 Task: Change language to Polski.  Change location to Warsaw. Search Round Trip flight tickets for 1 adult, 1 infant on lap, in Economy from Warsaw to Dubai to travel on 11-Dec-2023. Dubai to Warsaw on 26-Dec-2023. Look for the cheapest flights.
Action: Mouse moved to (374, 424)
Screenshot: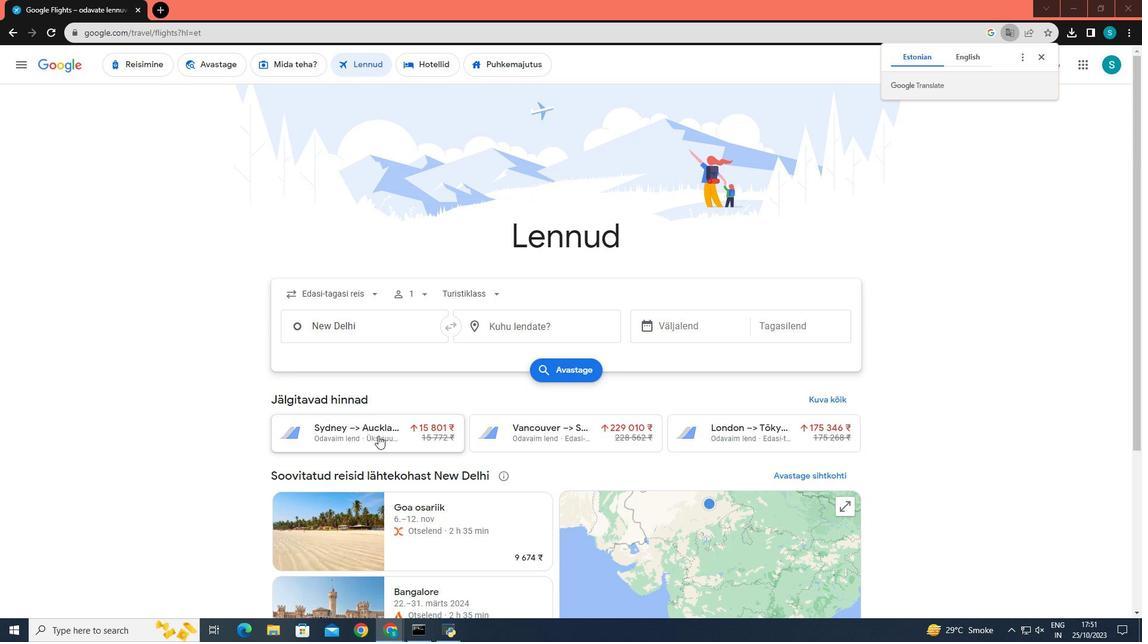 
Action: Mouse scrolled (374, 424) with delta (0, 0)
Screenshot: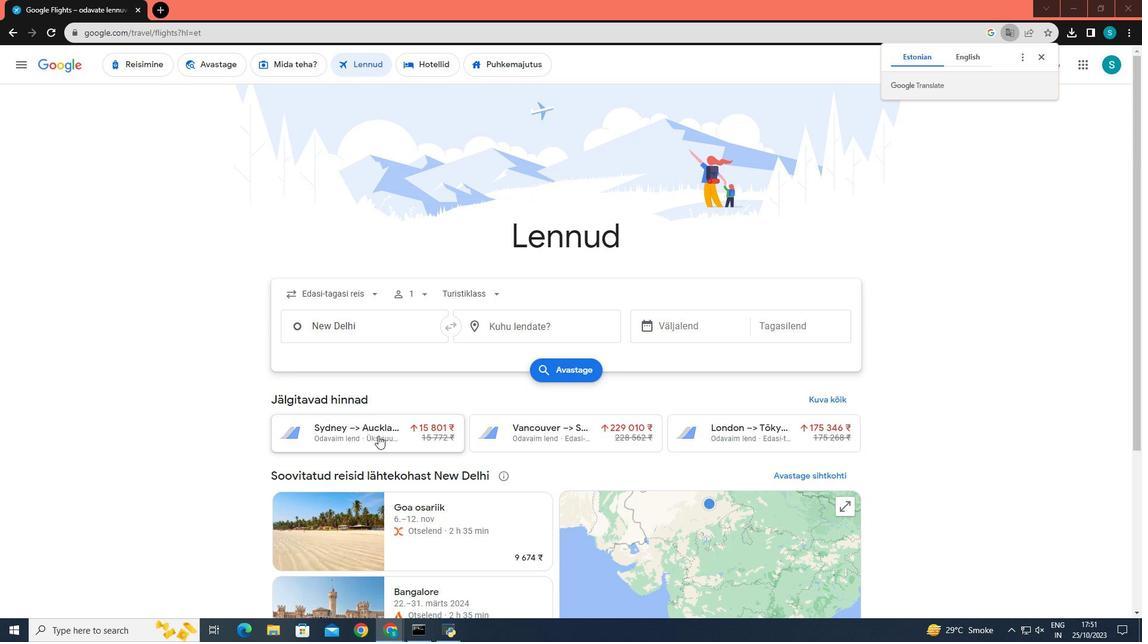 
Action: Mouse moved to (374, 428)
Screenshot: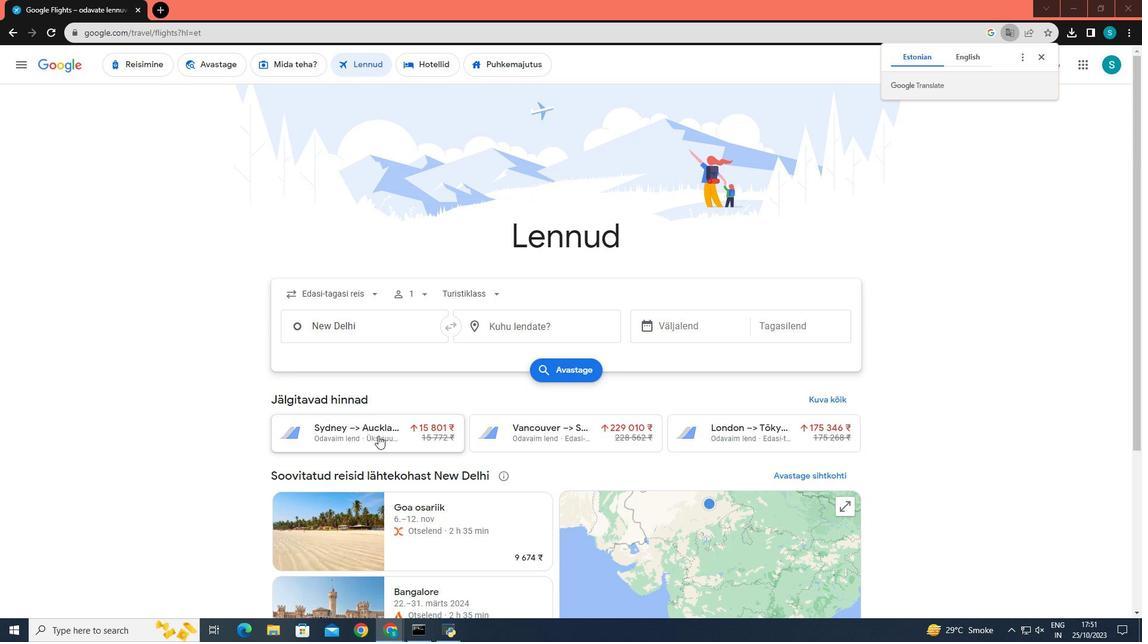 
Action: Mouse scrolled (374, 427) with delta (0, 0)
Screenshot: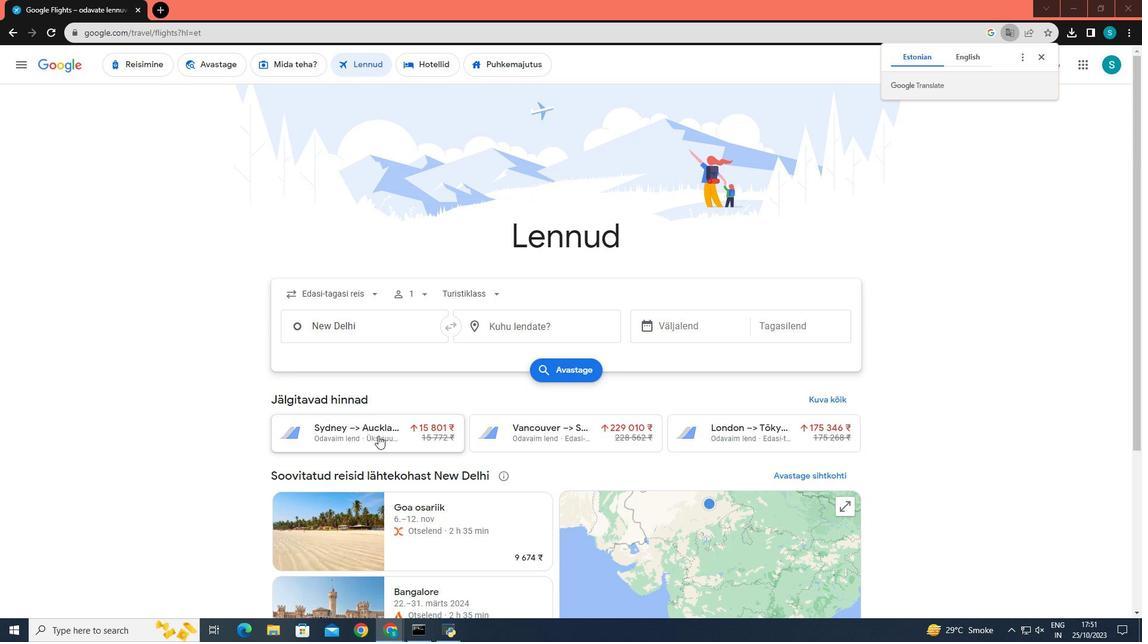 
Action: Mouse moved to (376, 433)
Screenshot: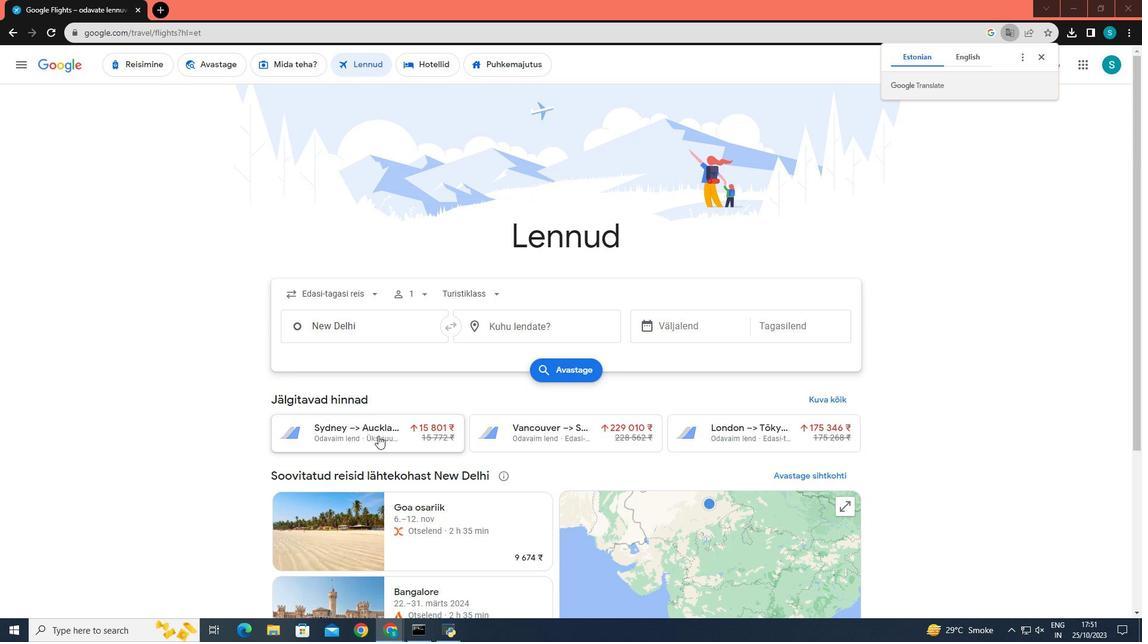 
Action: Mouse scrolled (376, 432) with delta (0, 0)
Screenshot: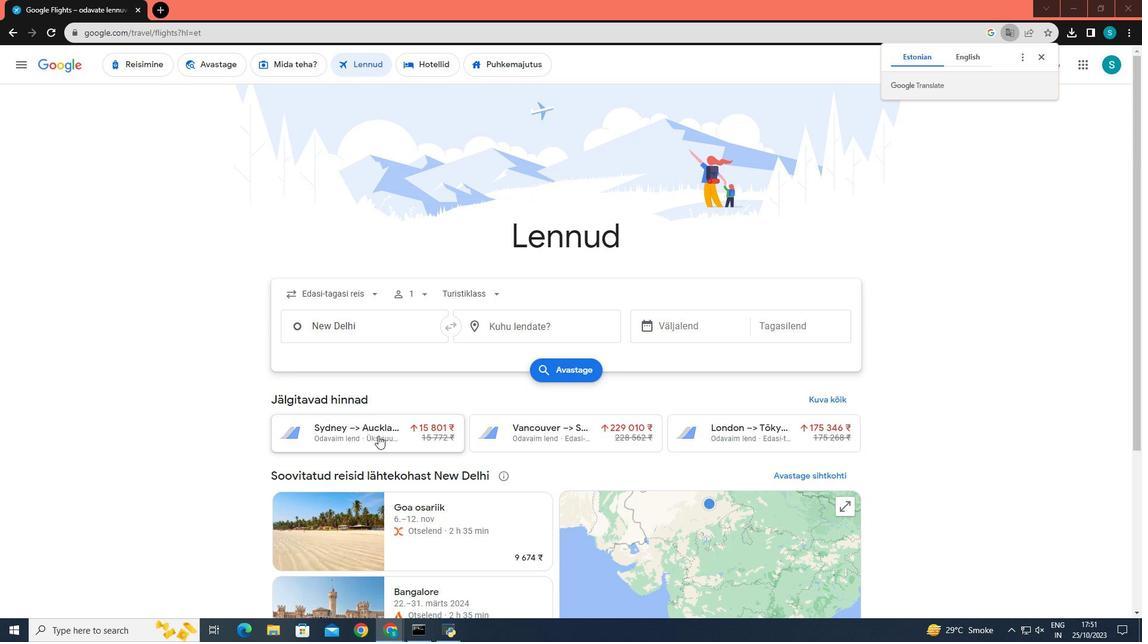 
Action: Mouse moved to (380, 439)
Screenshot: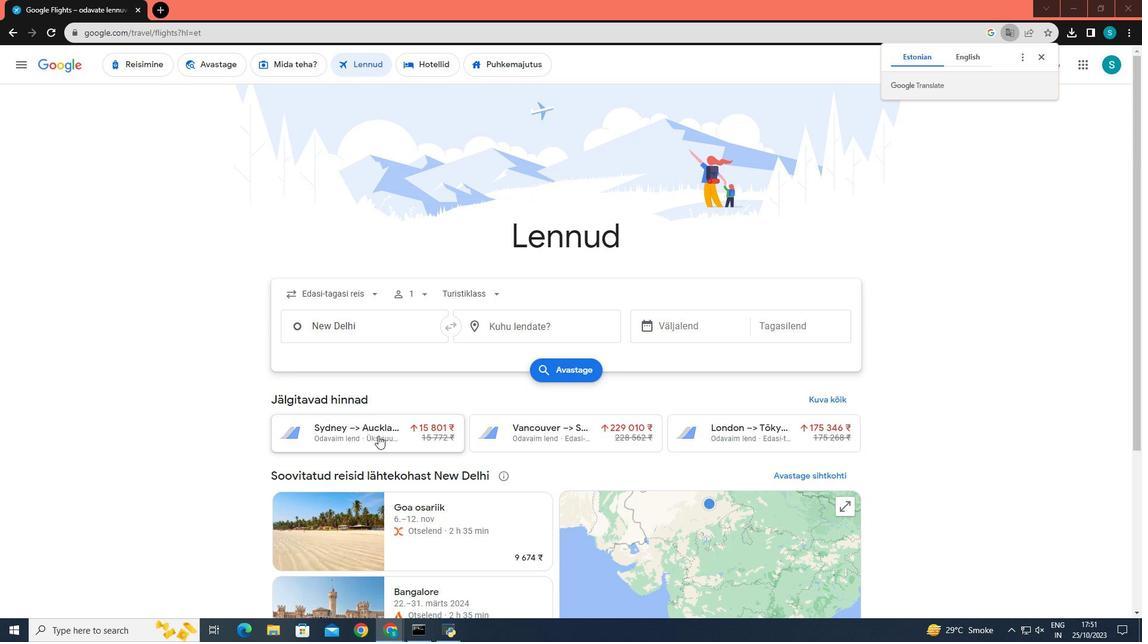 
Action: Mouse scrolled (380, 438) with delta (0, 0)
Screenshot: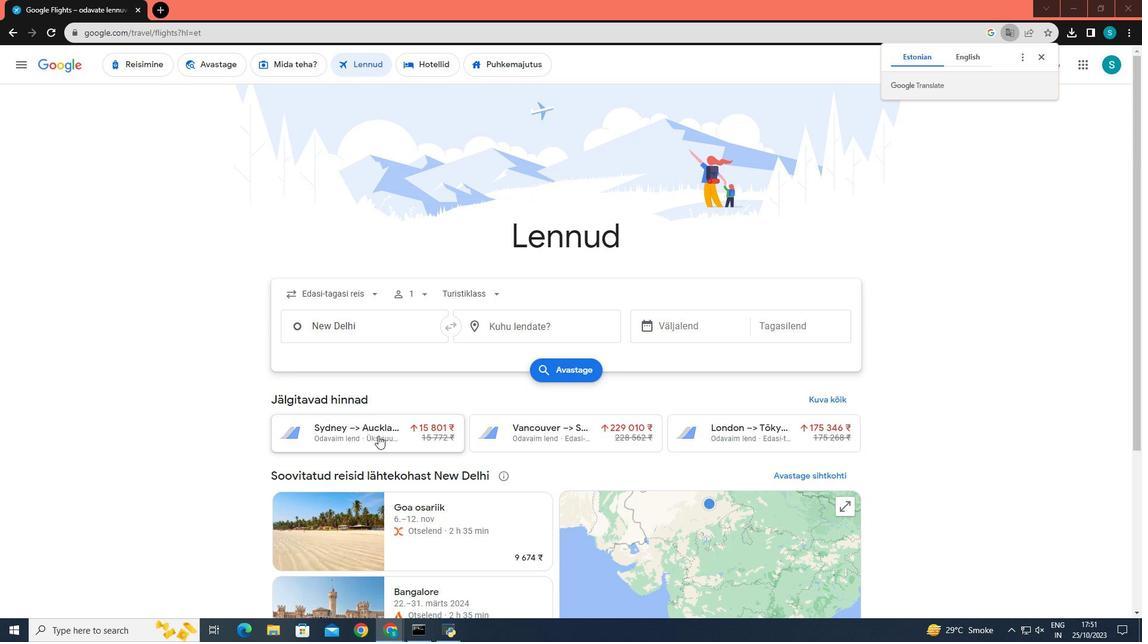 
Action: Mouse moved to (389, 448)
Screenshot: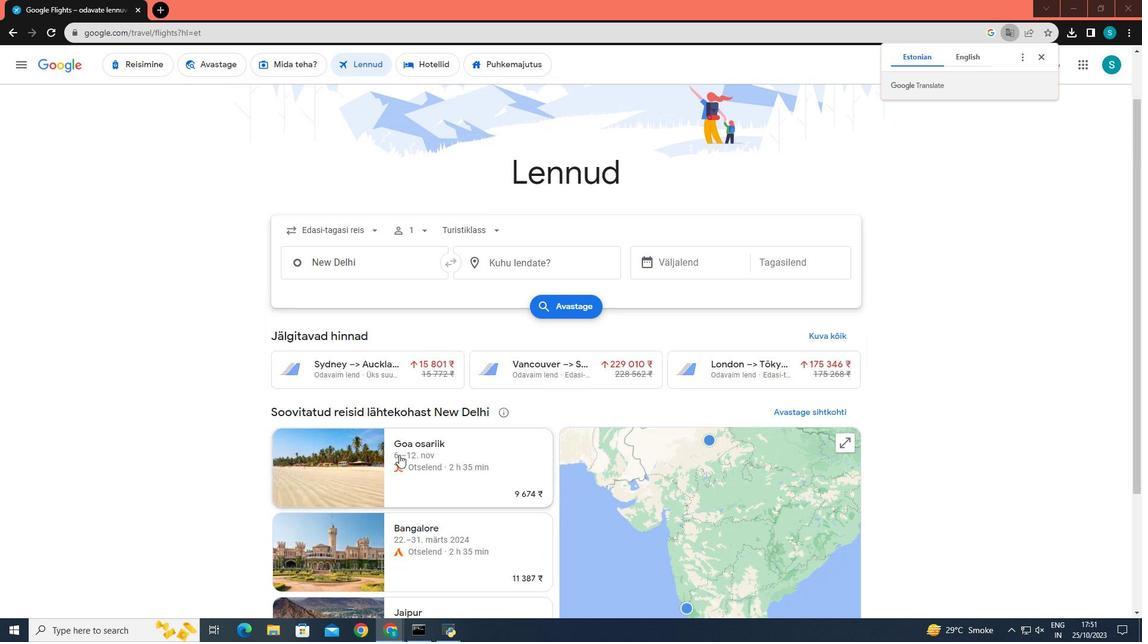 
Action: Mouse scrolled (389, 447) with delta (0, 0)
Screenshot: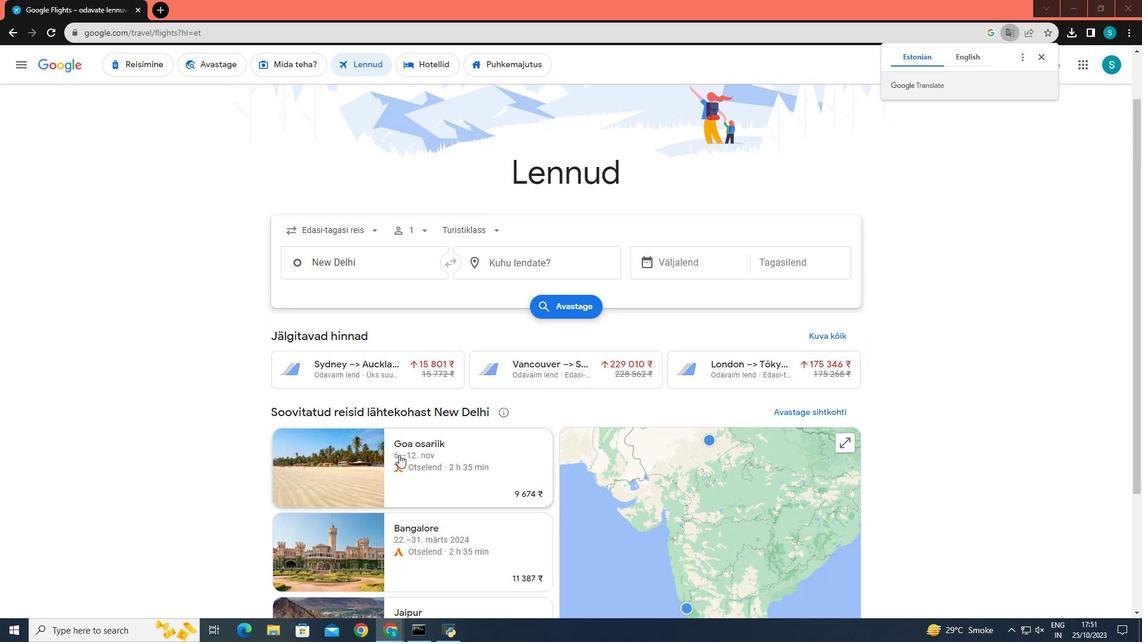 
Action: Mouse moved to (399, 459)
Screenshot: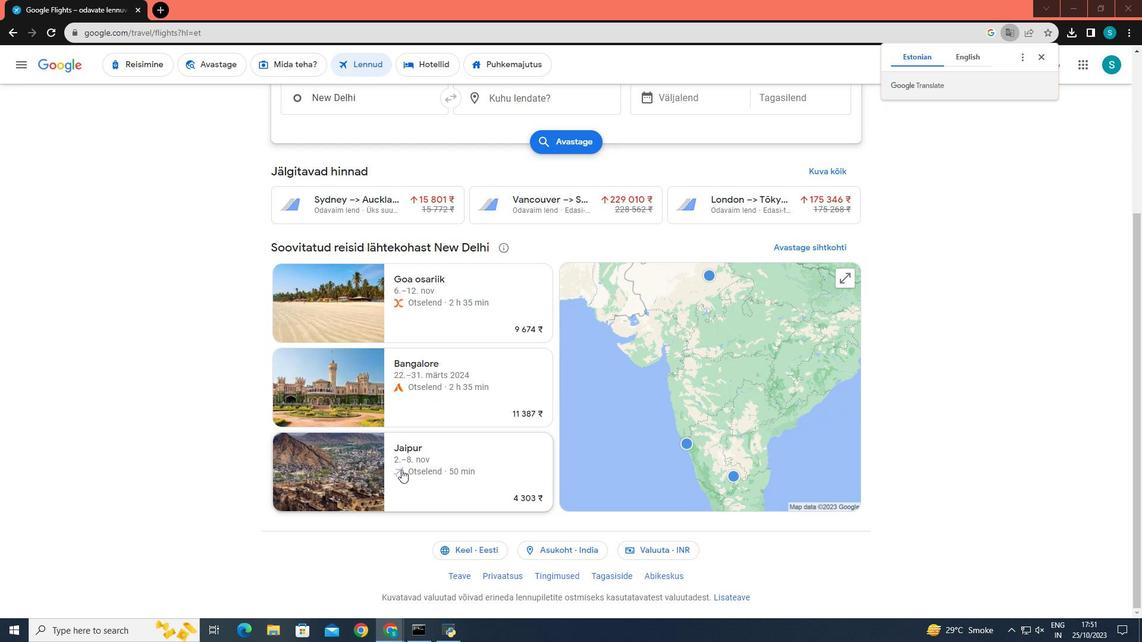 
Action: Mouse scrolled (399, 458) with delta (0, 0)
Screenshot: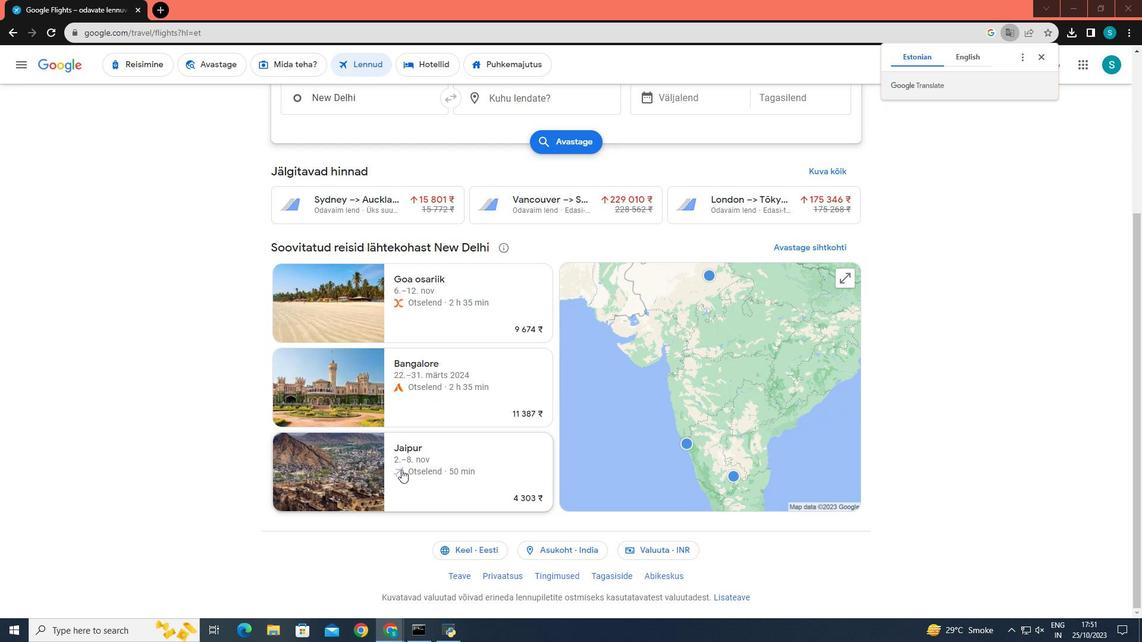 
Action: Mouse moved to (401, 467)
Screenshot: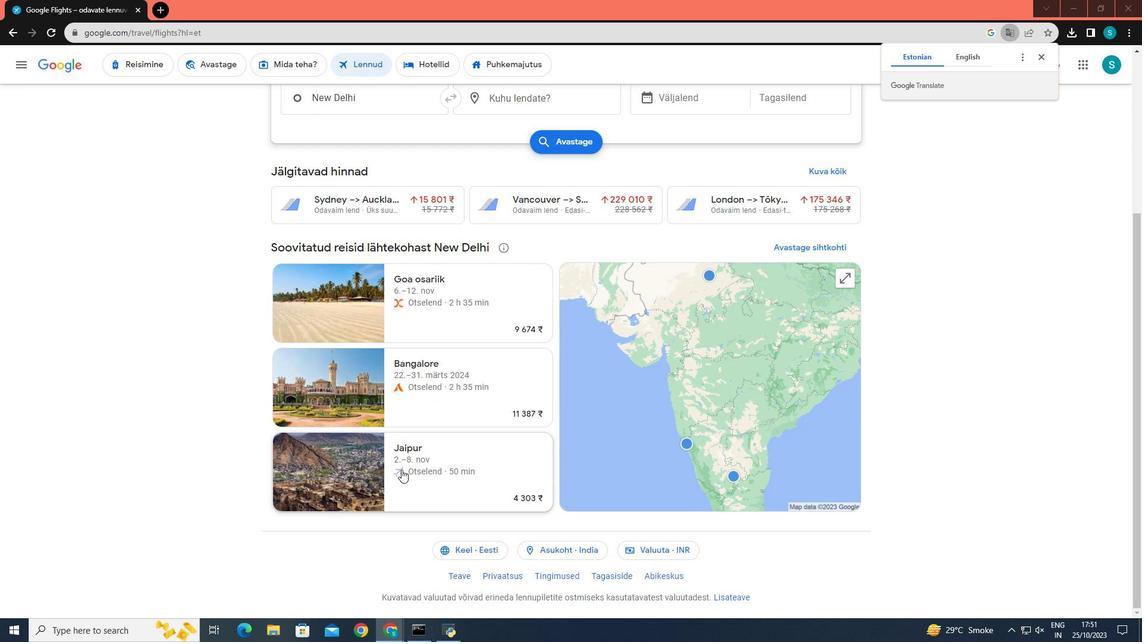 
Action: Mouse scrolled (401, 466) with delta (0, 0)
Screenshot: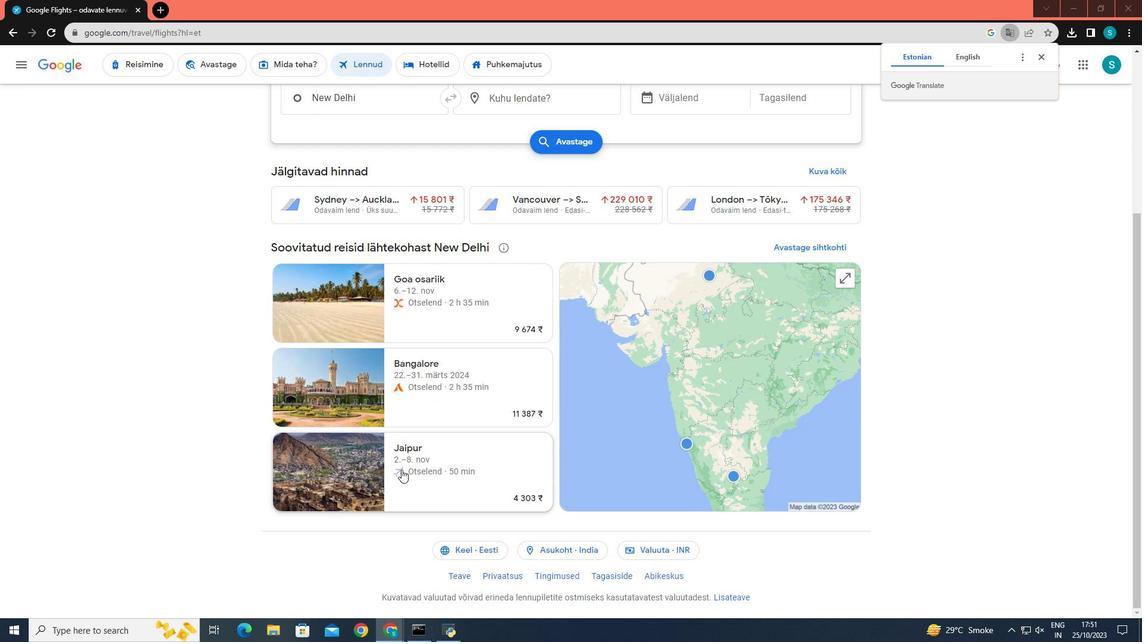 
Action: Mouse moved to (401, 470)
Screenshot: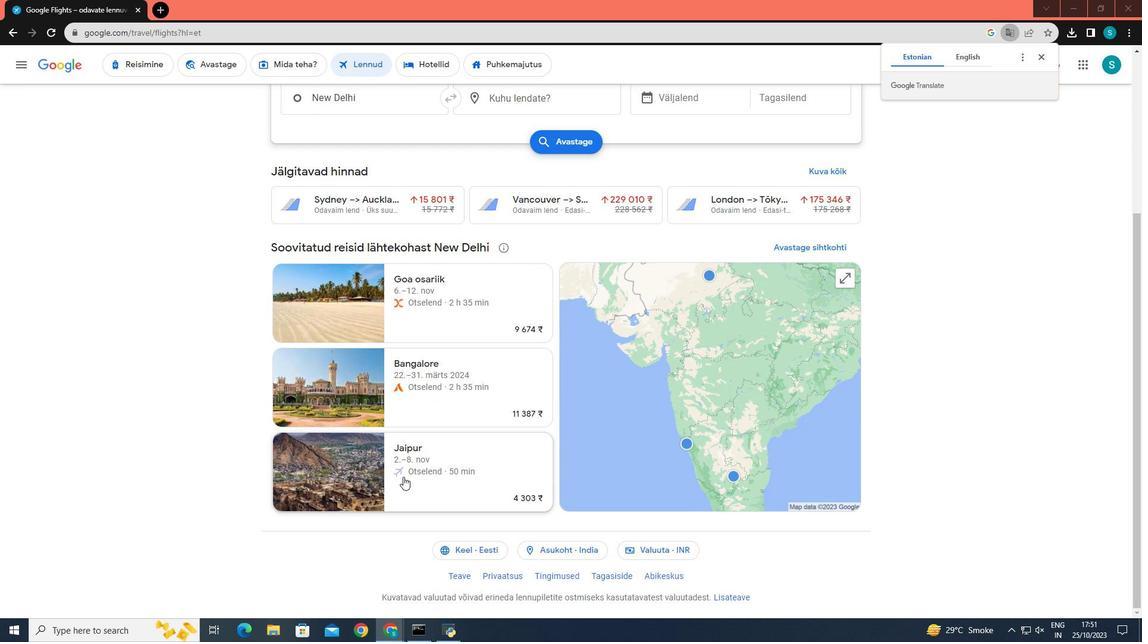 
Action: Mouse scrolled (401, 469) with delta (0, 0)
Screenshot: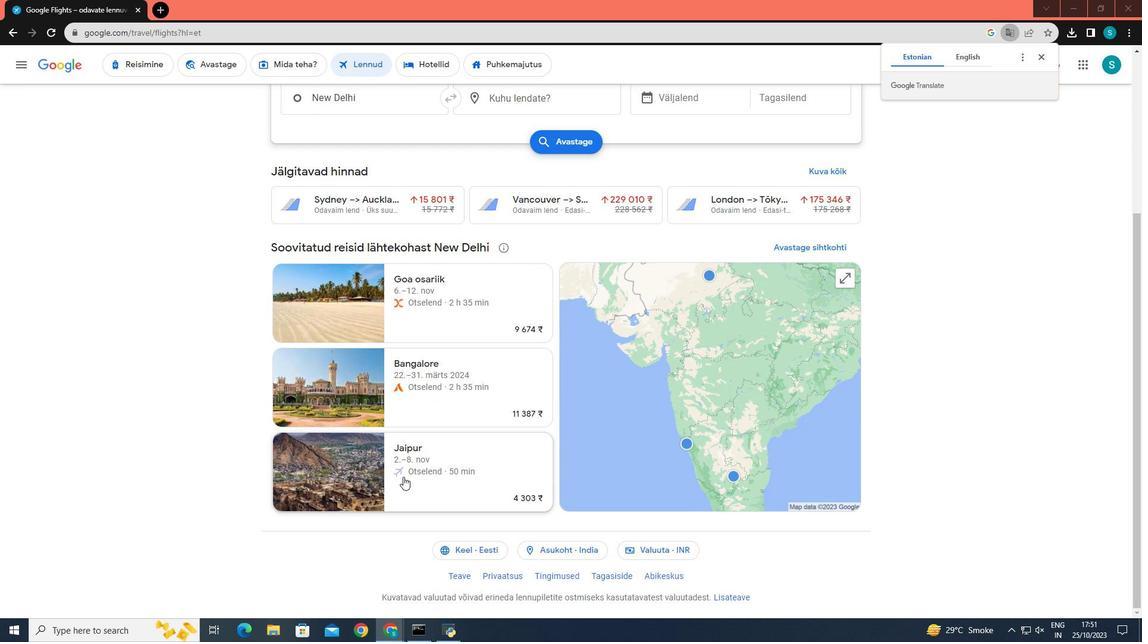 
Action: Mouse moved to (402, 473)
Screenshot: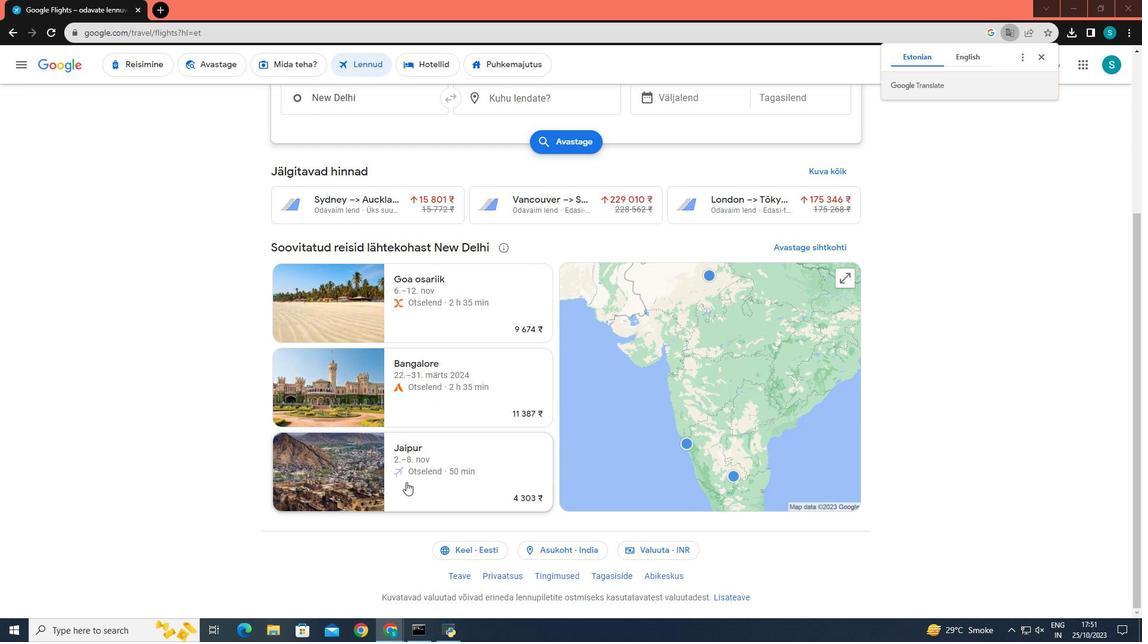 
Action: Mouse scrolled (402, 472) with delta (0, 0)
Screenshot: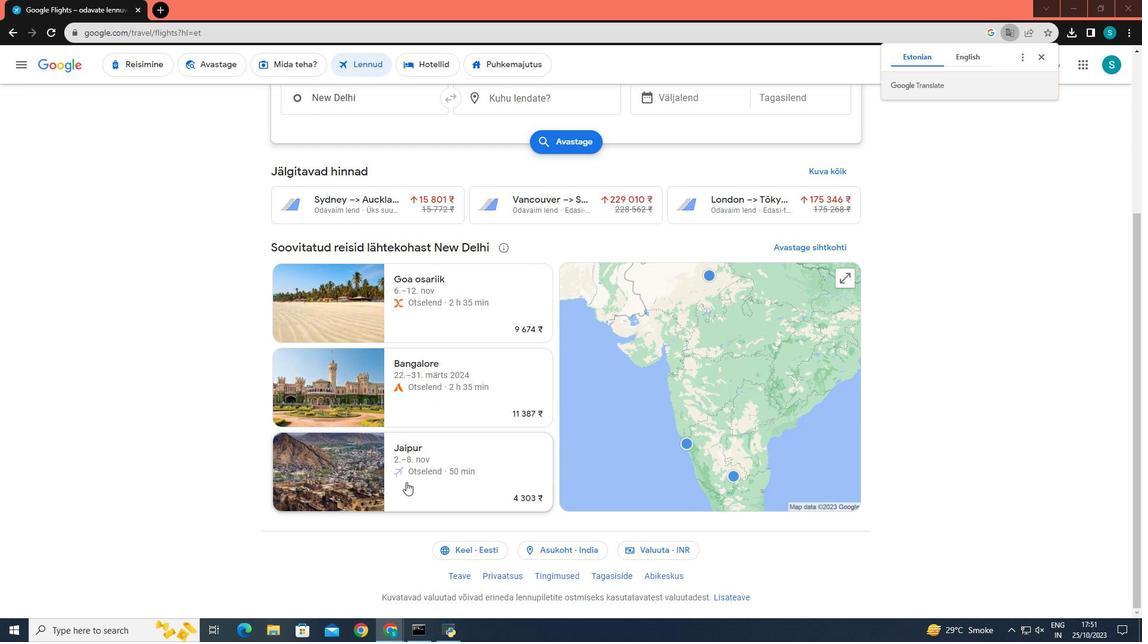 
Action: Mouse moved to (403, 477)
Screenshot: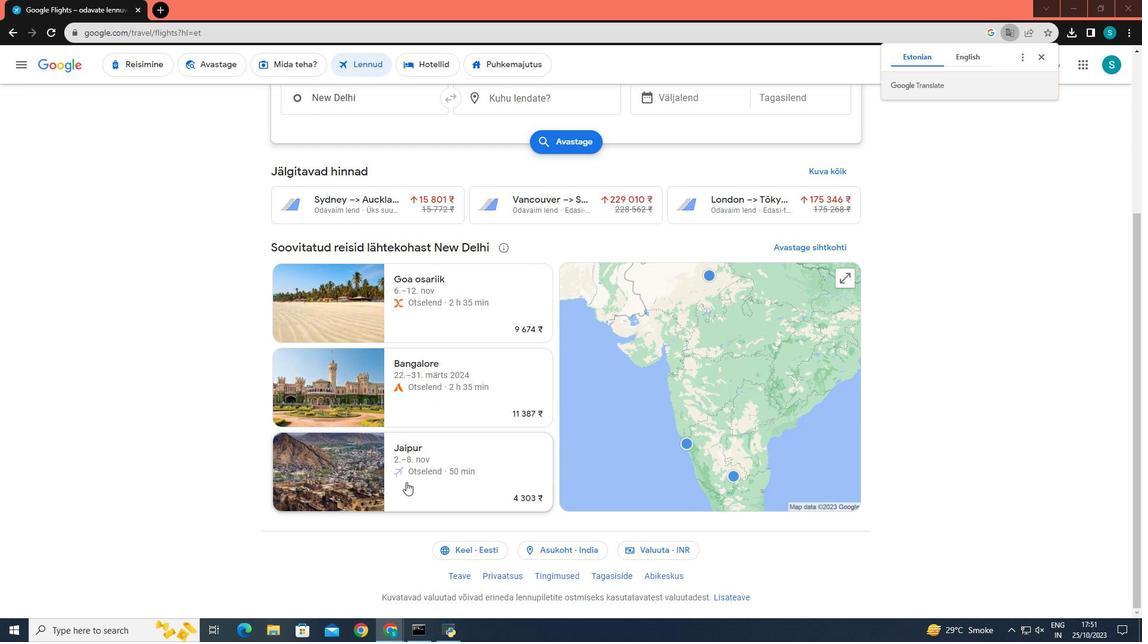 
Action: Mouse scrolled (403, 476) with delta (0, 0)
Screenshot: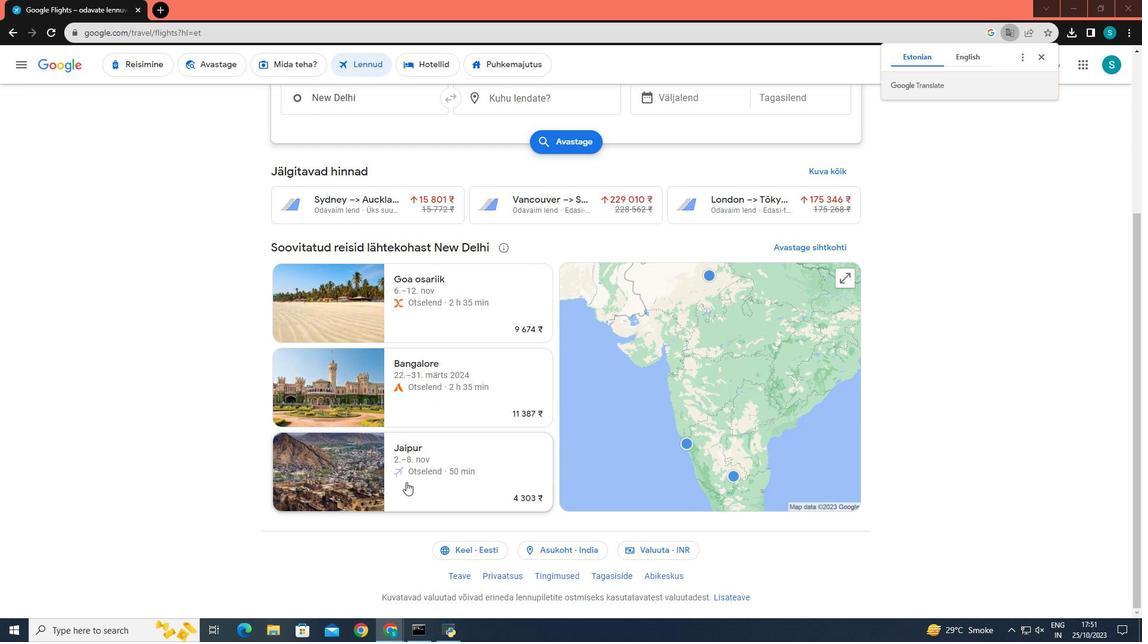 
Action: Mouse moved to (464, 550)
Screenshot: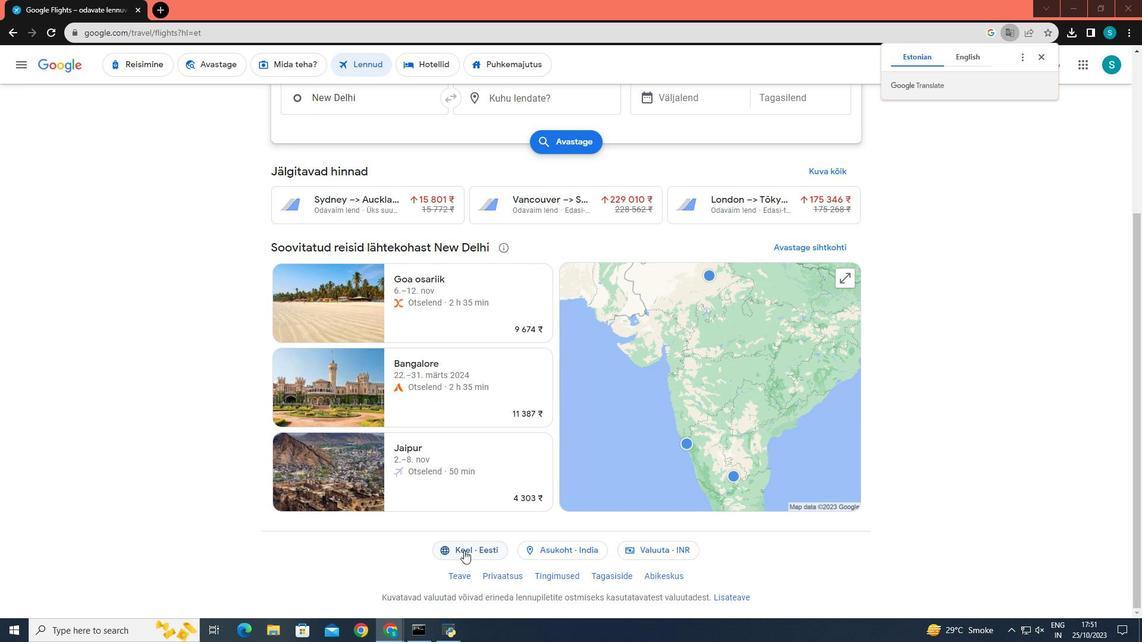 
Action: Mouse pressed left at (464, 550)
Screenshot: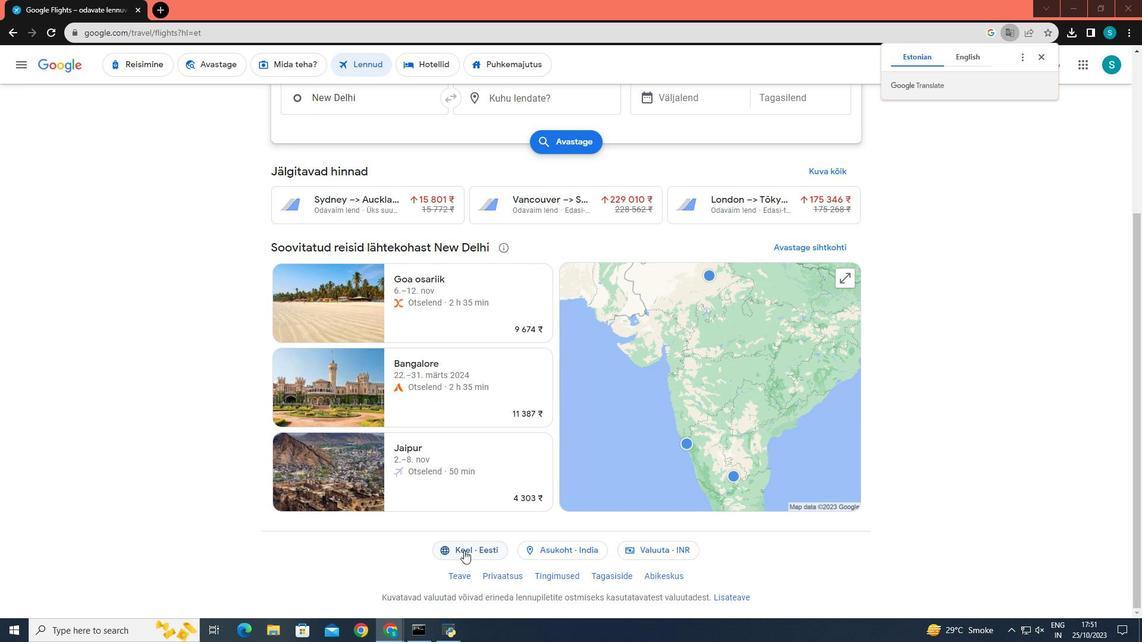 
Action: Mouse moved to (524, 338)
Screenshot: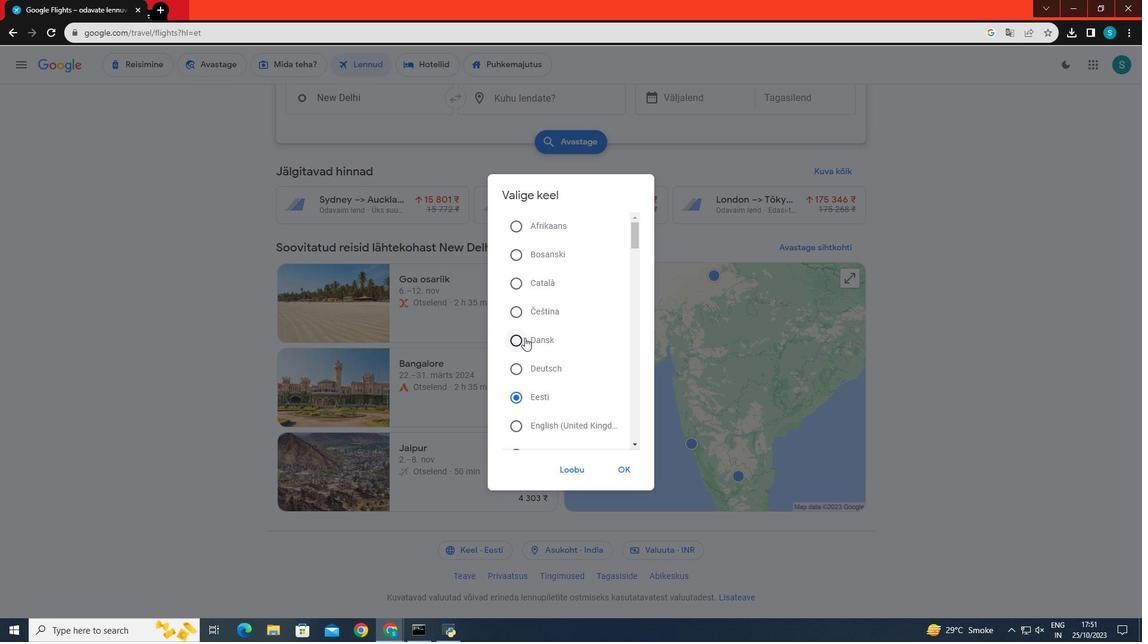 
Action: Mouse scrolled (524, 339) with delta (0, 0)
Screenshot: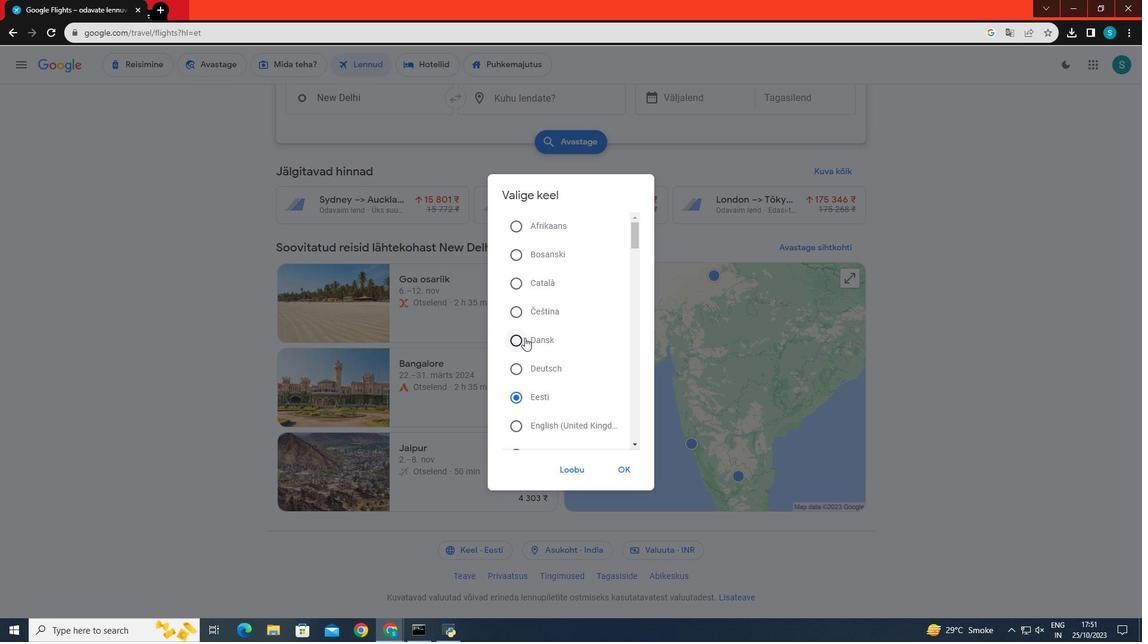 
Action: Mouse moved to (524, 337)
Screenshot: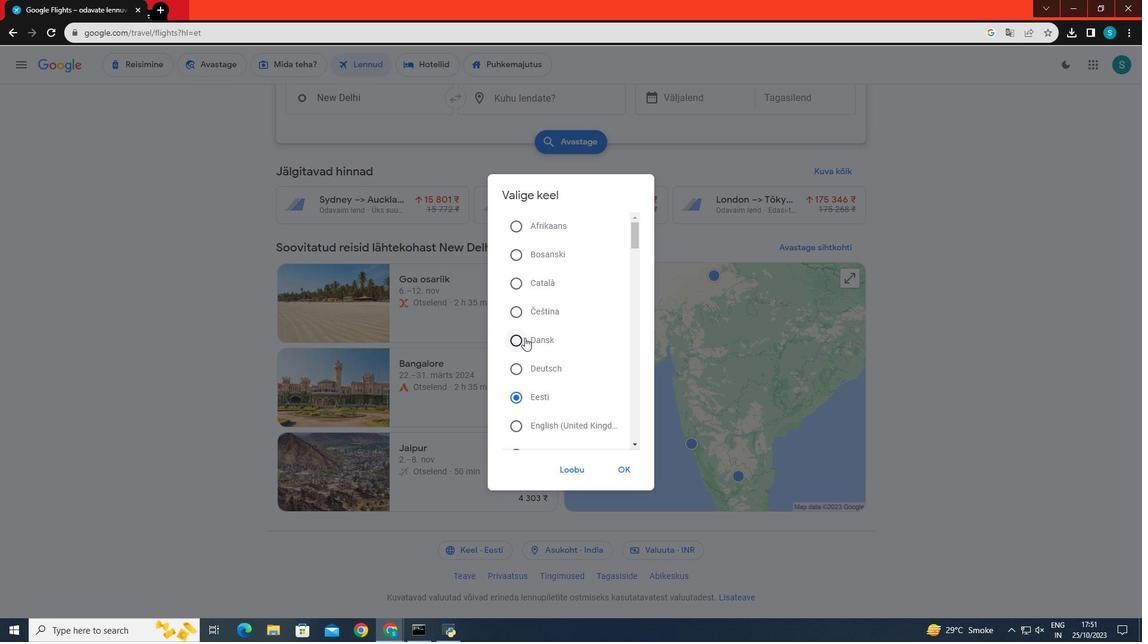 
Action: Mouse scrolled (524, 338) with delta (0, 0)
Screenshot: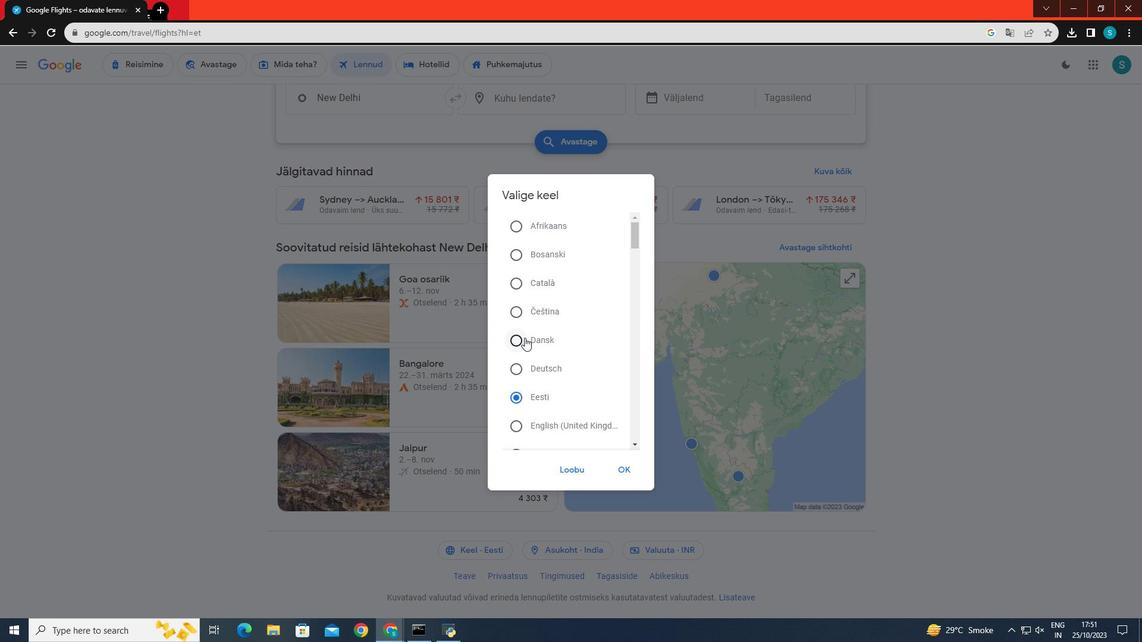 
Action: Mouse scrolled (524, 338) with delta (0, 0)
Screenshot: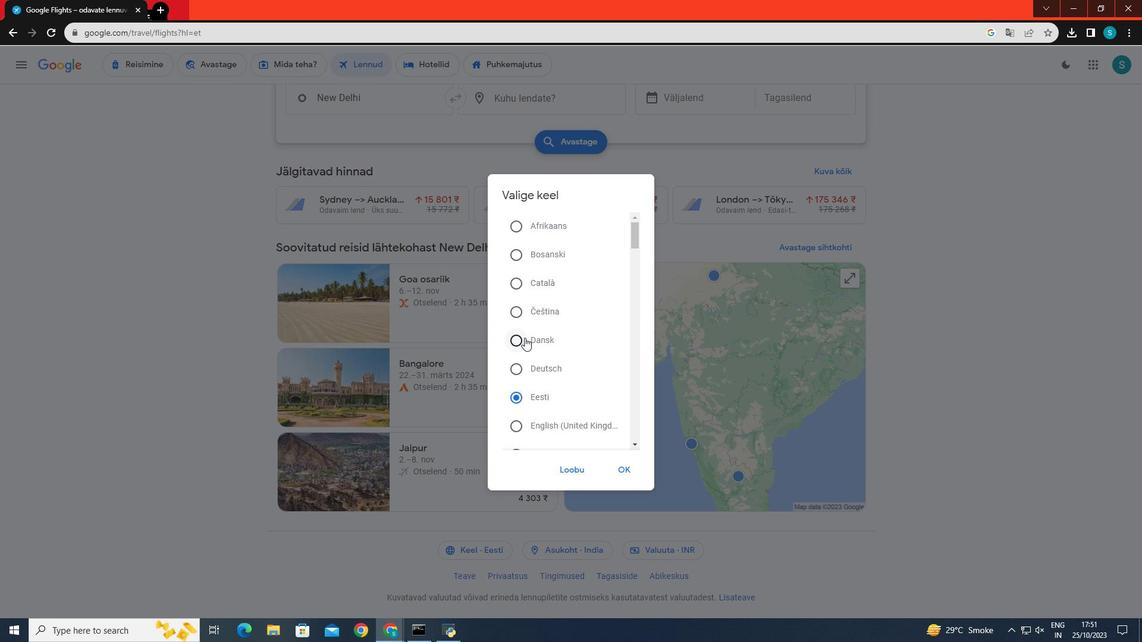 
Action: Mouse scrolled (524, 338) with delta (0, 0)
Screenshot: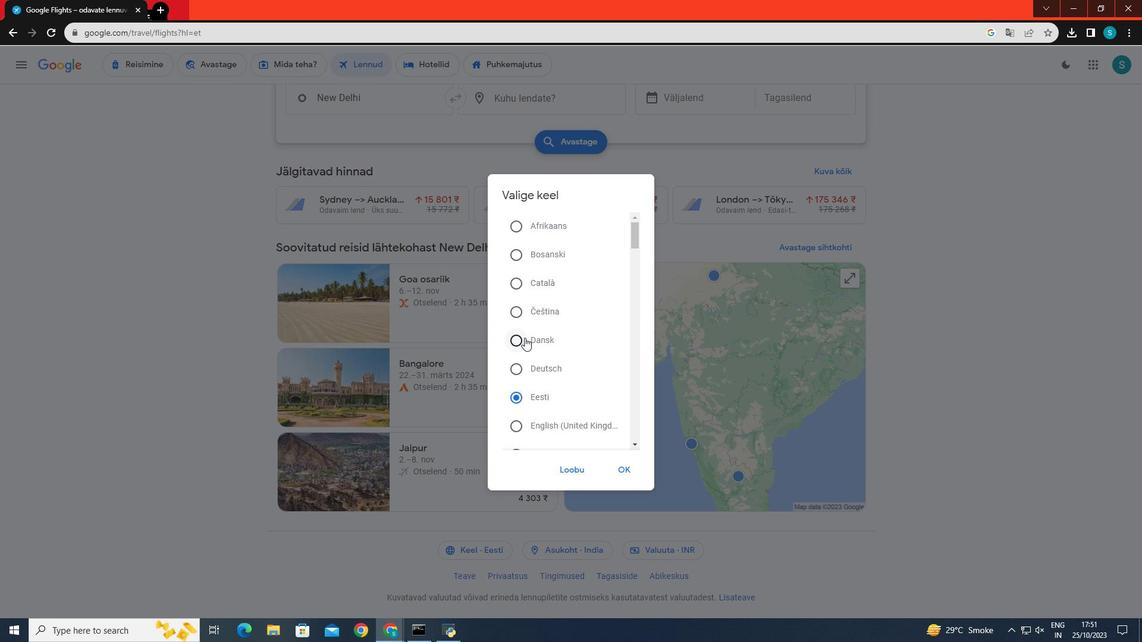 
Action: Mouse moved to (530, 334)
Screenshot: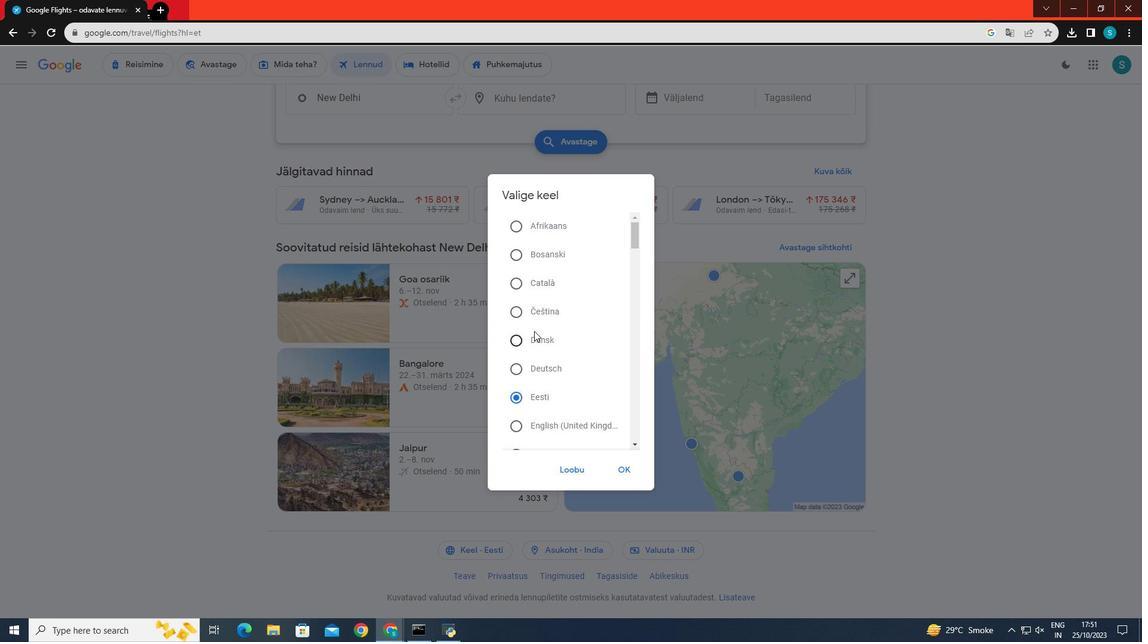 
Action: Mouse scrolled (530, 334) with delta (0, 0)
Screenshot: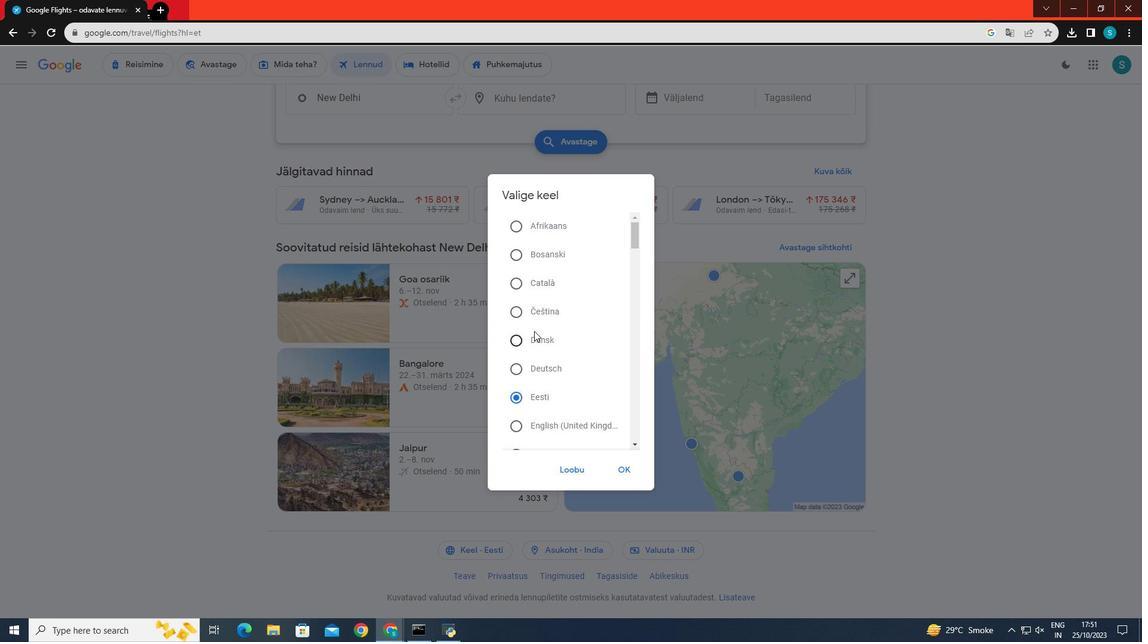 
Action: Mouse moved to (533, 332)
Screenshot: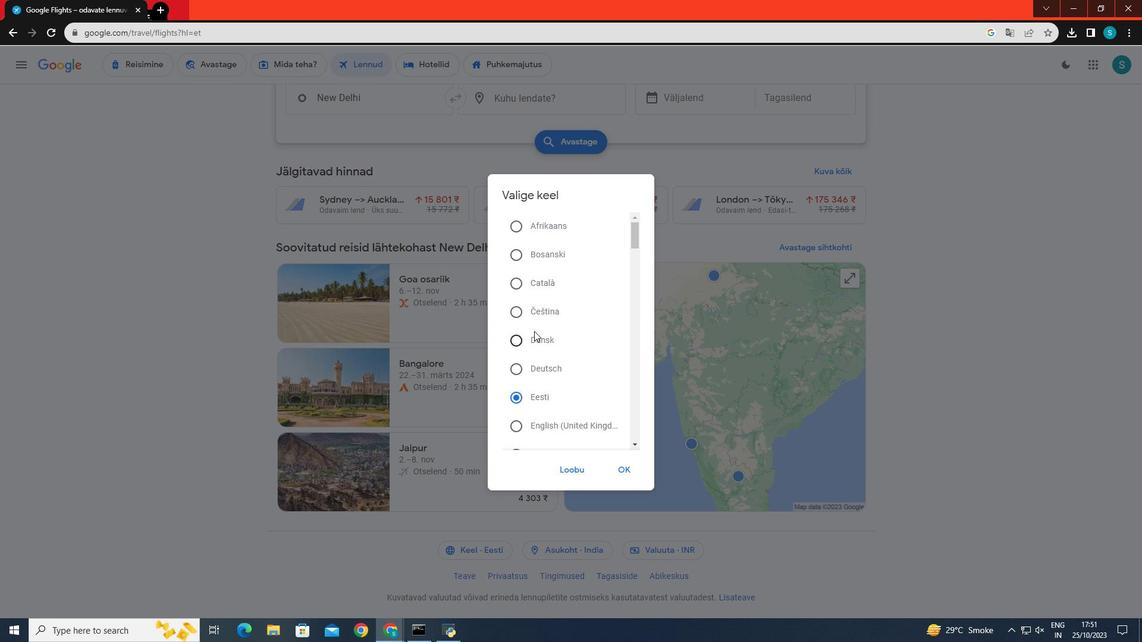 
Action: Mouse scrolled (533, 333) with delta (0, 0)
Screenshot: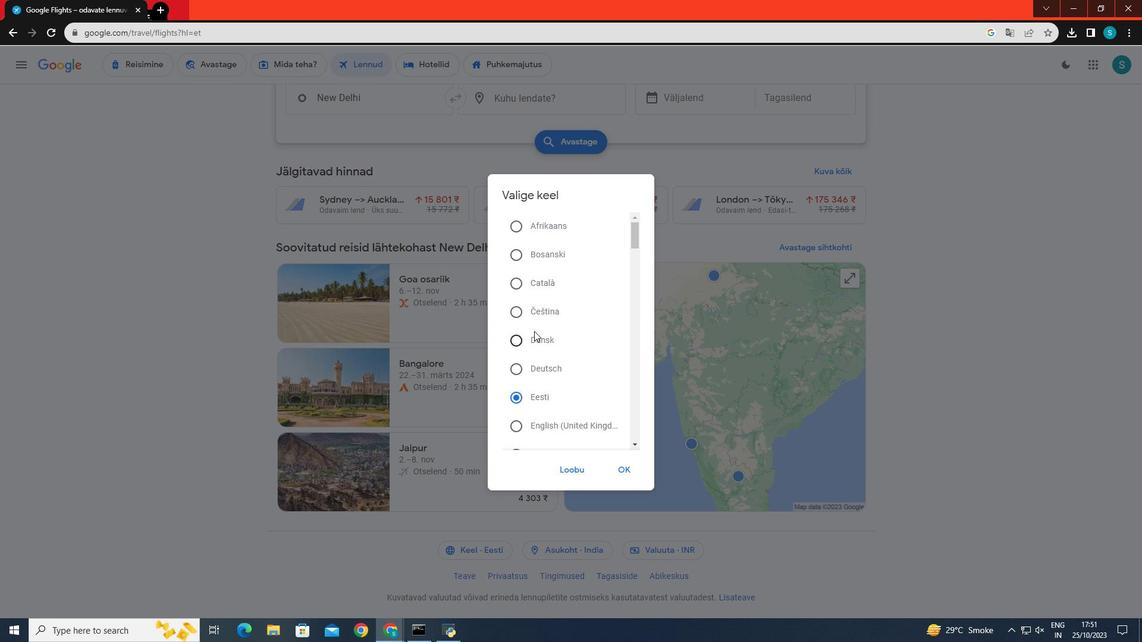 
Action: Mouse moved to (534, 330)
Screenshot: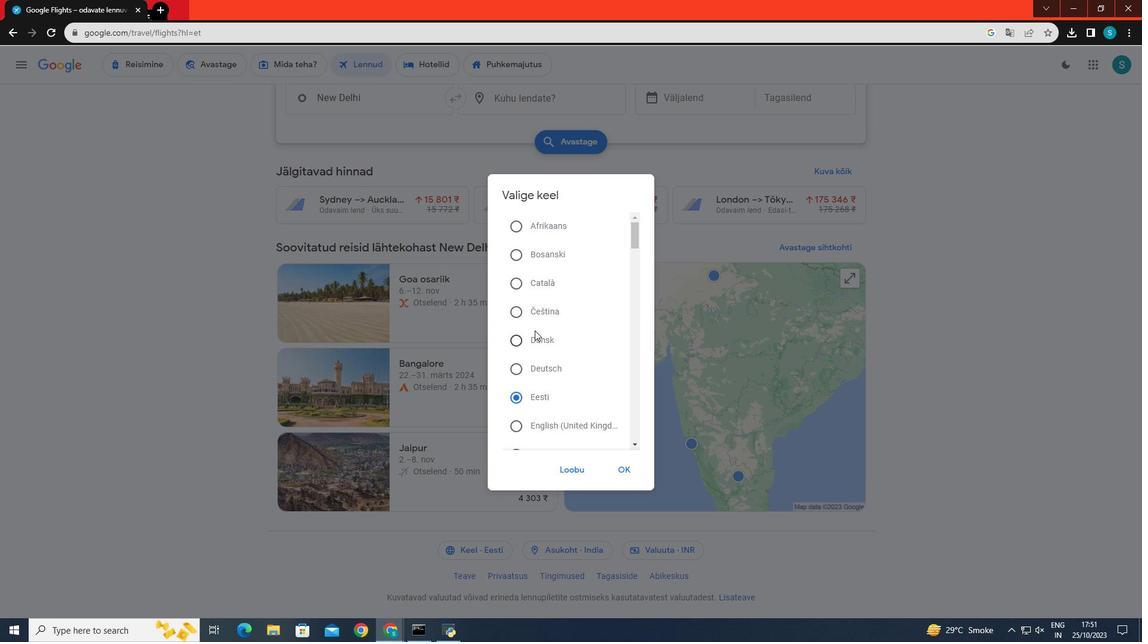 
Action: Mouse scrolled (534, 330) with delta (0, 0)
Screenshot: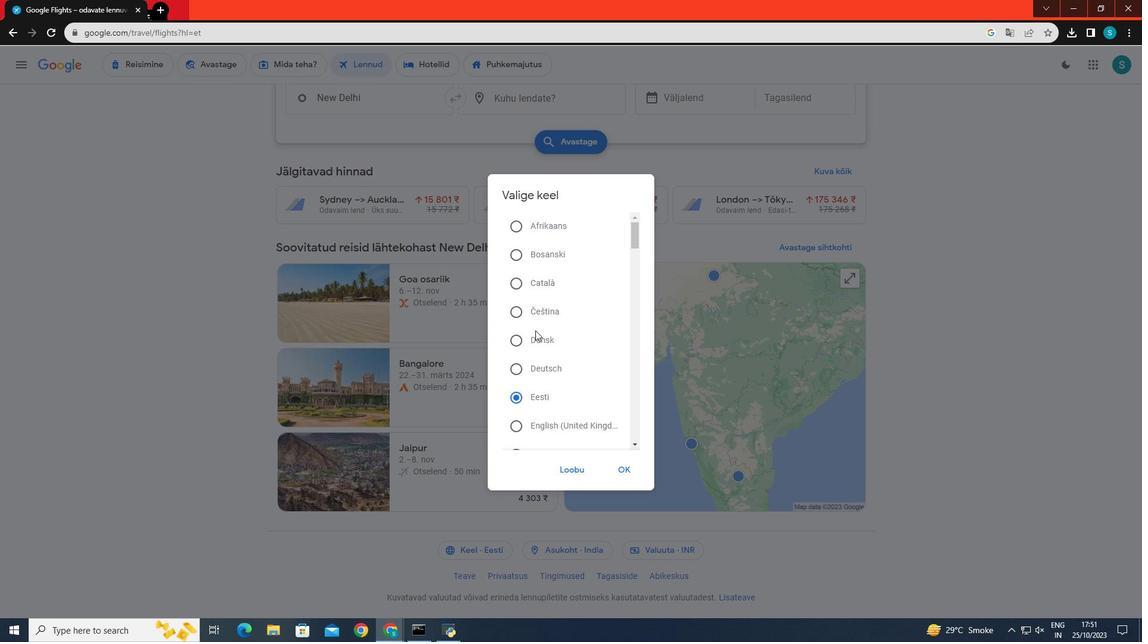 
Action: Mouse scrolled (534, 330) with delta (0, 0)
Screenshot: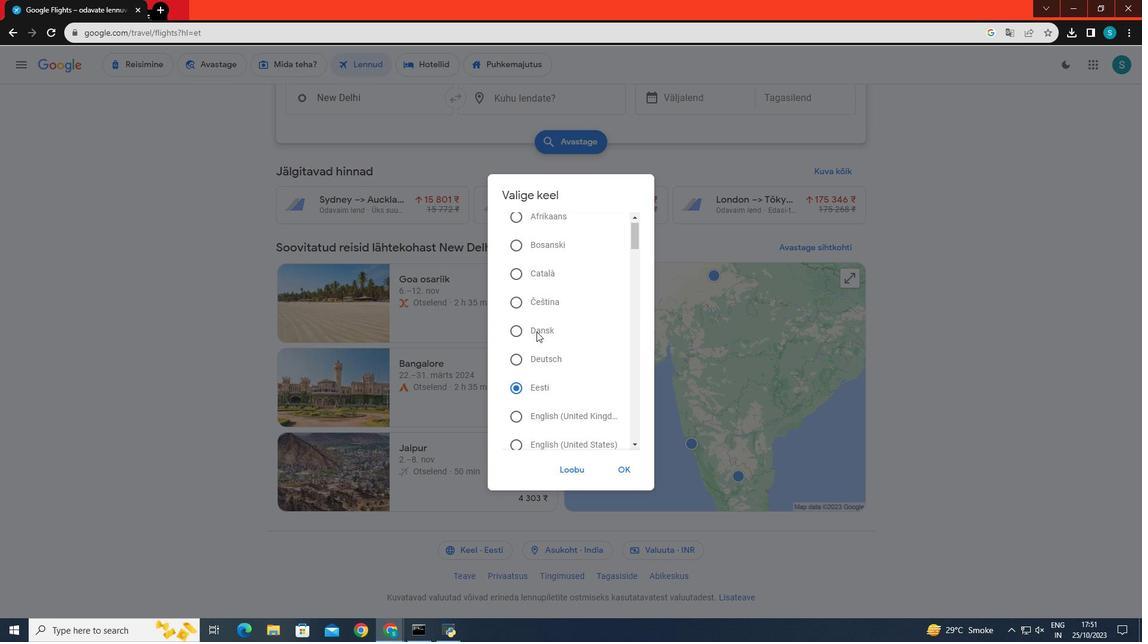 
Action: Mouse moved to (536, 331)
Screenshot: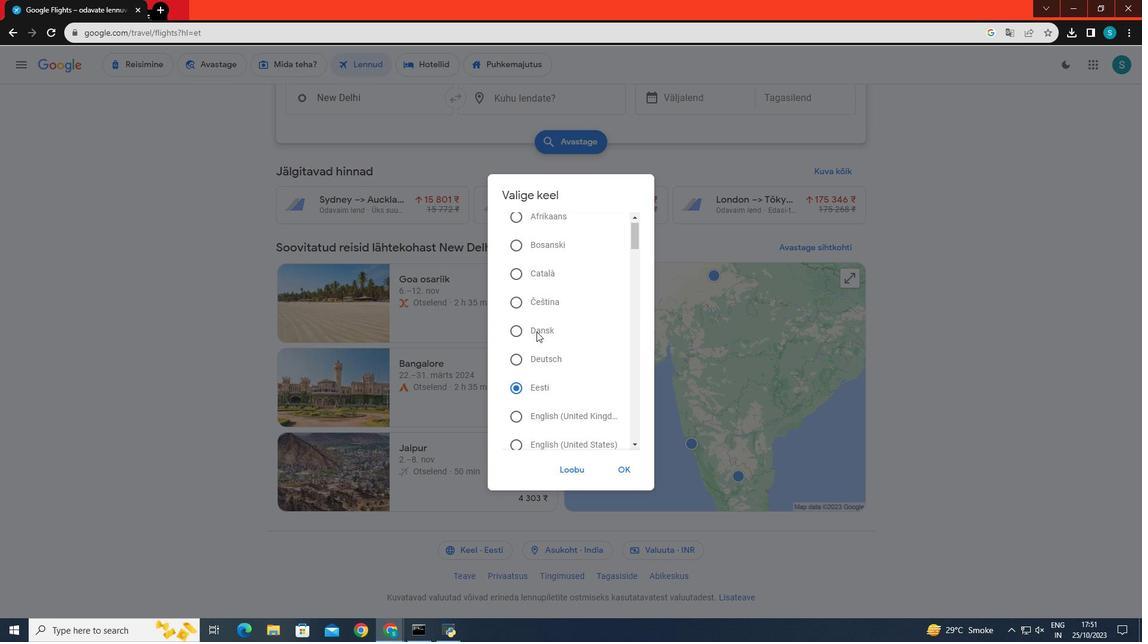 
Action: Mouse scrolled (536, 330) with delta (0, 0)
Screenshot: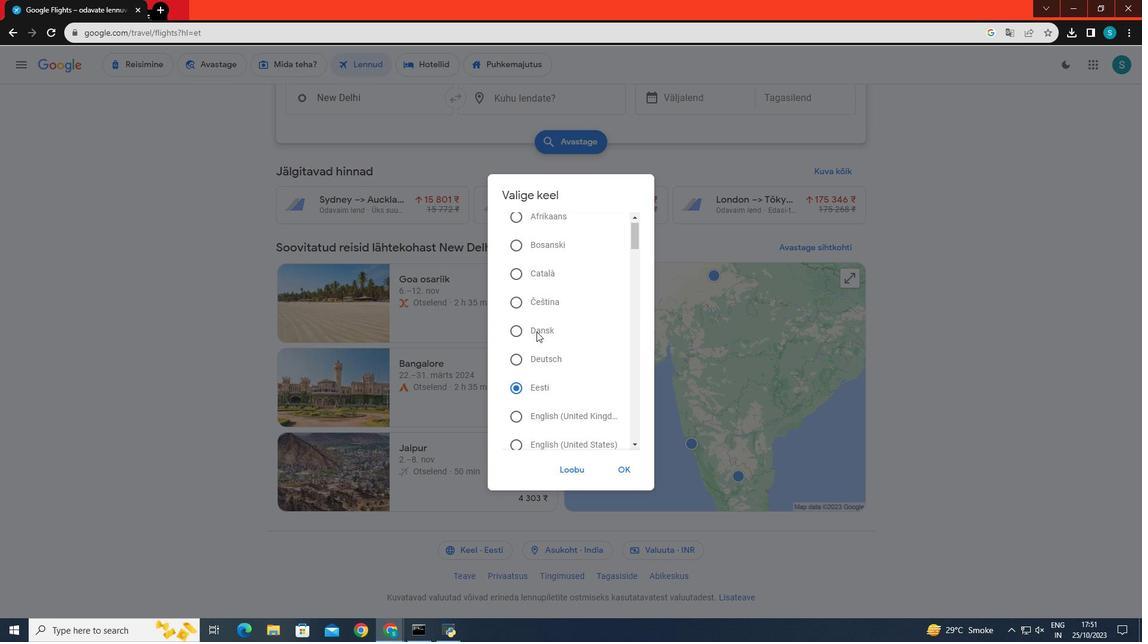 
Action: Mouse moved to (536, 332)
Screenshot: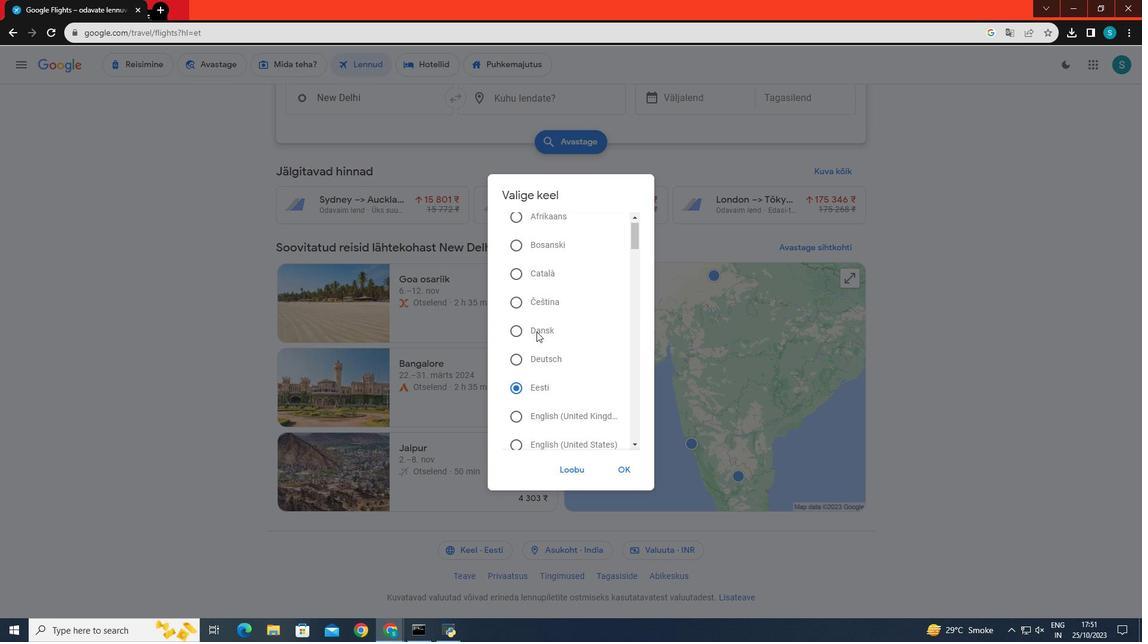 
Action: Mouse scrolled (536, 331) with delta (0, 0)
Screenshot: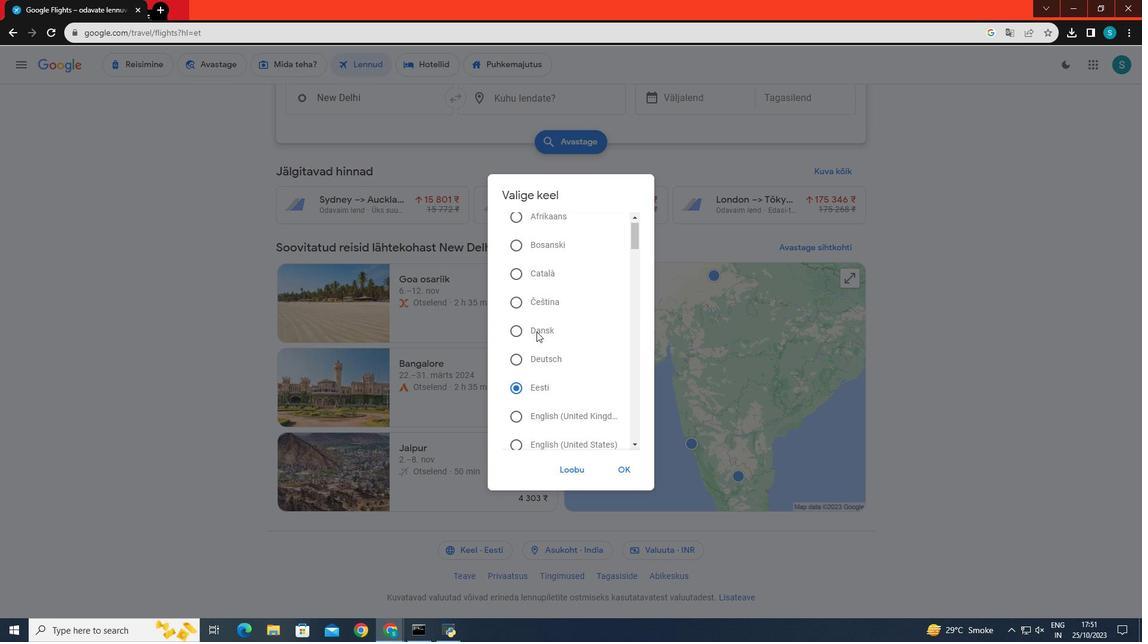 
Action: Mouse moved to (536, 332)
Screenshot: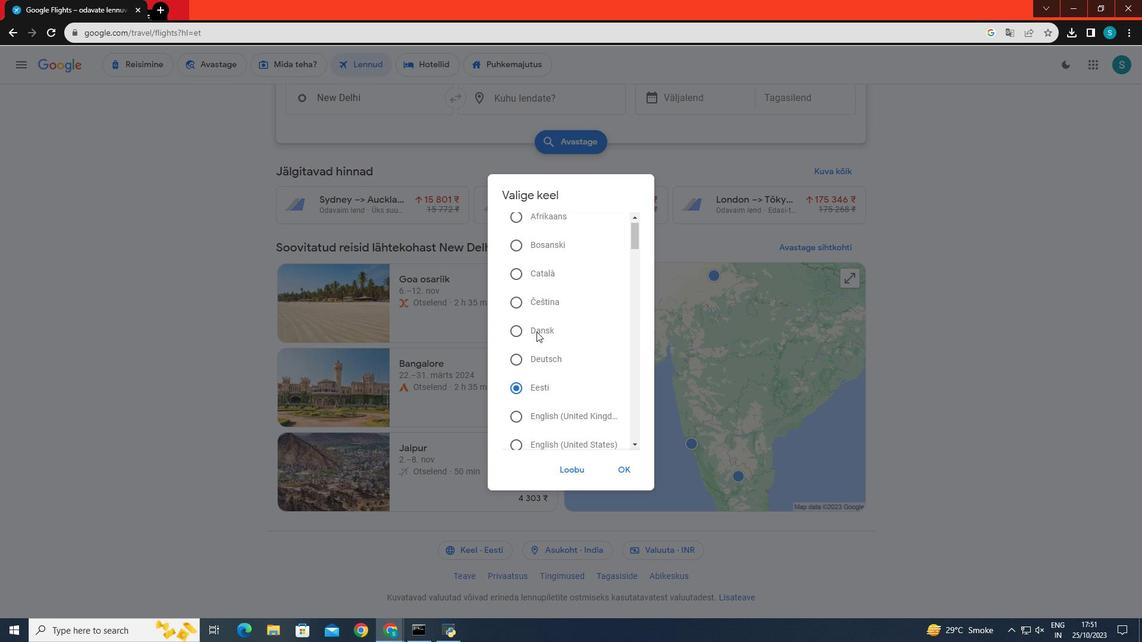 
Action: Mouse scrolled (536, 331) with delta (0, 0)
Screenshot: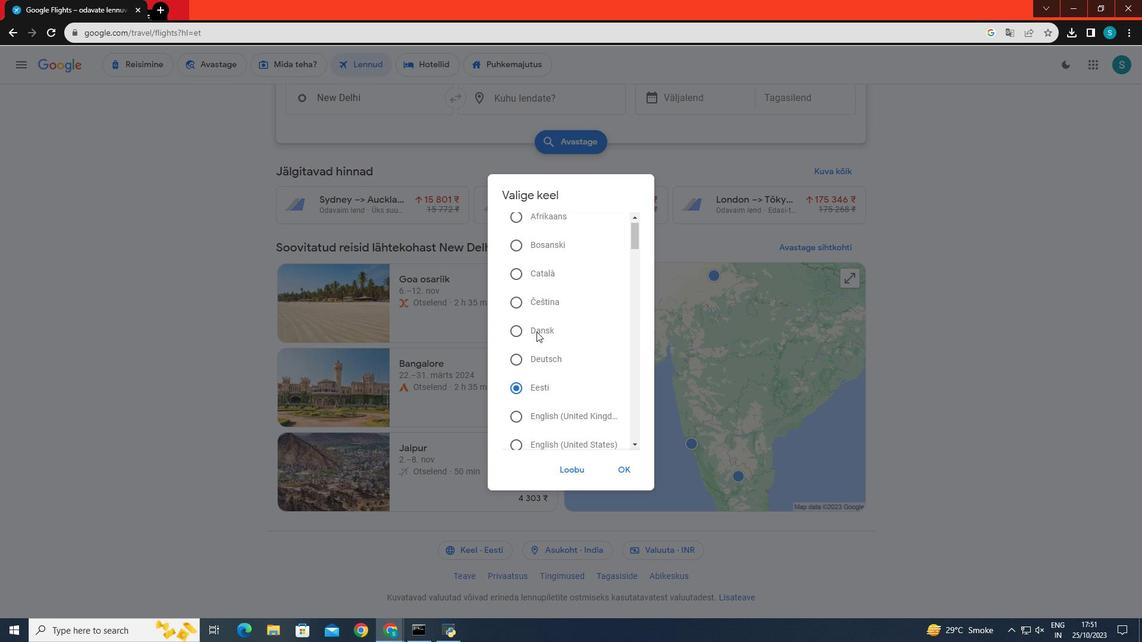 
Action: Mouse moved to (537, 333)
Screenshot: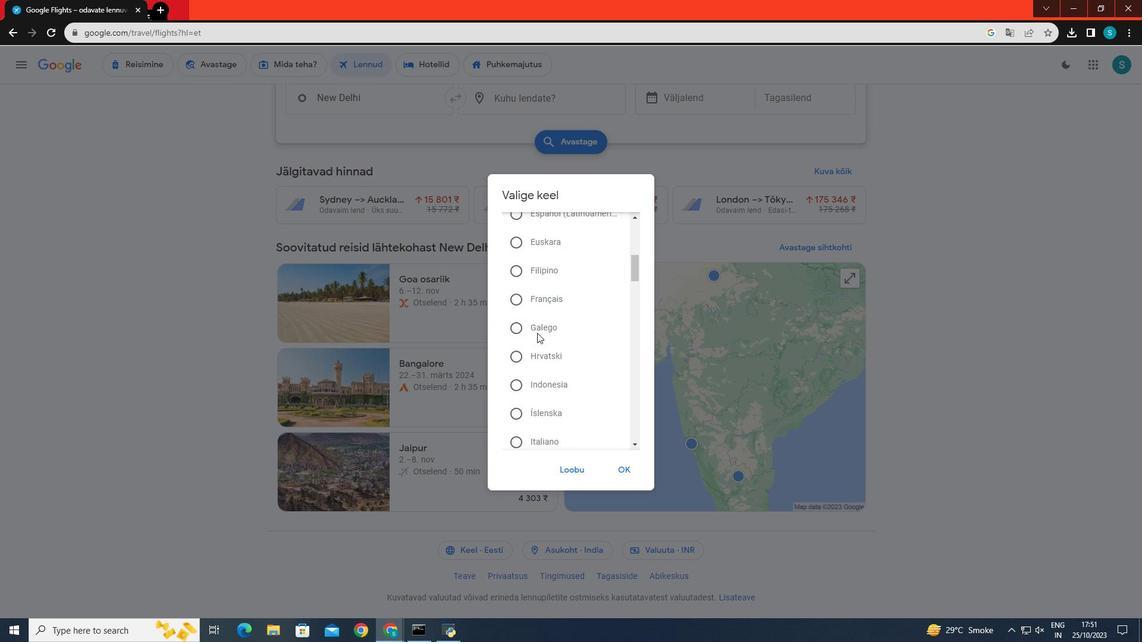 
Action: Mouse scrolled (537, 332) with delta (0, 0)
Screenshot: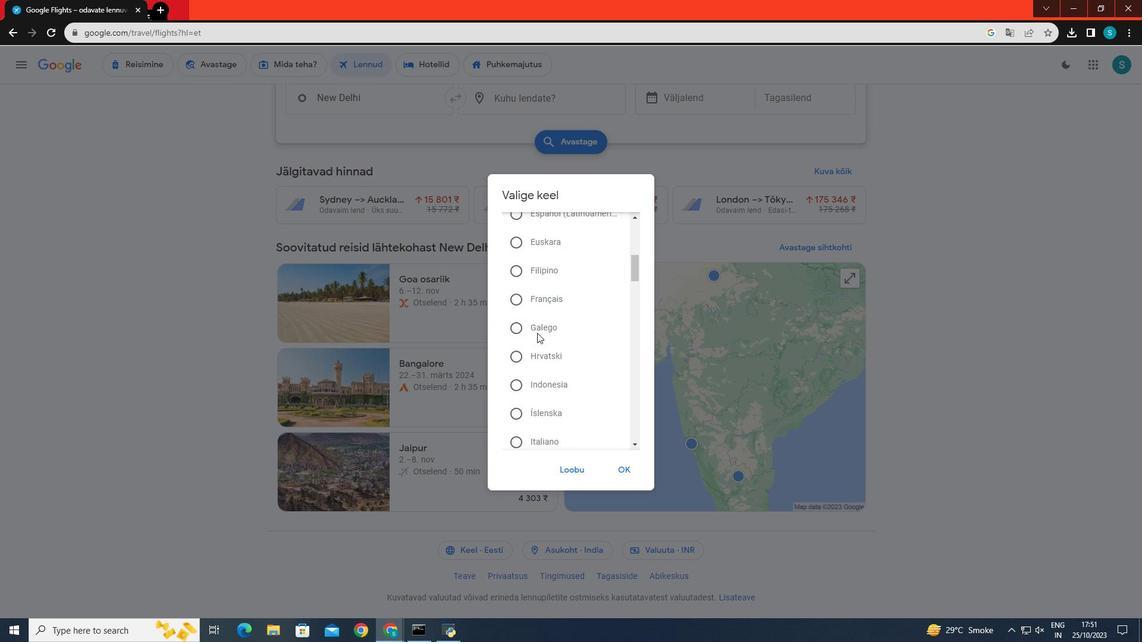 
Action: Mouse moved to (537, 333)
Screenshot: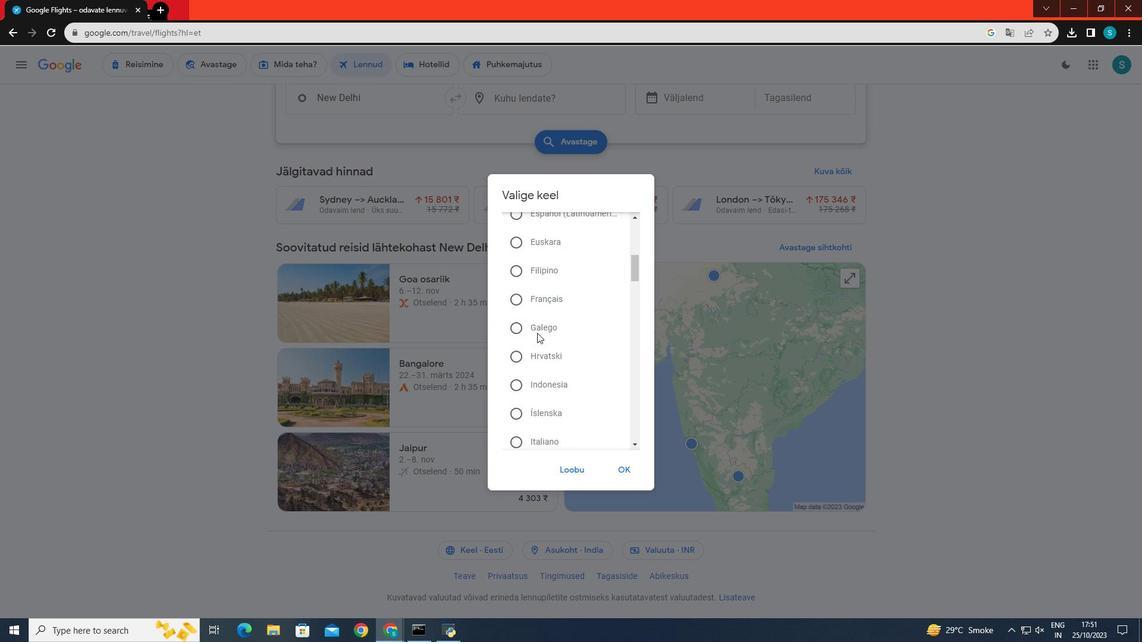
Action: Mouse scrolled (537, 332) with delta (0, 0)
Screenshot: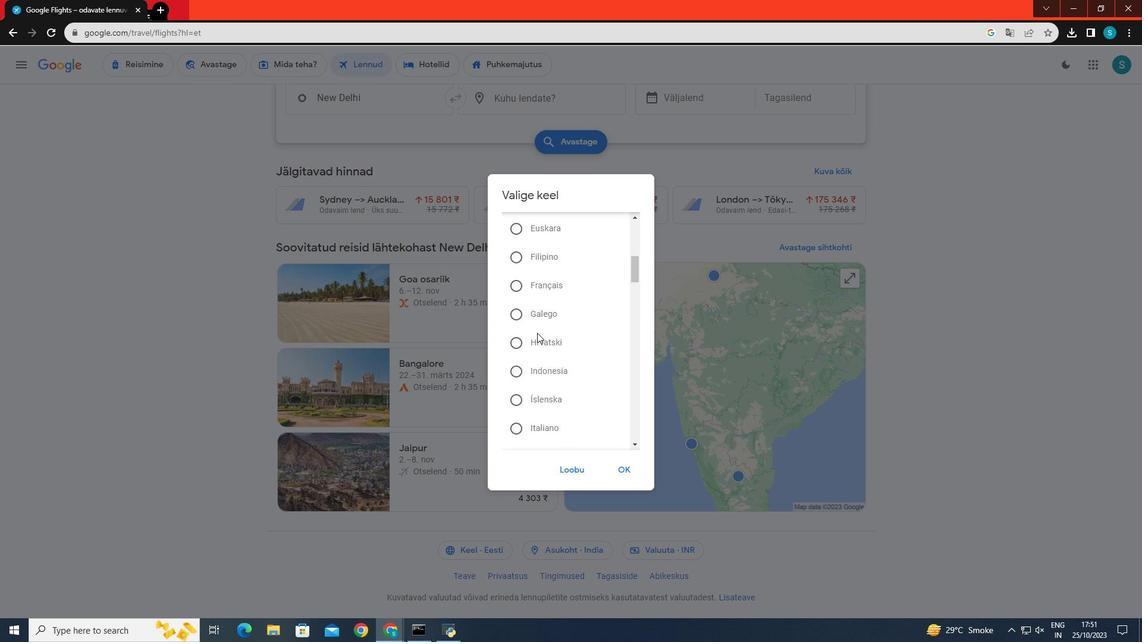
Action: Mouse moved to (536, 336)
Screenshot: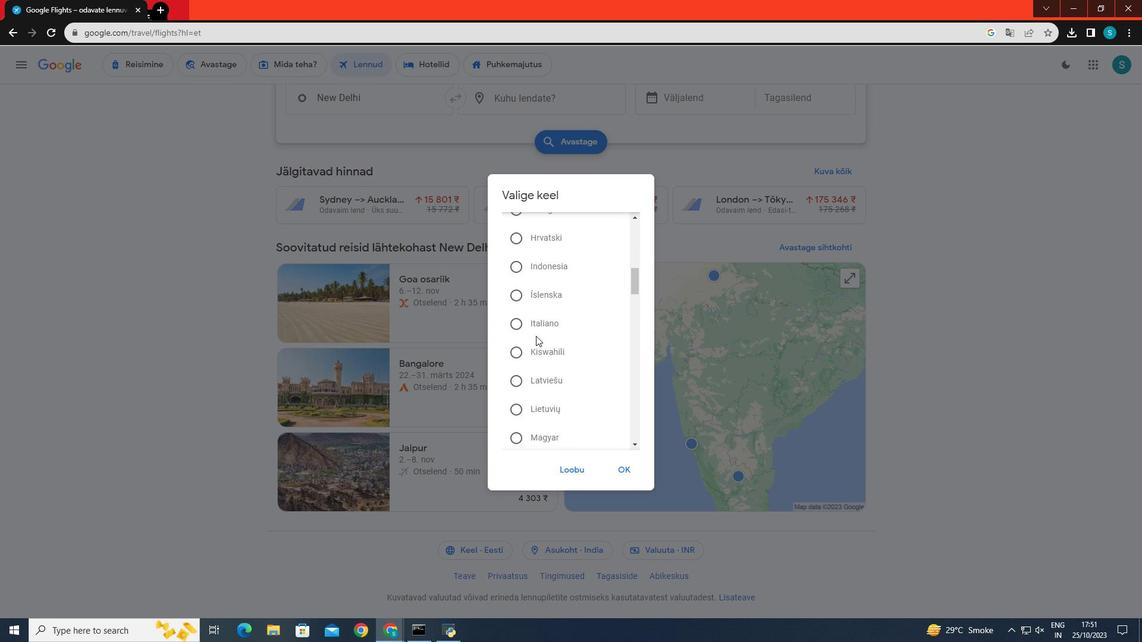 
Action: Mouse scrolled (536, 335) with delta (0, 0)
Screenshot: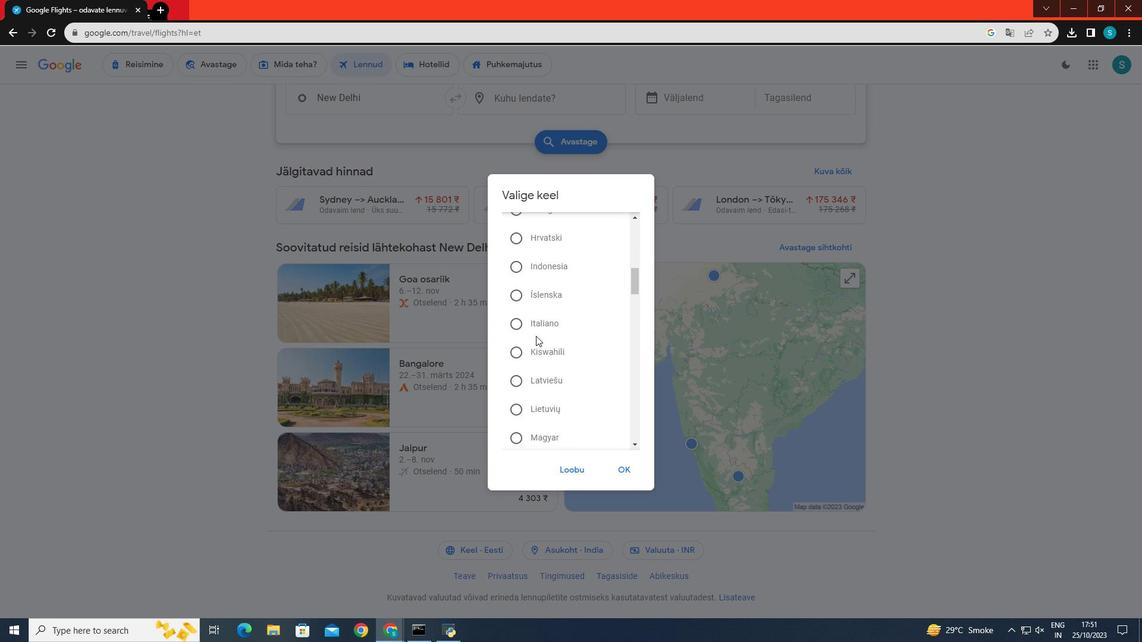 
Action: Mouse scrolled (536, 335) with delta (0, 0)
Screenshot: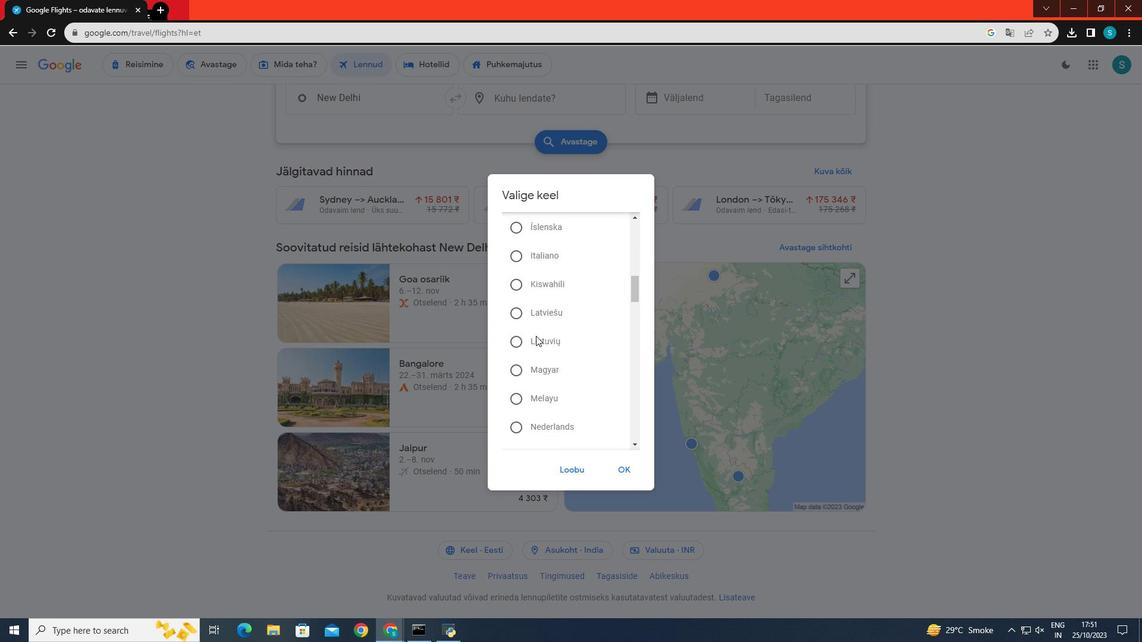 
Action: Mouse scrolled (536, 335) with delta (0, 0)
Screenshot: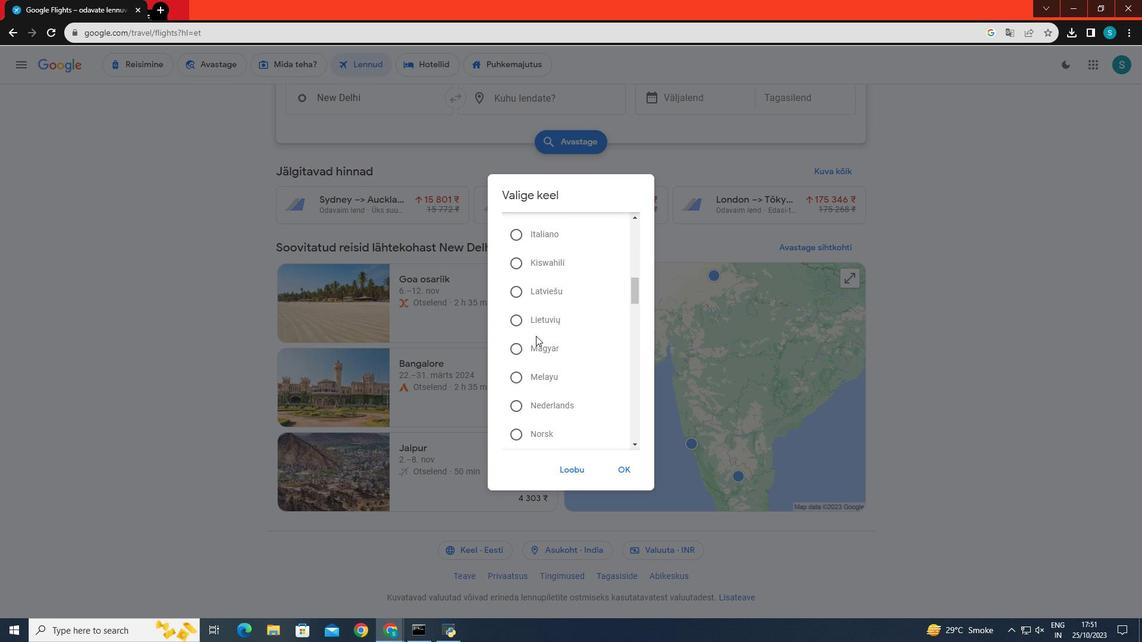 
Action: Mouse scrolled (536, 335) with delta (0, 0)
Screenshot: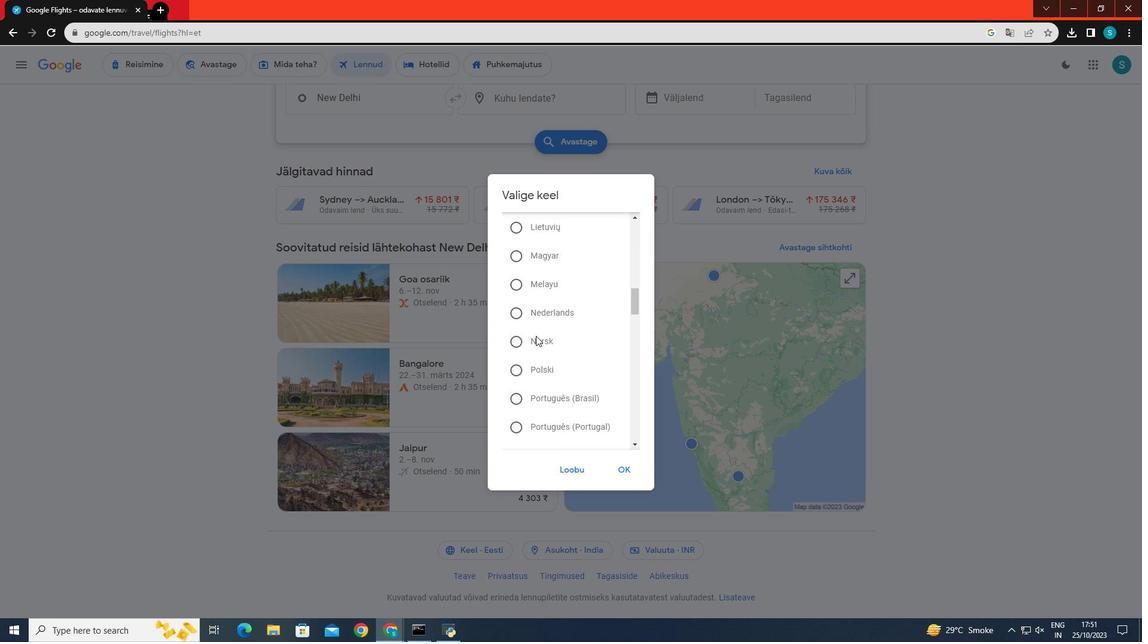 
Action: Mouse scrolled (536, 335) with delta (0, 0)
Screenshot: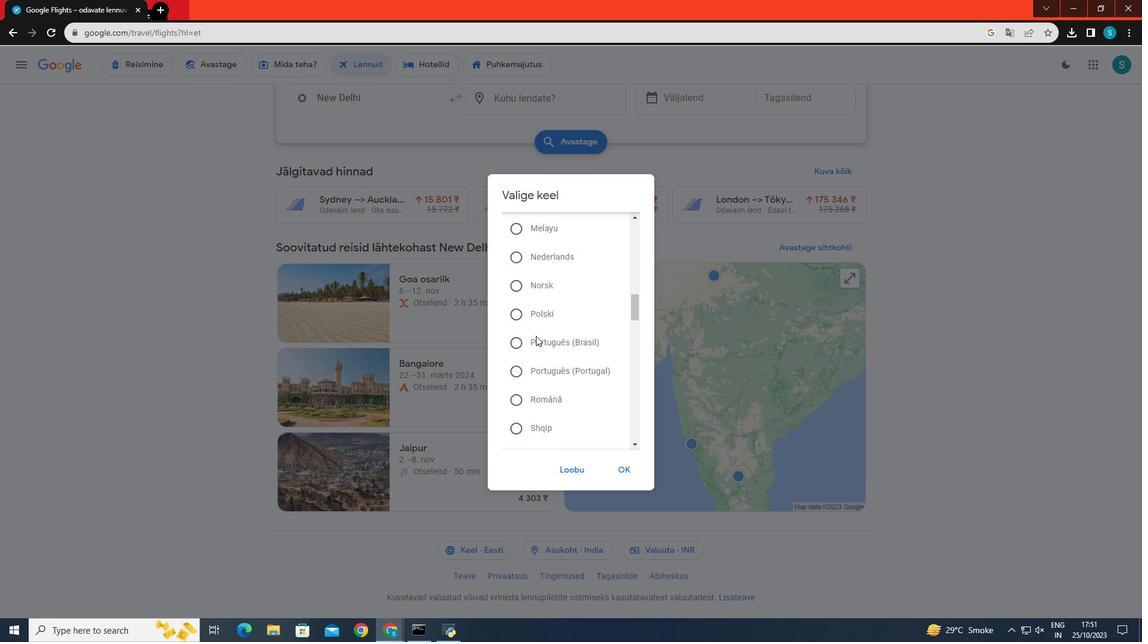 
Action: Mouse scrolled (536, 335) with delta (0, 0)
Screenshot: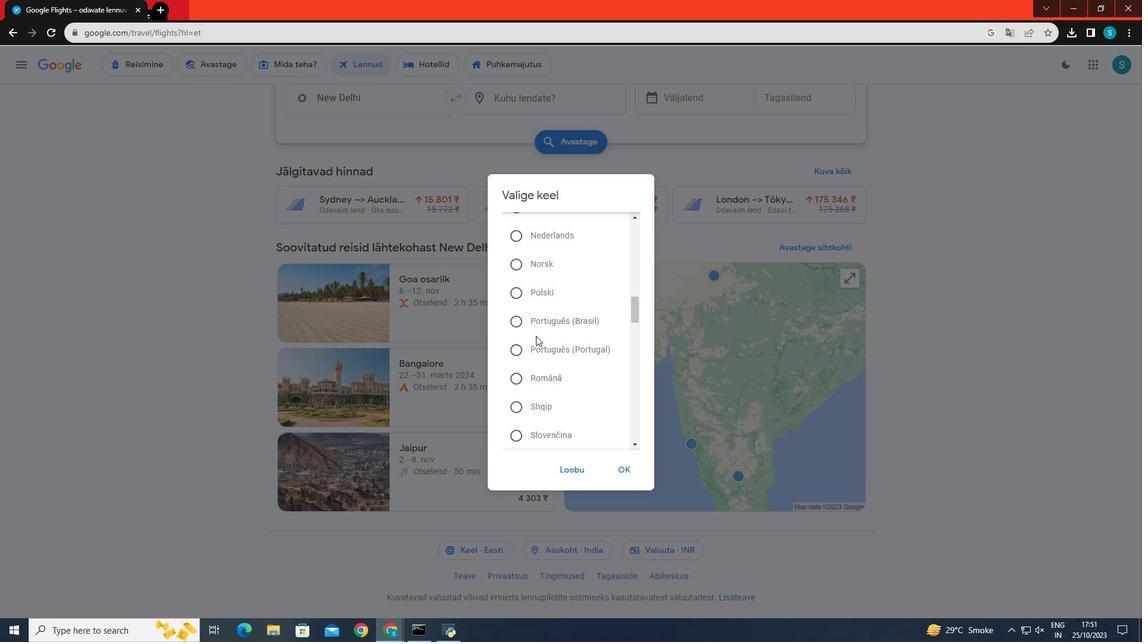 
Action: Mouse scrolled (536, 335) with delta (0, 0)
Screenshot: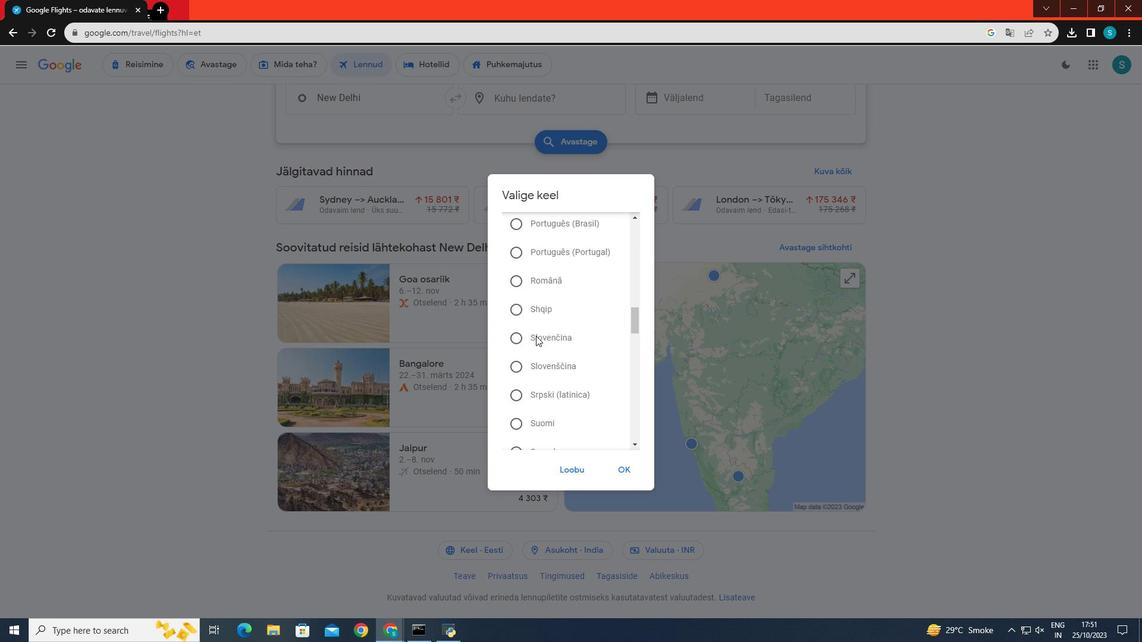 
Action: Mouse scrolled (536, 335) with delta (0, 0)
Screenshot: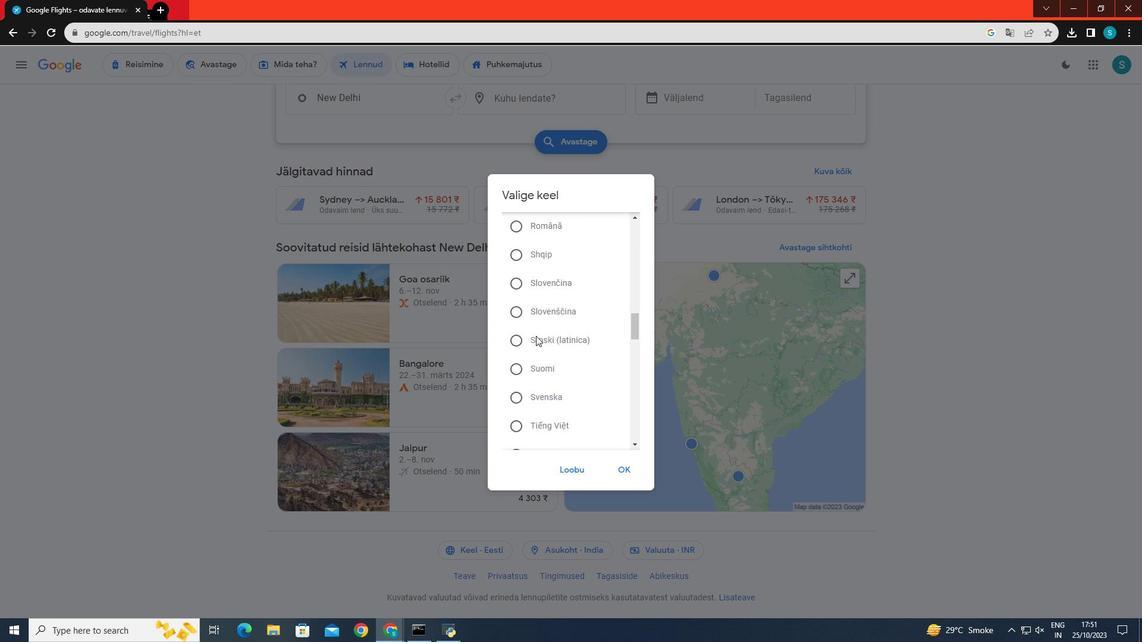 
Action: Mouse scrolled (536, 335) with delta (0, 0)
Screenshot: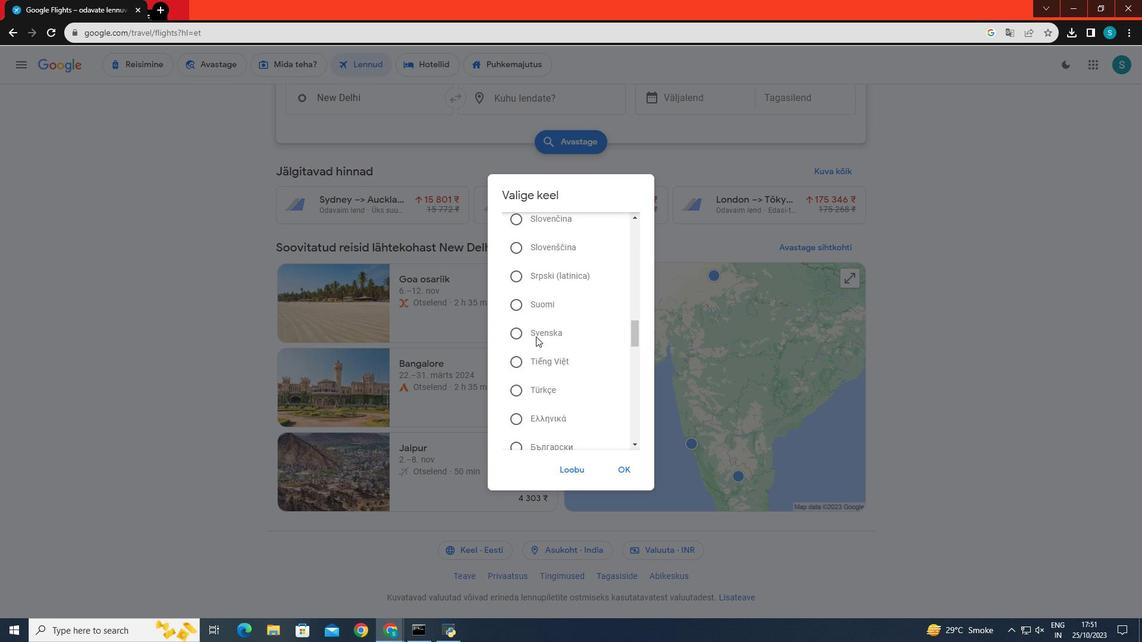
Action: Mouse moved to (536, 336)
Screenshot: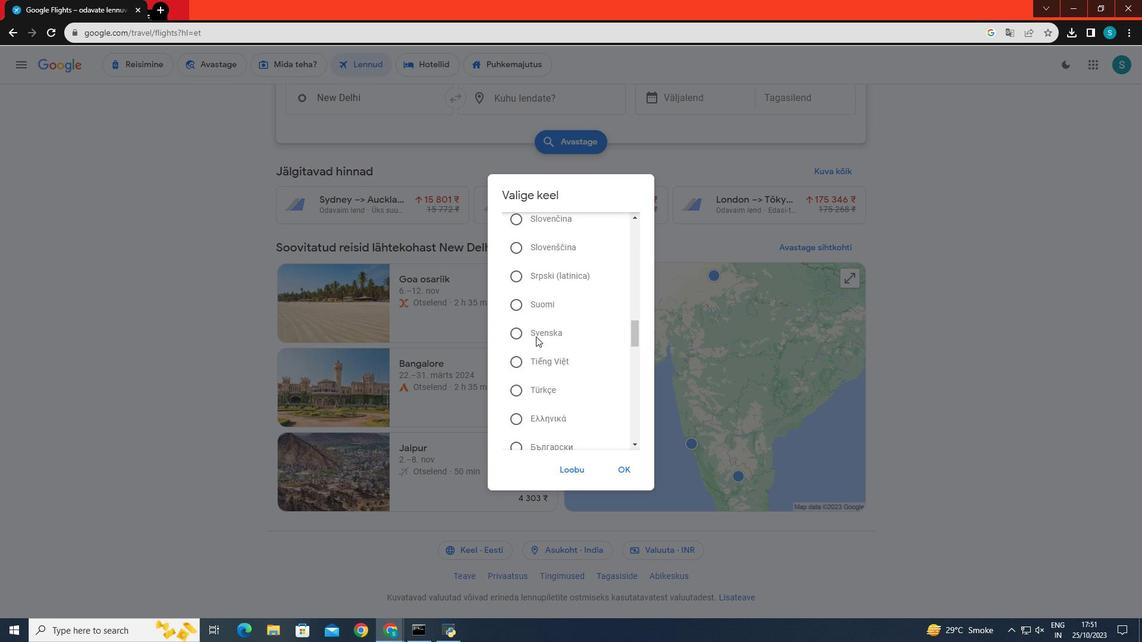 
Action: Mouse scrolled (536, 336) with delta (0, 0)
Screenshot: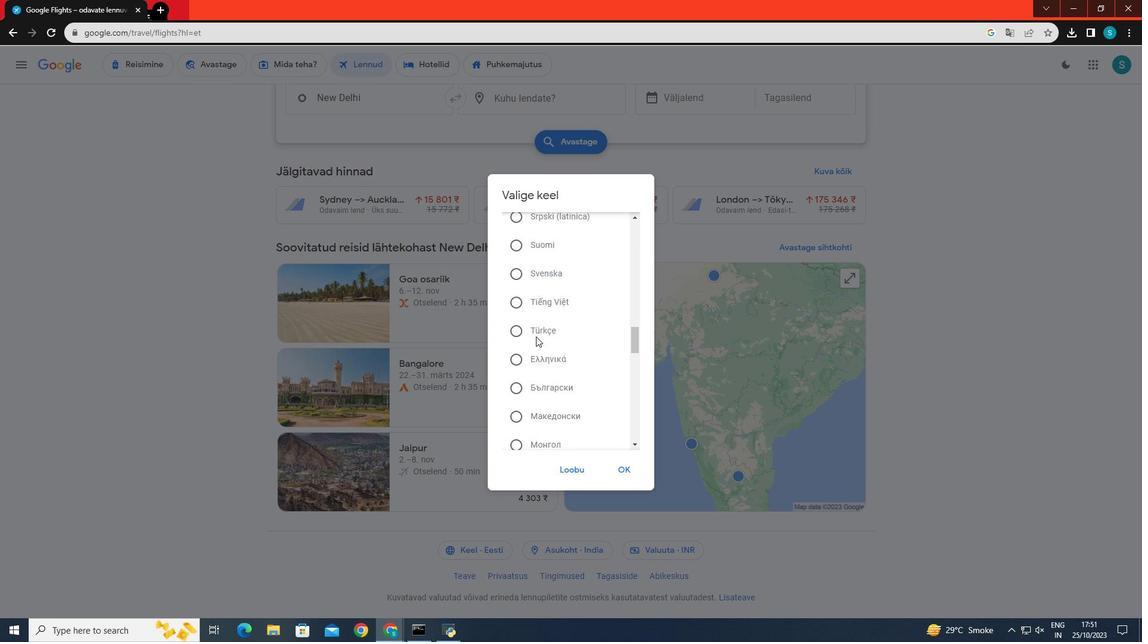 
Action: Mouse moved to (536, 336)
Screenshot: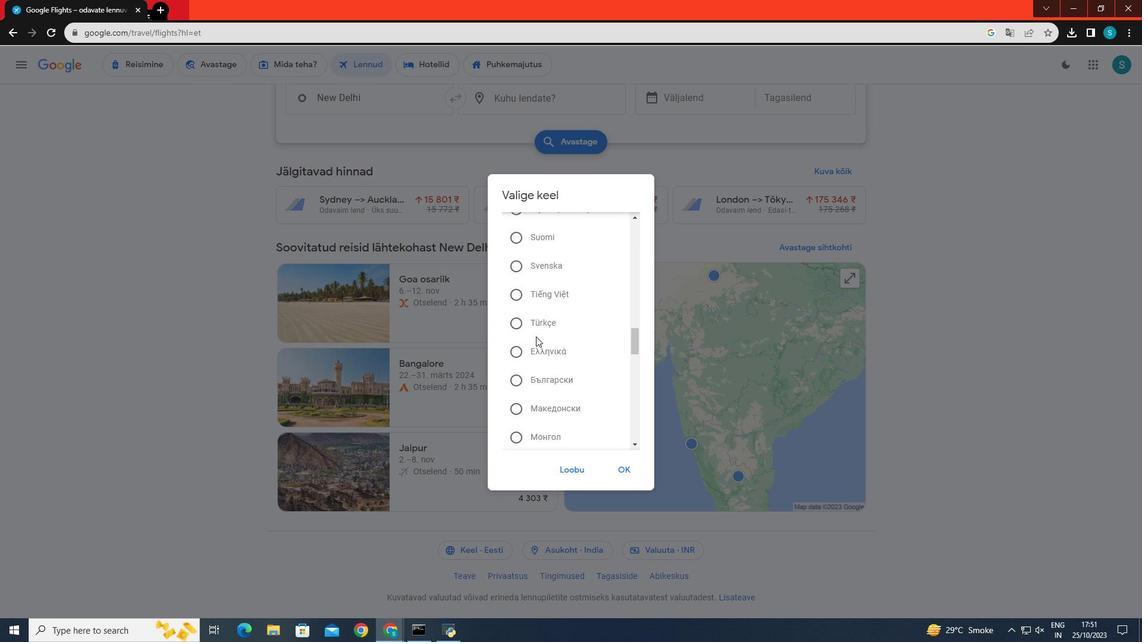 
Action: Mouse scrolled (536, 336) with delta (0, 0)
Screenshot: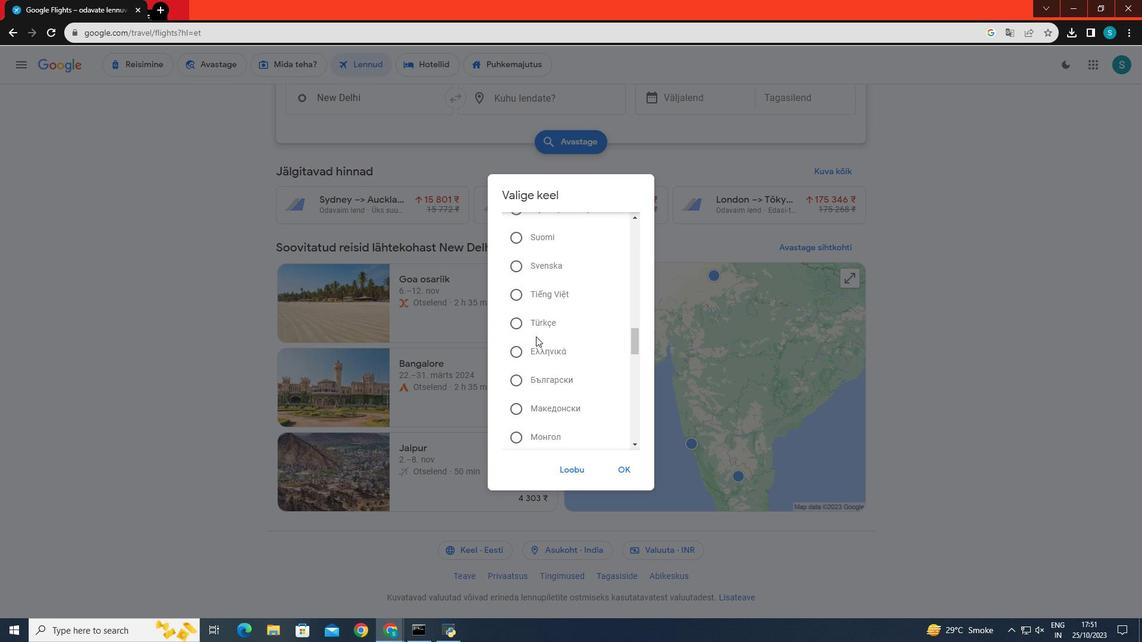 
Action: Mouse scrolled (536, 336) with delta (0, 0)
Screenshot: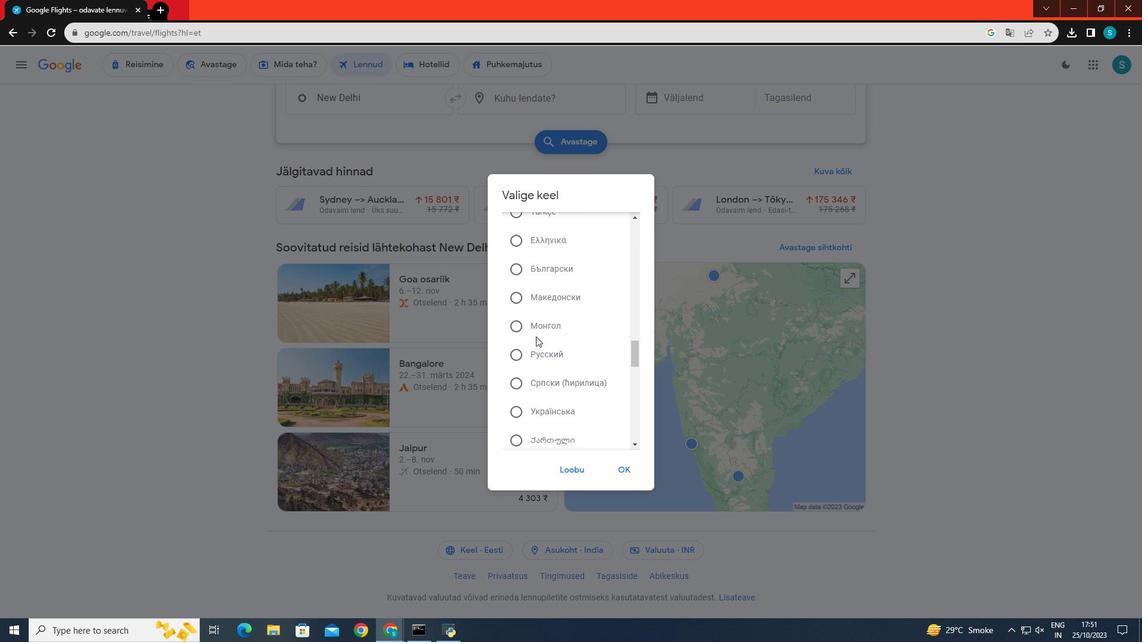 
Action: Mouse scrolled (536, 336) with delta (0, 0)
Screenshot: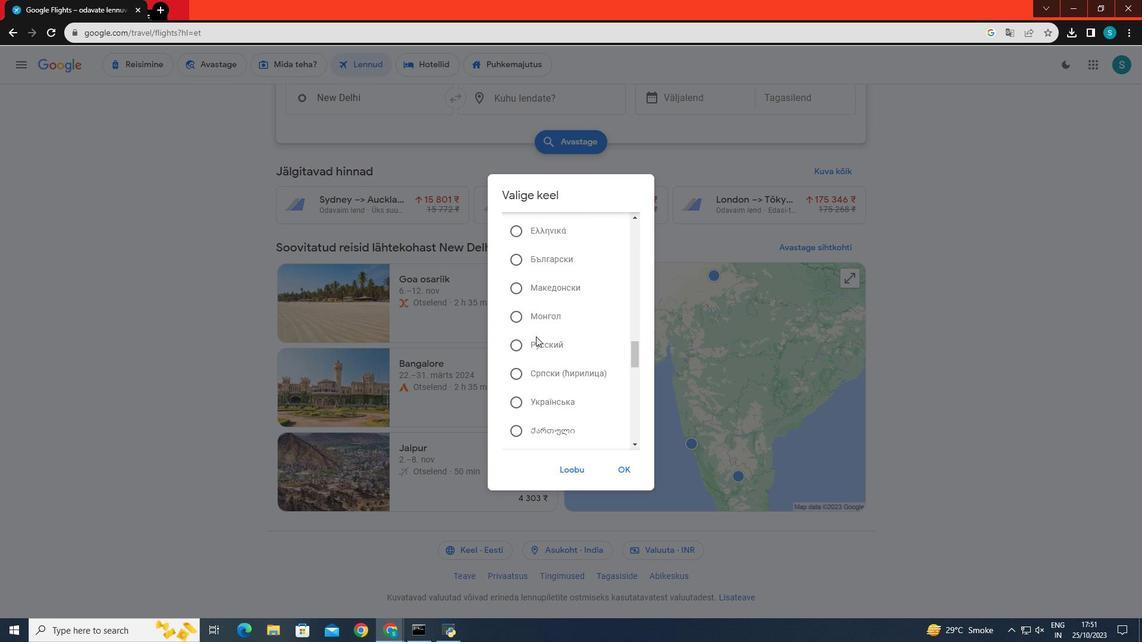 
Action: Mouse scrolled (536, 336) with delta (0, 0)
Screenshot: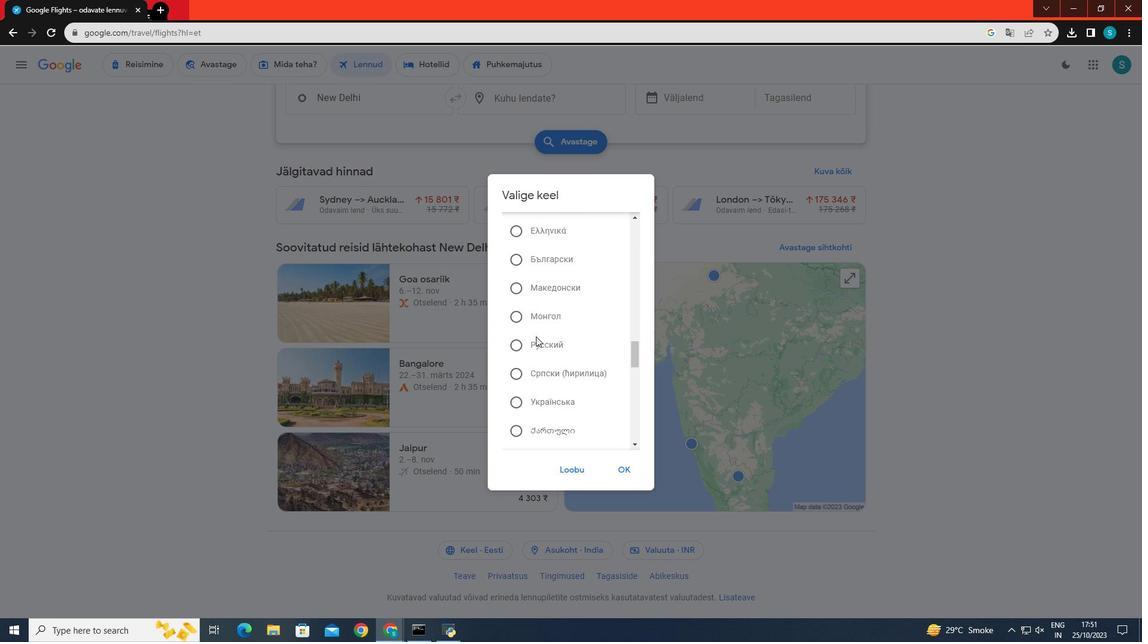 
Action: Mouse scrolled (536, 336) with delta (0, 0)
Screenshot: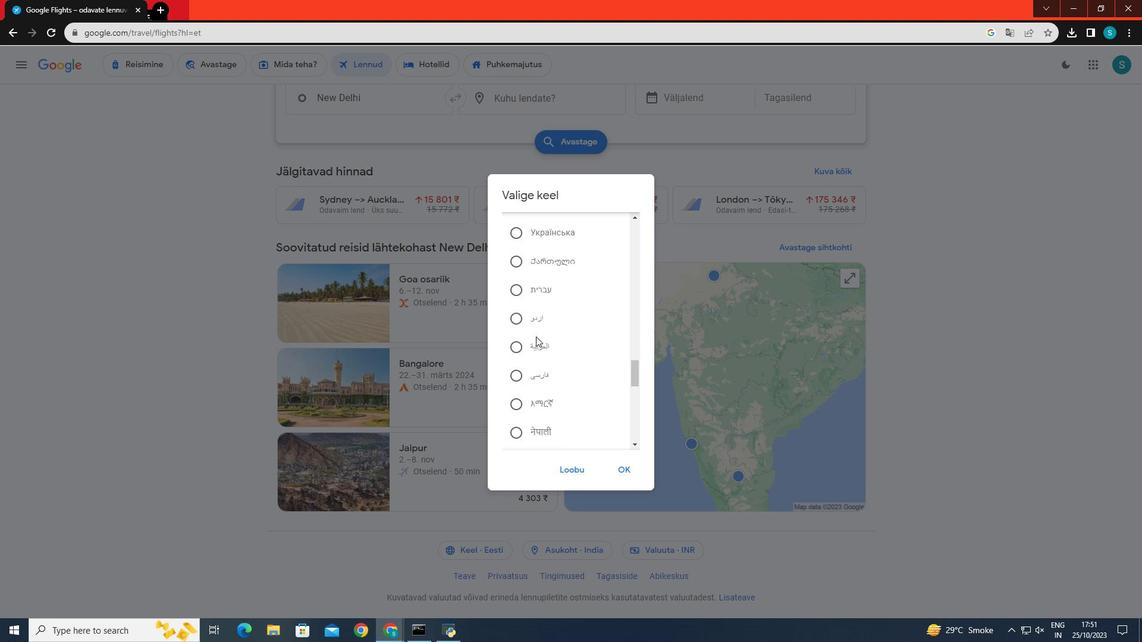 
Action: Mouse scrolled (536, 336) with delta (0, 0)
Screenshot: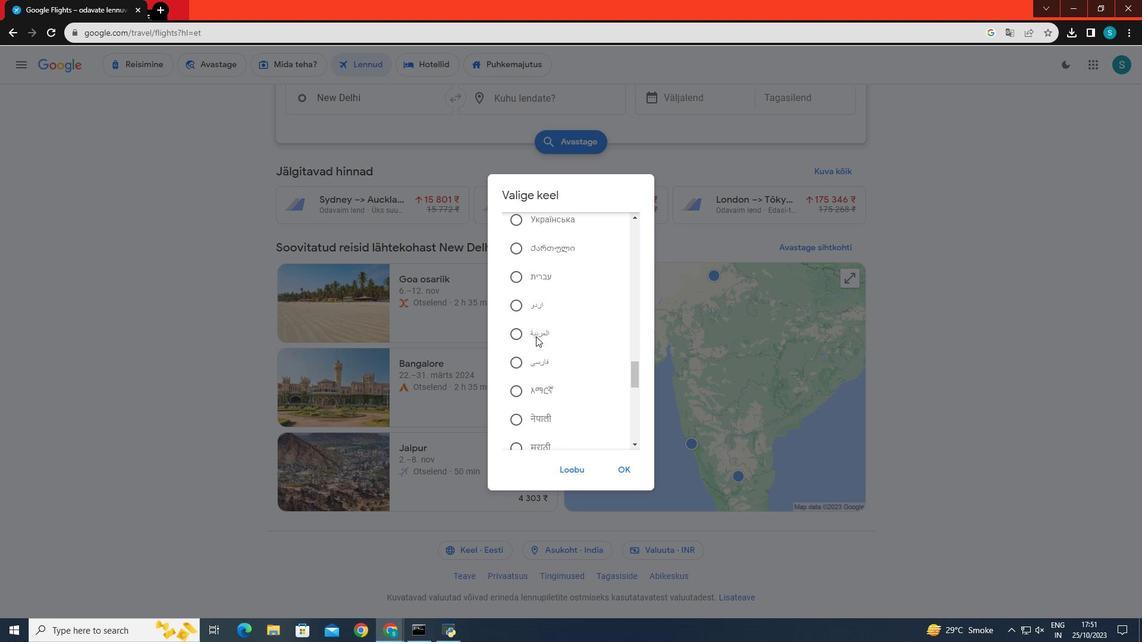
Action: Mouse scrolled (536, 336) with delta (0, 0)
Screenshot: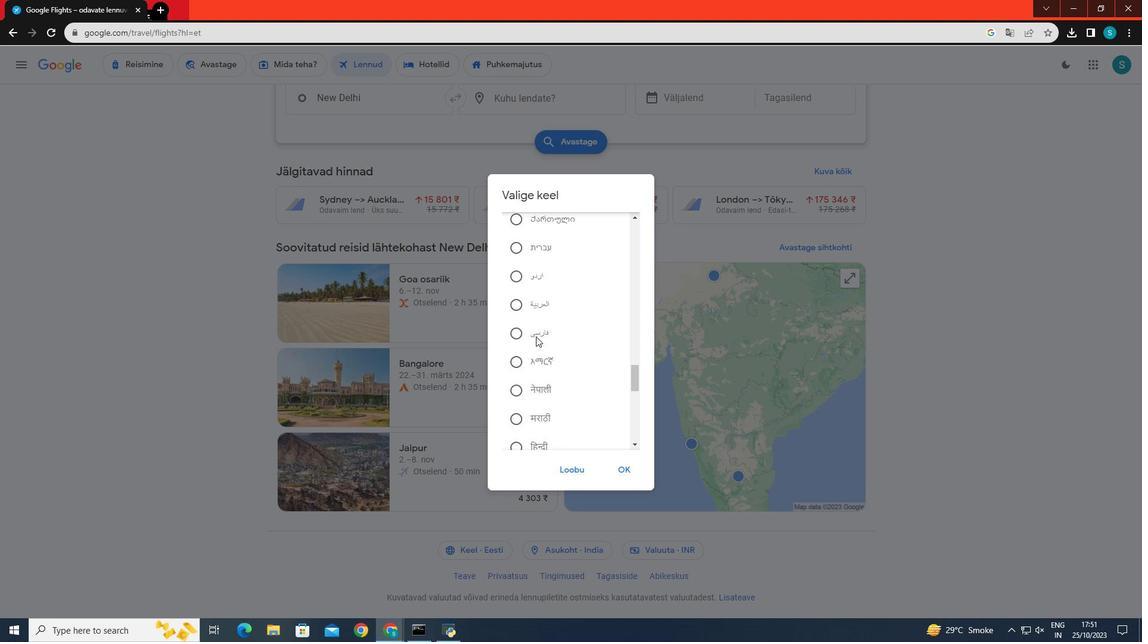 
Action: Mouse moved to (536, 348)
Screenshot: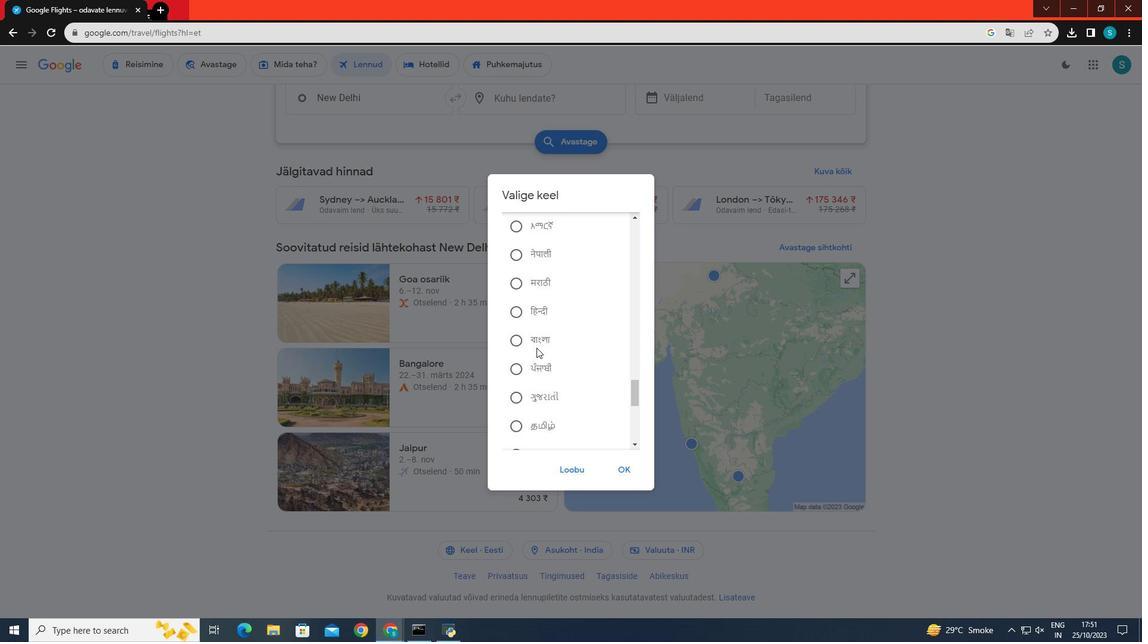 
Action: Mouse scrolled (536, 348) with delta (0, 0)
Screenshot: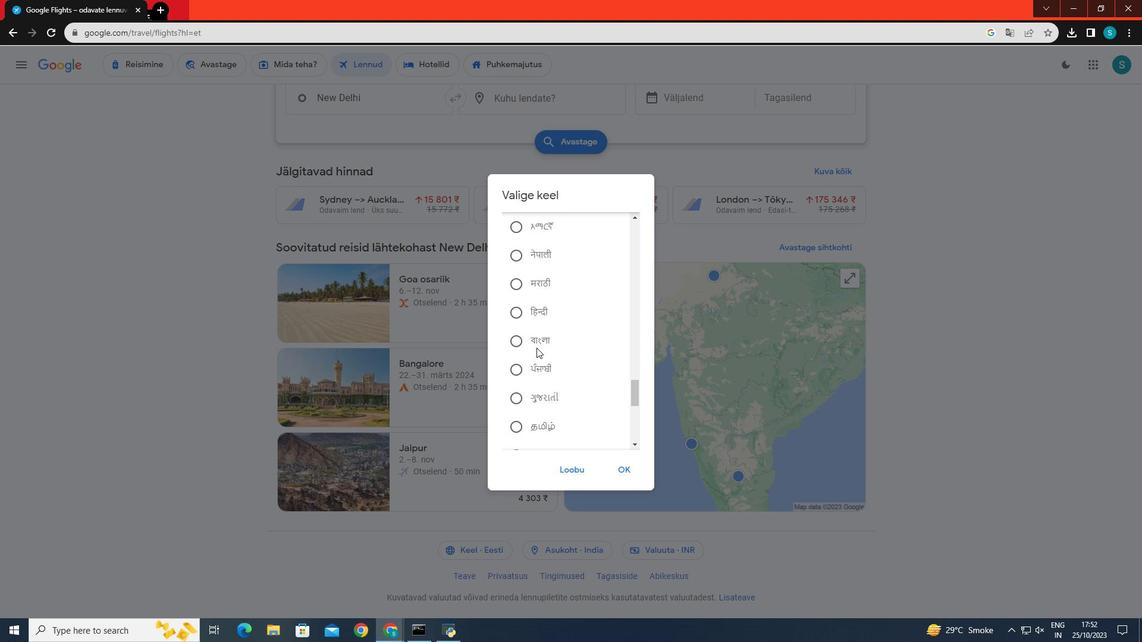 
Action: Mouse scrolled (536, 348) with delta (0, 0)
Screenshot: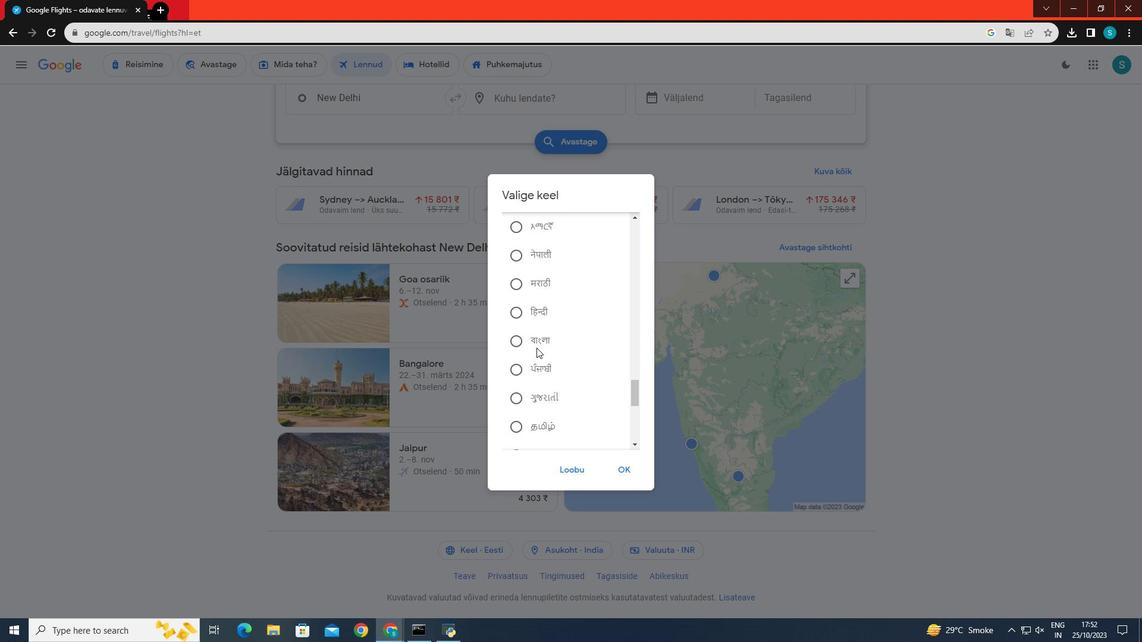 
Action: Mouse scrolled (536, 348) with delta (0, 0)
Screenshot: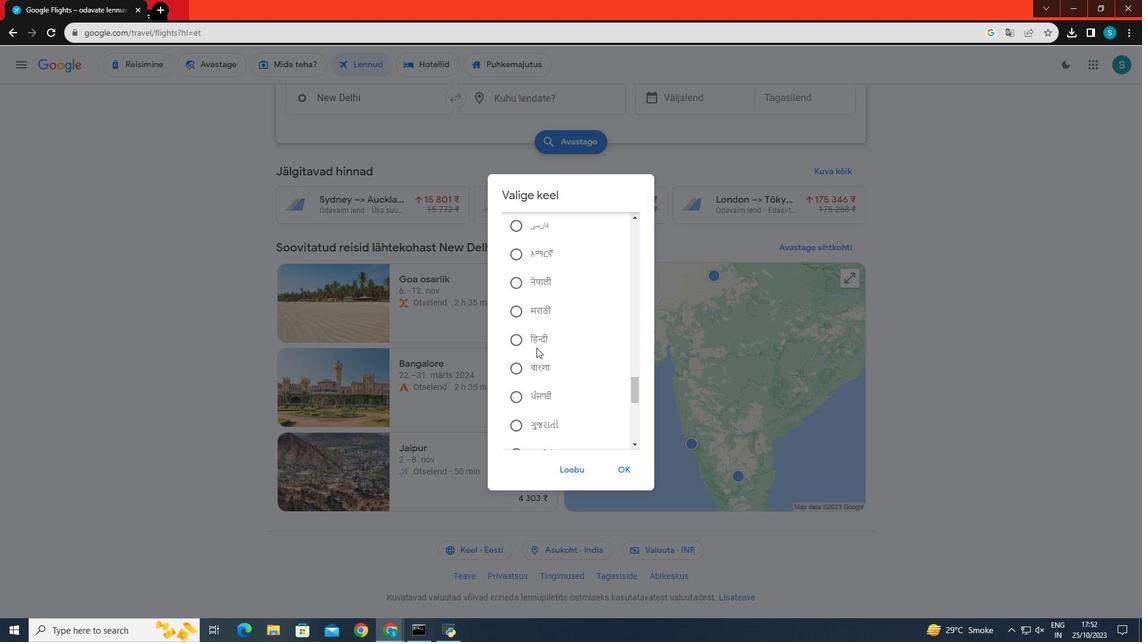 
Action: Mouse scrolled (536, 348) with delta (0, 0)
Screenshot: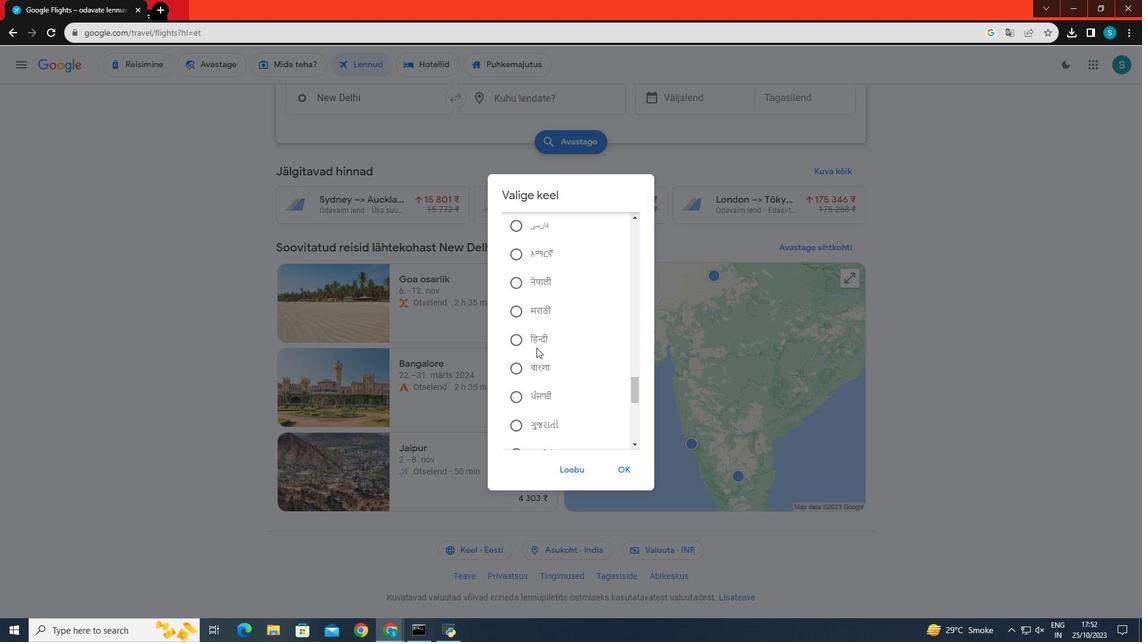 
Action: Mouse moved to (537, 349)
Screenshot: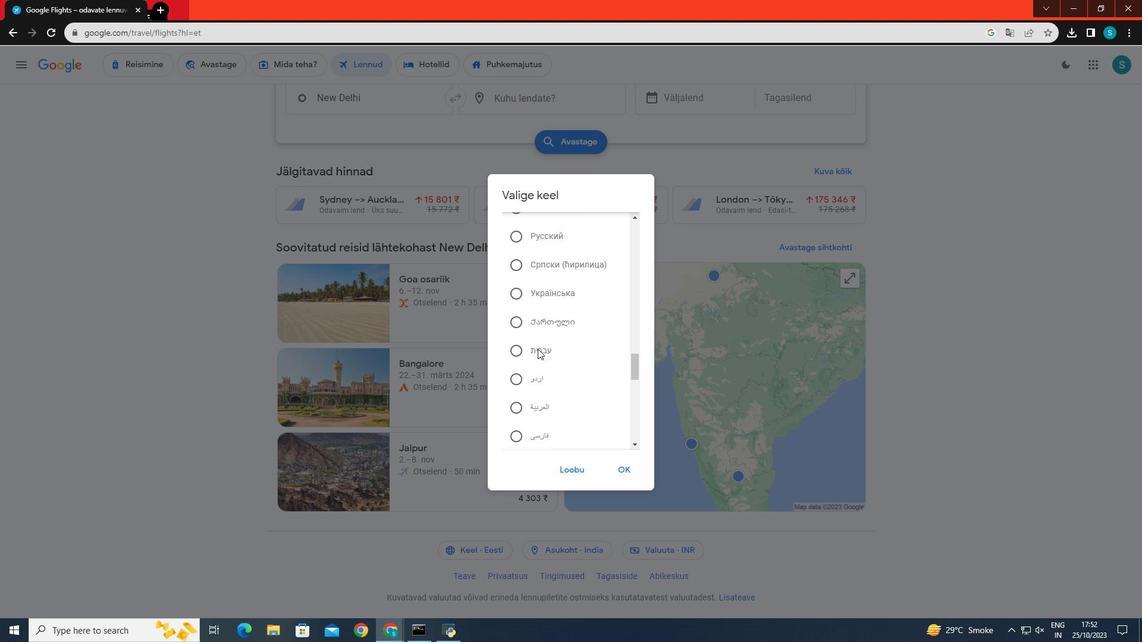 
Action: Mouse scrolled (537, 349) with delta (0, 0)
Screenshot: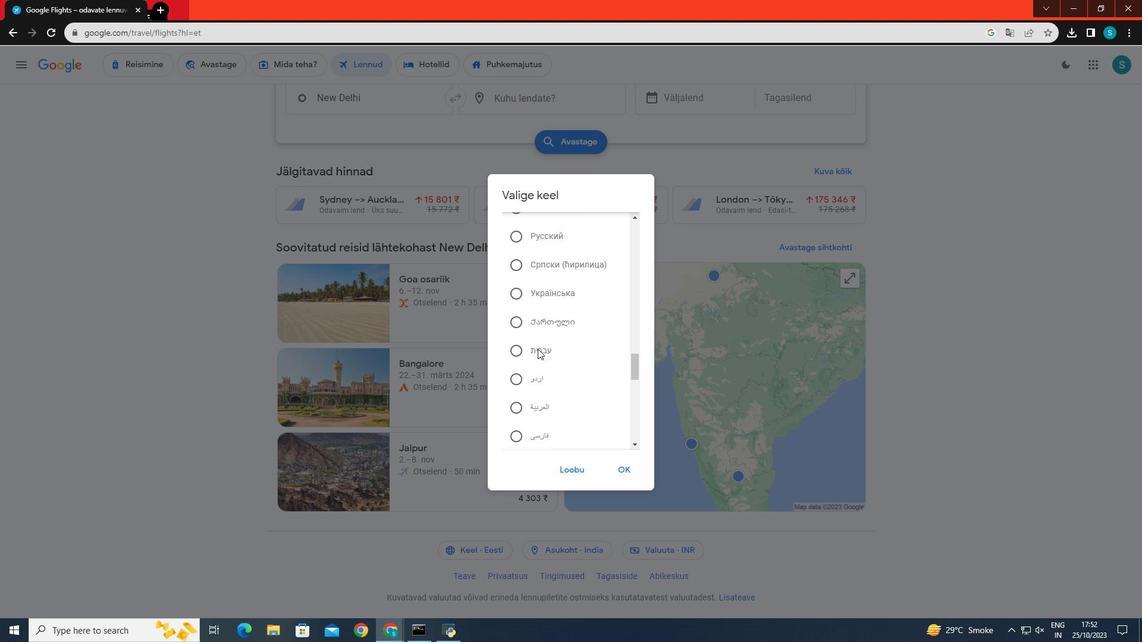
Action: Mouse scrolled (537, 349) with delta (0, 0)
Screenshot: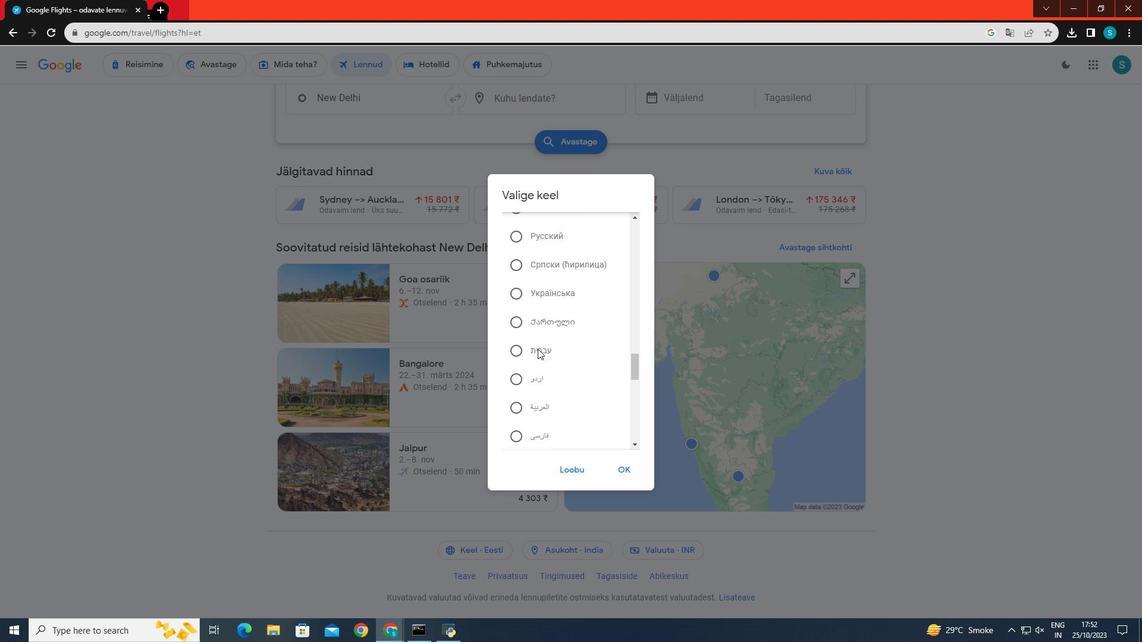 
Action: Mouse scrolled (537, 349) with delta (0, 0)
Screenshot: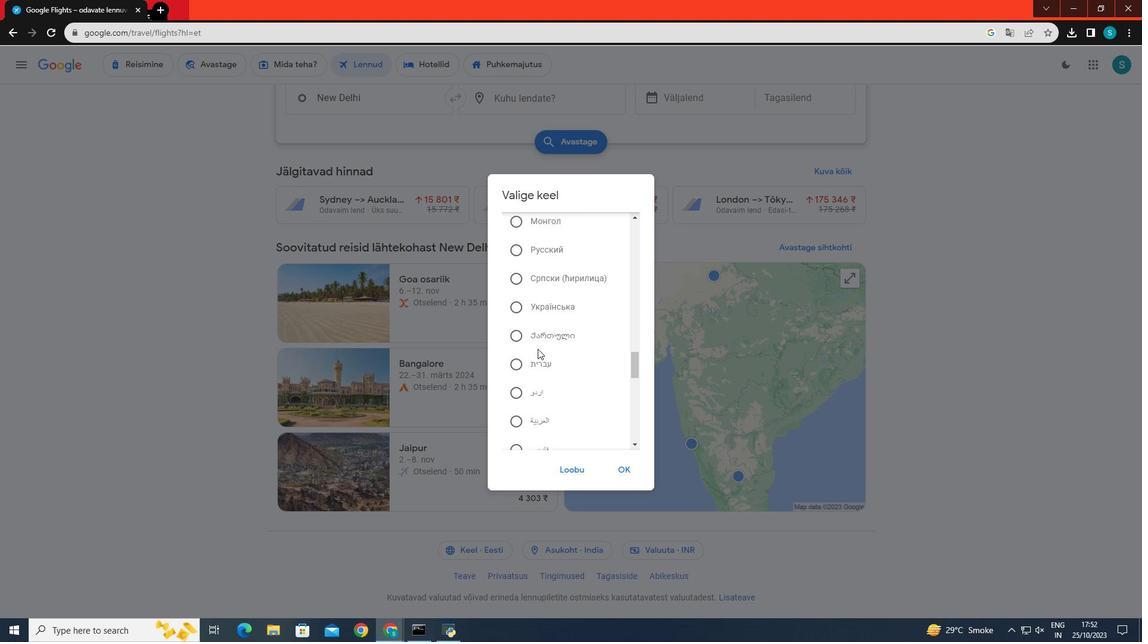 
Action: Mouse scrolled (537, 349) with delta (0, 0)
Screenshot: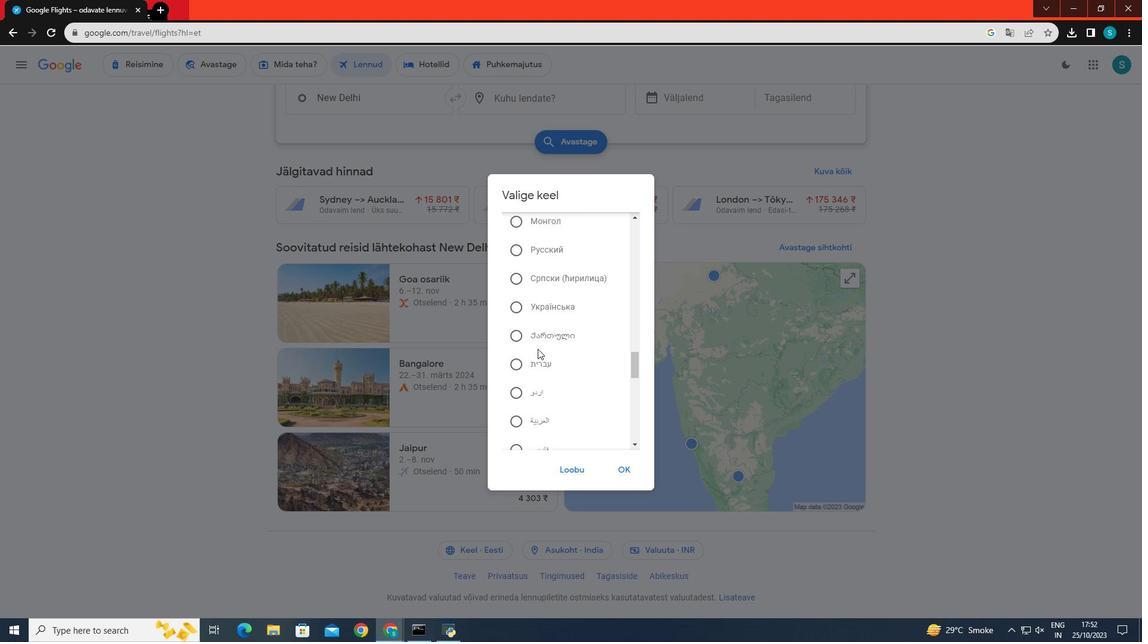 
Action: Mouse moved to (537, 349)
Screenshot: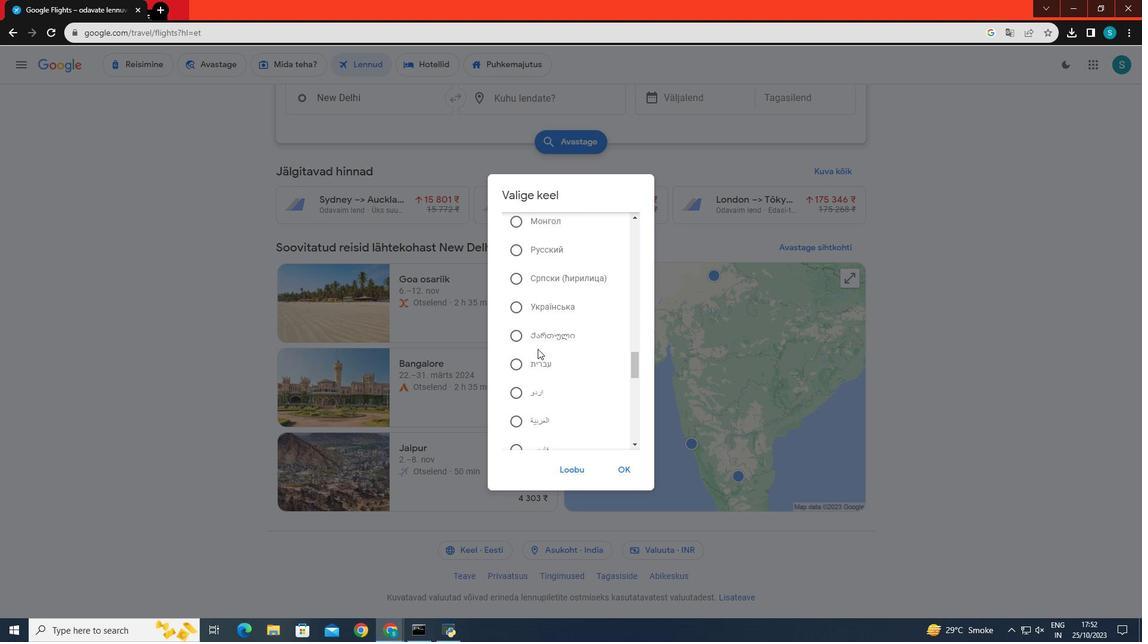 
Action: Mouse scrolled (537, 349) with delta (0, 0)
Screenshot: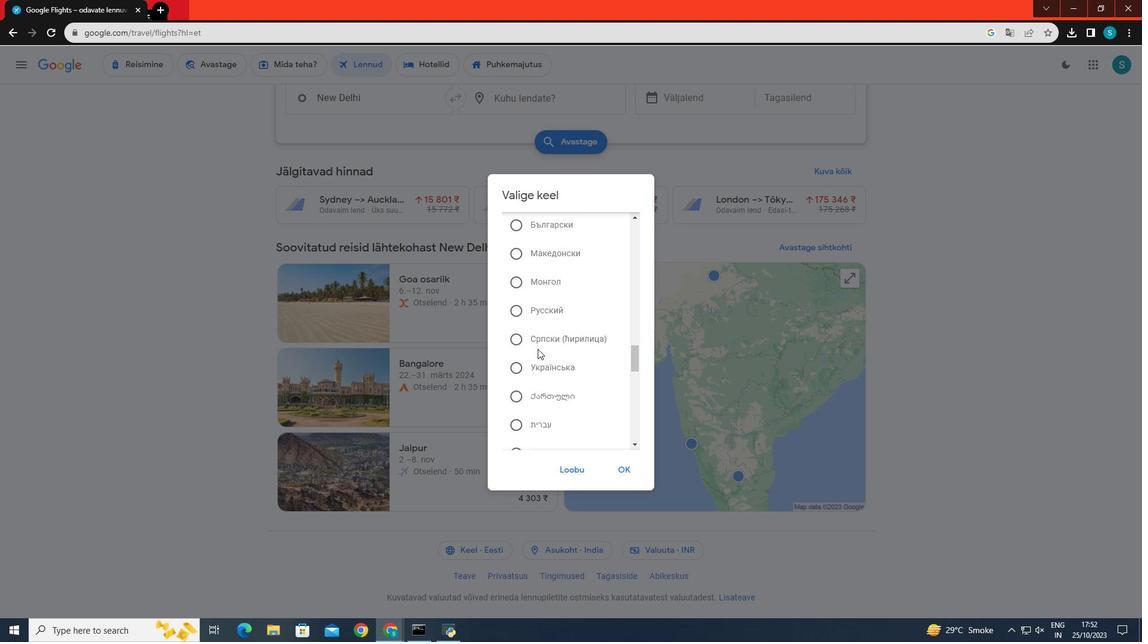 
Action: Mouse moved to (536, 350)
Screenshot: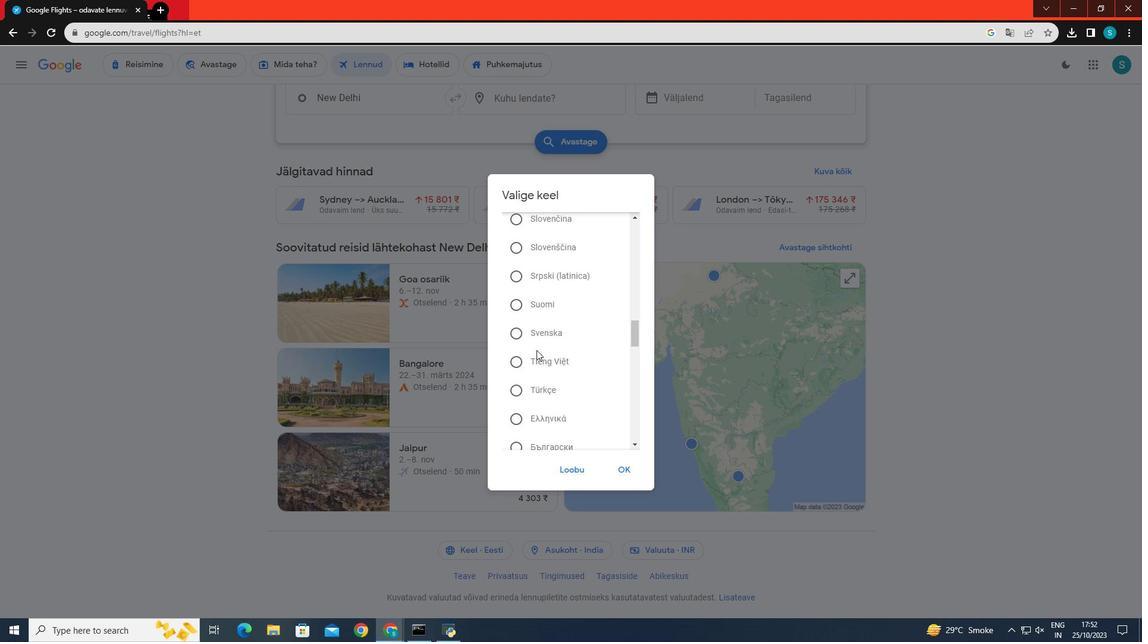 
Action: Mouse scrolled (536, 351) with delta (0, 0)
Screenshot: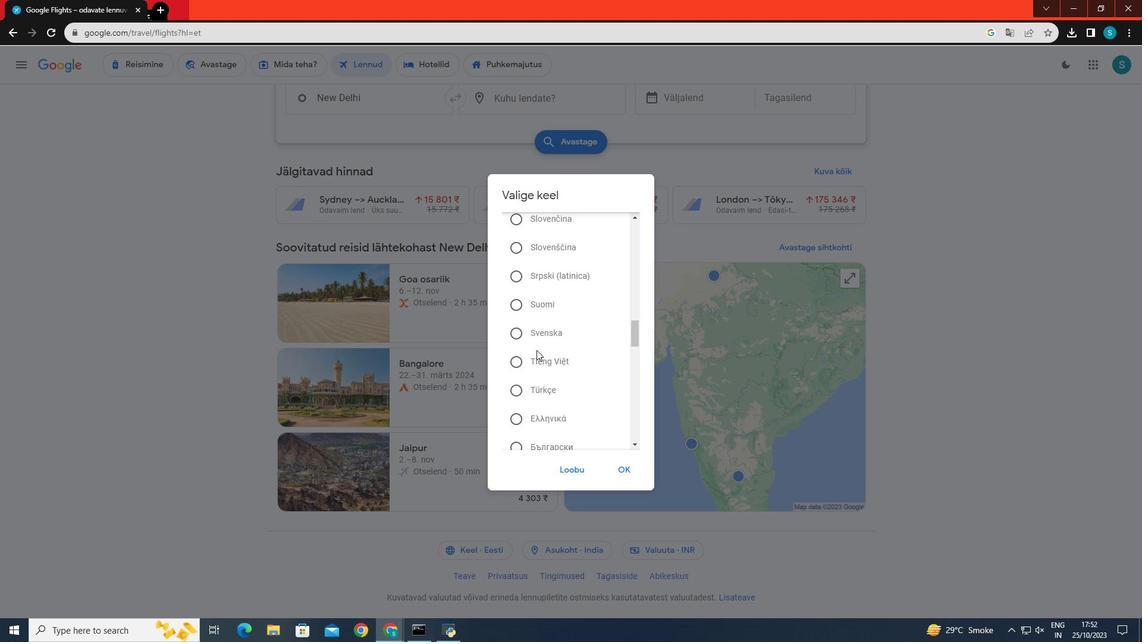 
Action: Mouse scrolled (536, 351) with delta (0, 0)
Screenshot: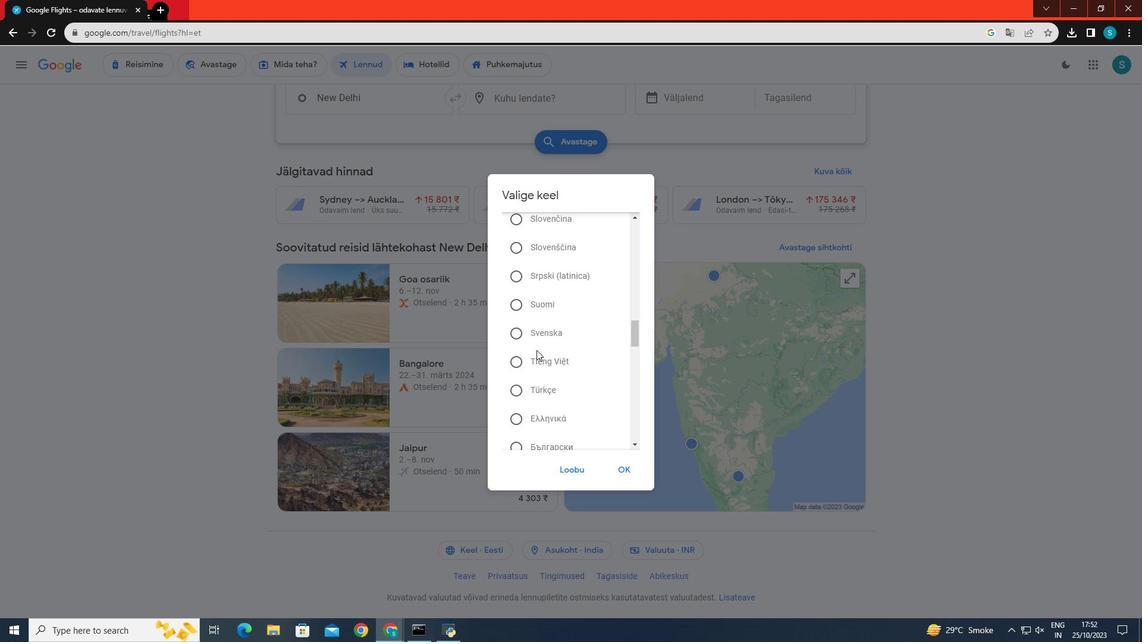 
Action: Mouse scrolled (536, 351) with delta (0, 0)
Screenshot: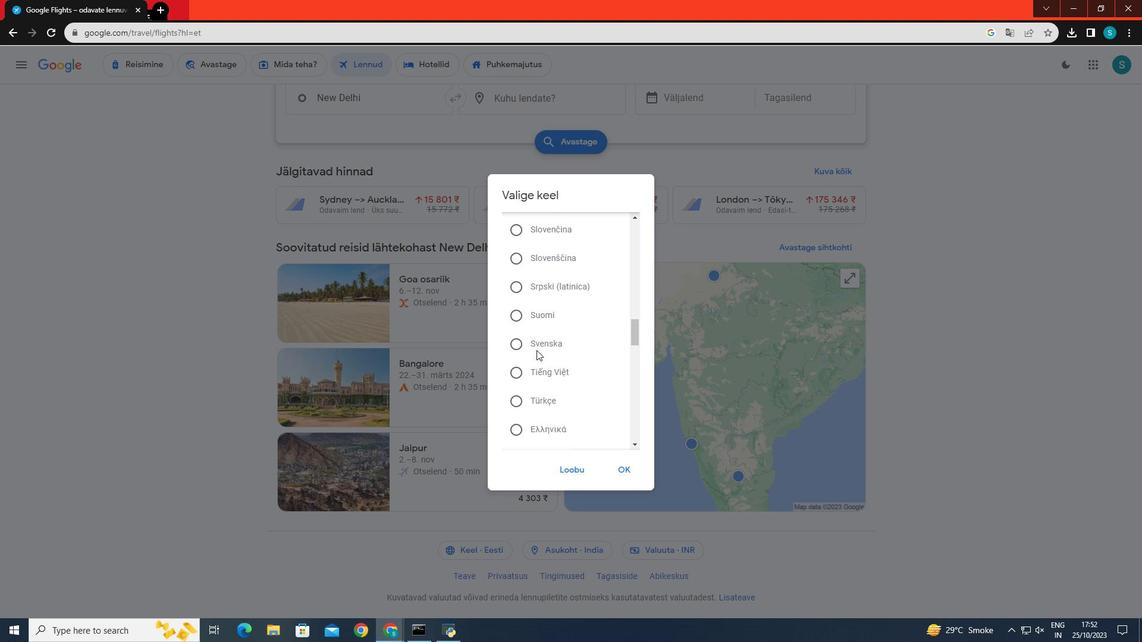 
Action: Mouse scrolled (536, 351) with delta (0, 0)
Screenshot: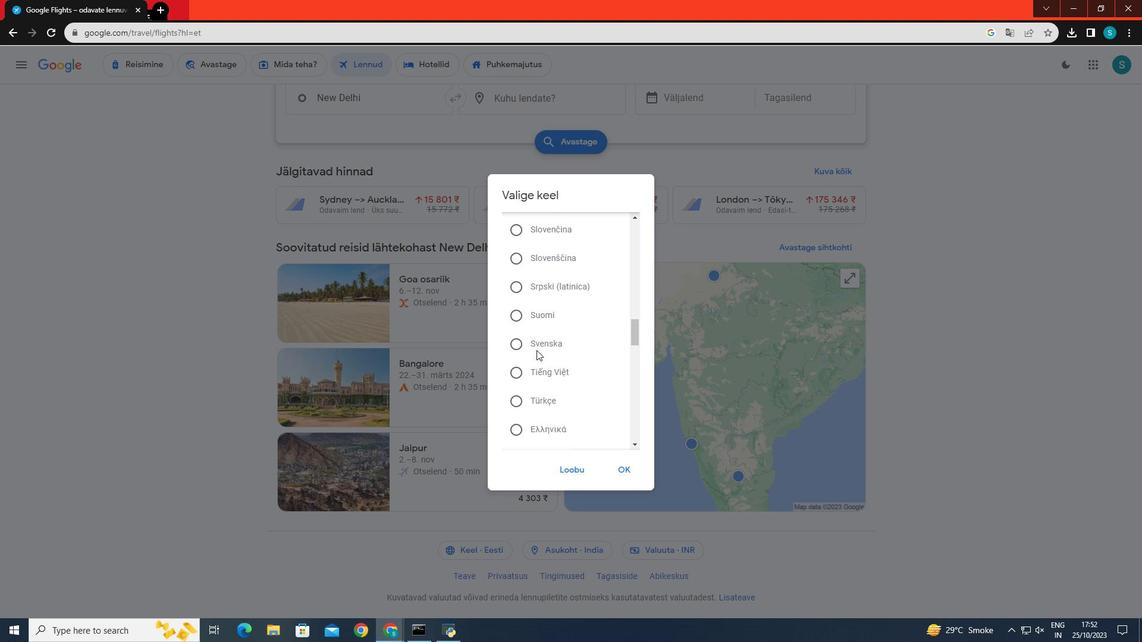 
Action: Mouse scrolled (536, 351) with delta (0, 0)
Screenshot: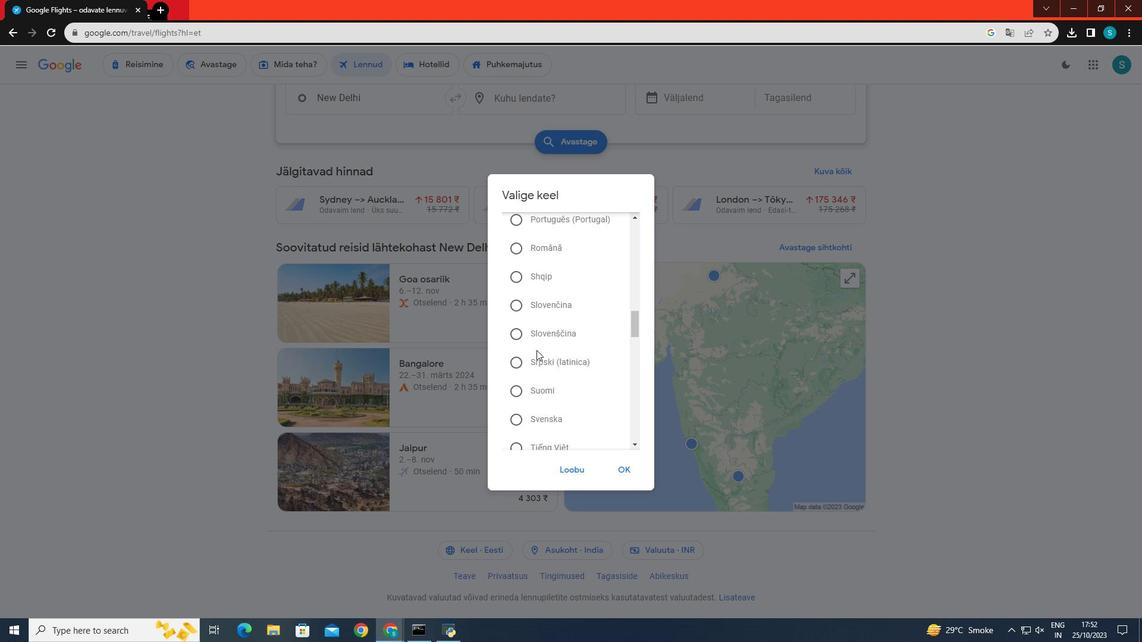 
Action: Mouse scrolled (536, 351) with delta (0, 0)
Screenshot: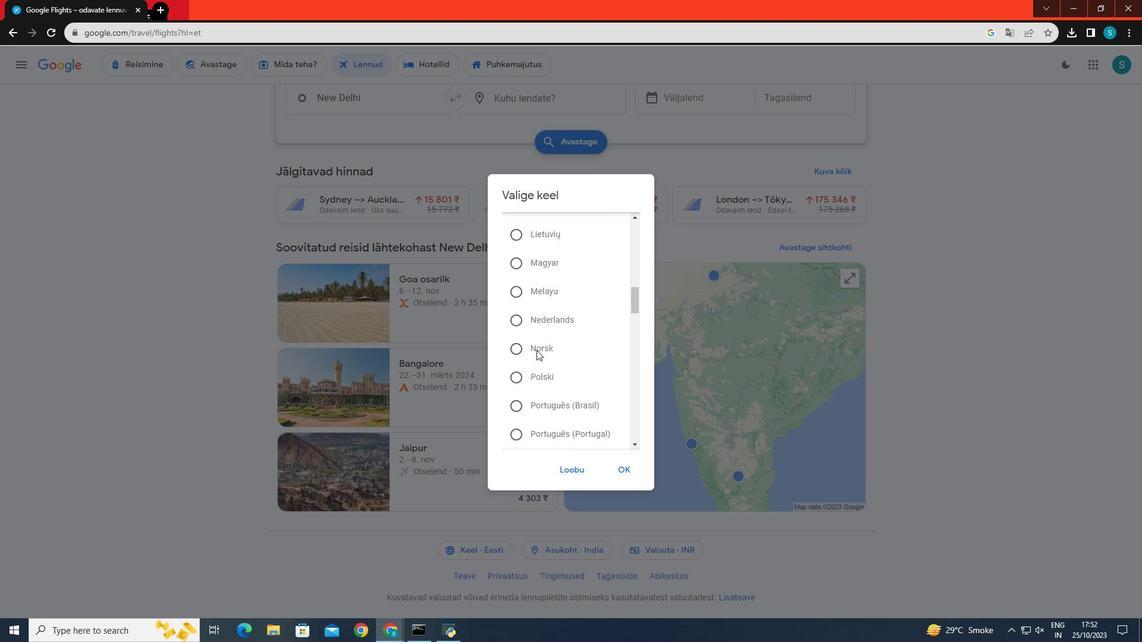 
Action: Mouse scrolled (536, 351) with delta (0, 0)
Screenshot: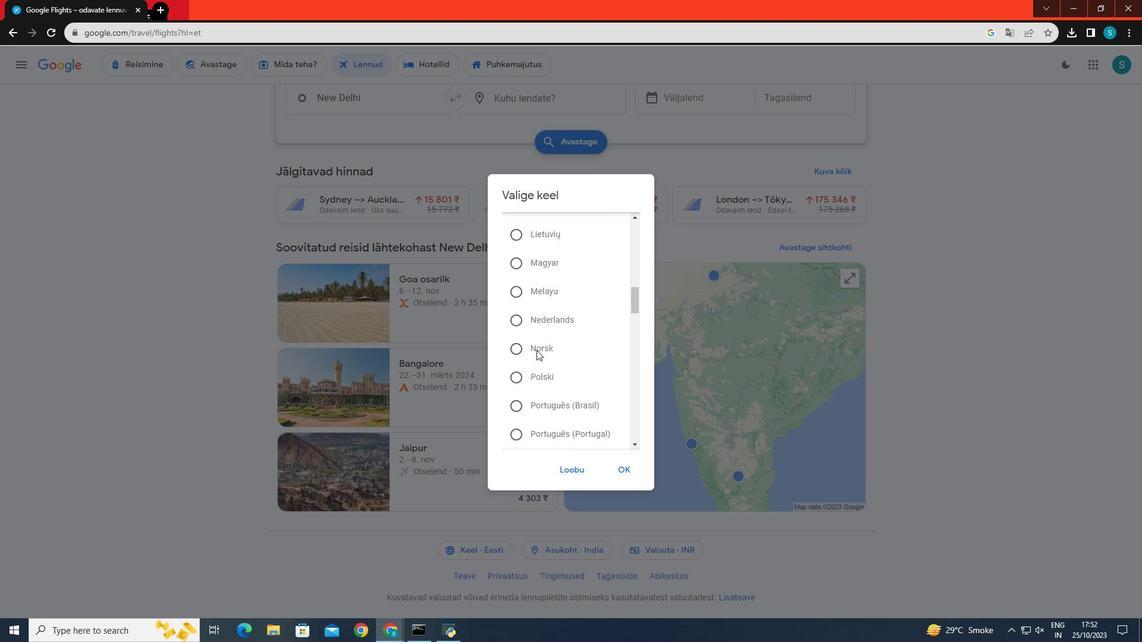 
Action: Mouse scrolled (536, 351) with delta (0, 0)
Screenshot: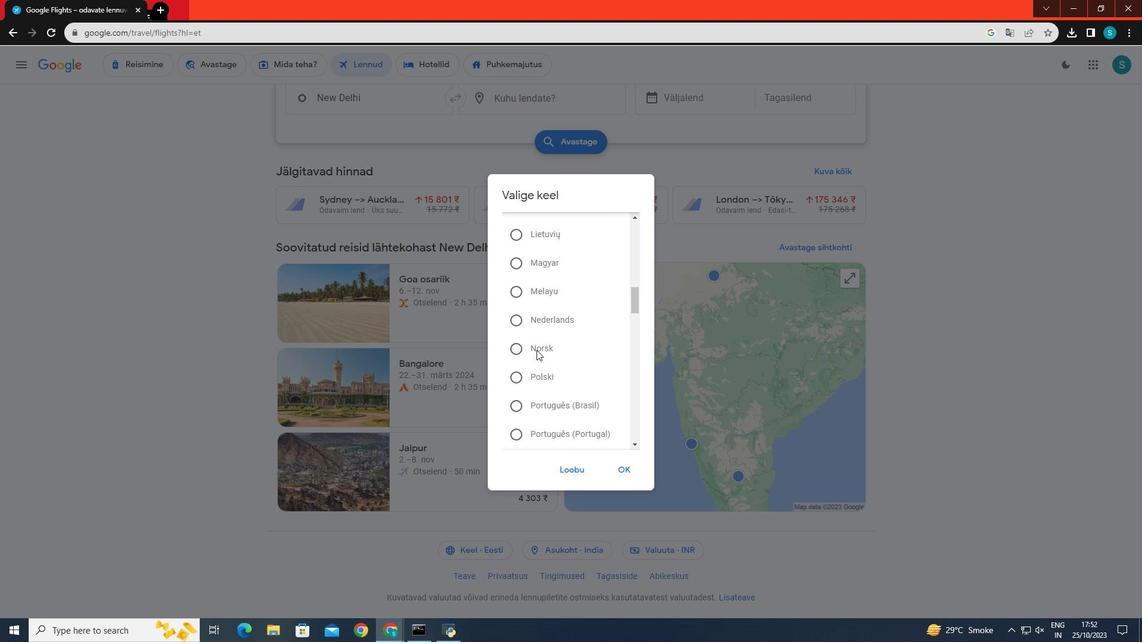 
Action: Mouse scrolled (536, 351) with delta (0, 0)
Screenshot: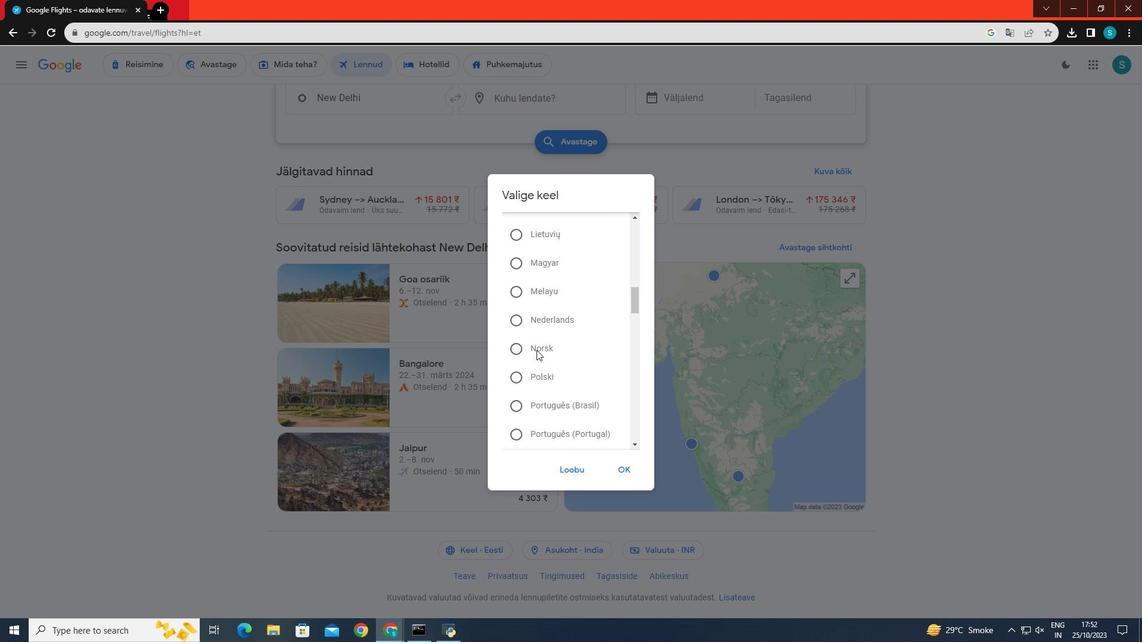 
Action: Mouse scrolled (536, 351) with delta (0, 0)
Screenshot: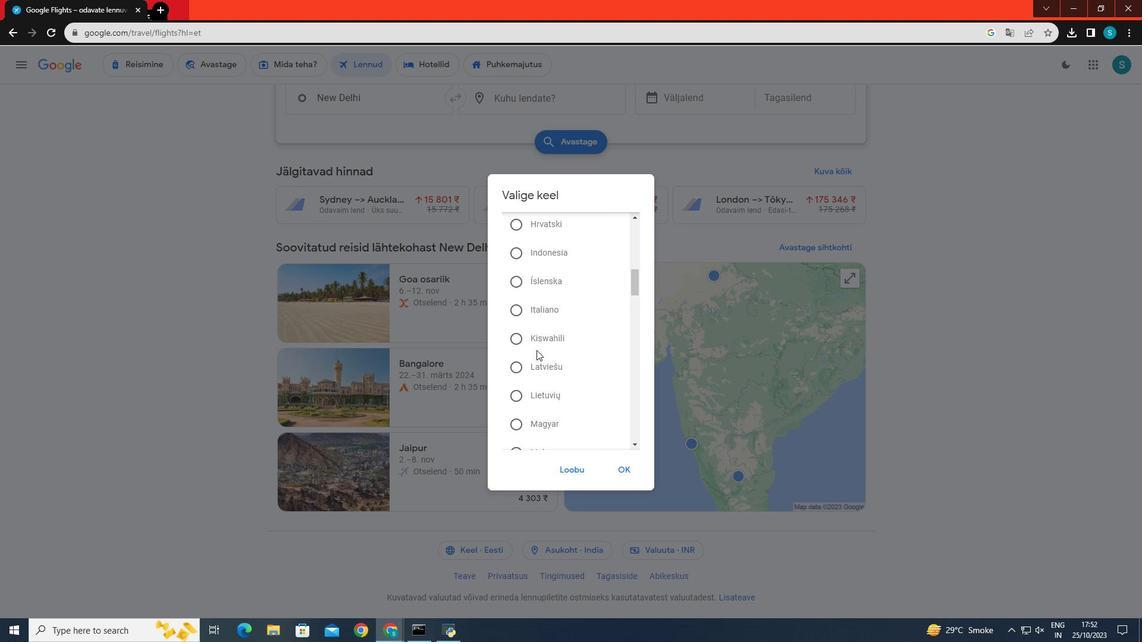 
Action: Mouse scrolled (536, 351) with delta (0, 0)
Screenshot: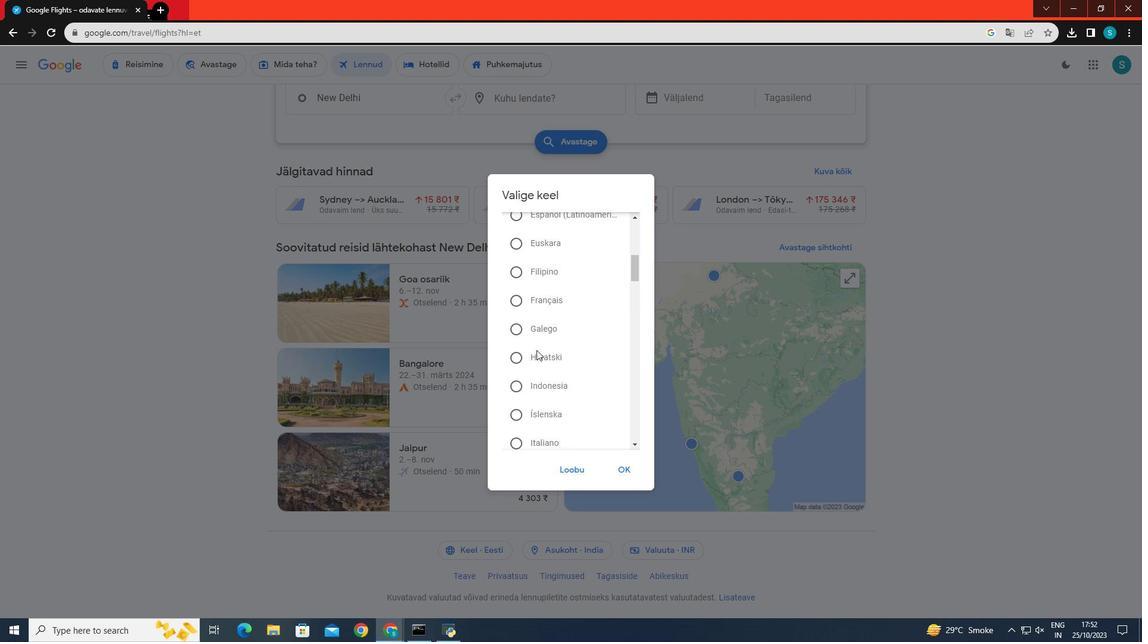 
Action: Mouse scrolled (536, 351) with delta (0, 0)
Screenshot: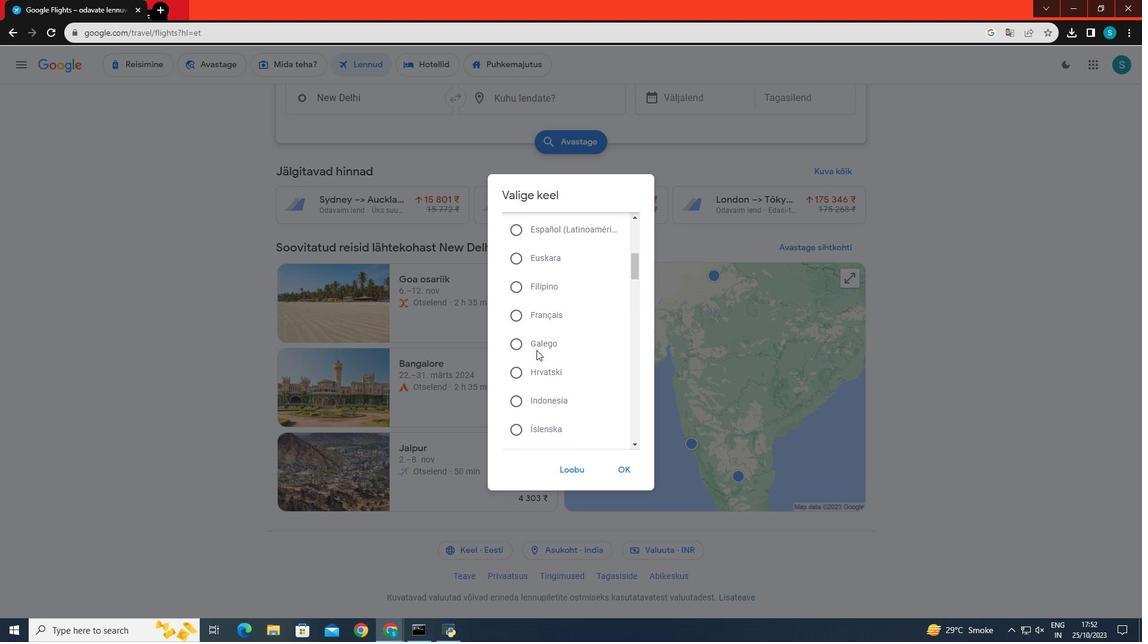 
Action: Mouse scrolled (536, 351) with delta (0, 0)
Screenshot: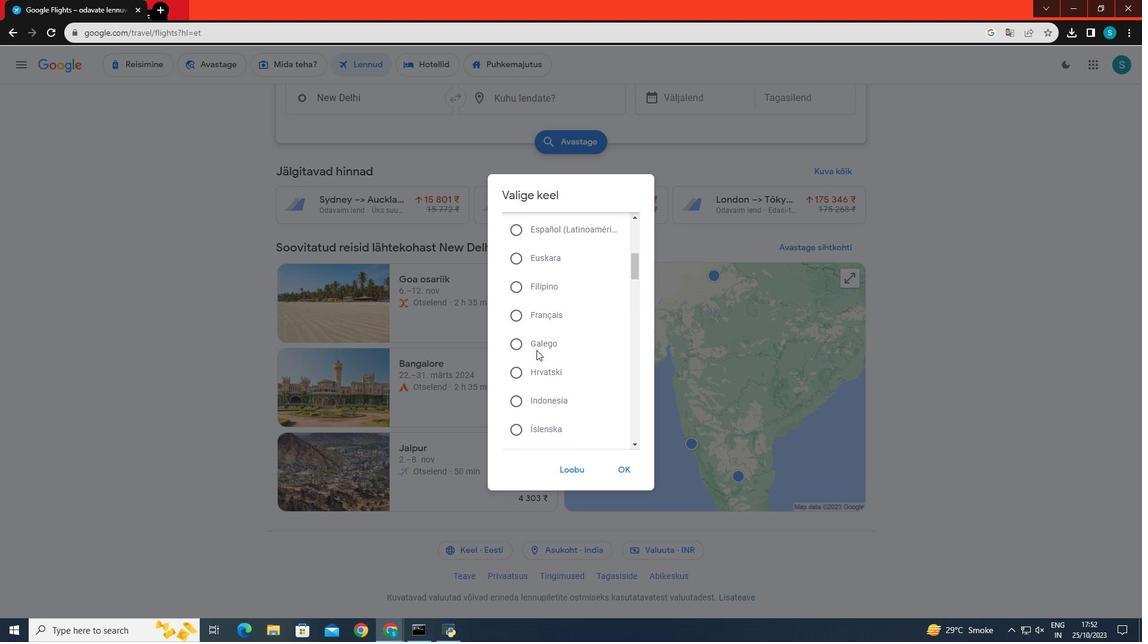 
Action: Mouse scrolled (536, 351) with delta (0, 0)
Screenshot: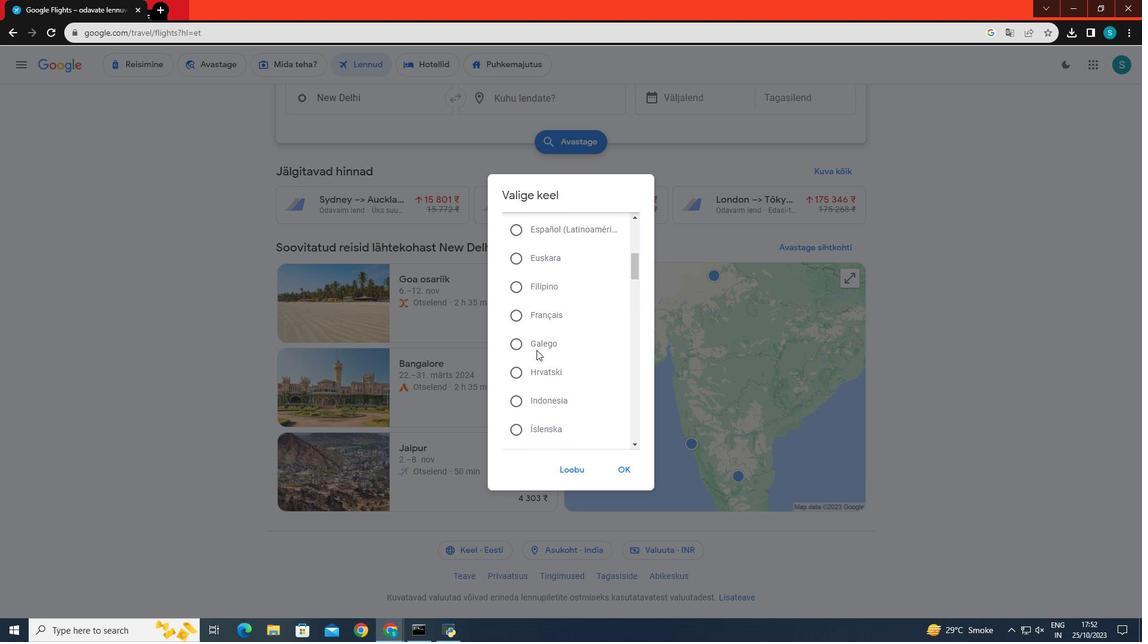 
Action: Mouse scrolled (536, 351) with delta (0, 0)
Screenshot: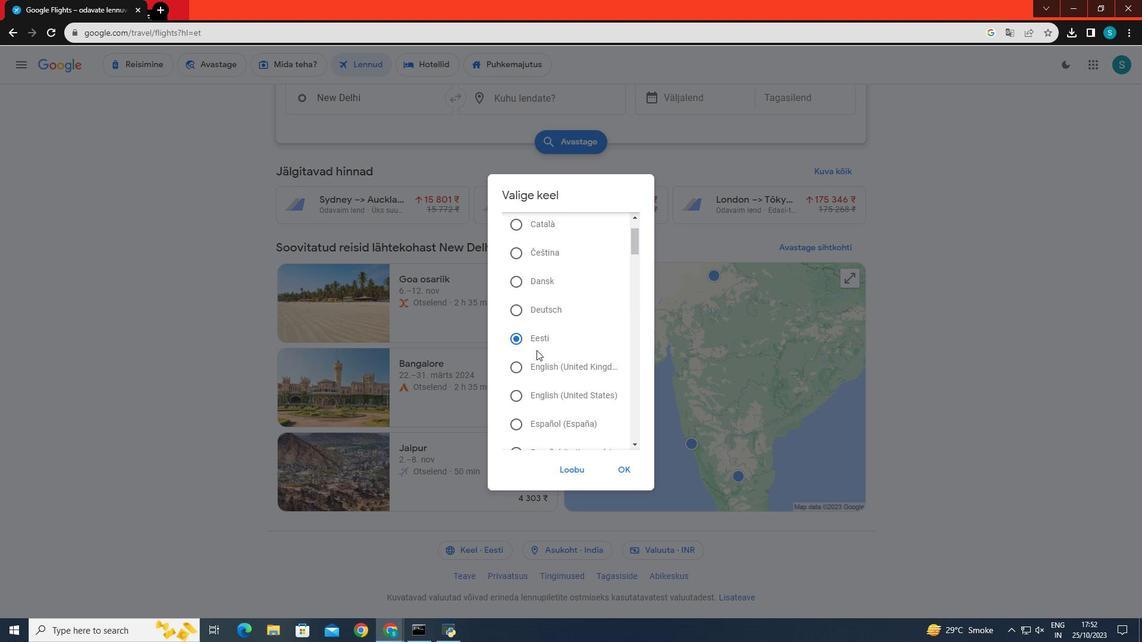 
Action: Mouse scrolled (536, 351) with delta (0, 0)
Screenshot: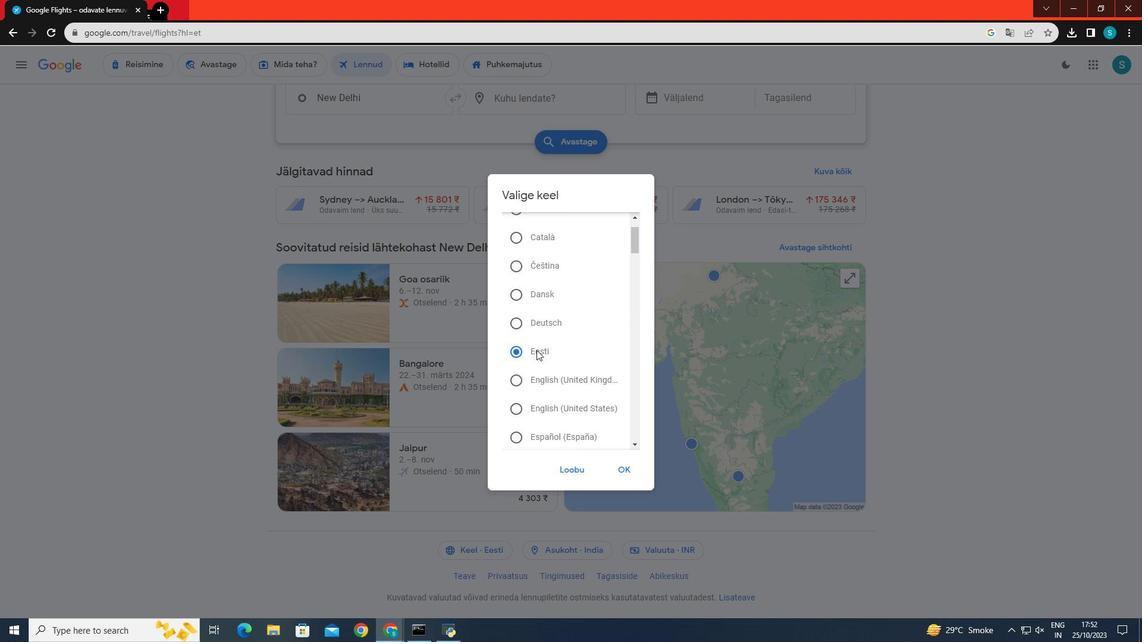 
Action: Mouse scrolled (536, 351) with delta (0, 0)
Screenshot: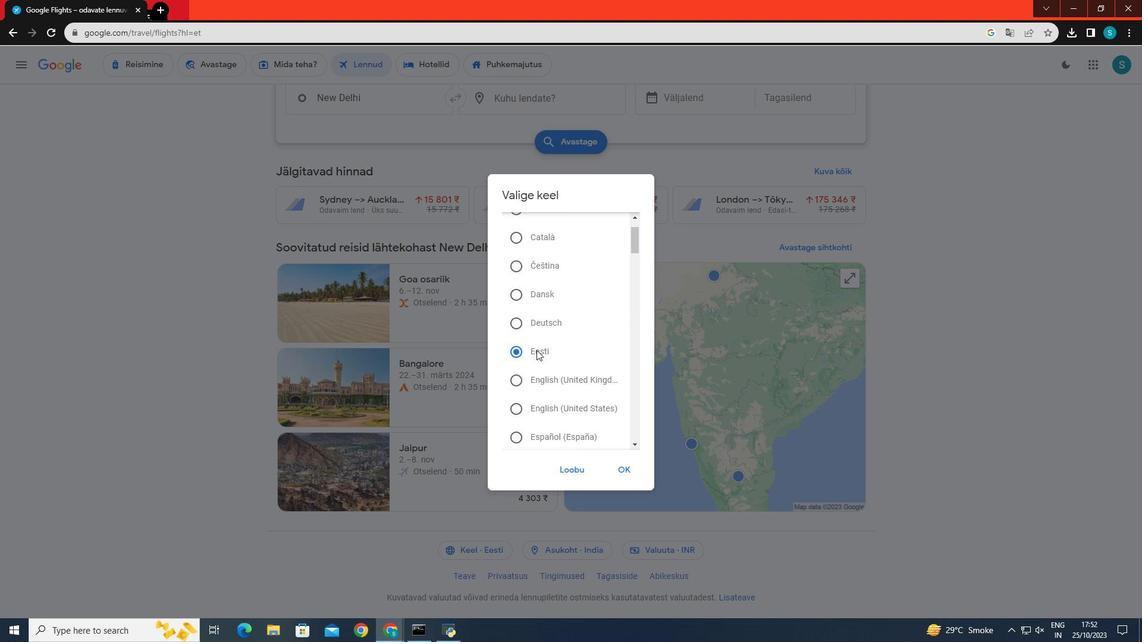 
Action: Mouse scrolled (536, 351) with delta (0, 0)
Screenshot: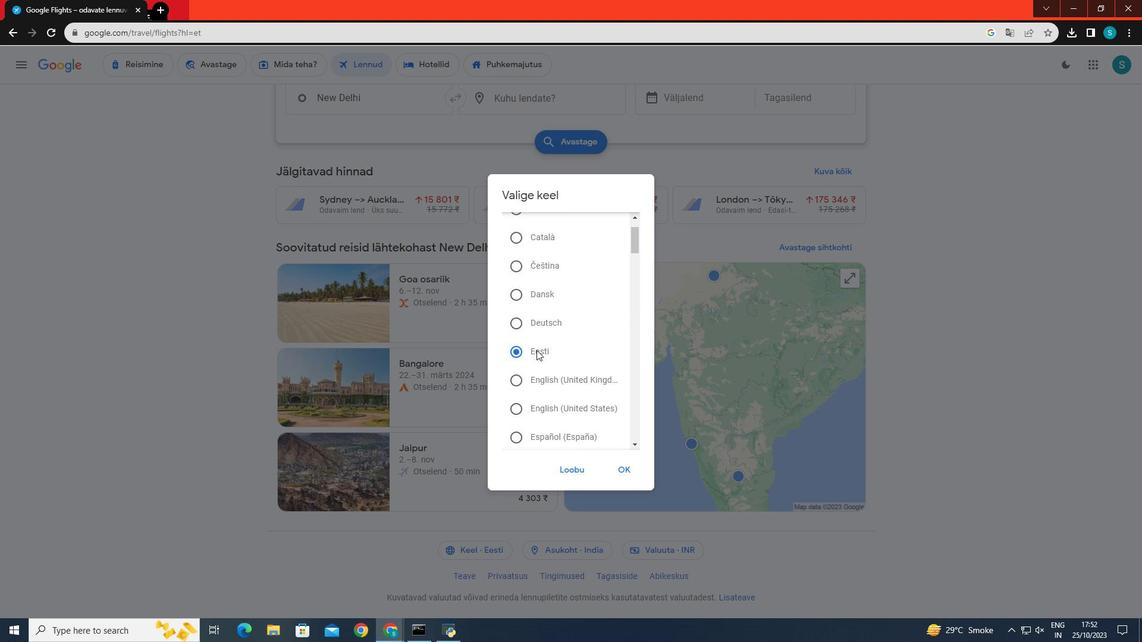 
Action: Mouse scrolled (536, 351) with delta (0, 0)
Screenshot: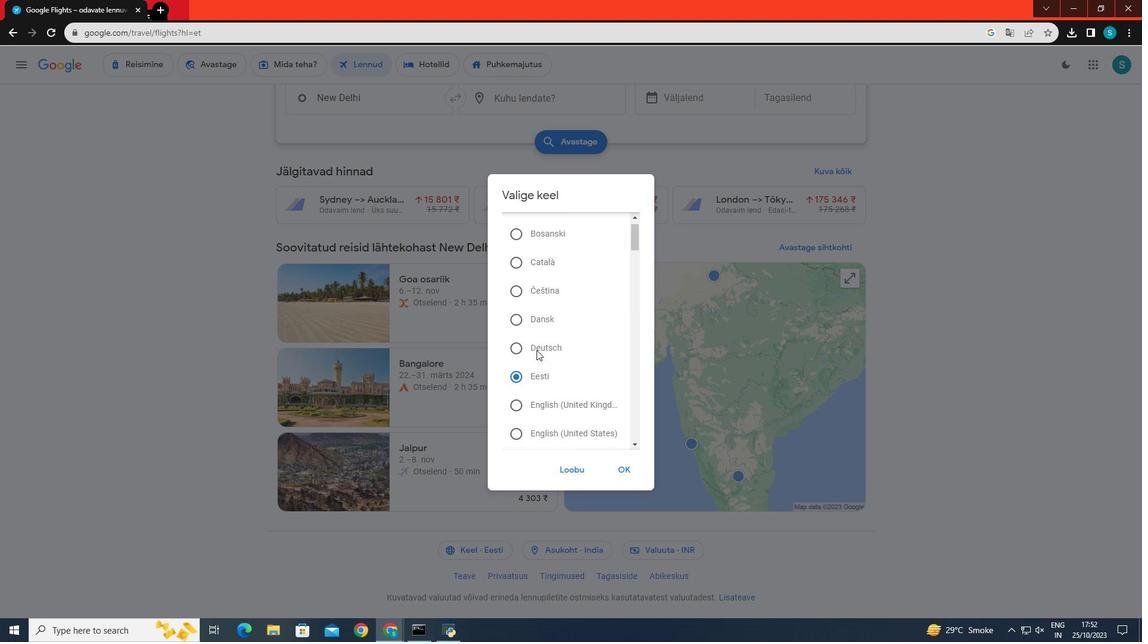 
Action: Mouse scrolled (536, 351) with delta (0, 0)
Screenshot: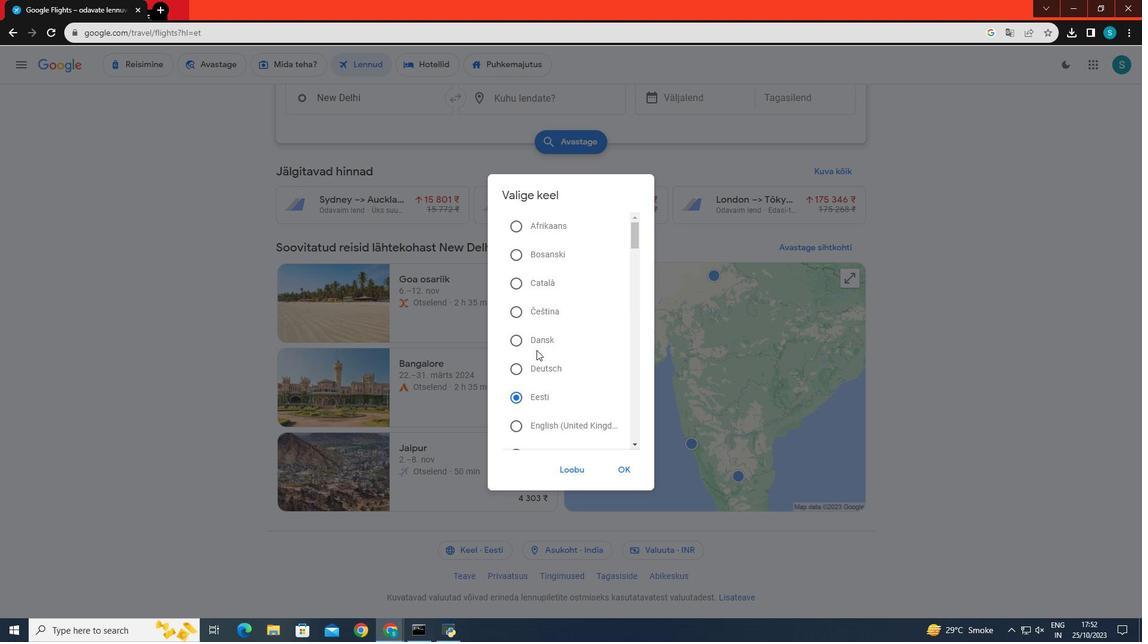 
Action: Mouse scrolled (536, 351) with delta (0, 0)
Screenshot: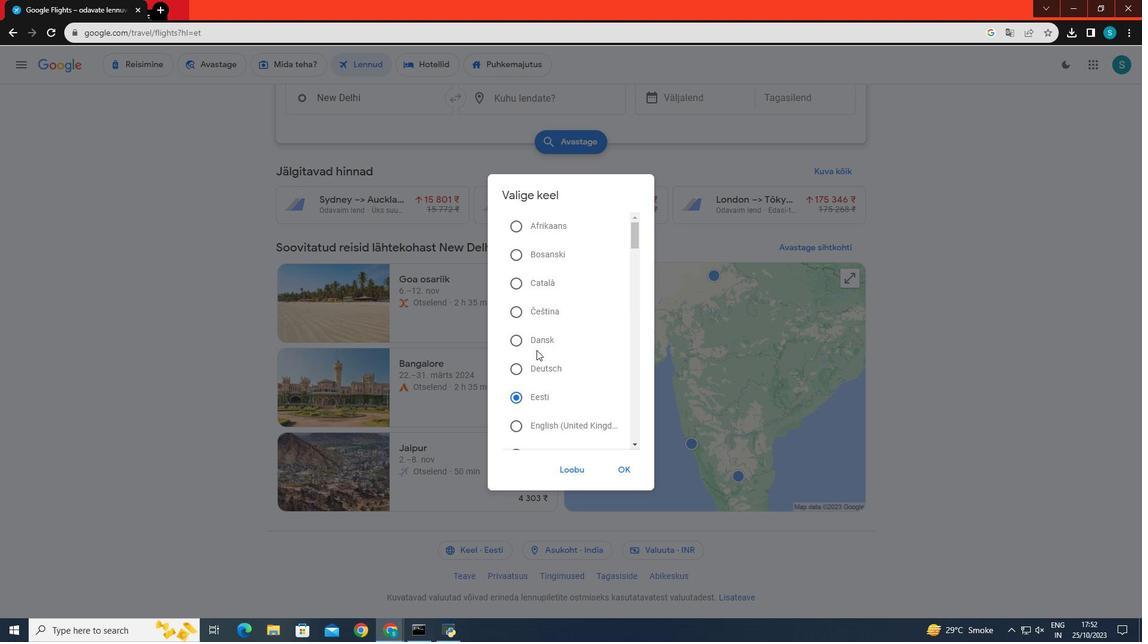 
Action: Mouse scrolled (536, 351) with delta (0, 0)
Screenshot: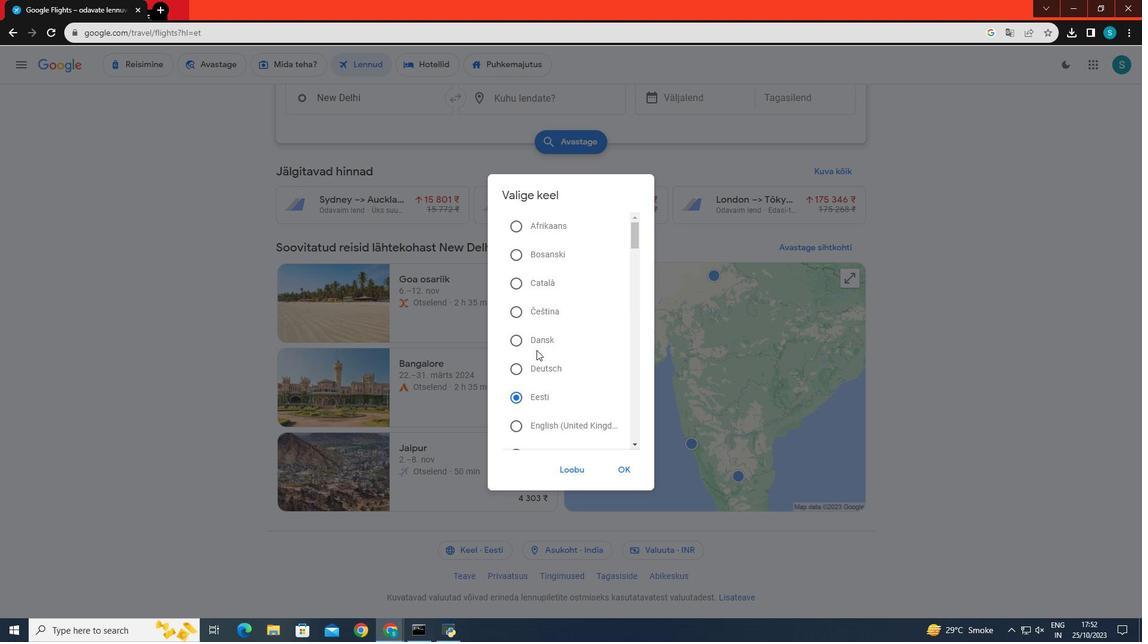 
Action: Mouse scrolled (536, 351) with delta (0, 0)
Screenshot: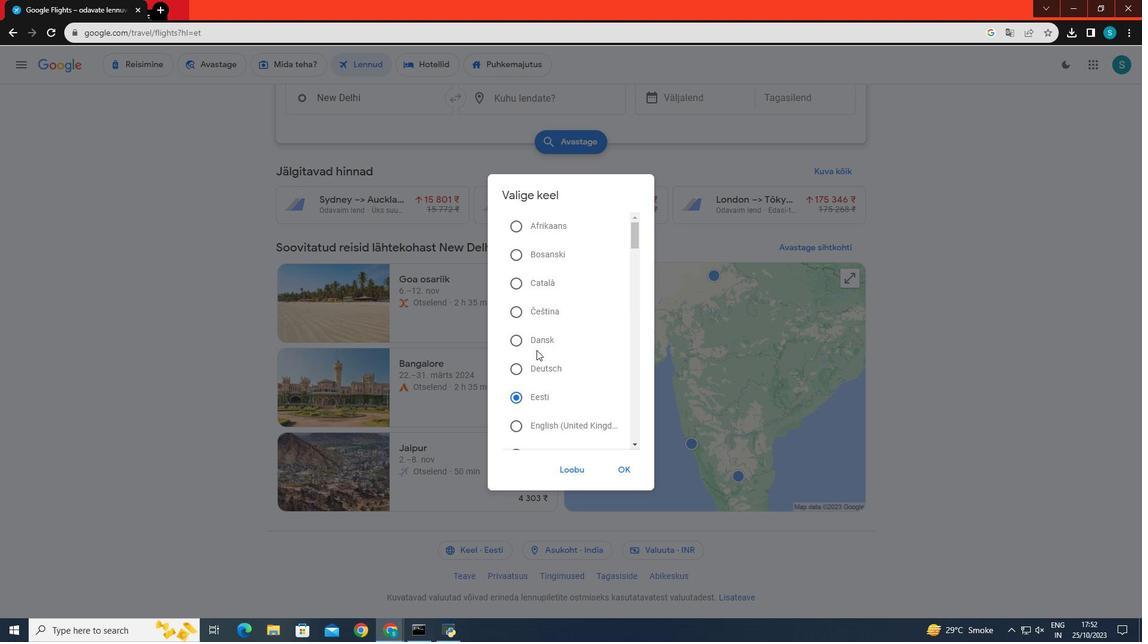 
Action: Mouse moved to (534, 350)
Screenshot: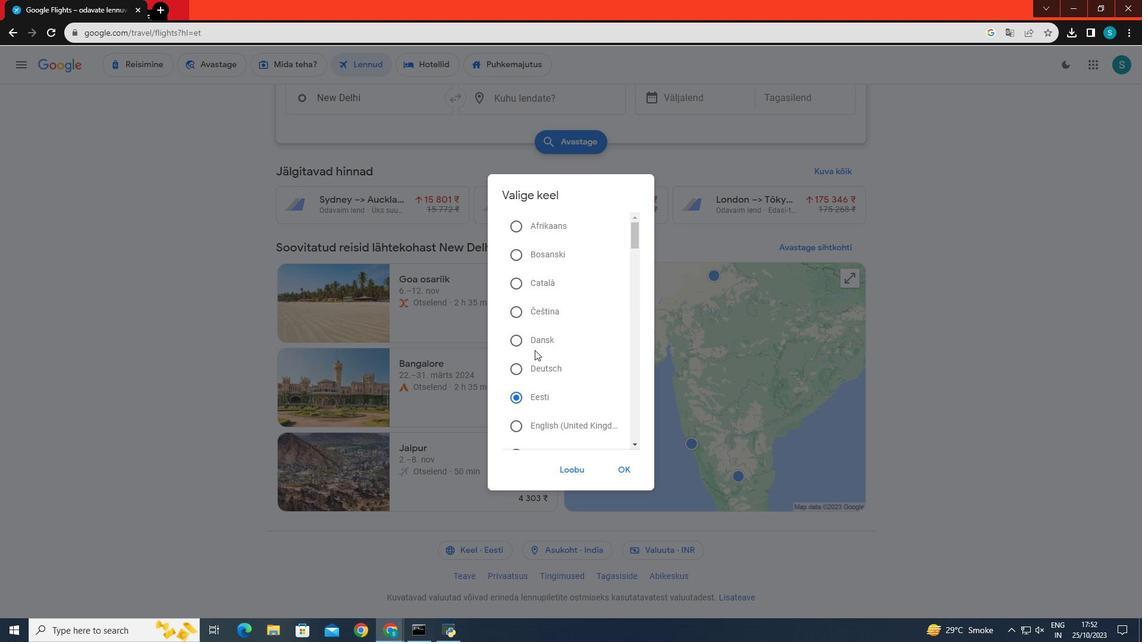 
Action: Key pressed e
Screenshot: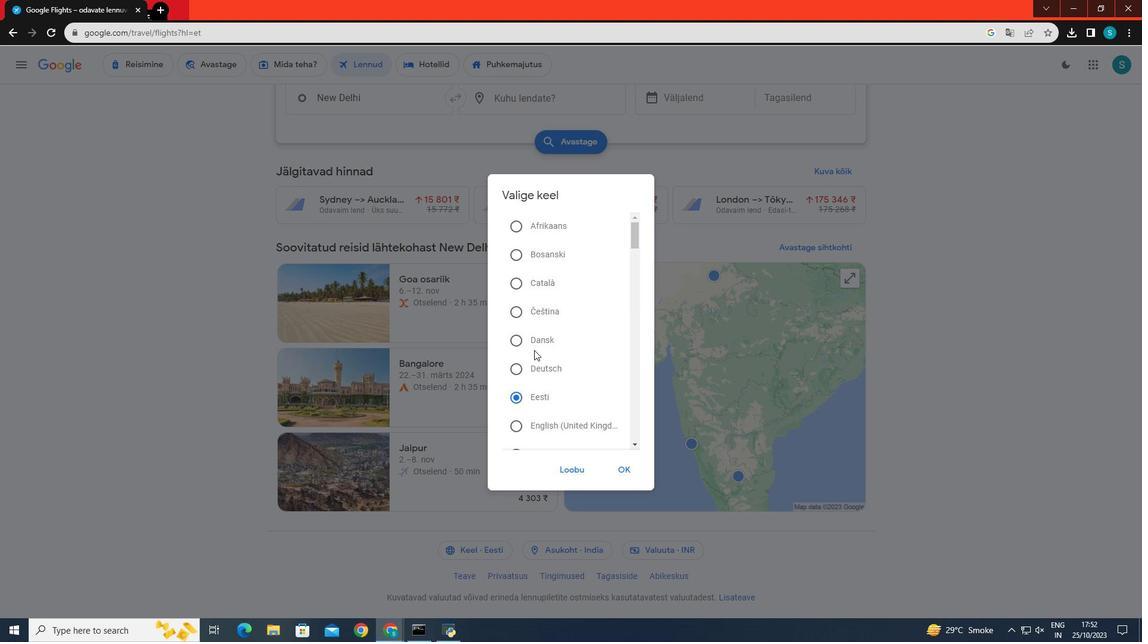 
Action: Mouse moved to (639, 243)
Screenshot: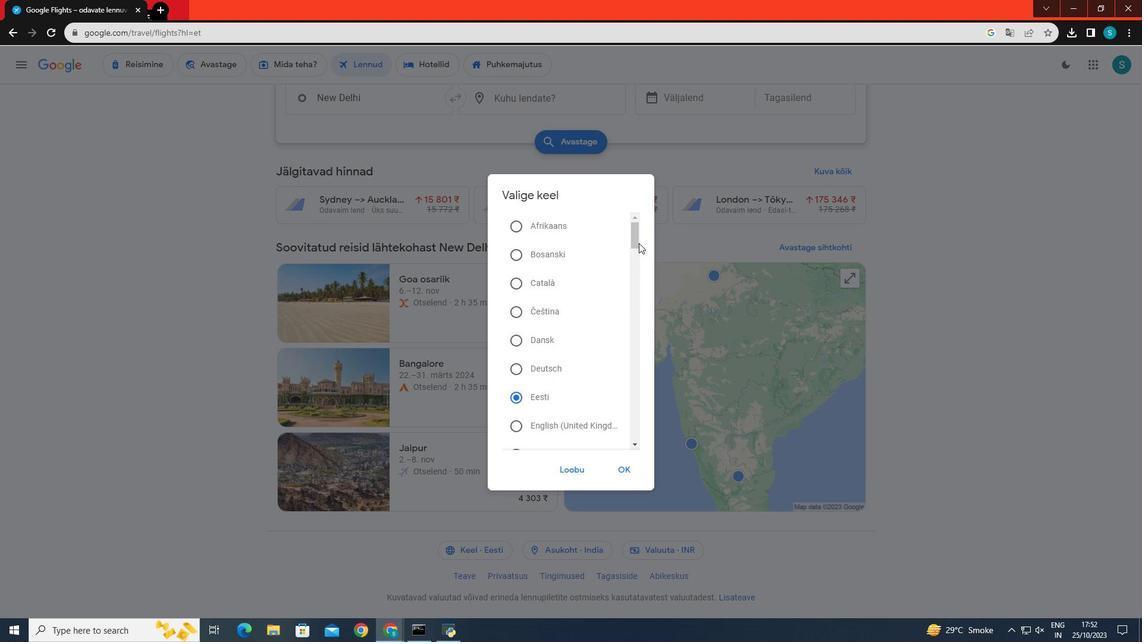 
Action: Mouse pressed left at (639, 243)
Screenshot: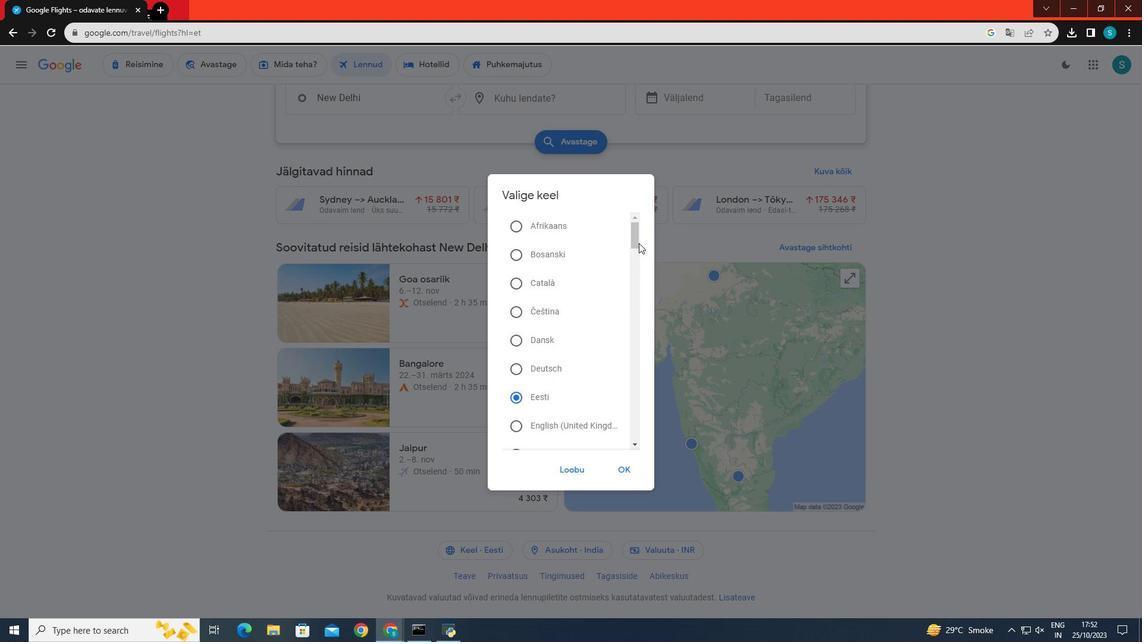 
Action: Mouse moved to (592, 354)
Screenshot: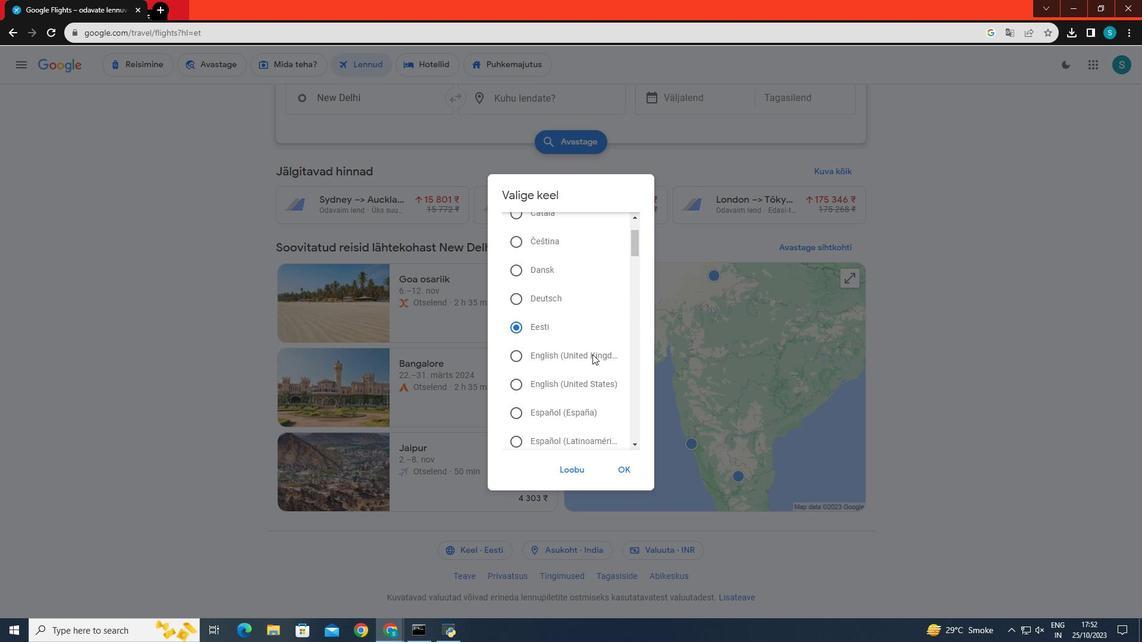 
Action: Mouse pressed left at (592, 354)
Screenshot: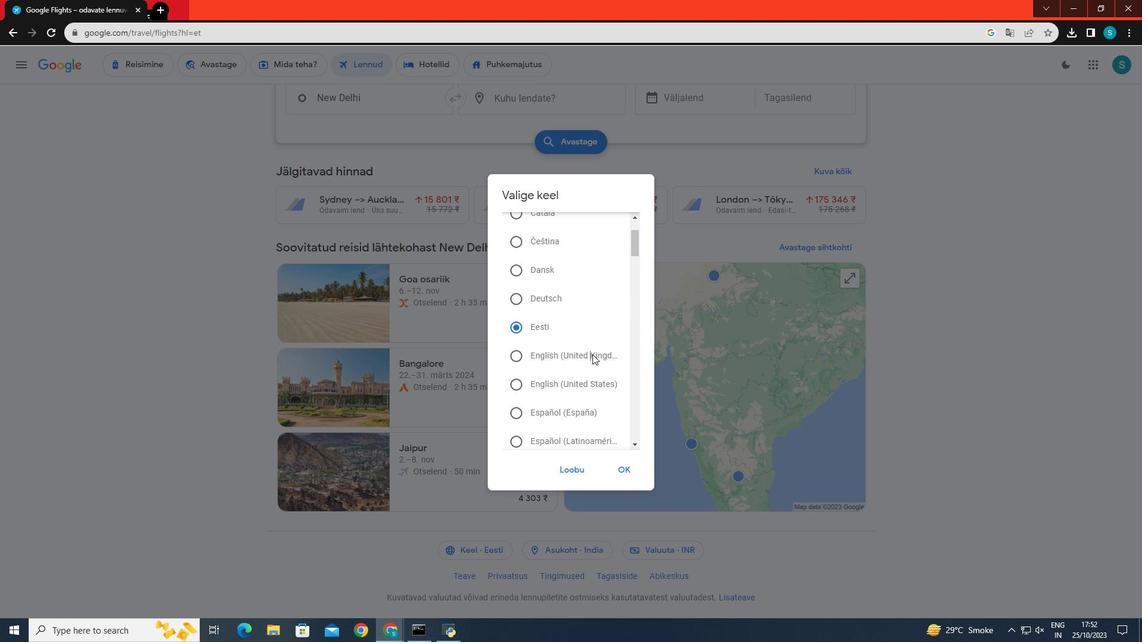 
Action: Mouse moved to (620, 467)
Screenshot: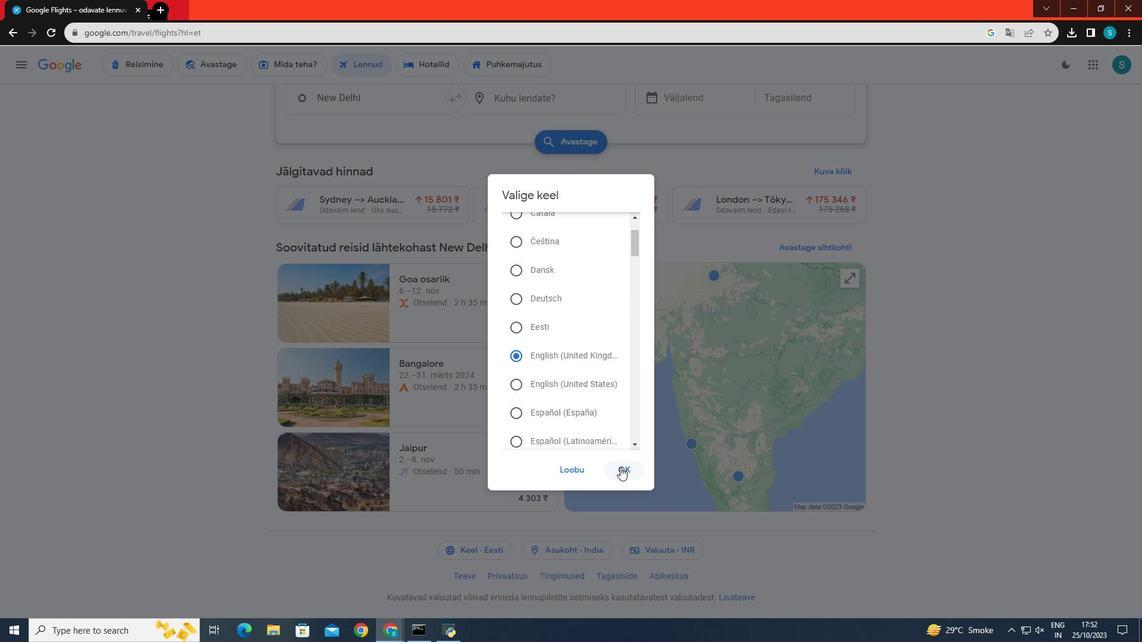 
Action: Mouse pressed left at (620, 467)
Screenshot: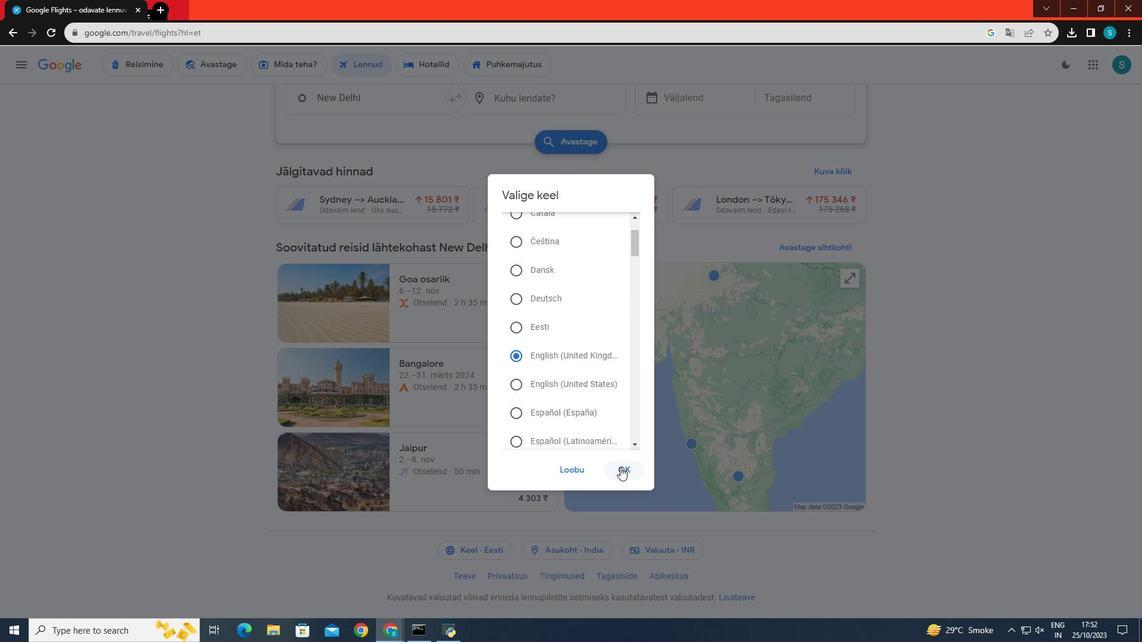 
Action: Mouse moved to (558, 502)
Screenshot: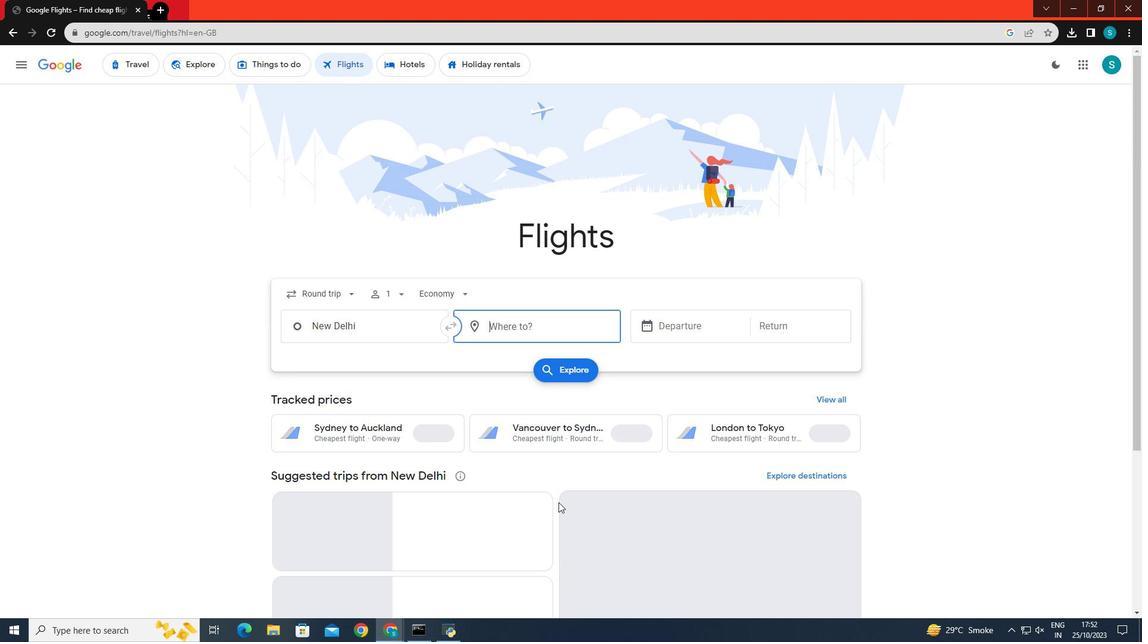 
Action: Mouse scrolled (558, 502) with delta (0, 0)
Screenshot: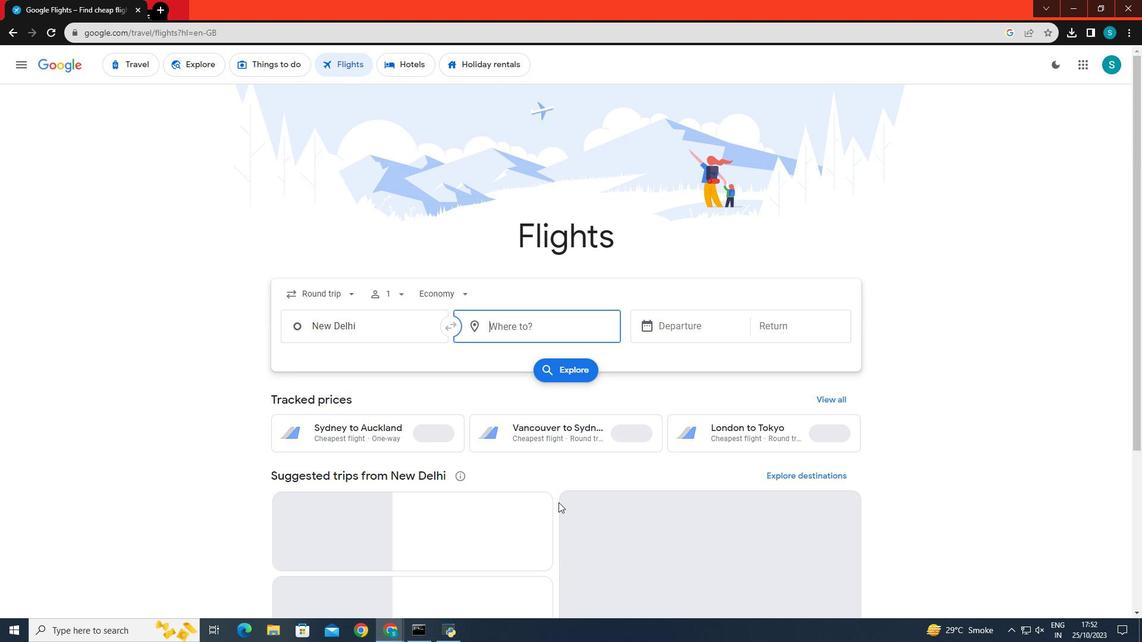 
Action: Mouse scrolled (558, 502) with delta (0, 0)
Screenshot: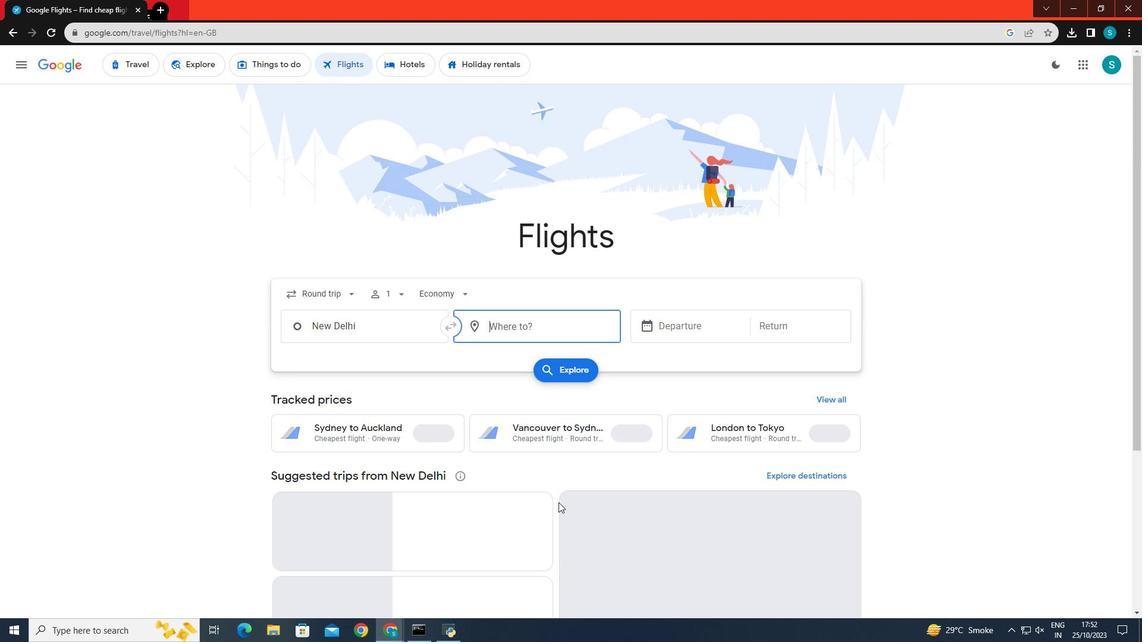 
Action: Mouse scrolled (558, 502) with delta (0, 0)
Screenshot: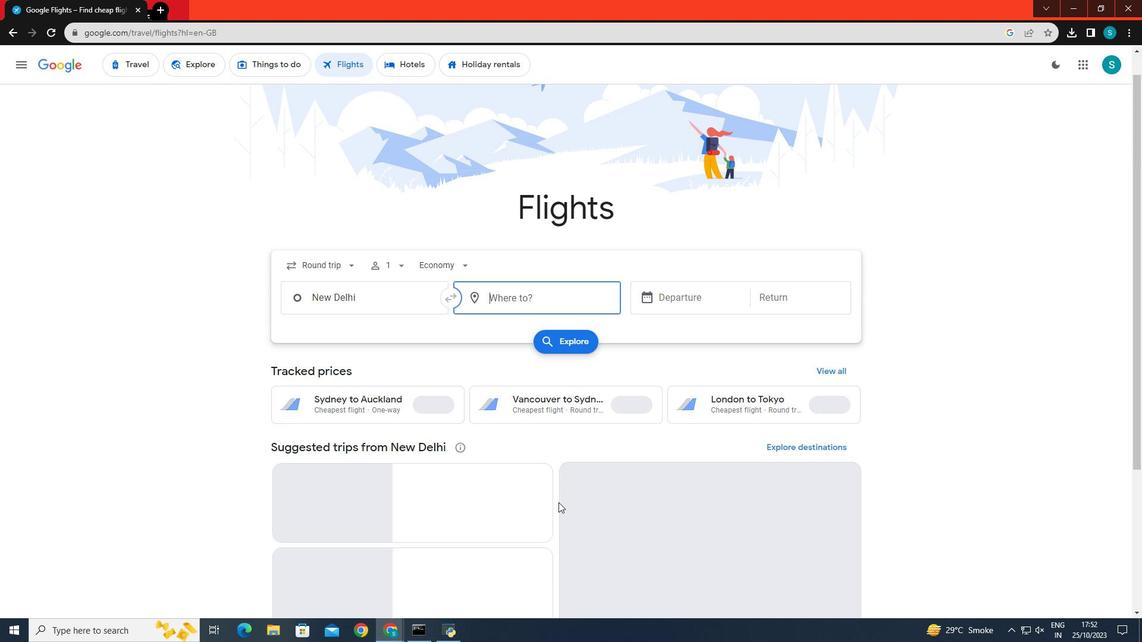 
Action: Mouse scrolled (558, 502) with delta (0, 0)
Screenshot: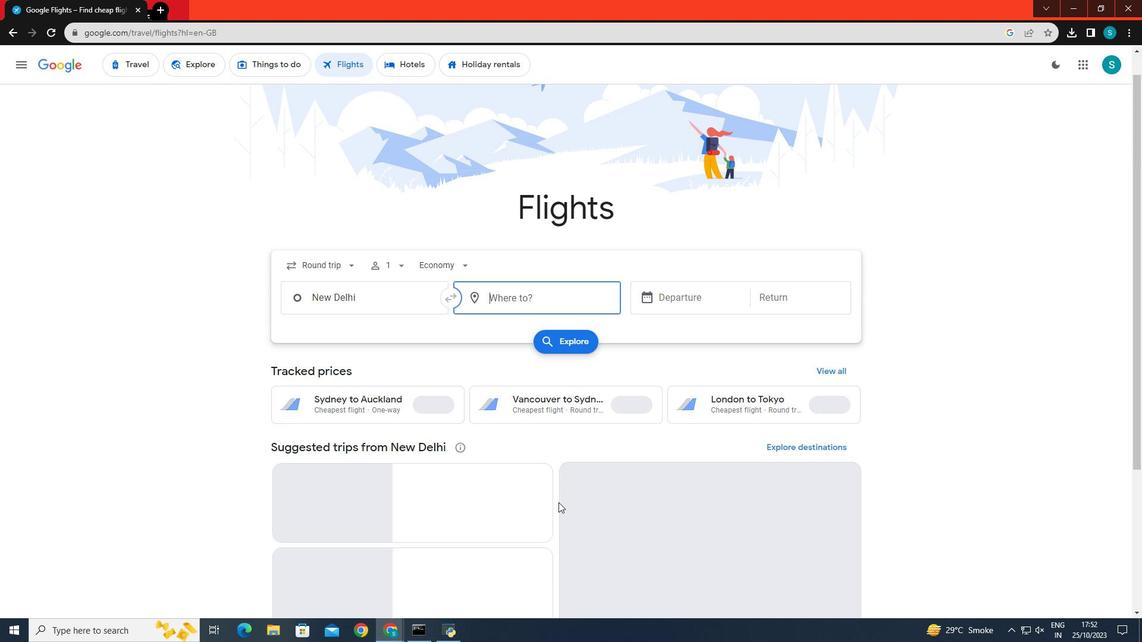 
Action: Mouse scrolled (558, 502) with delta (0, 0)
Screenshot: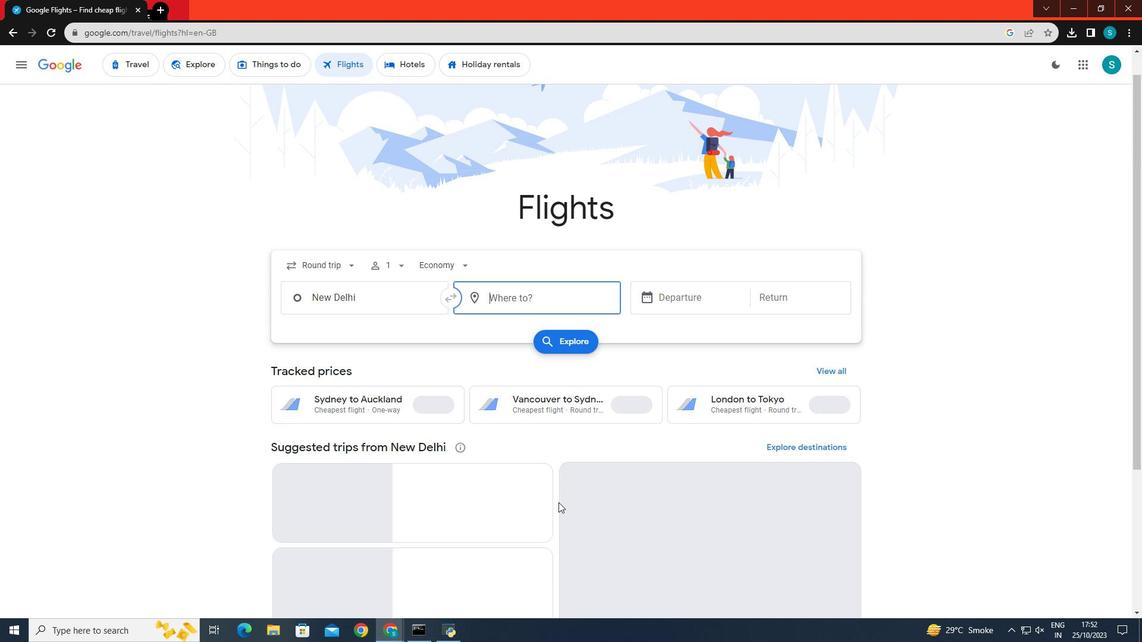 
Action: Mouse scrolled (558, 502) with delta (0, 0)
Screenshot: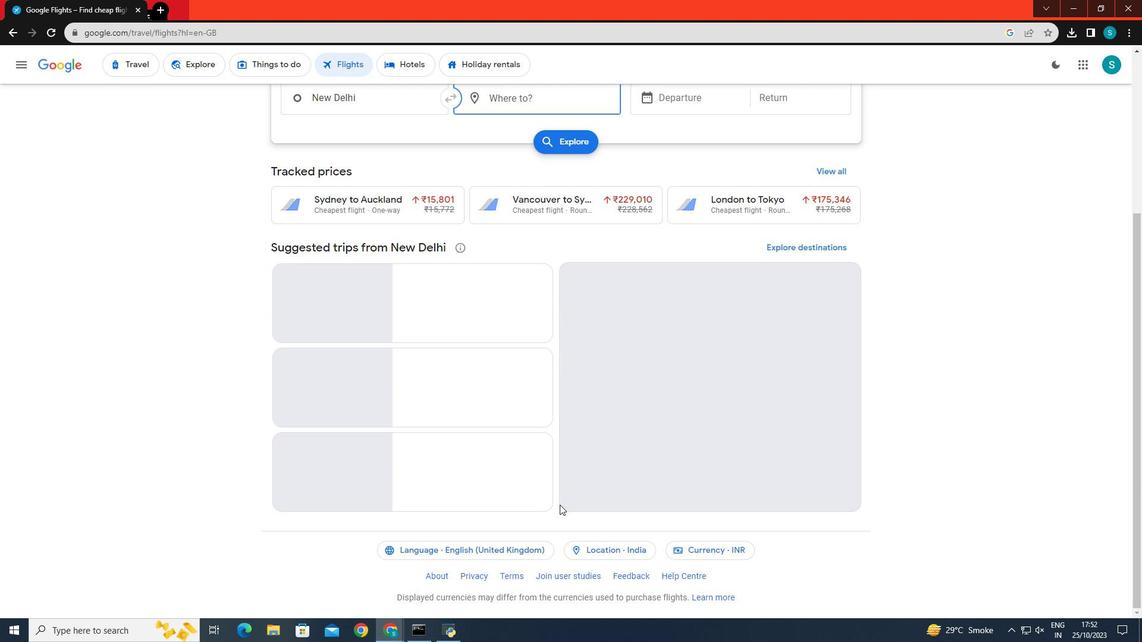 
Action: Mouse scrolled (558, 502) with delta (0, 0)
Screenshot: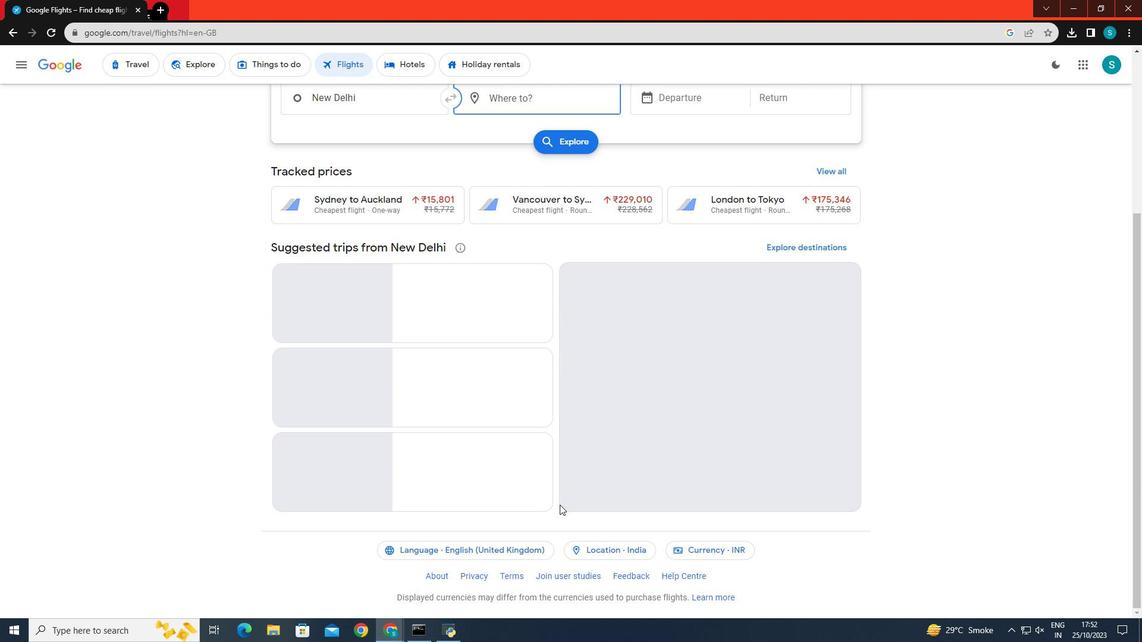 
Action: Mouse moved to (559, 503)
Screenshot: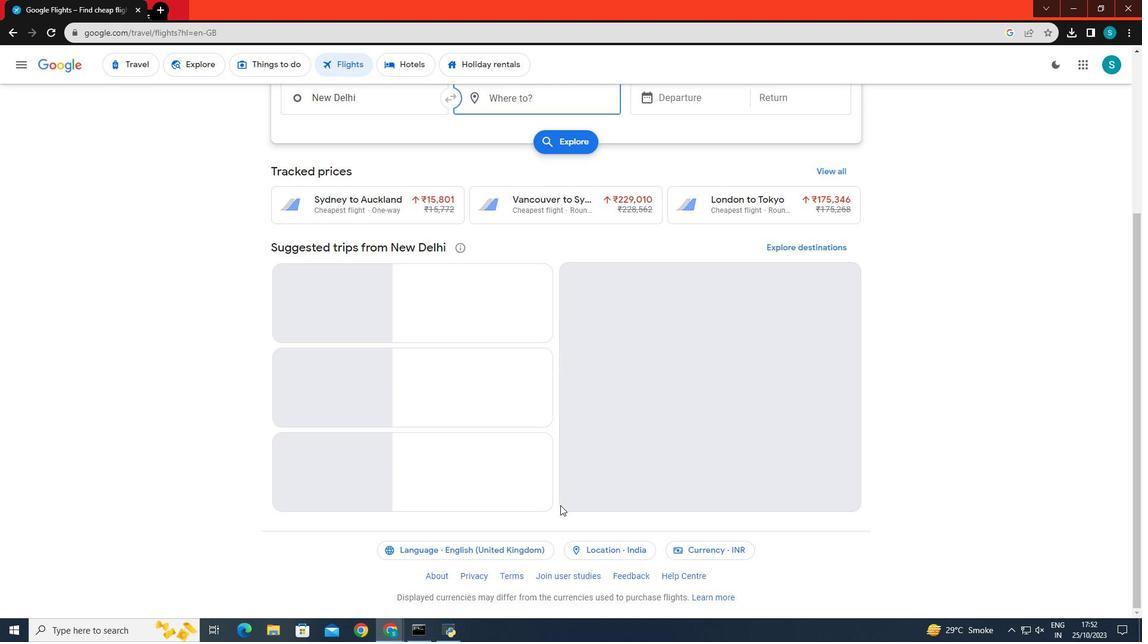 
Action: Mouse scrolled (559, 502) with delta (0, 0)
Screenshot: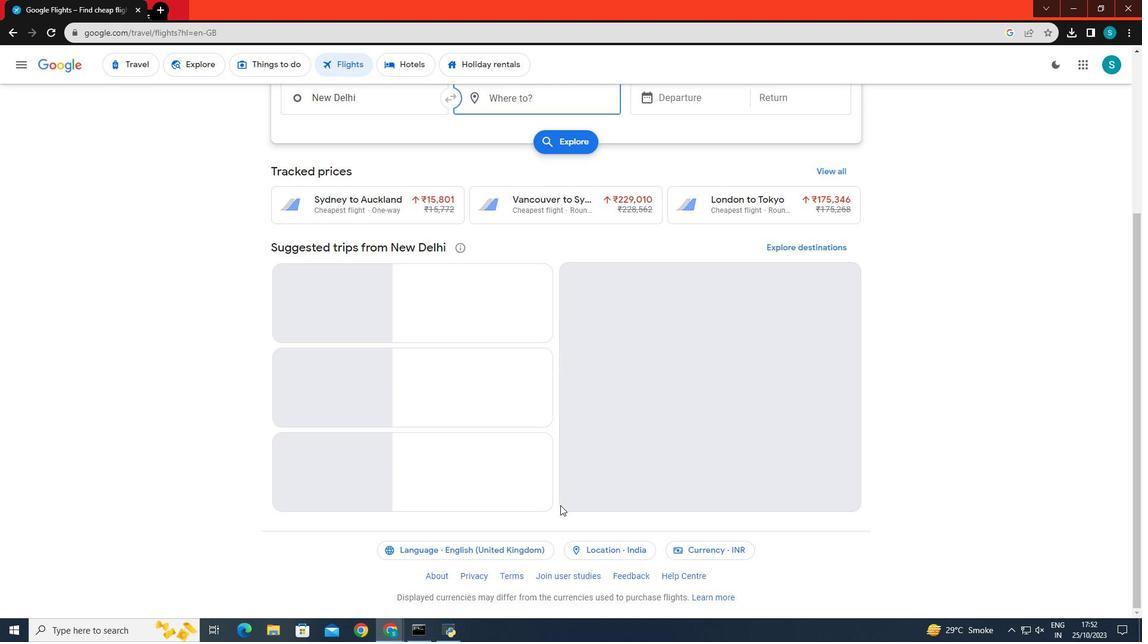 
Action: Mouse moved to (560, 505)
Screenshot: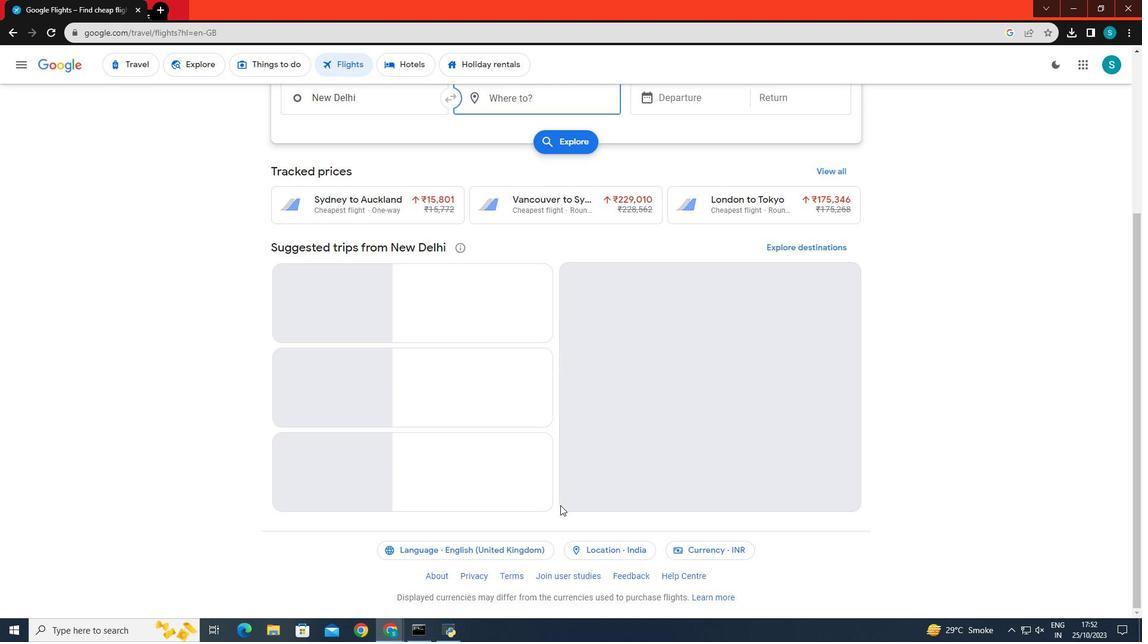 
Action: Mouse scrolled (560, 505) with delta (0, 0)
Screenshot: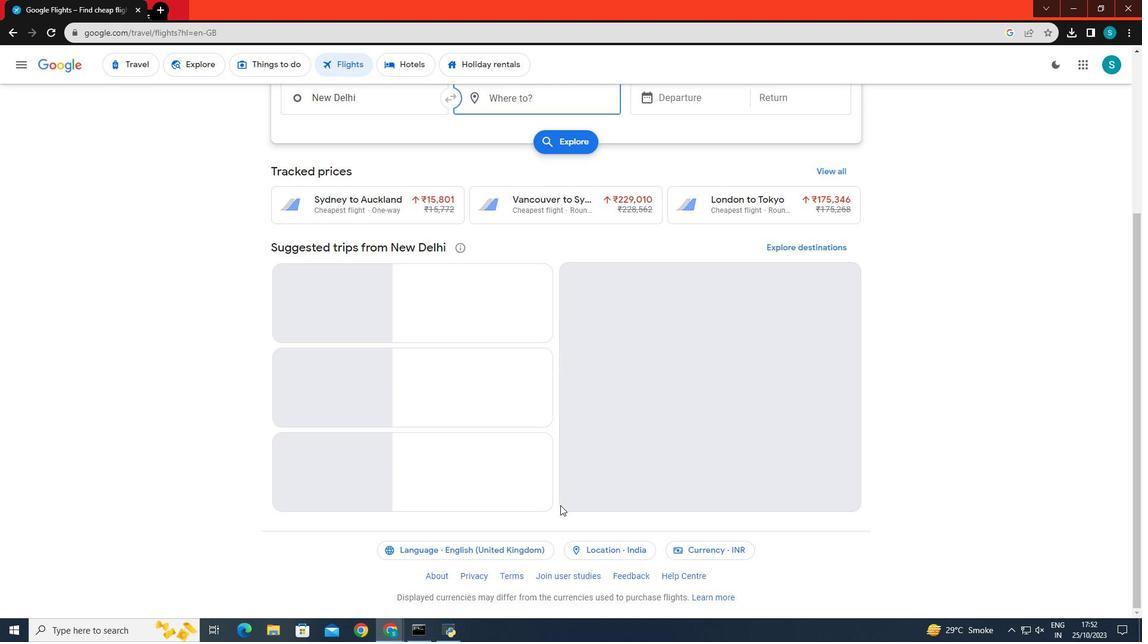 
Action: Mouse scrolled (560, 505) with delta (0, 0)
Screenshot: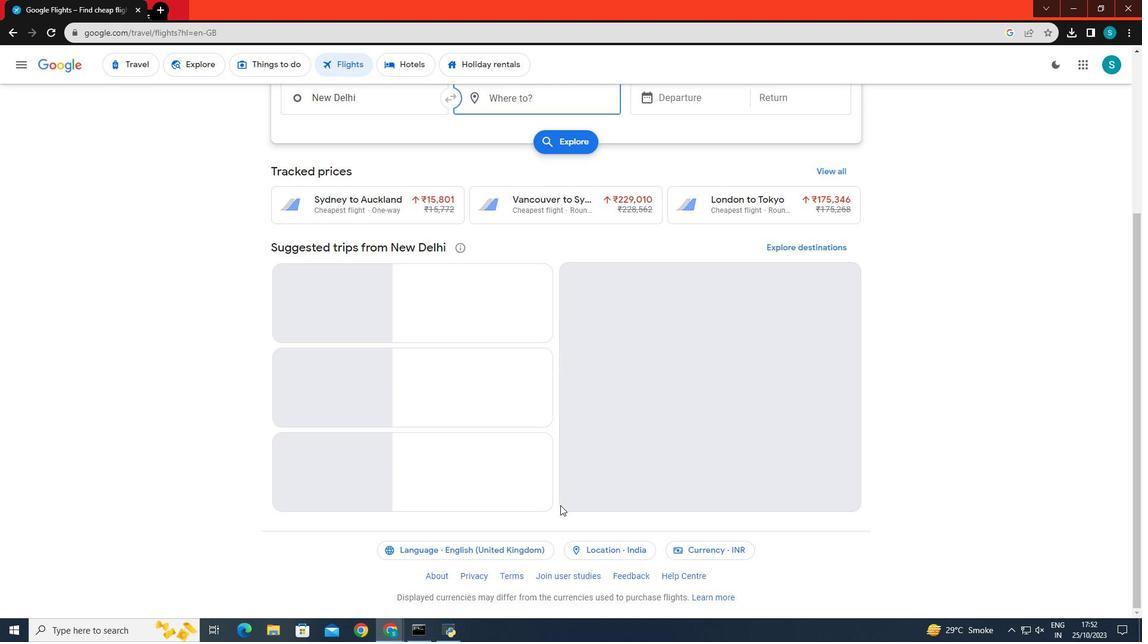 
Action: Mouse moved to (560, 505)
Screenshot: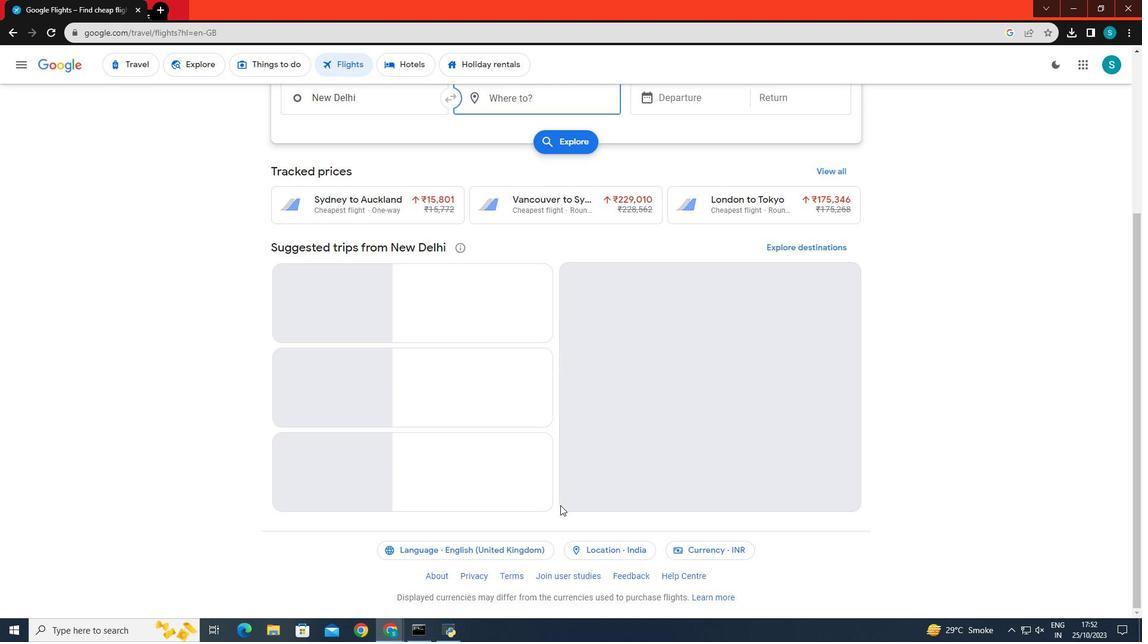 
Action: Mouse scrolled (560, 505) with delta (0, 0)
Screenshot: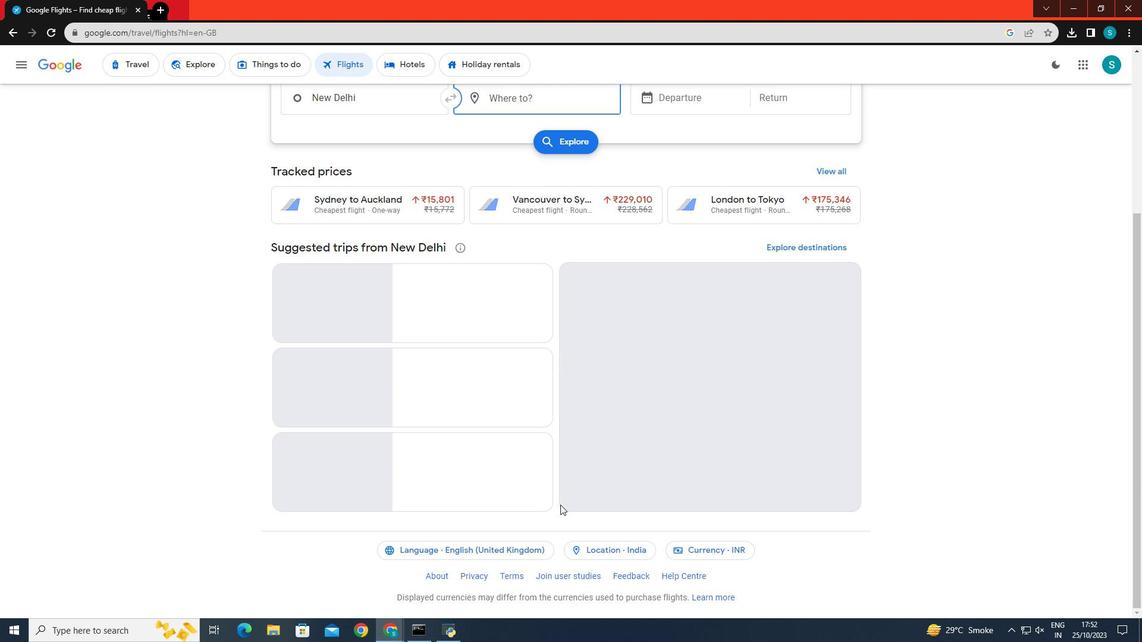 
Action: Mouse scrolled (560, 505) with delta (0, 0)
Screenshot: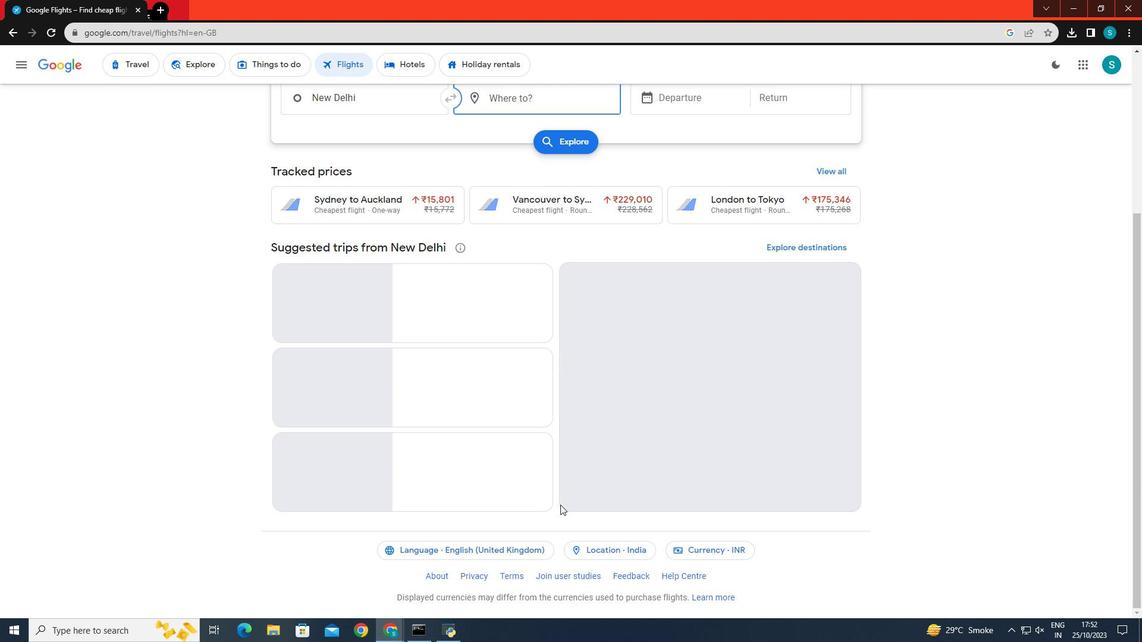 
Action: Mouse moved to (560, 503)
Screenshot: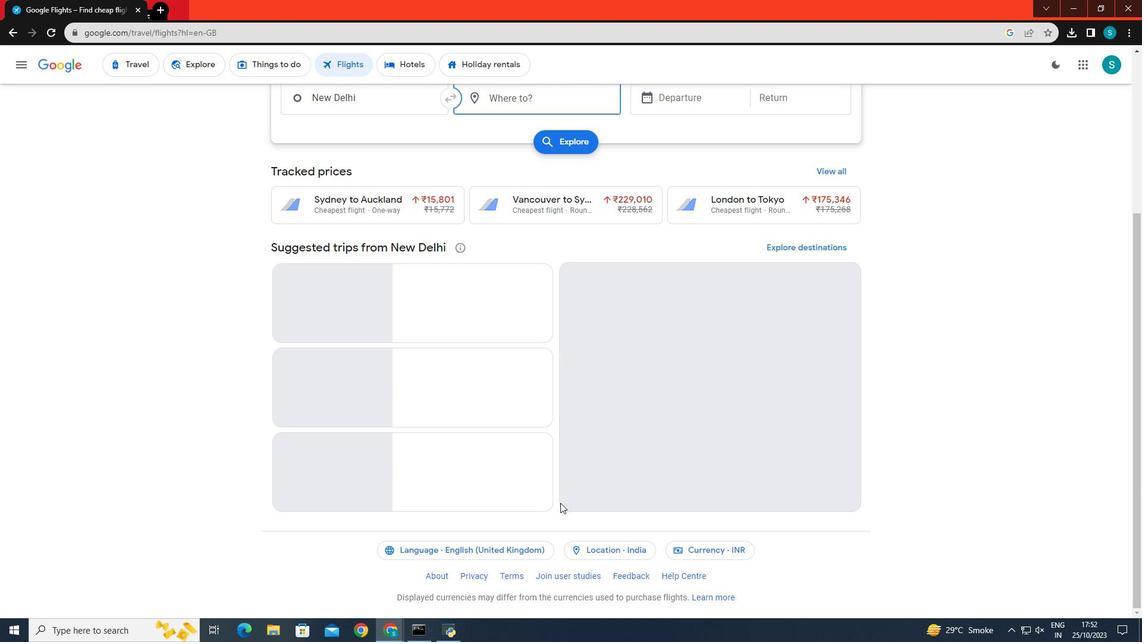 
Action: Mouse scrolled (560, 502) with delta (0, 0)
Screenshot: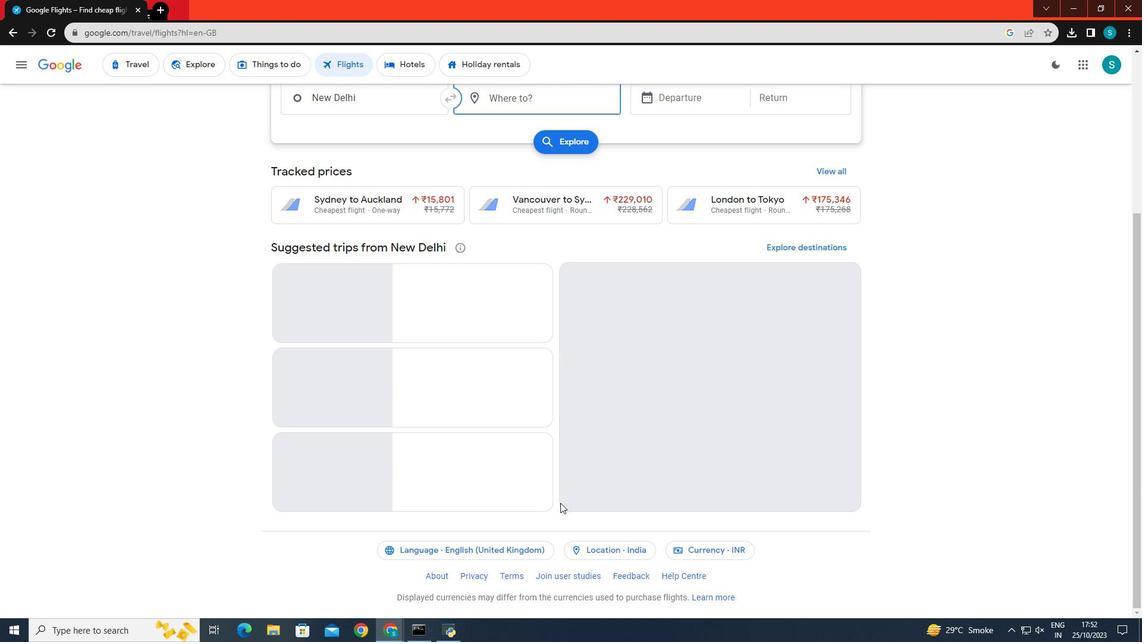 
Action: Mouse moved to (560, 503)
Screenshot: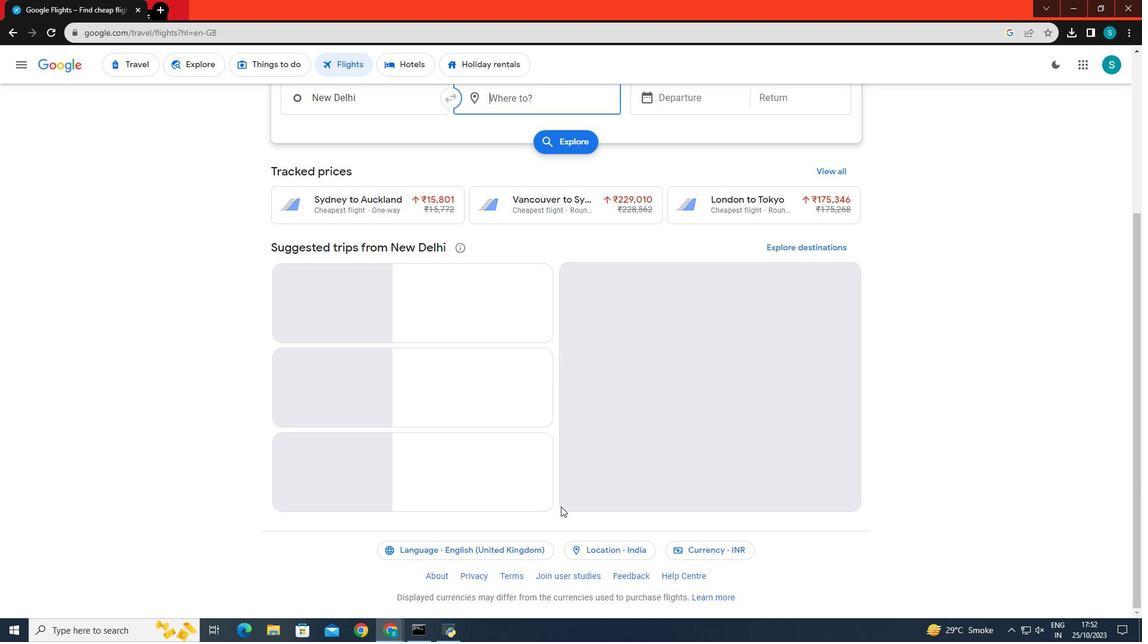 
Action: Mouse scrolled (560, 502) with delta (0, 0)
Screenshot: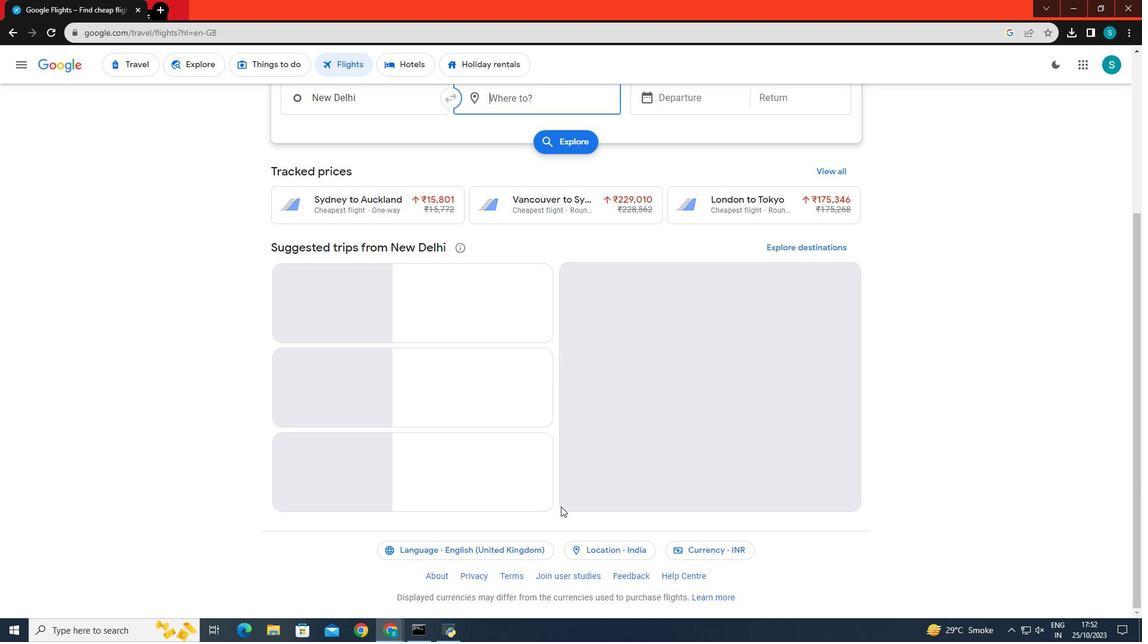 
Action: Mouse moved to (560, 505)
Screenshot: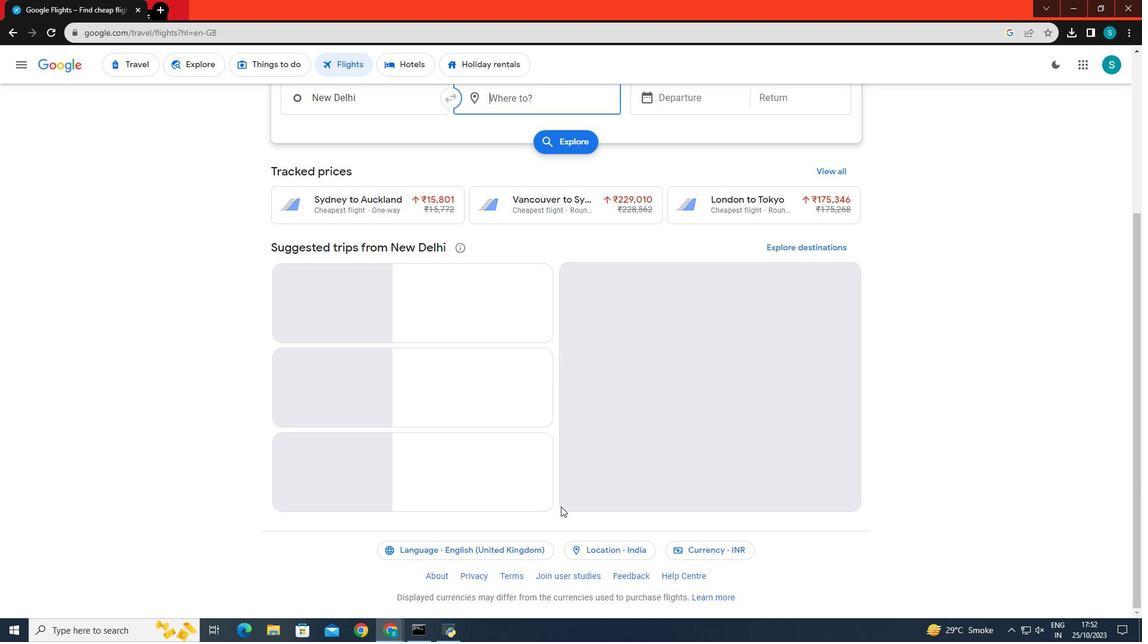 
Action: Mouse scrolled (560, 505) with delta (0, 0)
Screenshot: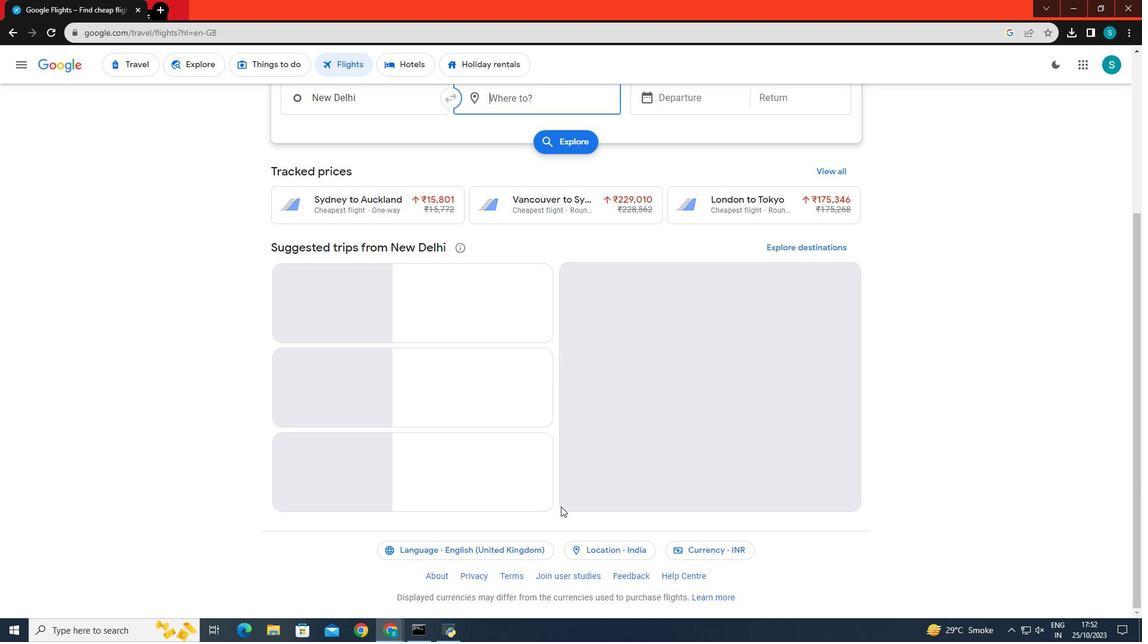 
Action: Mouse moved to (560, 506)
Screenshot: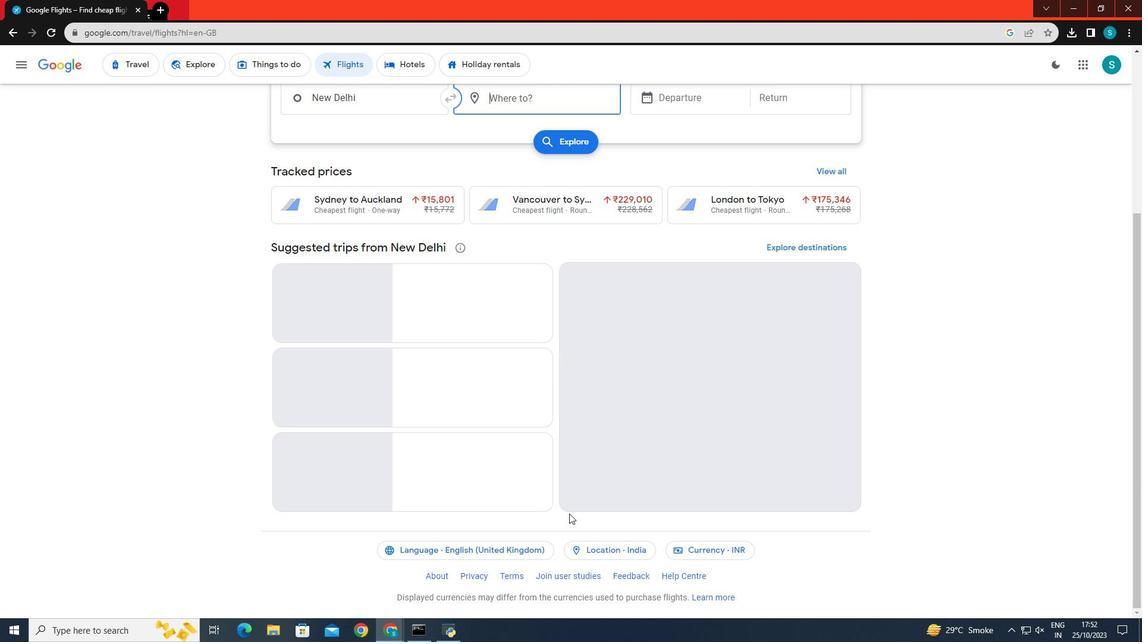 
Action: Mouse scrolled (560, 506) with delta (0, 0)
Screenshot: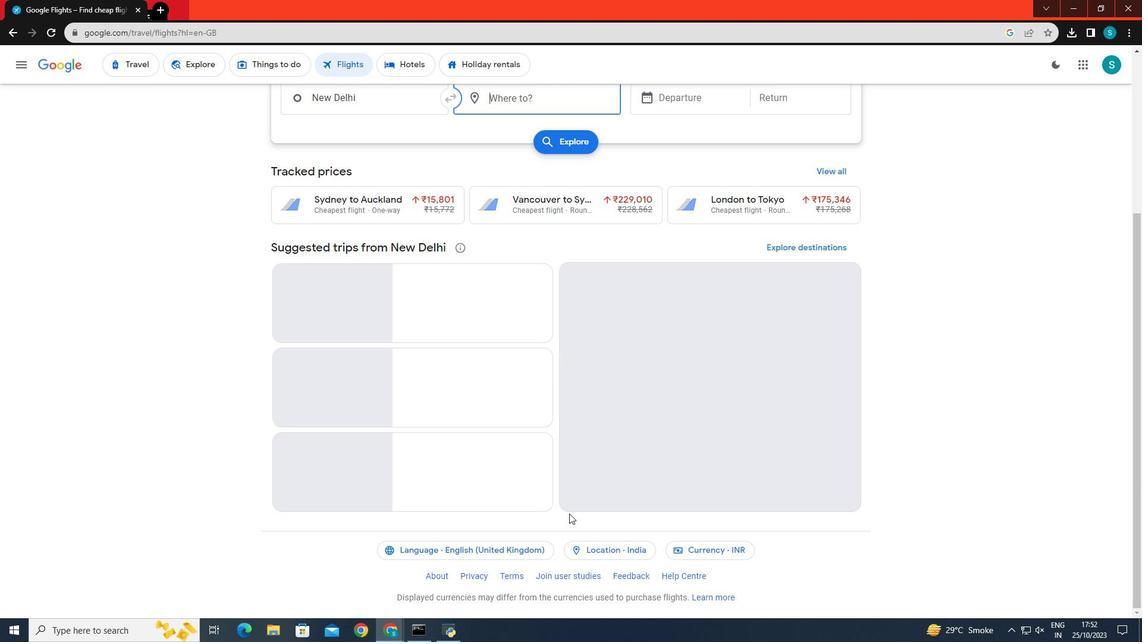 
Action: Mouse moved to (562, 508)
Screenshot: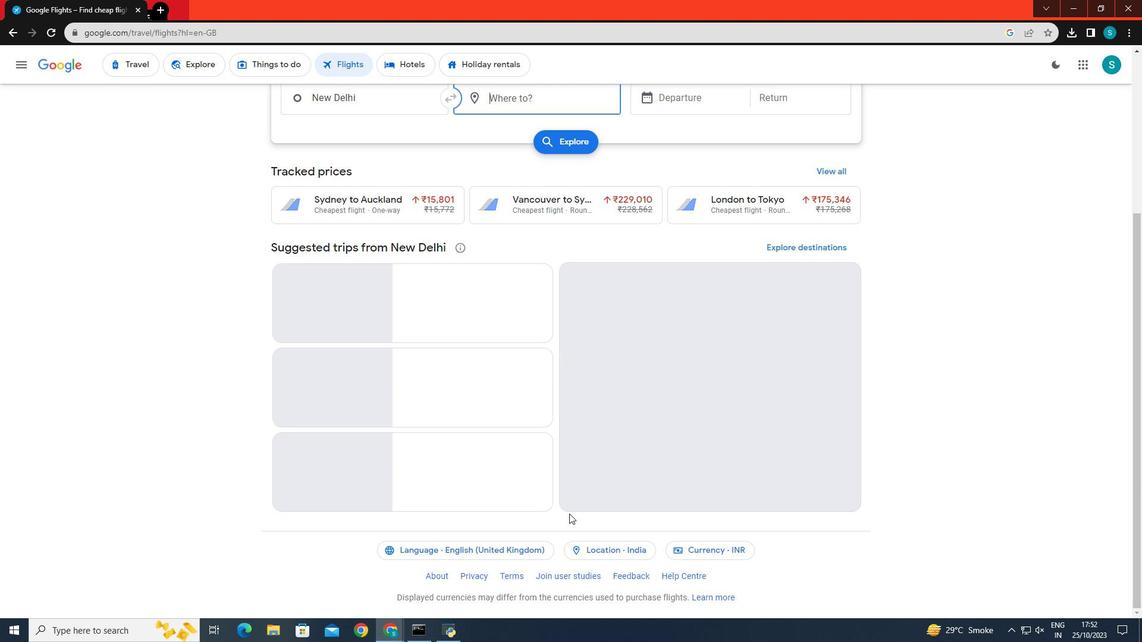 
Action: Mouse scrolled (562, 507) with delta (0, 0)
Screenshot: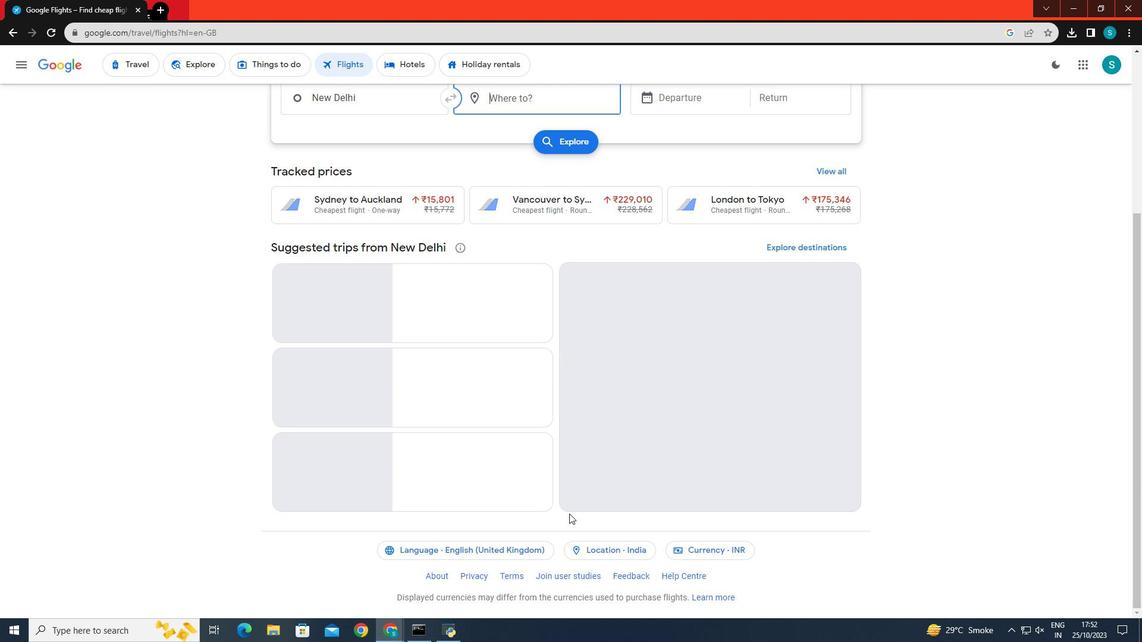 
Action: Mouse moved to (588, 549)
Screenshot: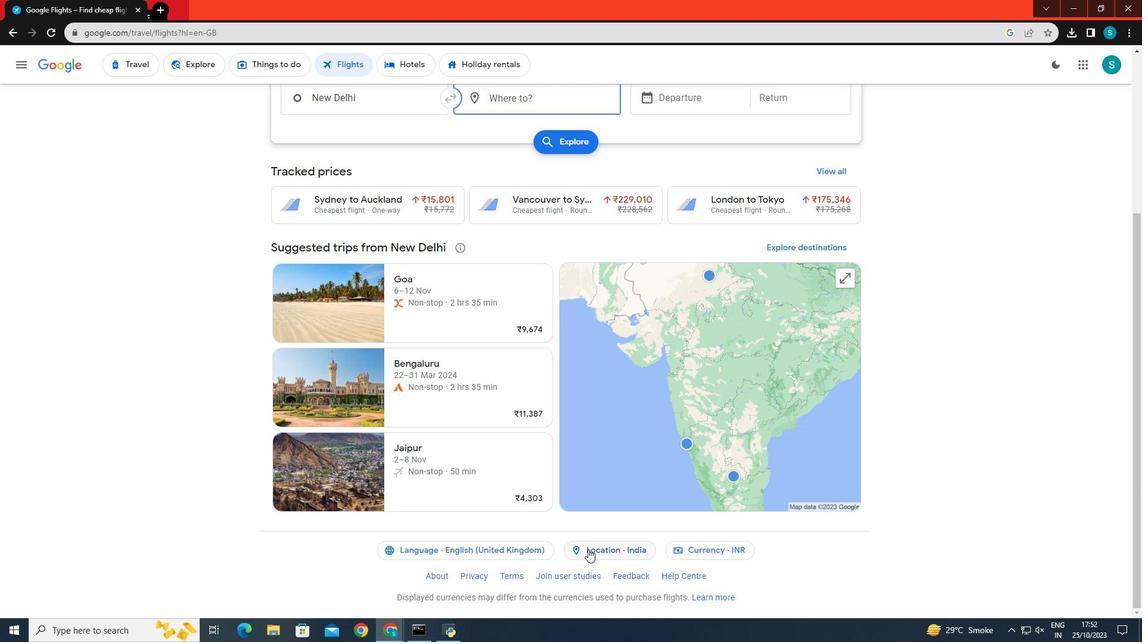 
Action: Mouse pressed left at (588, 549)
Screenshot: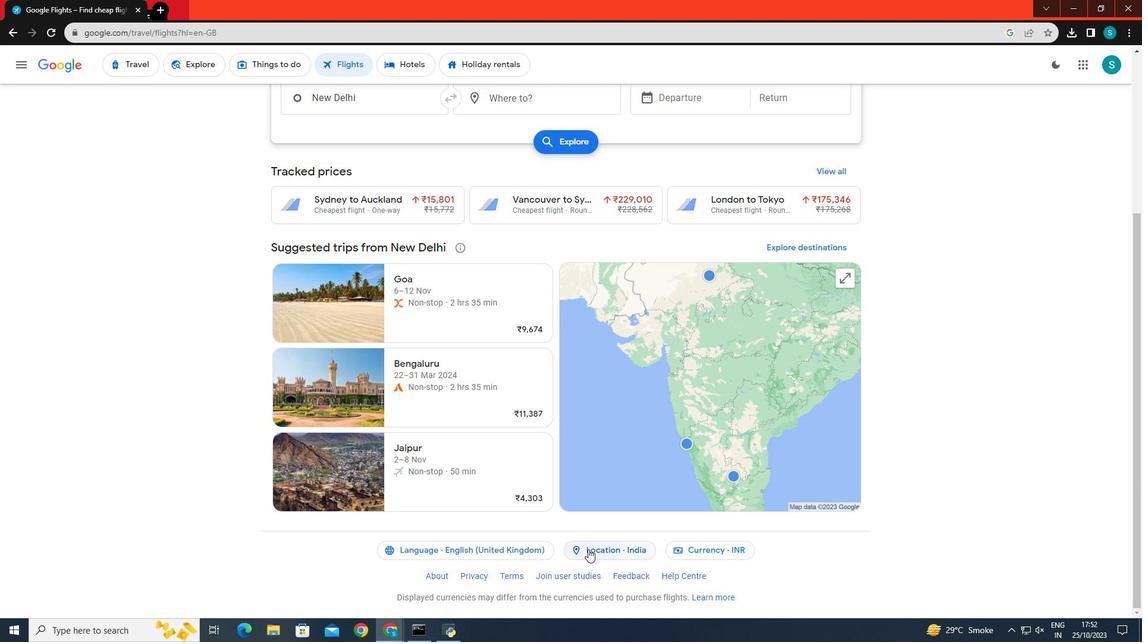 
Action: Mouse moved to (634, 224)
Screenshot: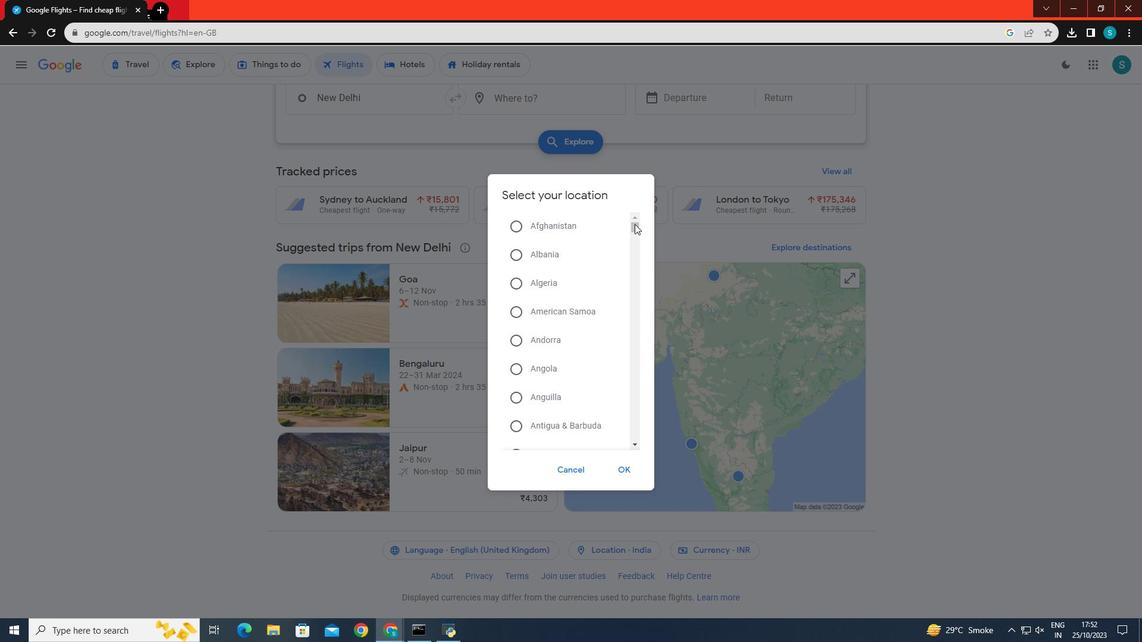 
Action: Mouse pressed left at (634, 224)
Screenshot: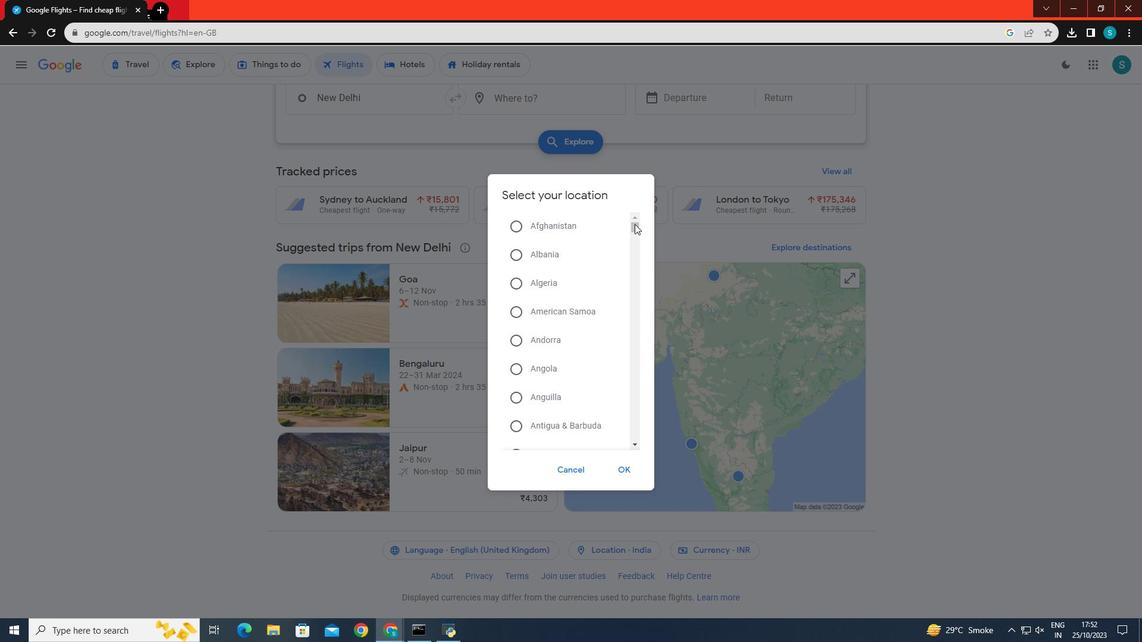 
Action: Mouse moved to (617, 380)
Screenshot: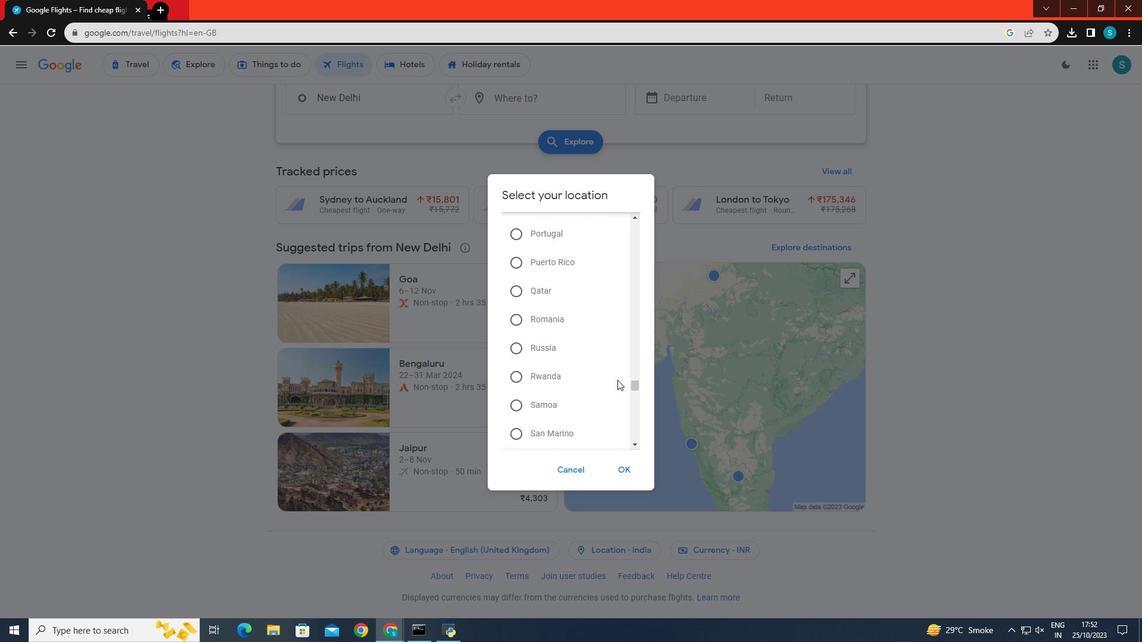 
Action: Mouse scrolled (617, 379) with delta (0, 0)
Screenshot: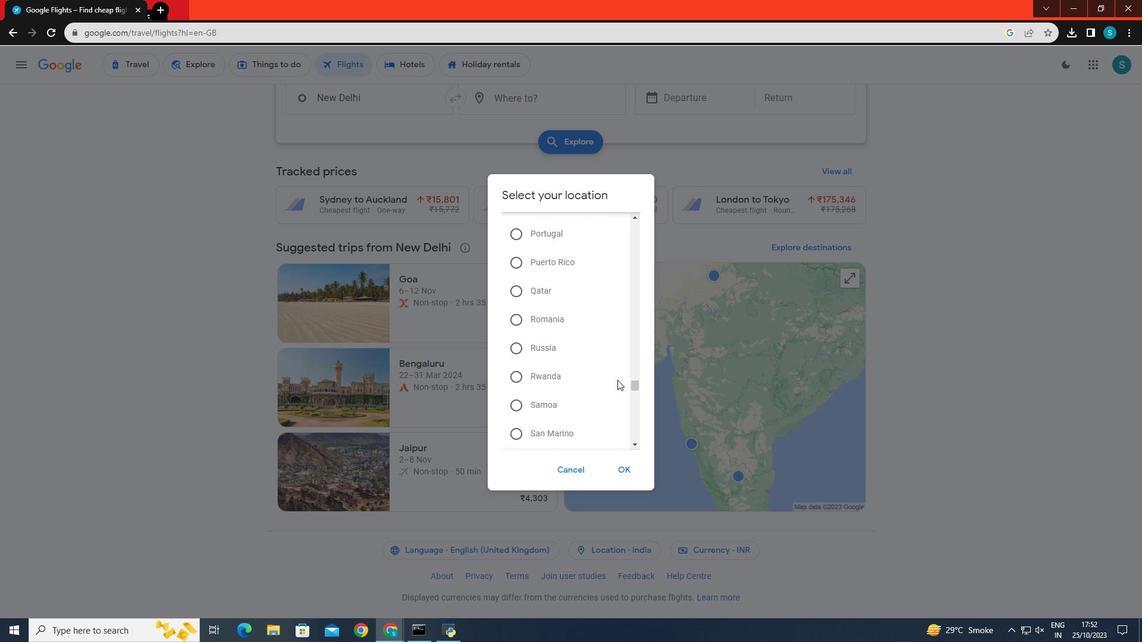 
Action: Mouse scrolled (617, 379) with delta (0, 0)
Screenshot: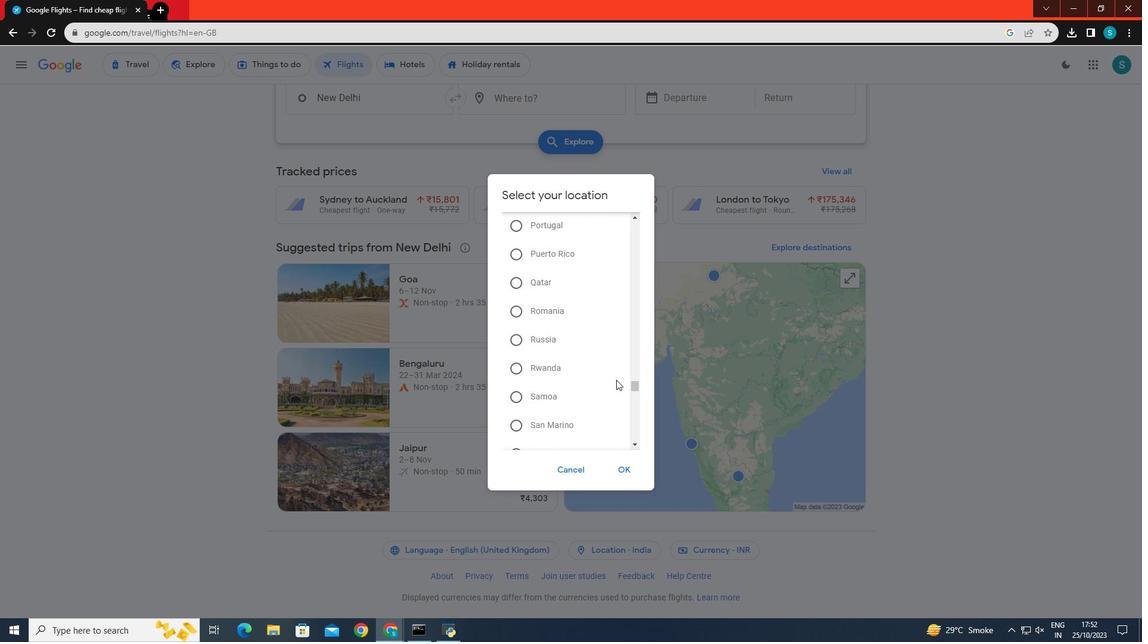 
Action: Mouse moved to (616, 380)
Screenshot: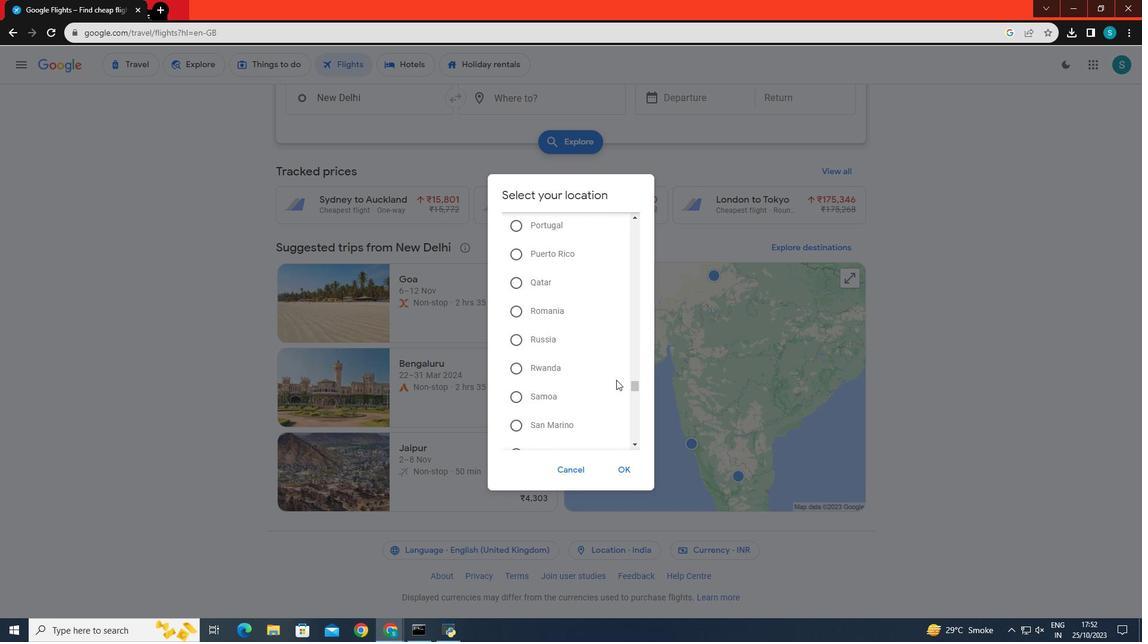 
Action: Mouse scrolled (616, 379) with delta (0, 0)
Screenshot: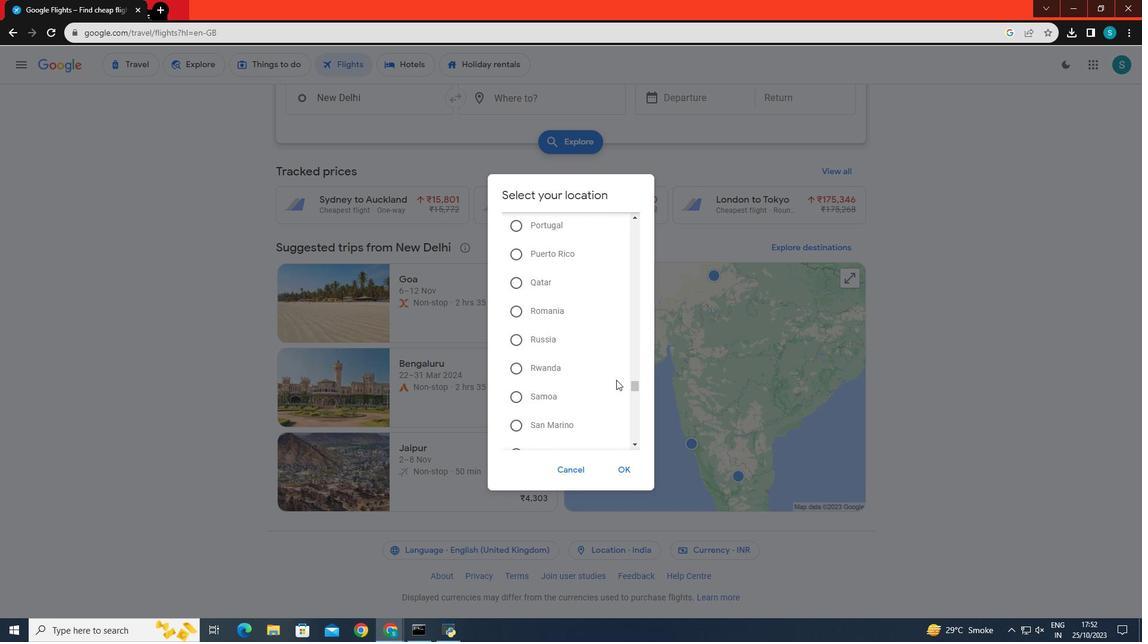 
Action: Mouse moved to (609, 383)
Screenshot: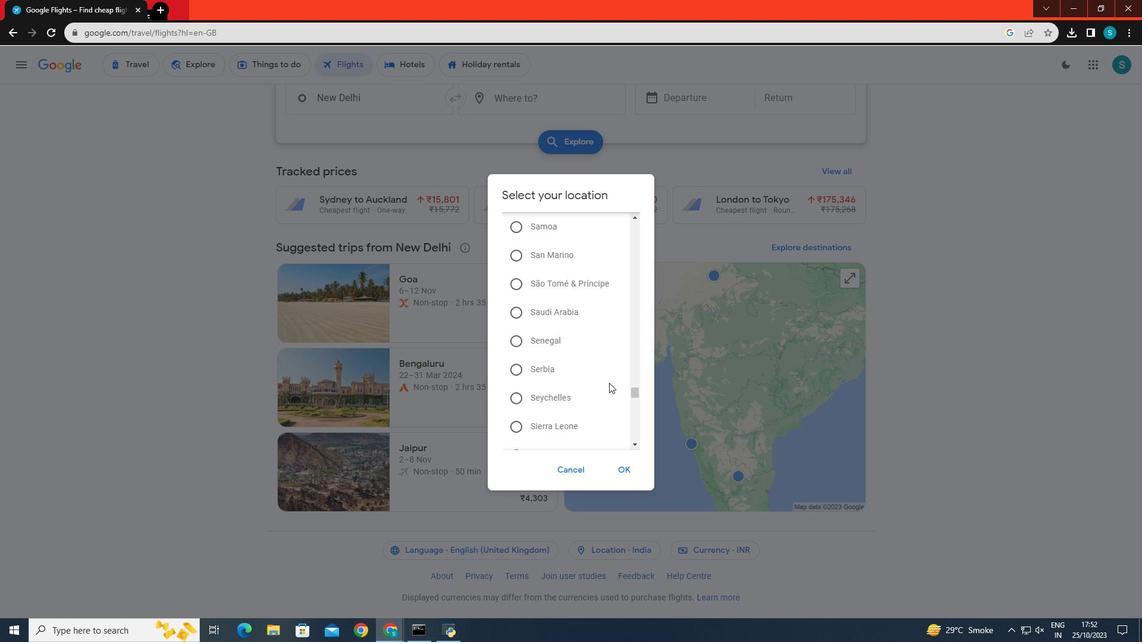 
Action: Mouse scrolled (609, 382) with delta (0, 0)
Screenshot: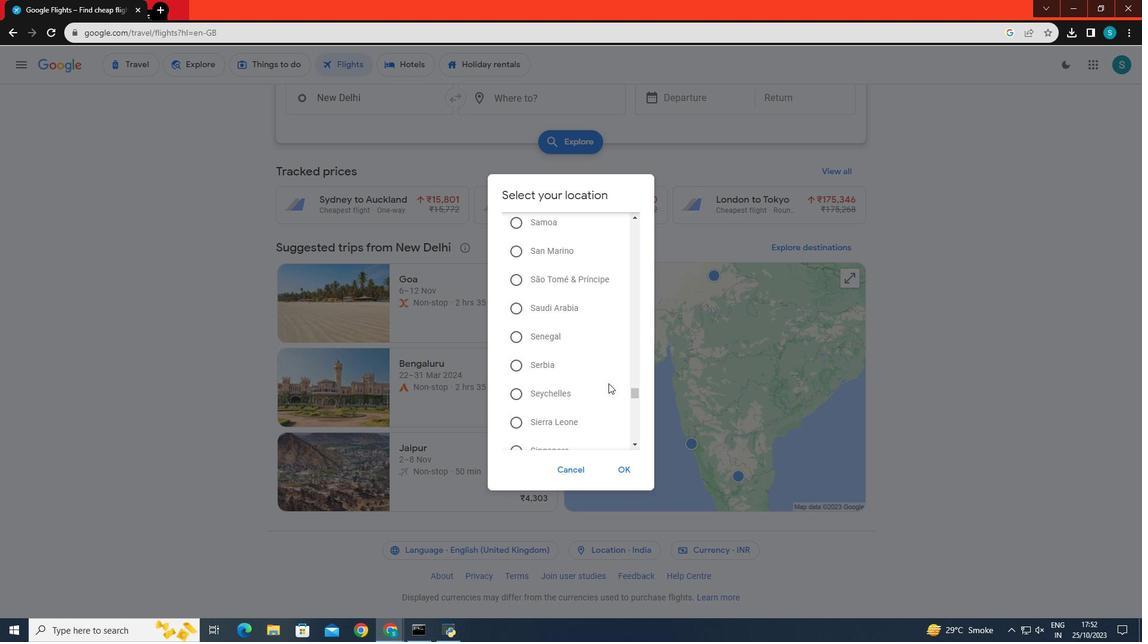 
Action: Mouse moved to (609, 383)
Screenshot: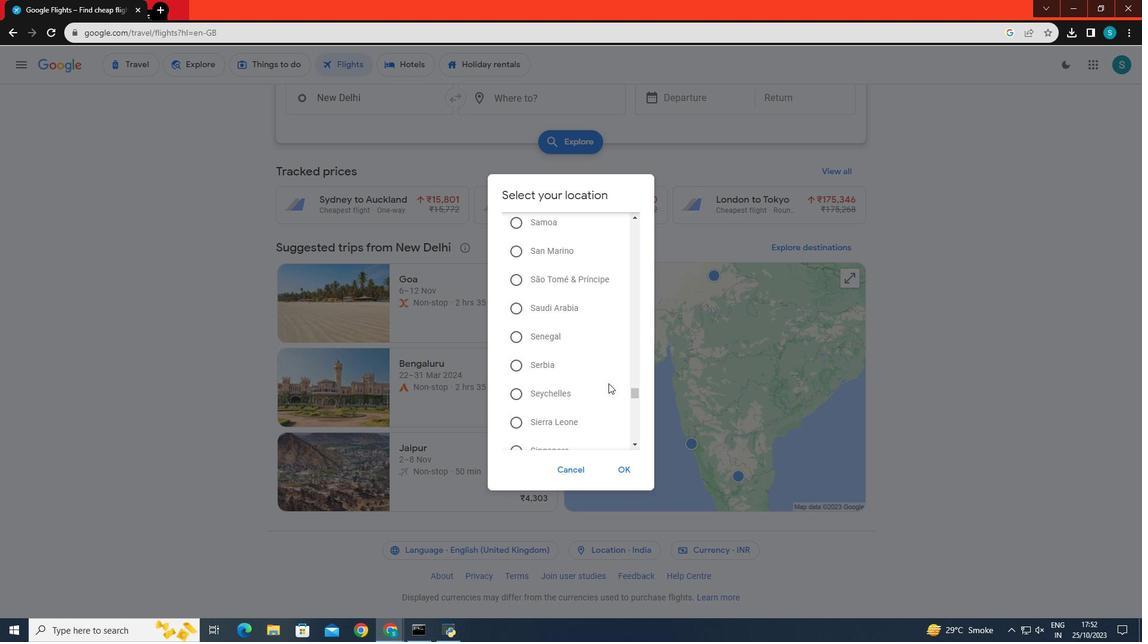
Action: Mouse scrolled (609, 383) with delta (0, 0)
Screenshot: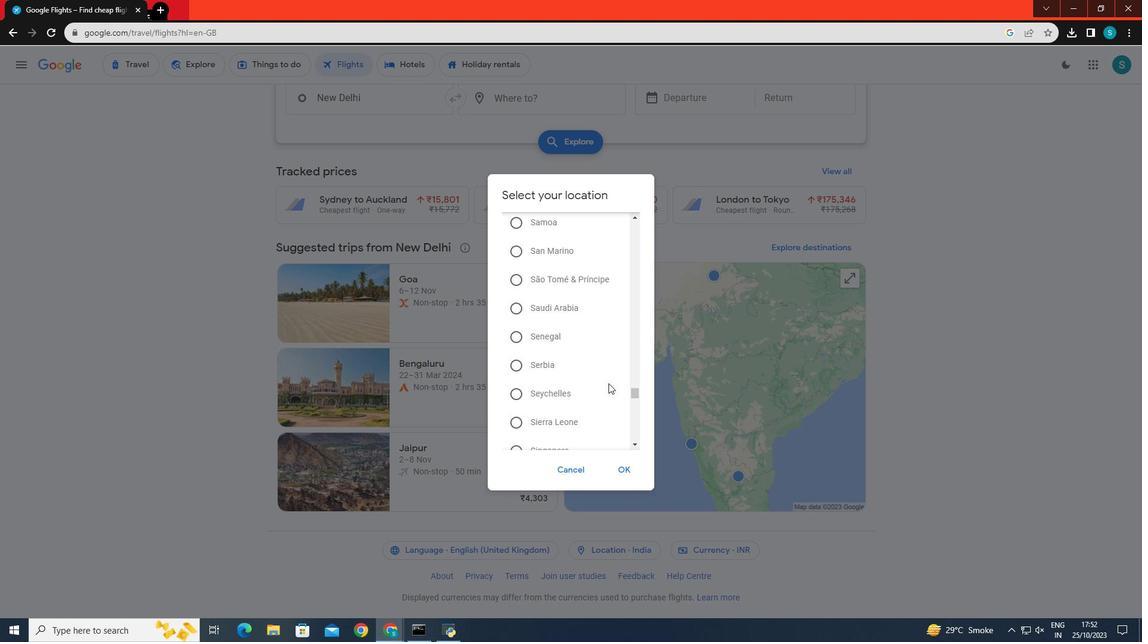 
Action: Mouse moved to (608, 383)
Screenshot: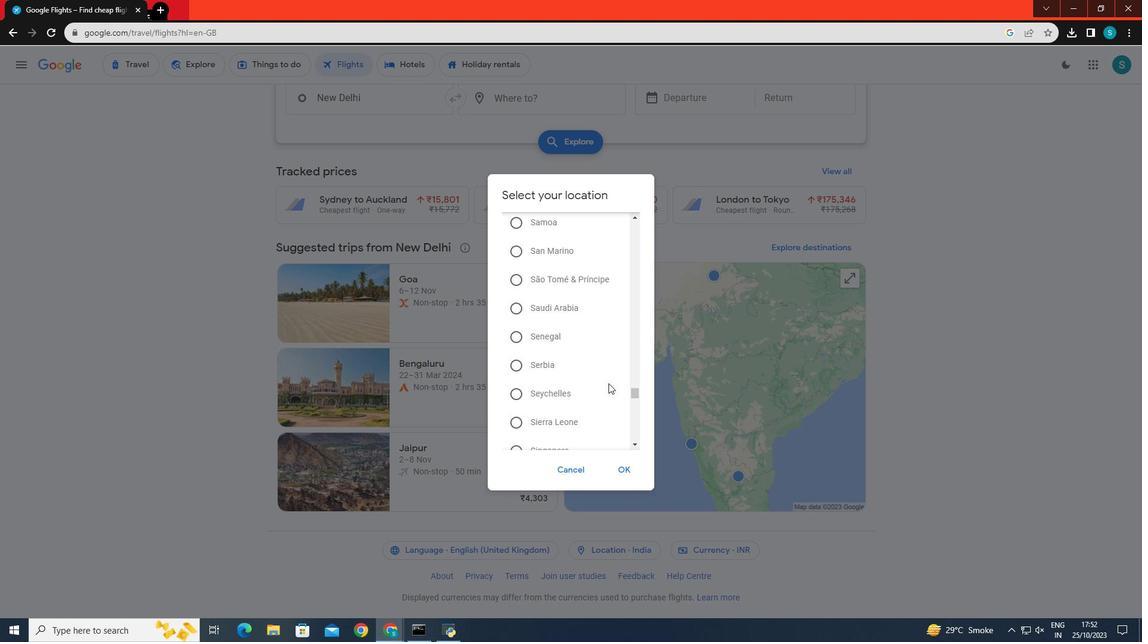 
Action: Mouse scrolled (608, 383) with delta (0, 0)
Screenshot: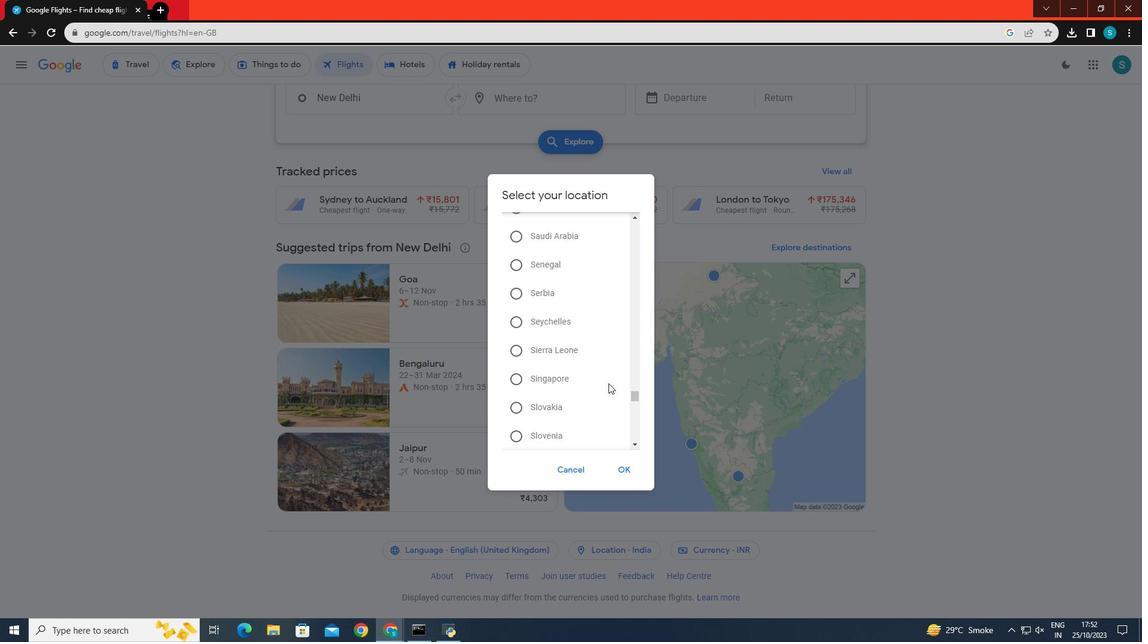 
Action: Mouse scrolled (608, 383) with delta (0, 0)
Screenshot: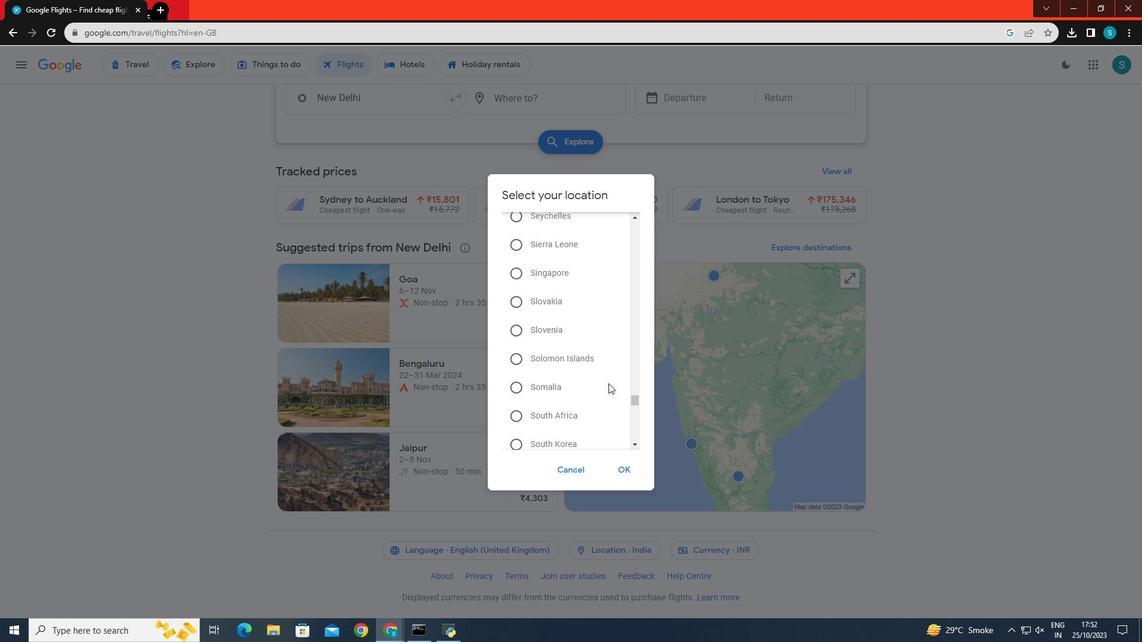 
Action: Mouse scrolled (608, 383) with delta (0, 0)
Screenshot: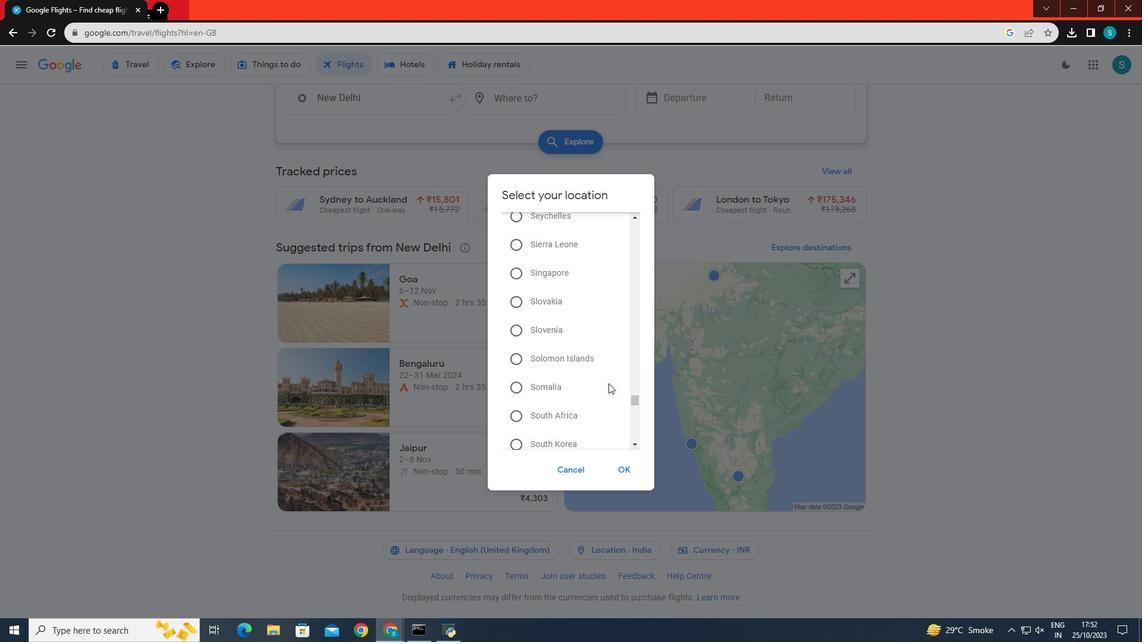 
Action: Mouse scrolled (608, 383) with delta (0, 0)
Screenshot: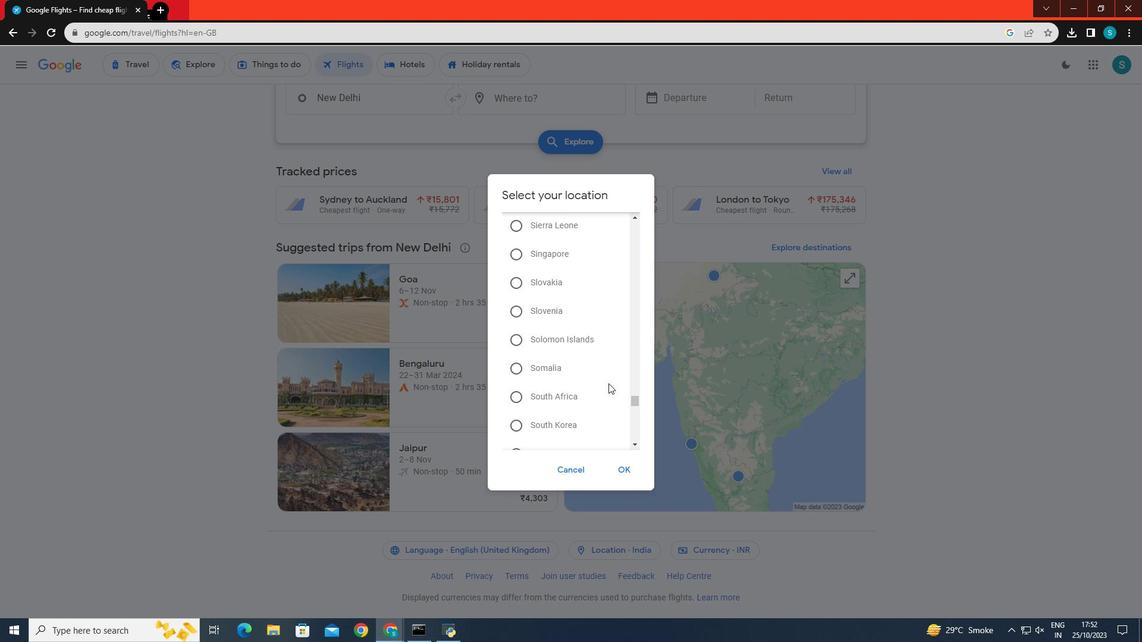
Action: Mouse scrolled (608, 383) with delta (0, 0)
Screenshot: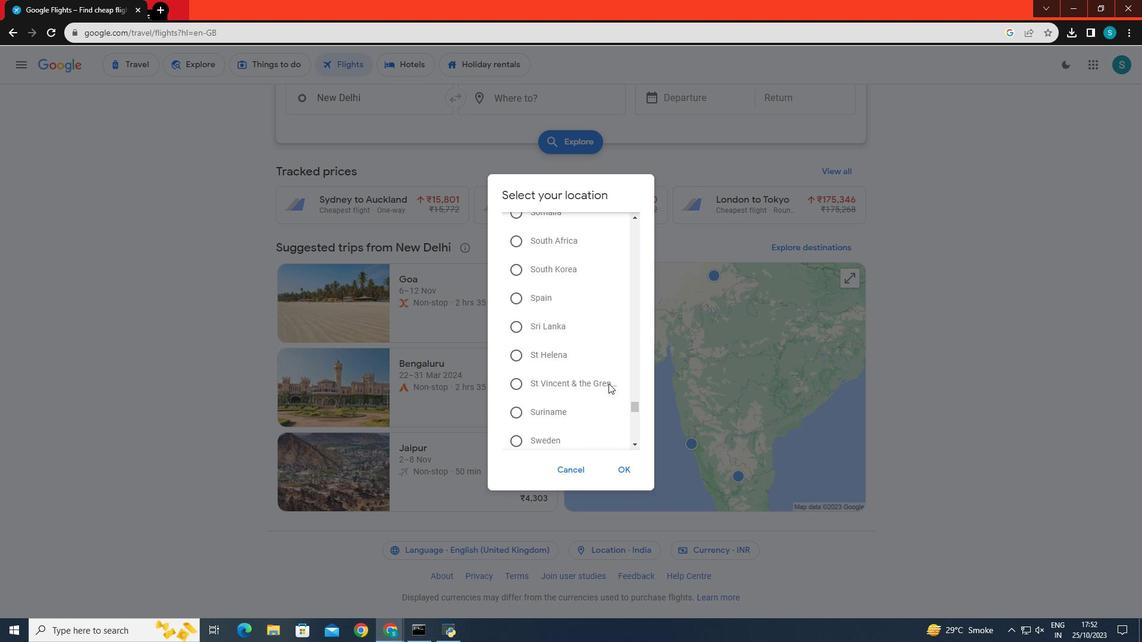 
Action: Mouse scrolled (608, 383) with delta (0, 0)
Screenshot: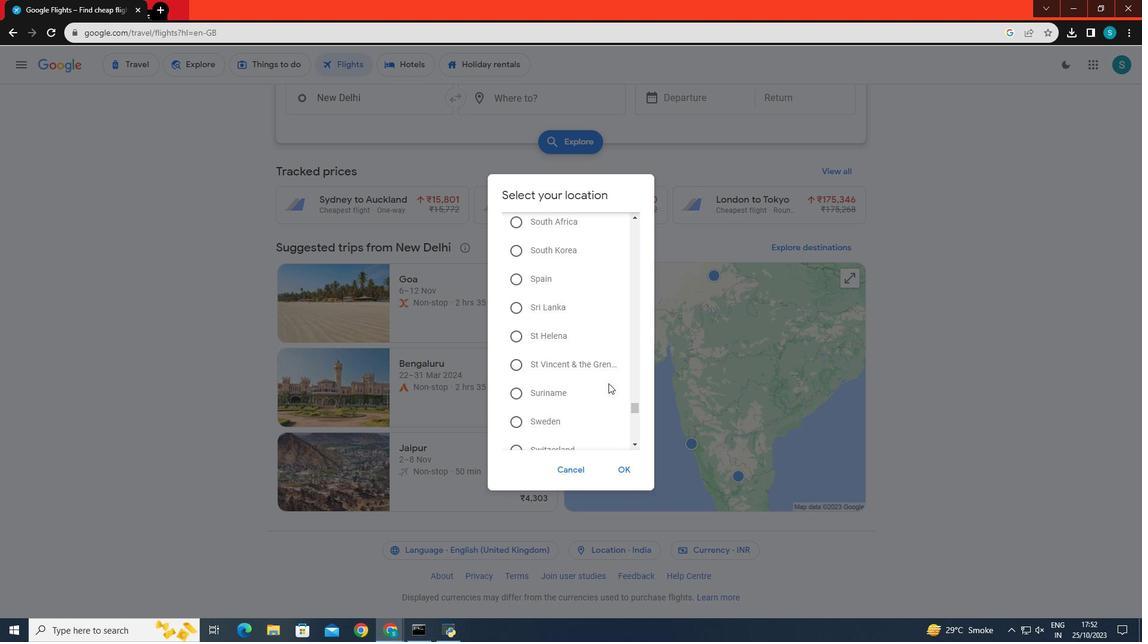 
Action: Mouse scrolled (608, 383) with delta (0, 0)
Screenshot: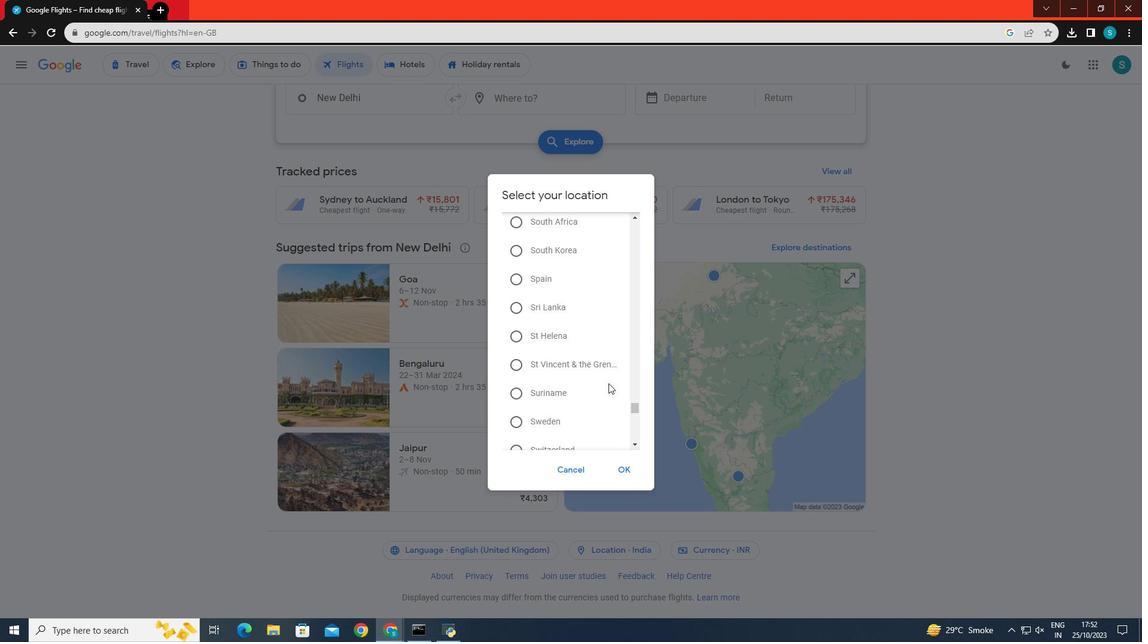 
Action: Mouse scrolled (608, 383) with delta (0, 0)
Screenshot: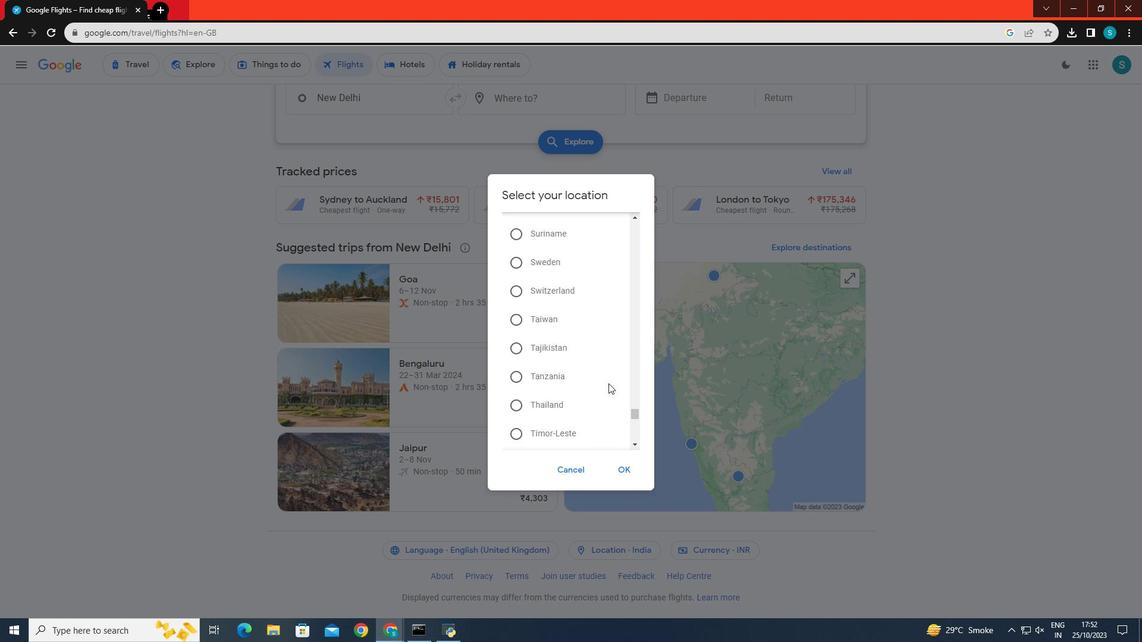 
Action: Mouse scrolled (608, 383) with delta (0, 0)
Screenshot: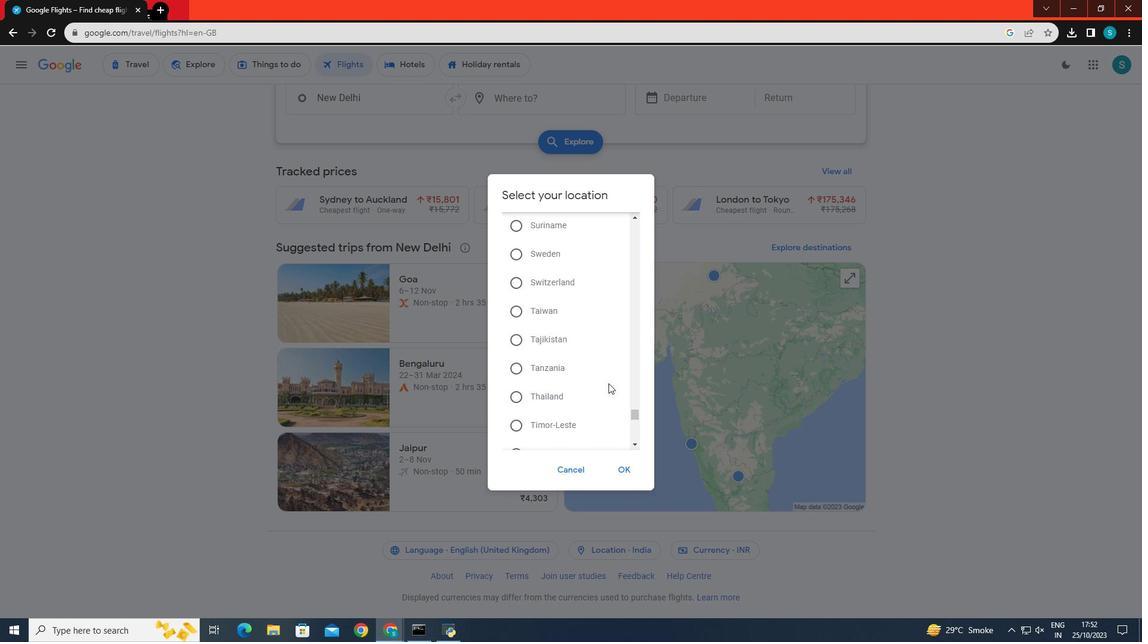 
Action: Mouse scrolled (608, 383) with delta (0, 0)
Screenshot: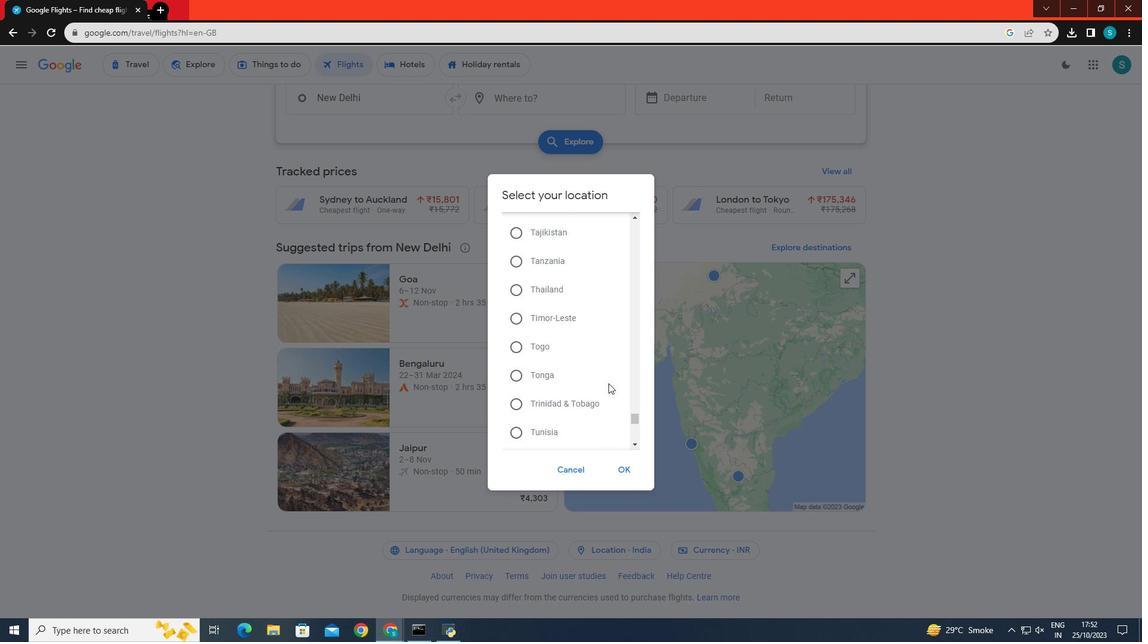 
Action: Mouse moved to (593, 381)
Screenshot: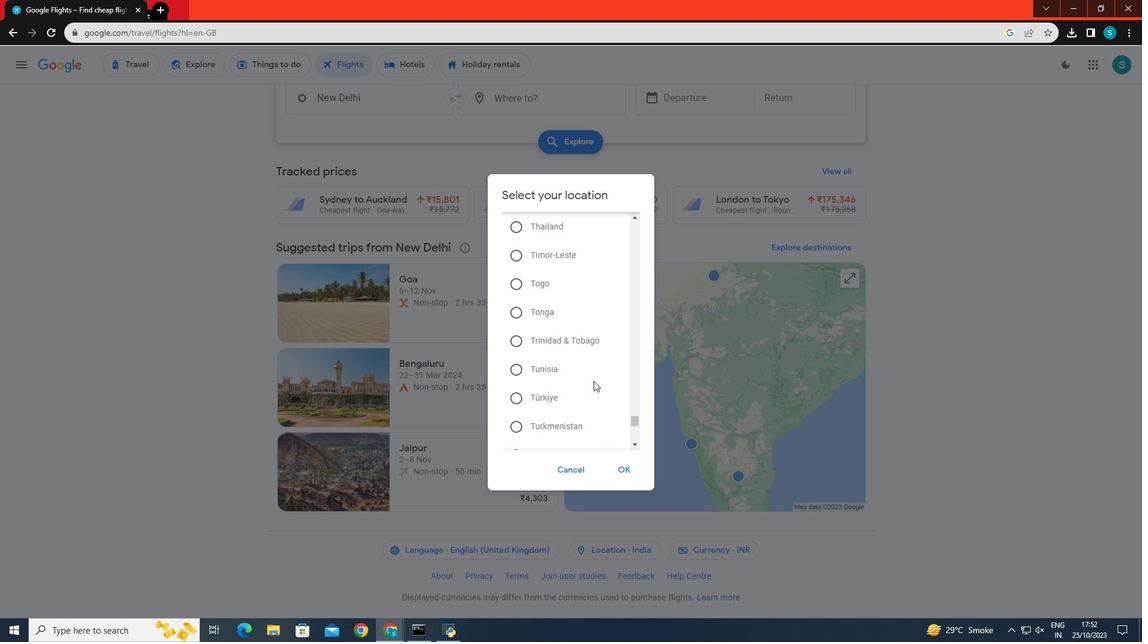 
Action: Mouse scrolled (593, 380) with delta (0, 0)
Screenshot: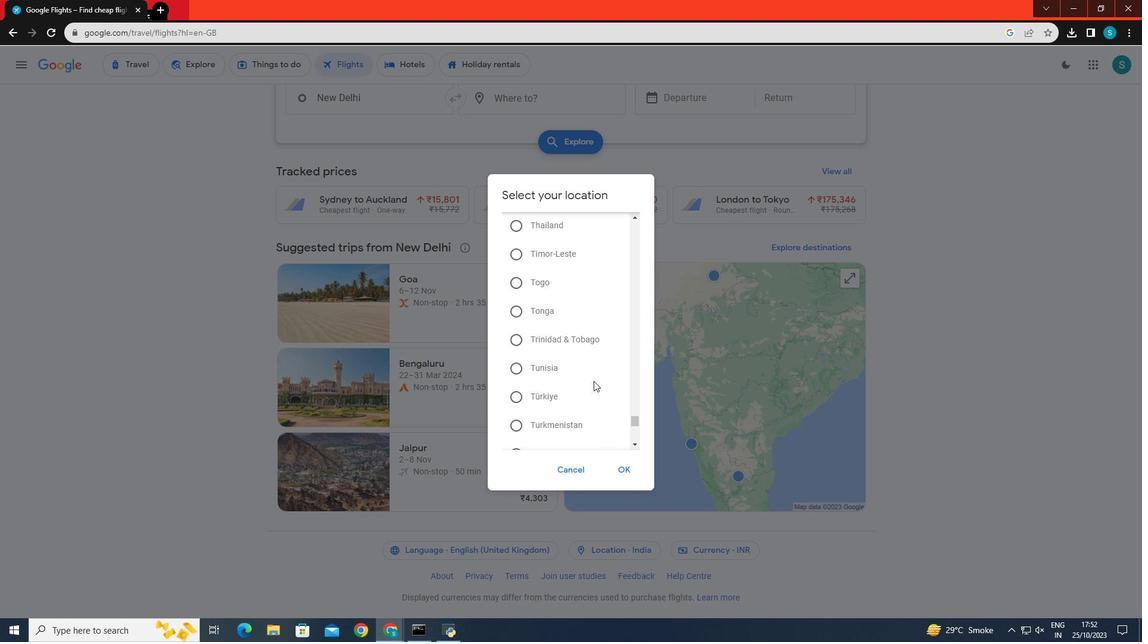 
Action: Mouse scrolled (593, 380) with delta (0, 0)
Screenshot: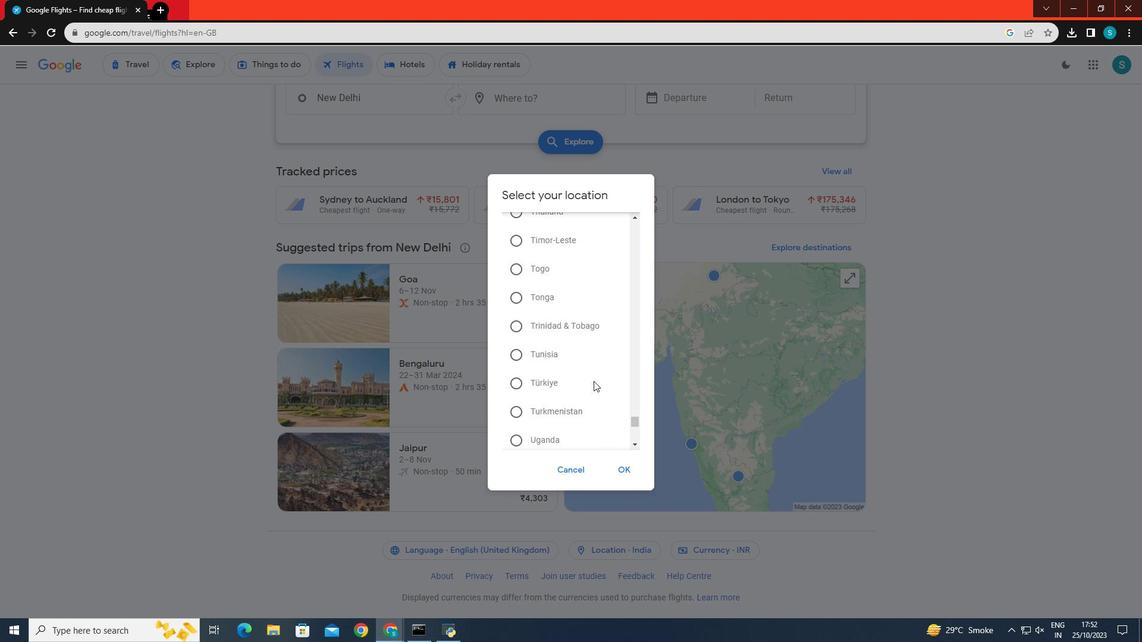 
Action: Mouse scrolled (593, 380) with delta (0, 0)
Screenshot: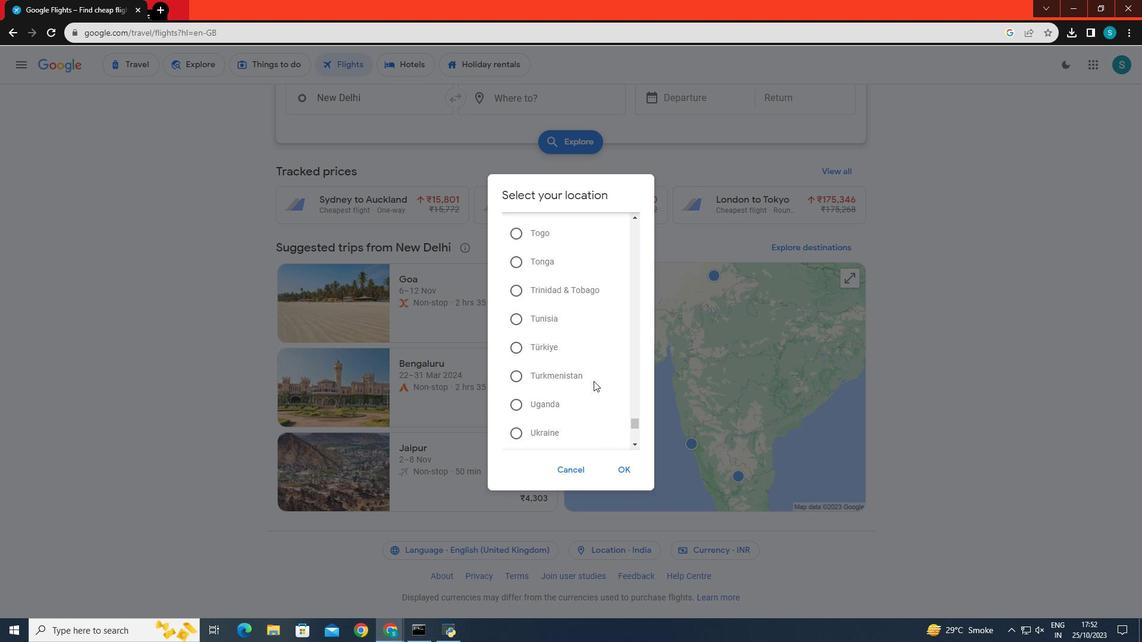 
Action: Mouse moved to (551, 387)
Screenshot: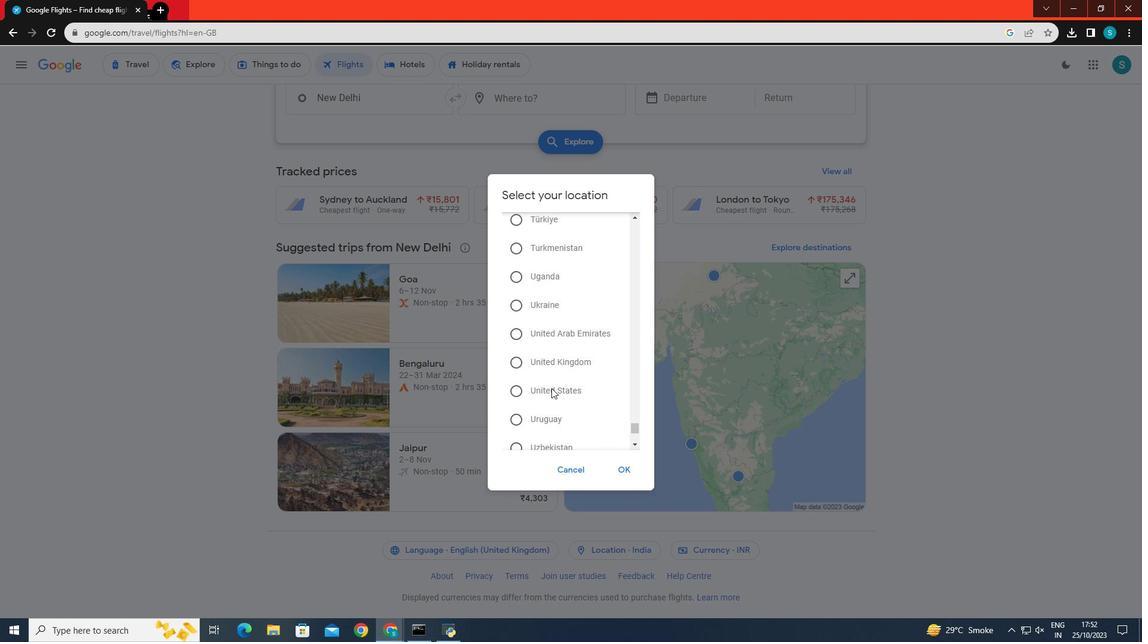 
Action: Mouse scrolled (551, 386) with delta (0, 0)
Screenshot: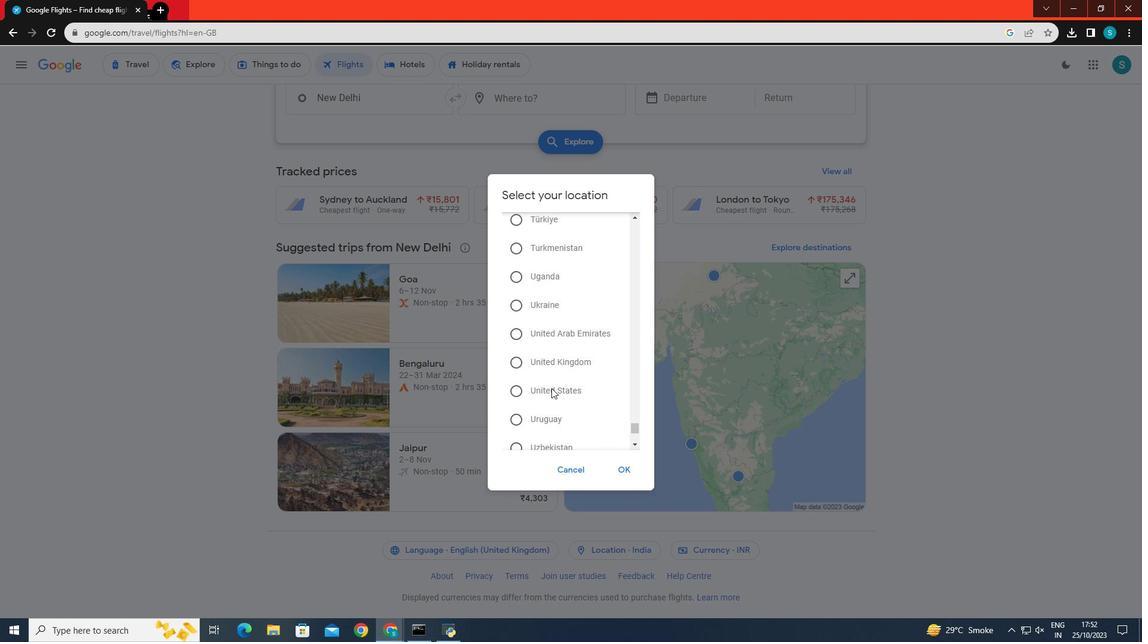 
Action: Mouse moved to (551, 388)
Screenshot: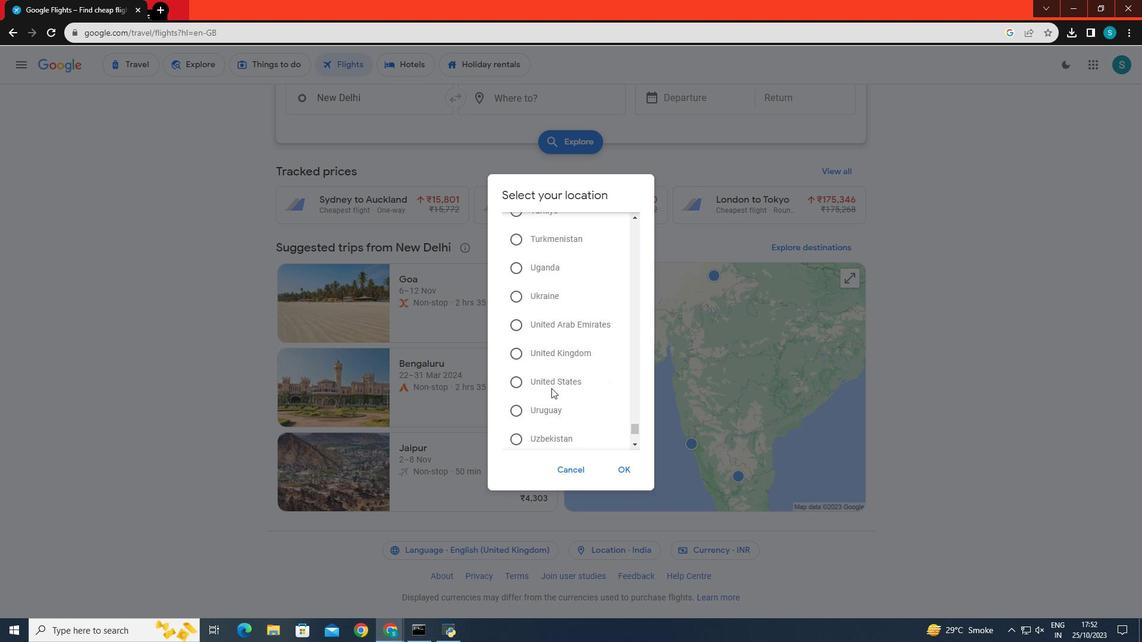 
Action: Mouse scrolled (551, 387) with delta (0, 0)
Screenshot: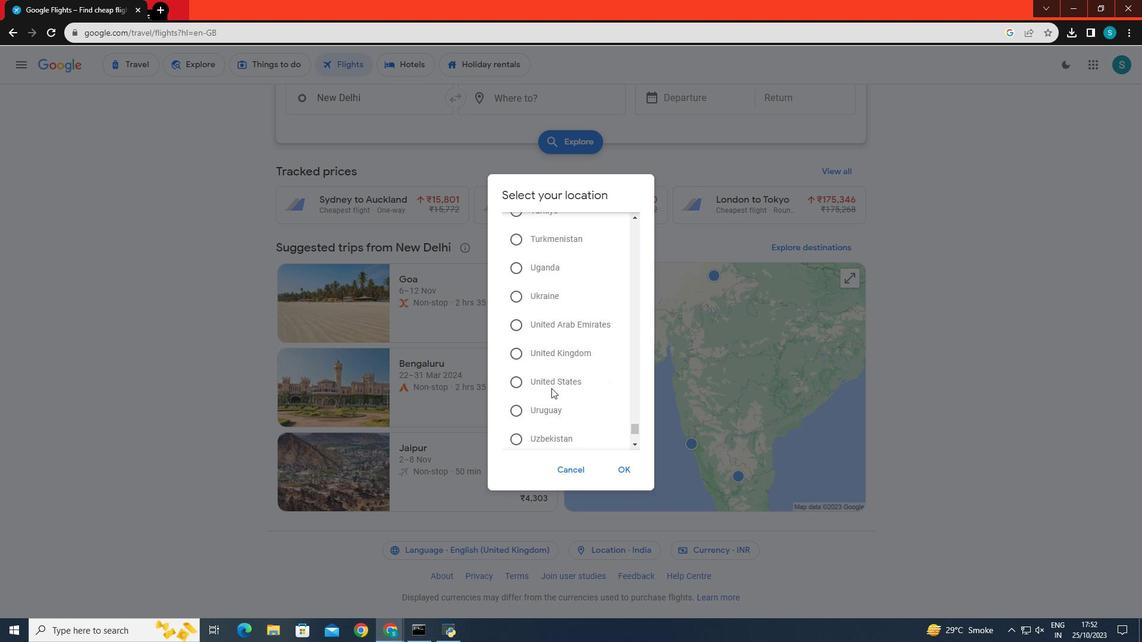 
Action: Mouse moved to (552, 416)
Screenshot: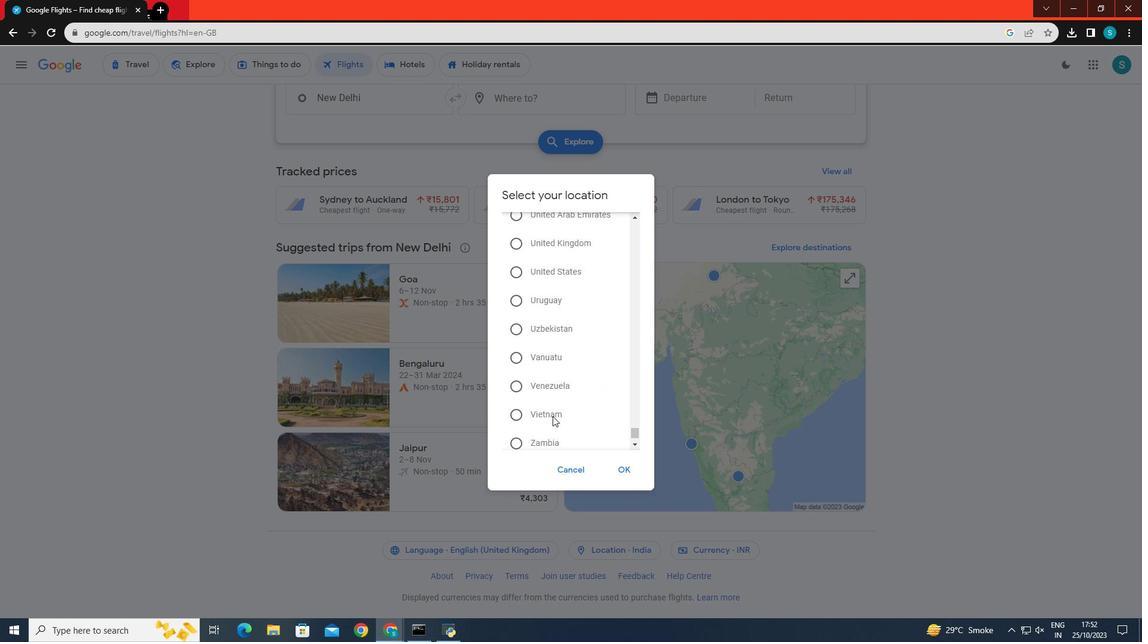 
Action: Mouse pressed left at (552, 416)
Screenshot: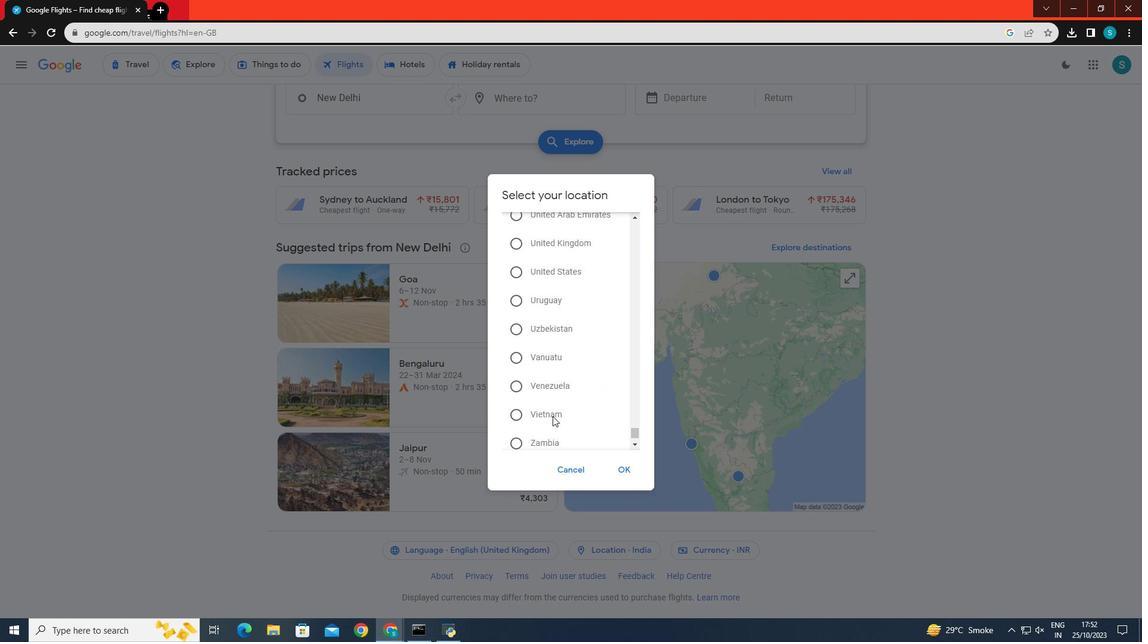 
Action: Mouse moved to (621, 471)
Screenshot: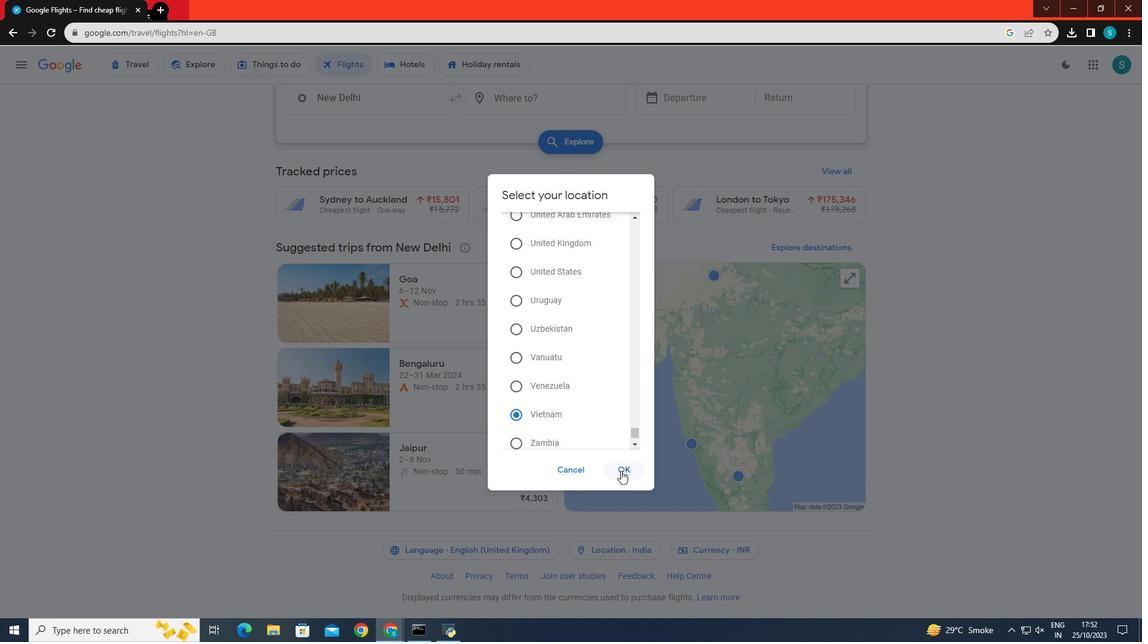 
Action: Mouse pressed left at (621, 471)
Screenshot: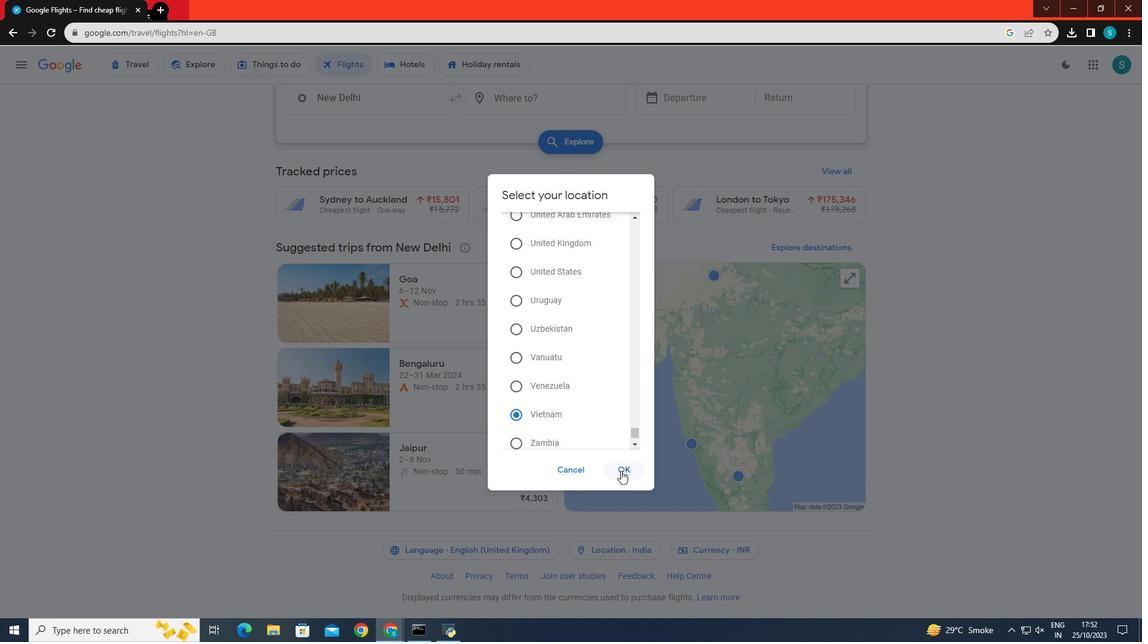
Action: Mouse moved to (403, 296)
Screenshot: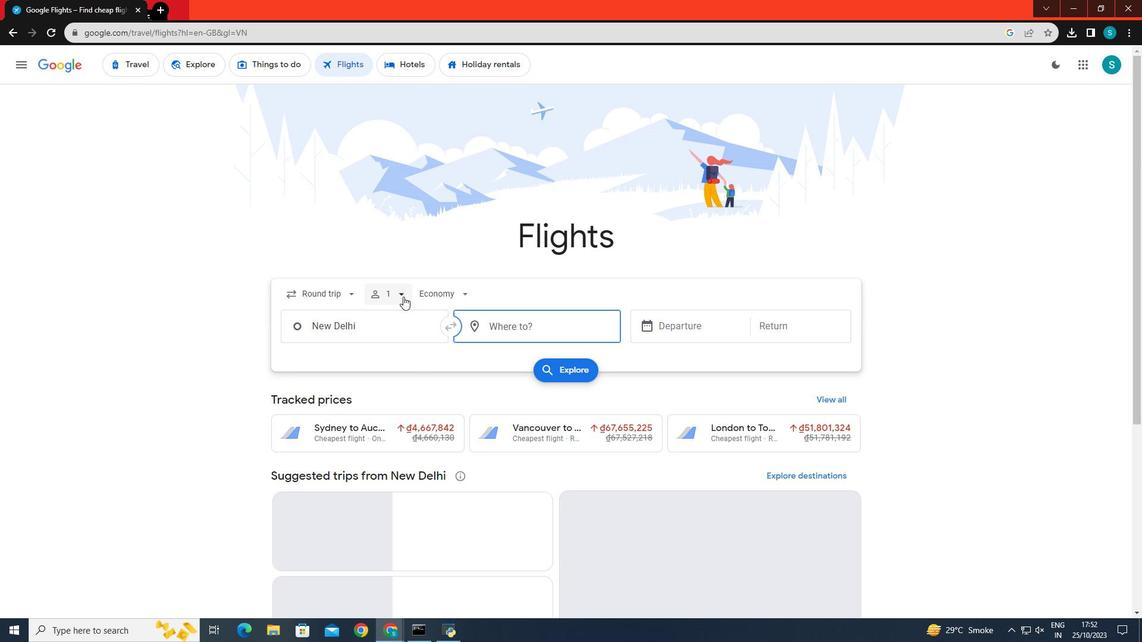 
Action: Mouse pressed left at (403, 296)
Screenshot: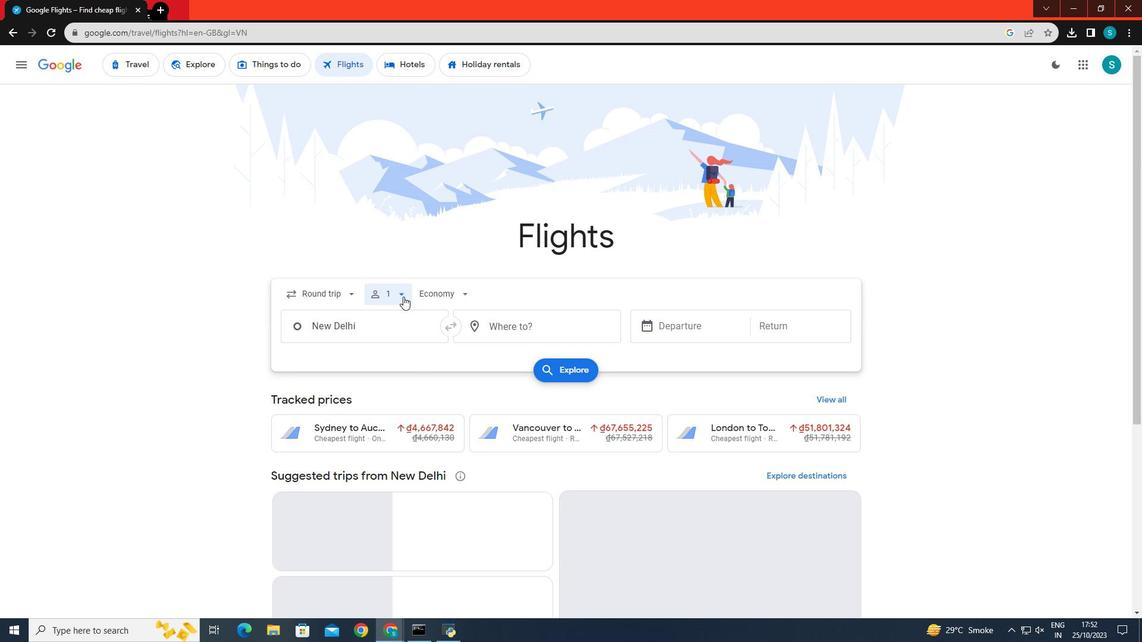 
Action: Mouse moved to (487, 421)
Screenshot: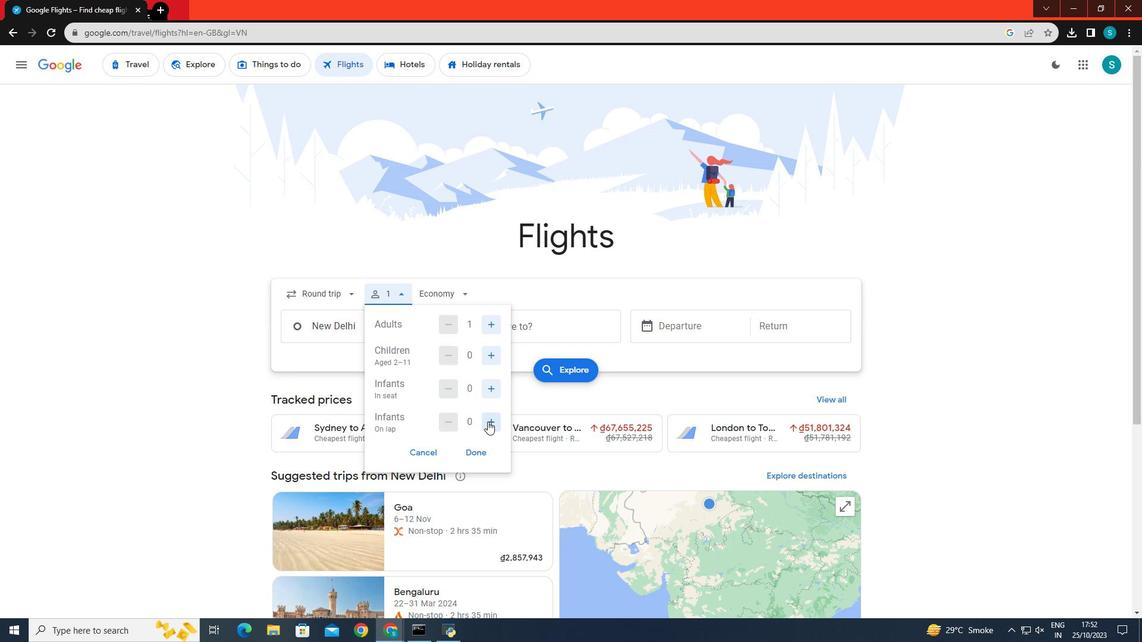 
Action: Mouse pressed left at (487, 421)
Screenshot: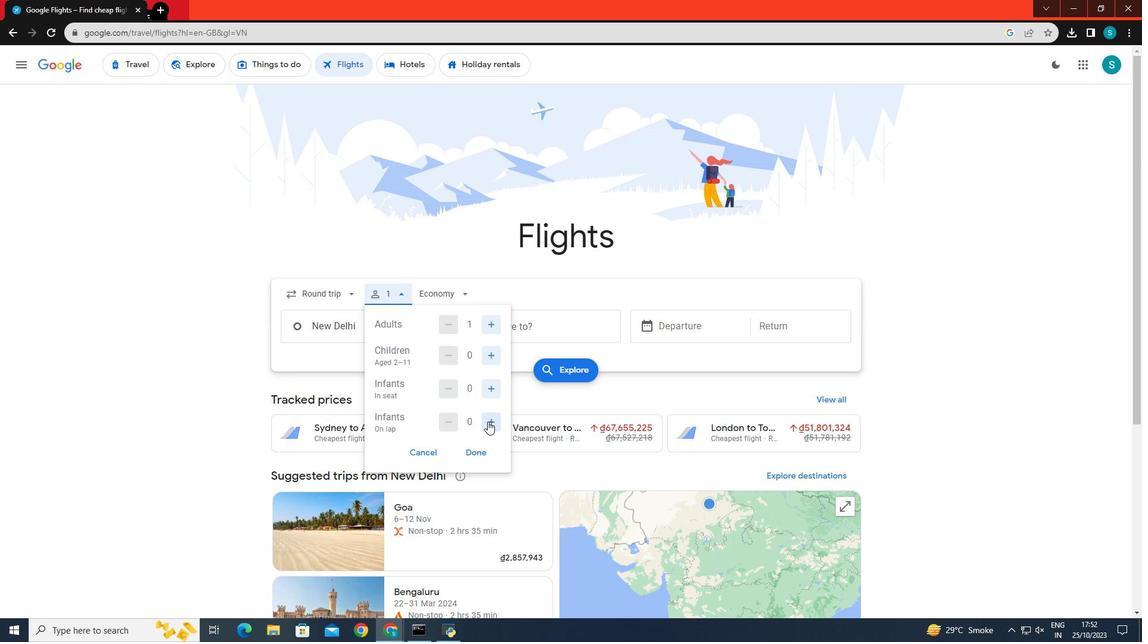 
Action: Mouse moved to (481, 454)
Screenshot: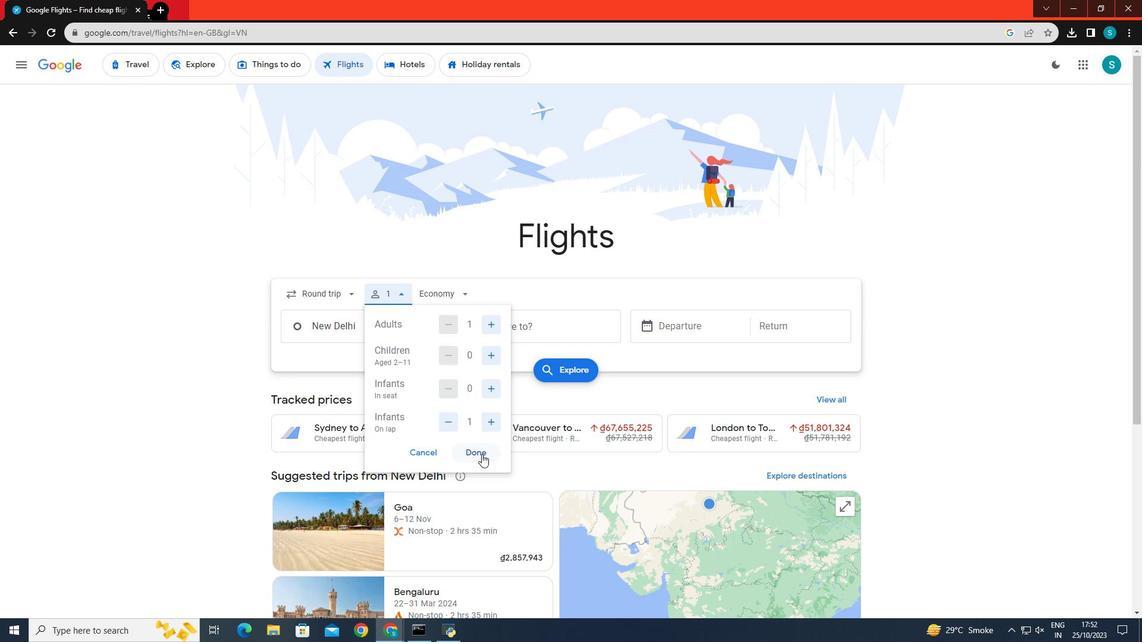 
Action: Mouse pressed left at (481, 454)
Screenshot: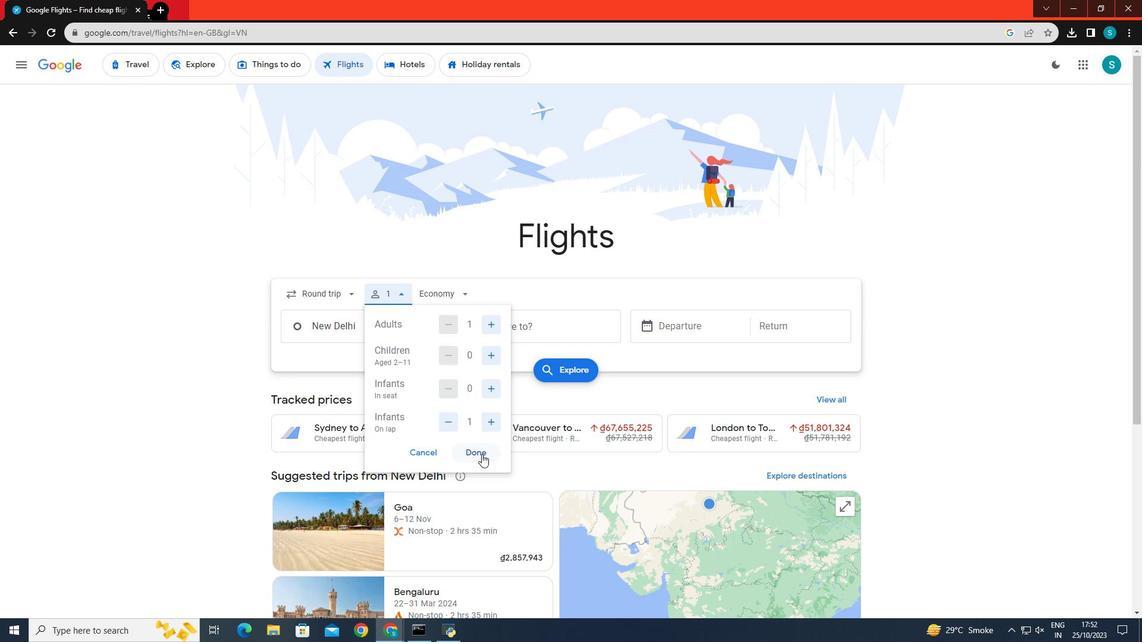 
Action: Mouse moved to (455, 298)
Screenshot: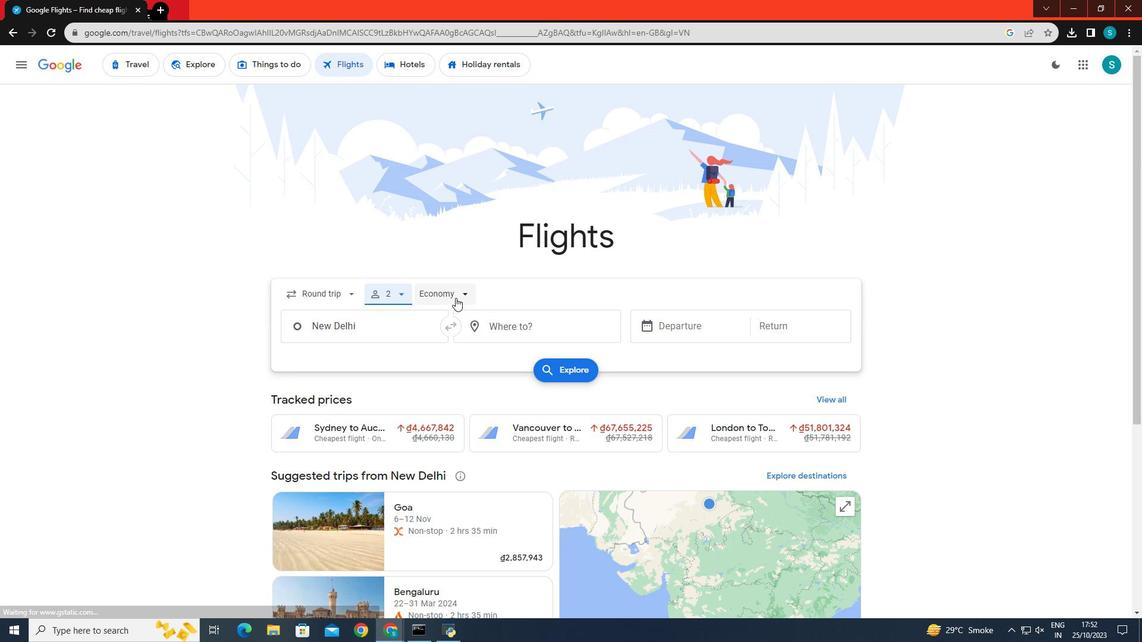 
Action: Mouse pressed left at (455, 298)
Screenshot: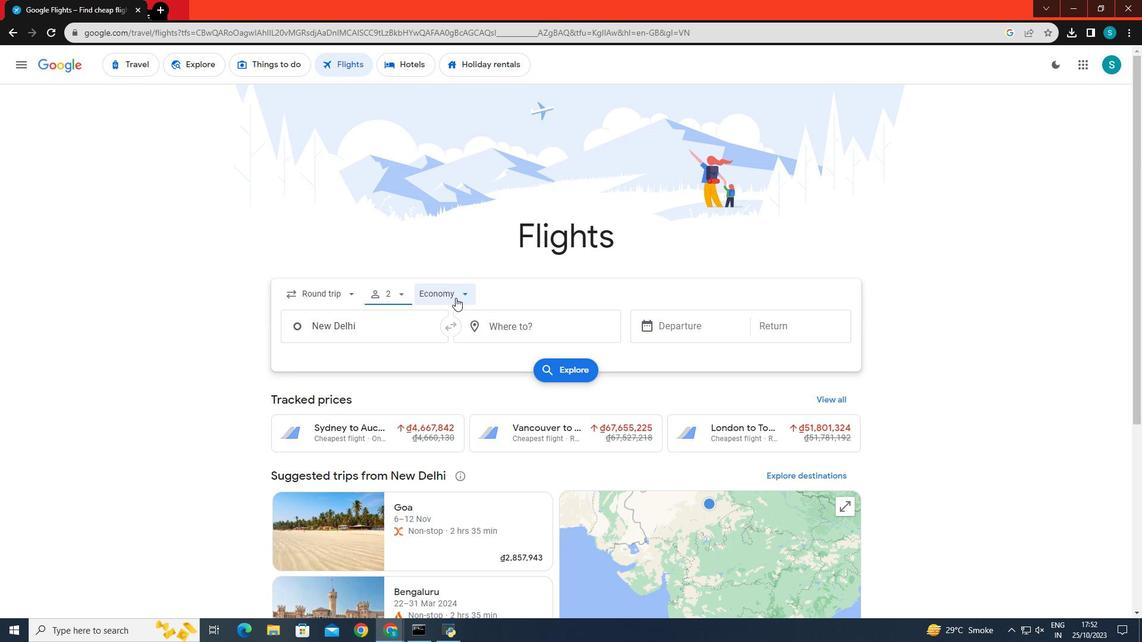 
Action: Mouse moved to (455, 327)
Screenshot: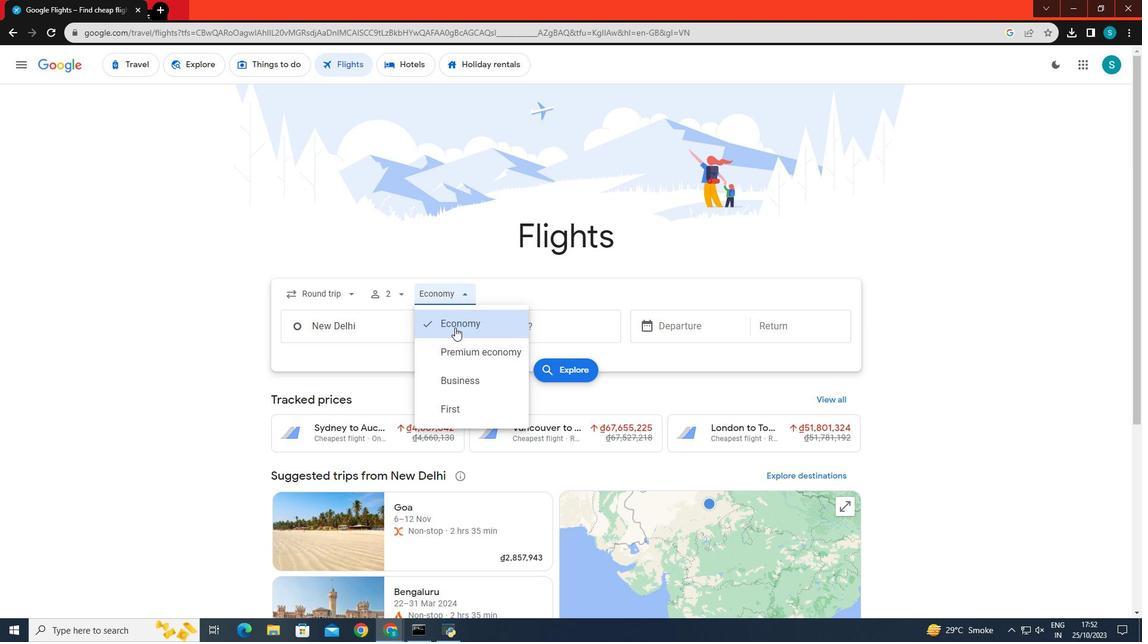 
Action: Mouse pressed left at (455, 327)
Screenshot: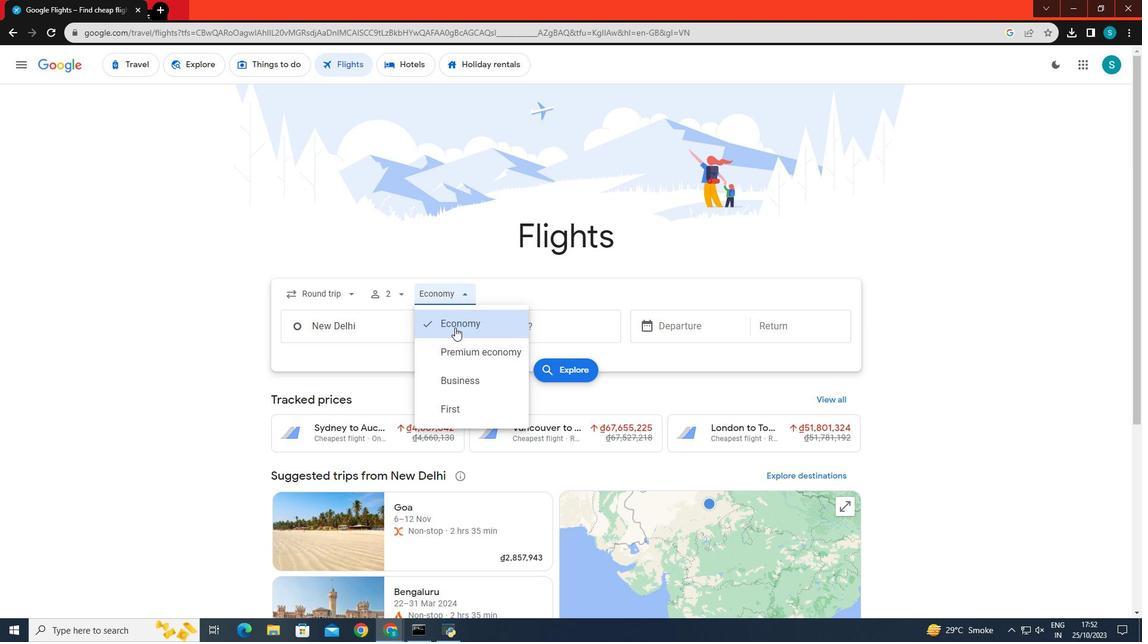 
Action: Mouse moved to (402, 326)
Screenshot: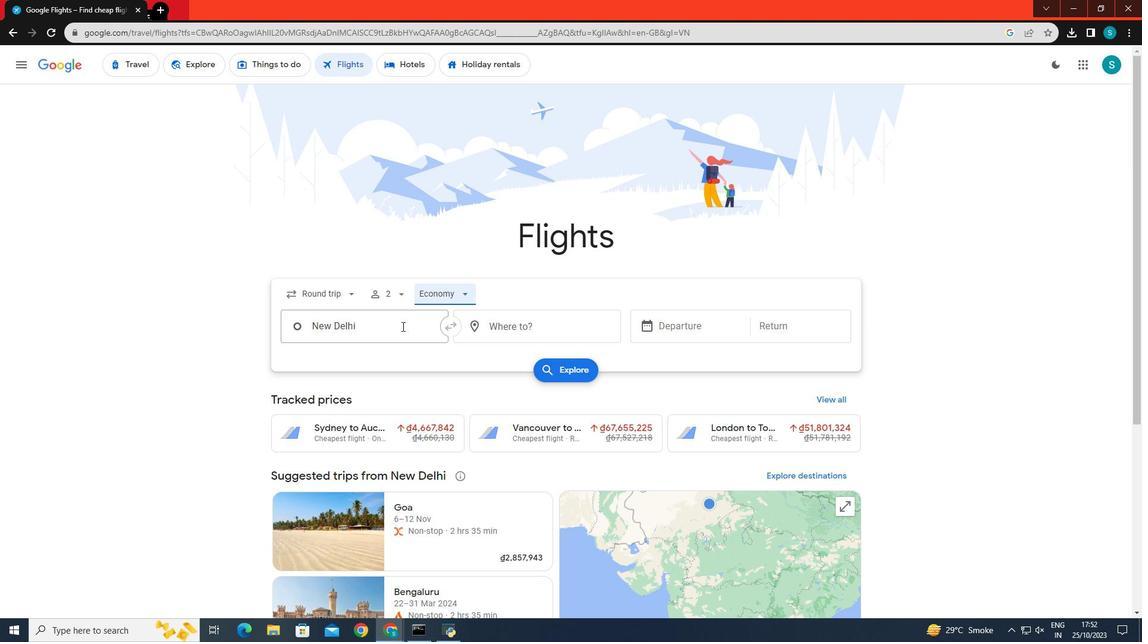 
Action: Mouse pressed left at (402, 326)
Screenshot: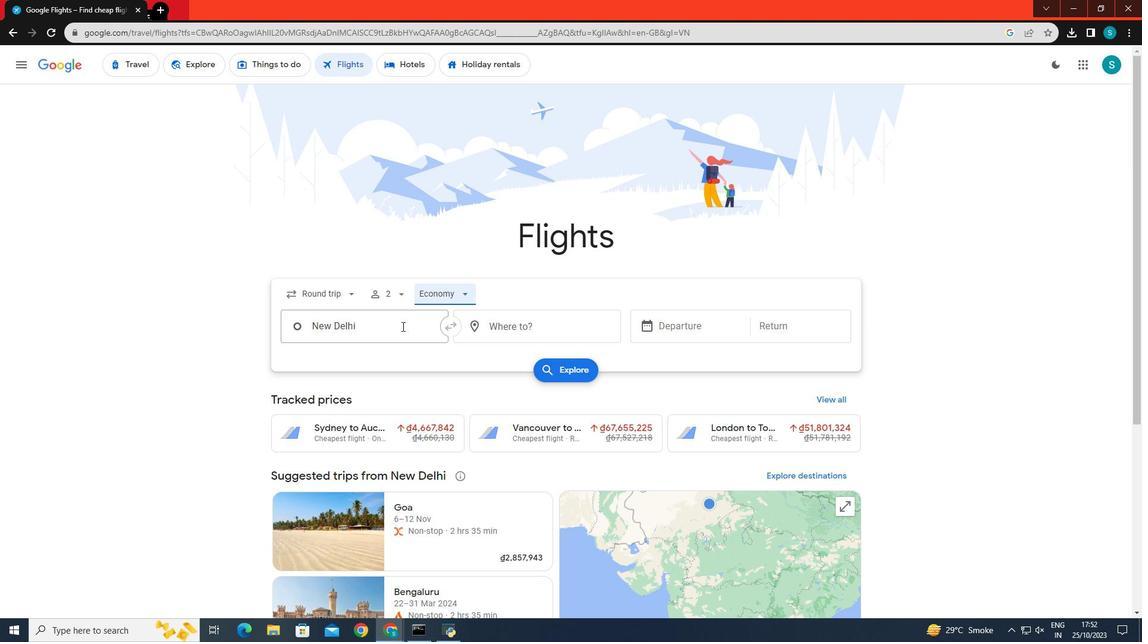 
Action: Key pressed <Key.backspace><Key.caps_lock>VIE<Key.backspace><Key.backspace><Key.caps_lock>ientnam
Screenshot: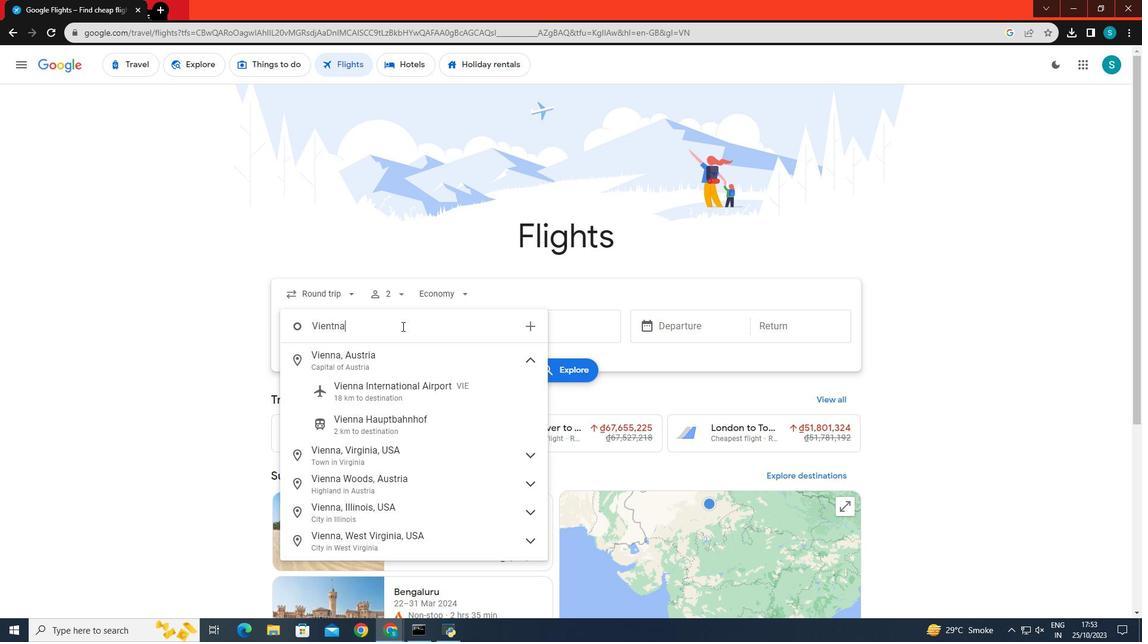 
Action: Mouse moved to (404, 387)
Screenshot: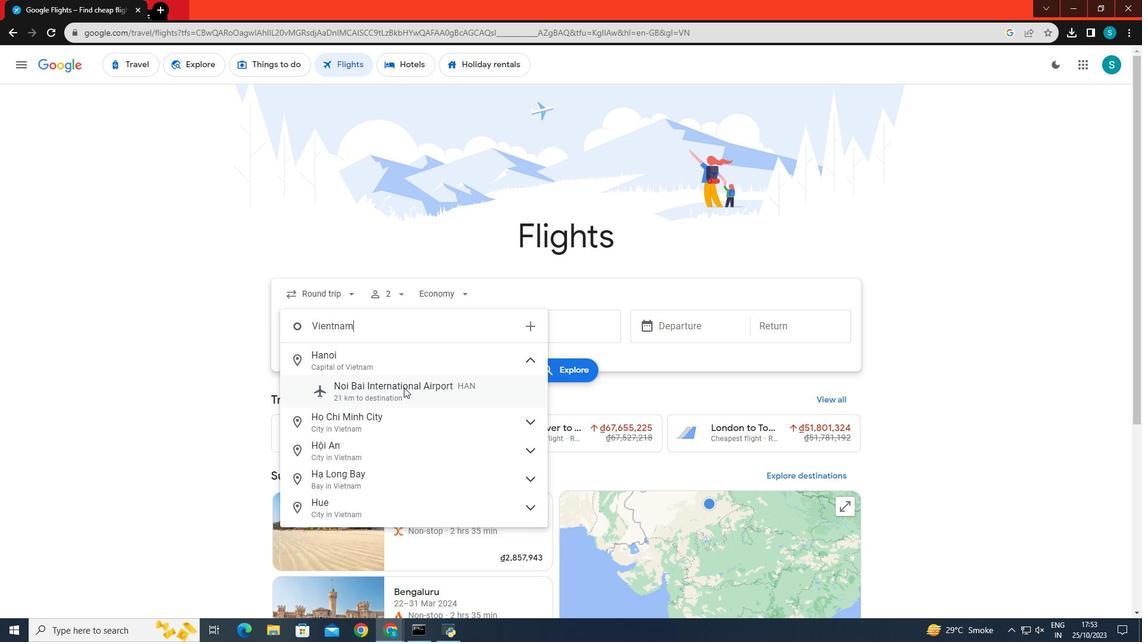 
Action: Mouse pressed left at (404, 387)
Screenshot: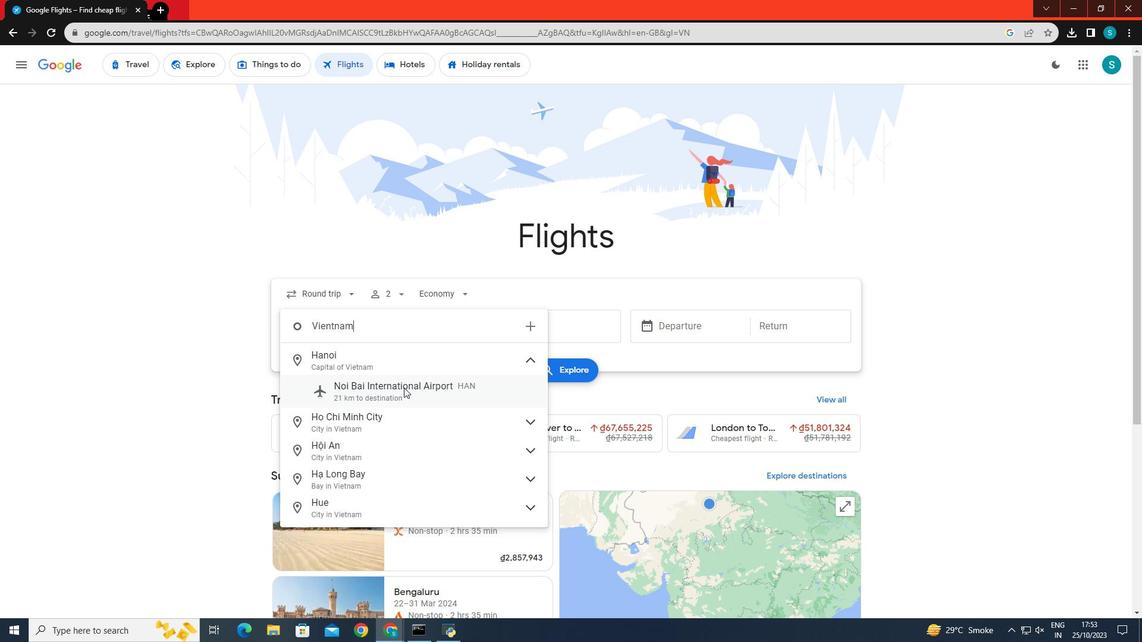 
Action: Mouse moved to (521, 329)
Screenshot: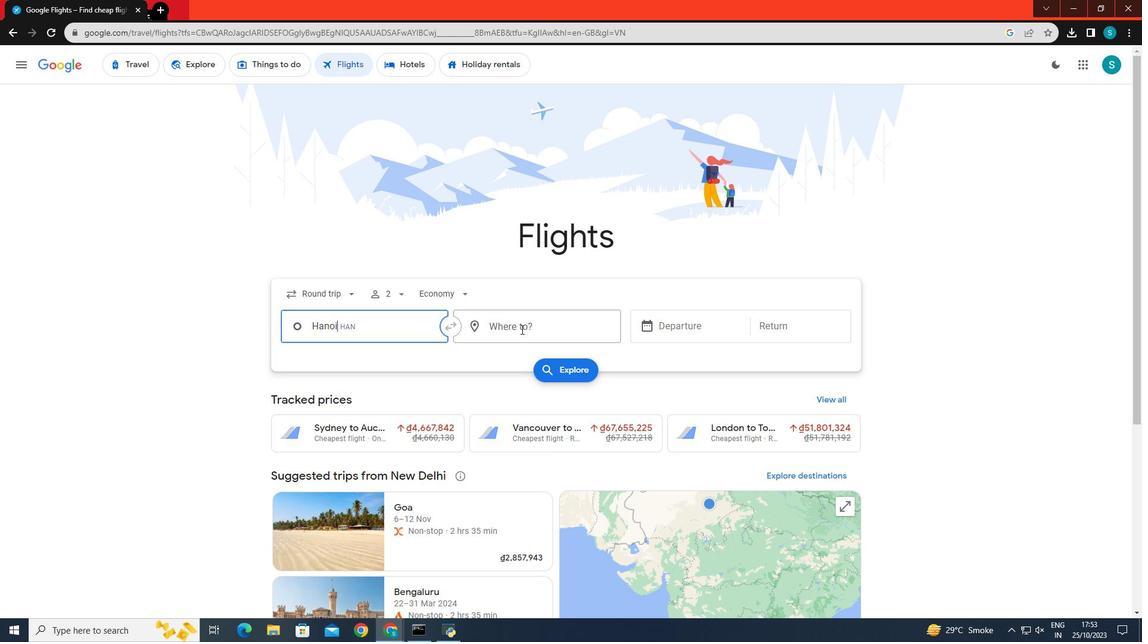 
Action: Mouse pressed left at (521, 329)
Screenshot: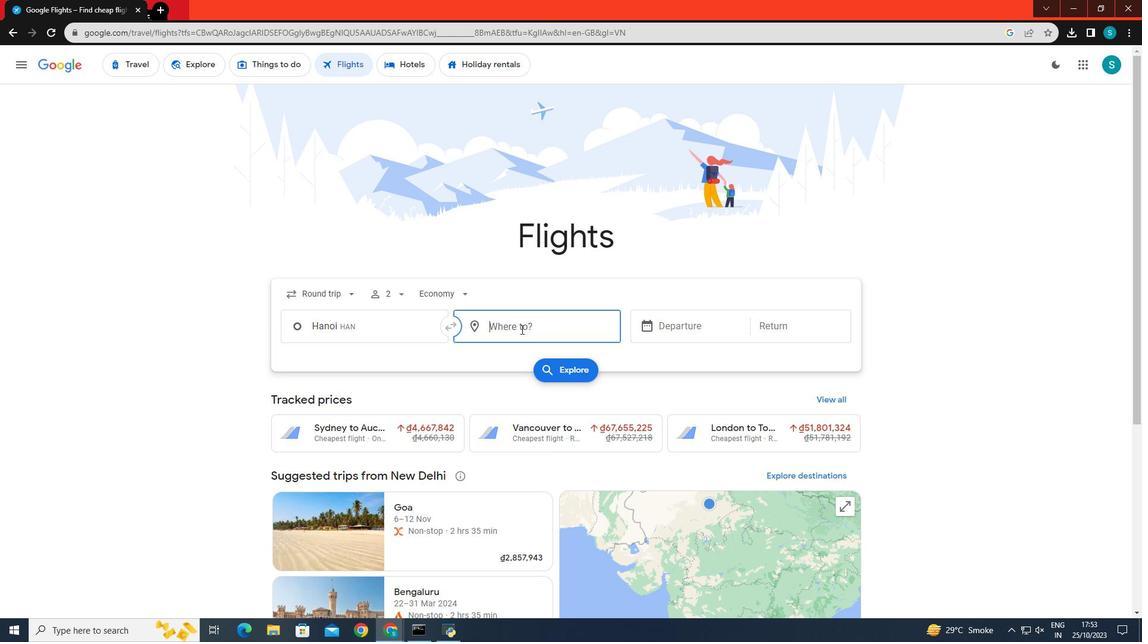 
Action: Key pressed <Key.caps_lock>D<Key.caps_lock>ubai
Screenshot: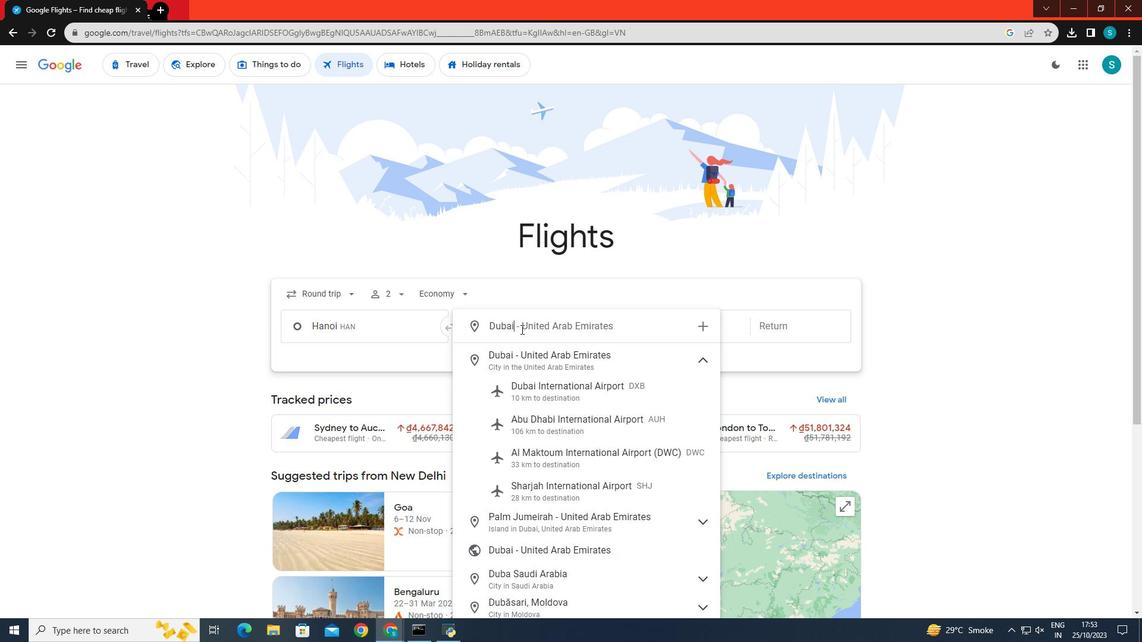
Action: Mouse moved to (549, 392)
Screenshot: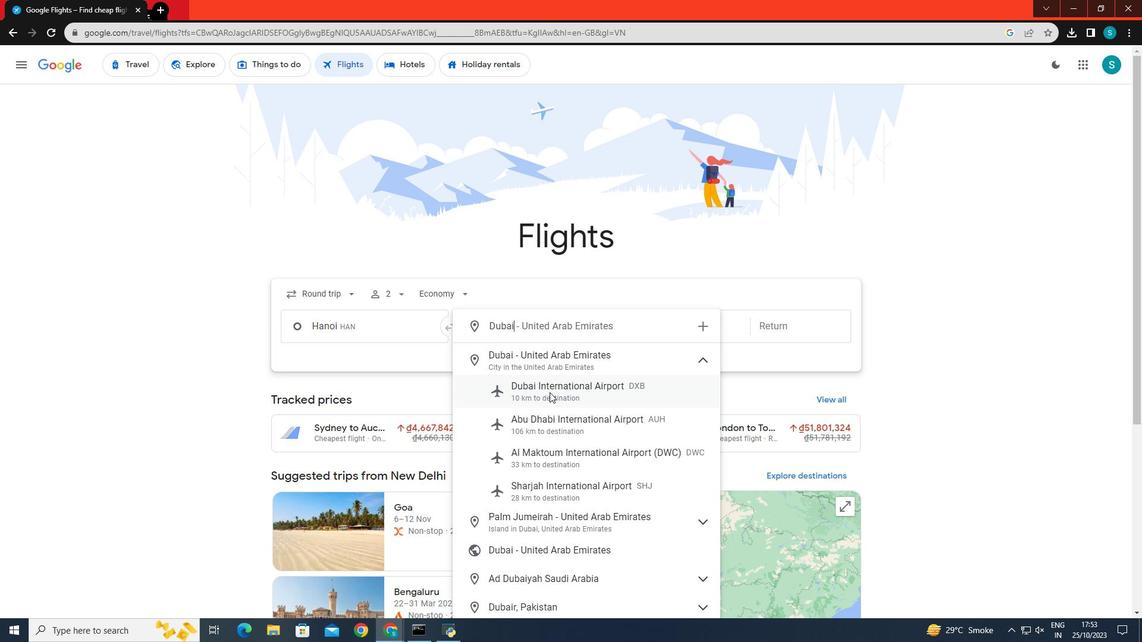 
Action: Mouse pressed left at (549, 392)
Screenshot: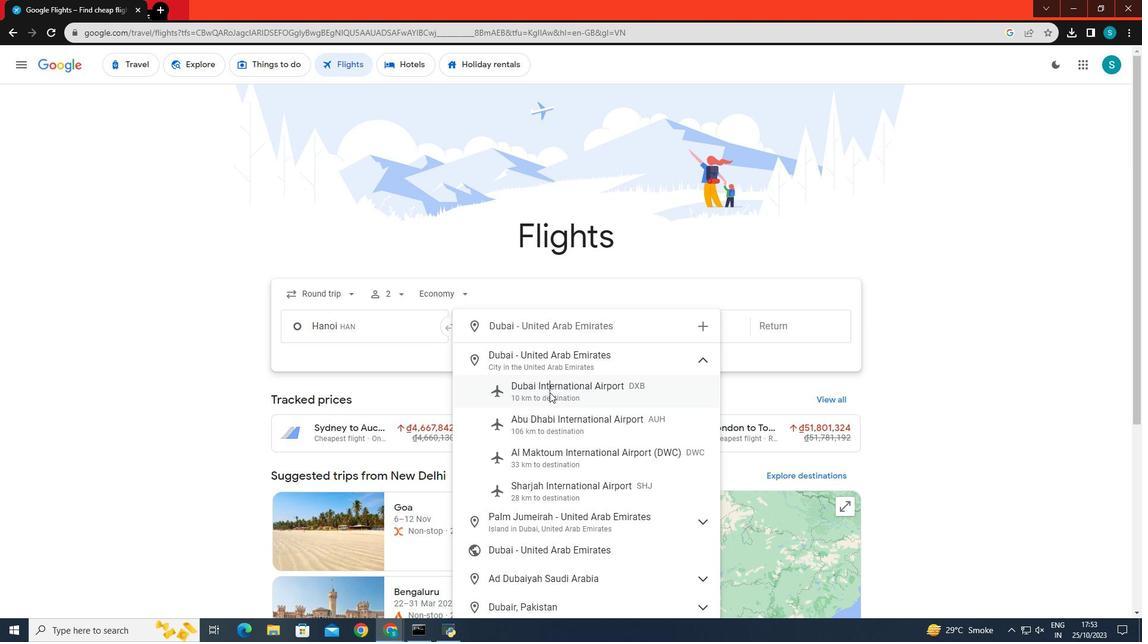 
Action: Mouse moved to (676, 321)
Screenshot: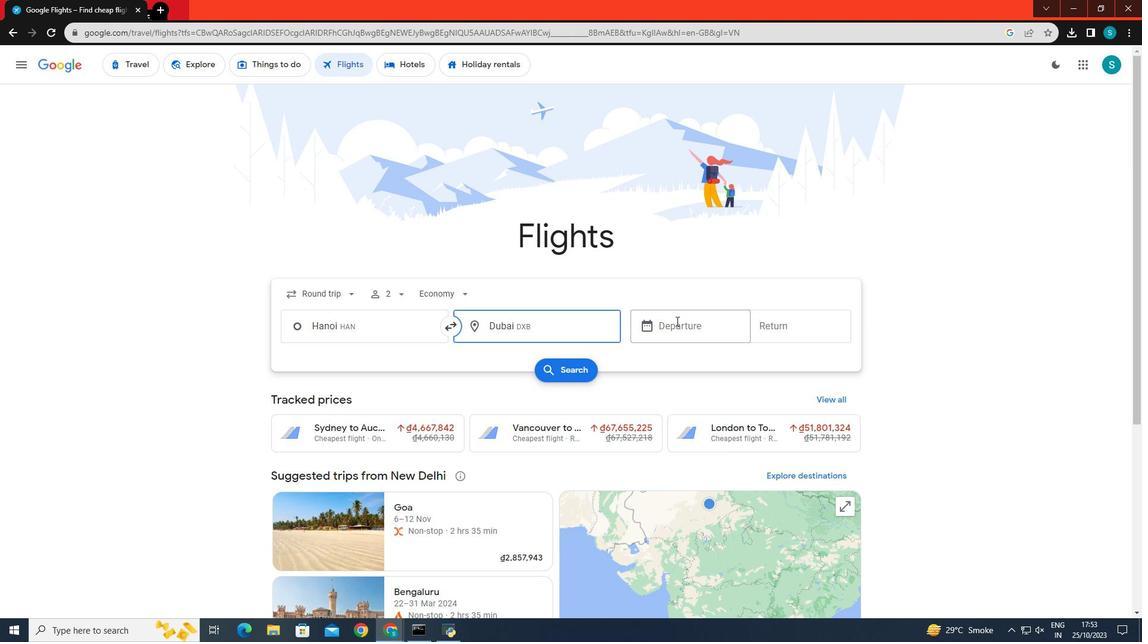 
Action: Mouse pressed left at (676, 321)
Screenshot: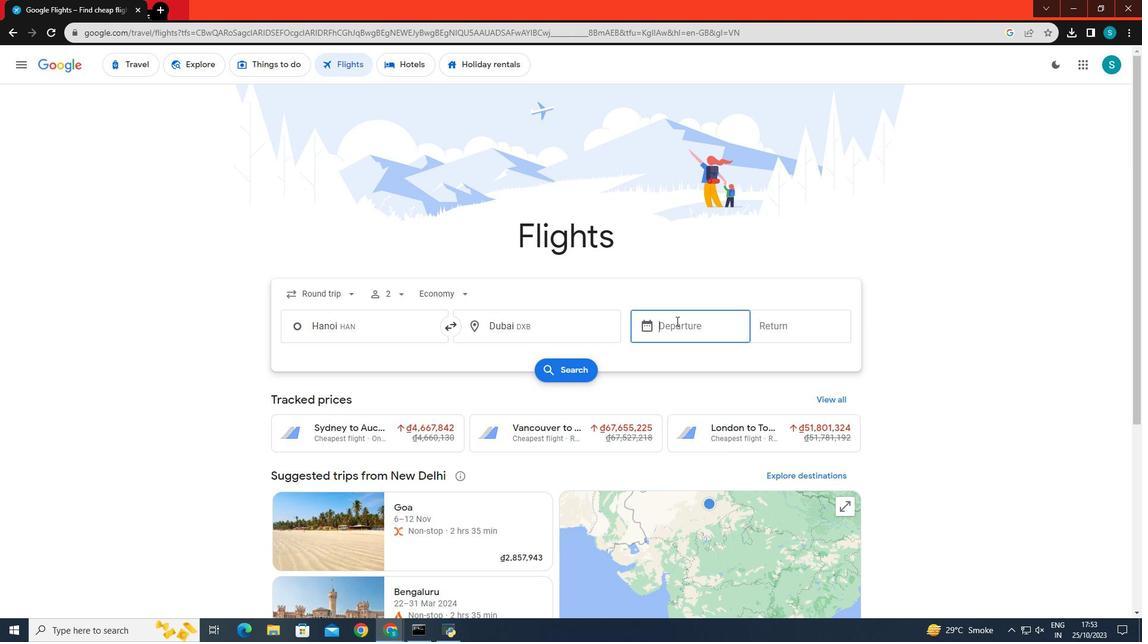 
Action: Mouse moved to (861, 456)
Screenshot: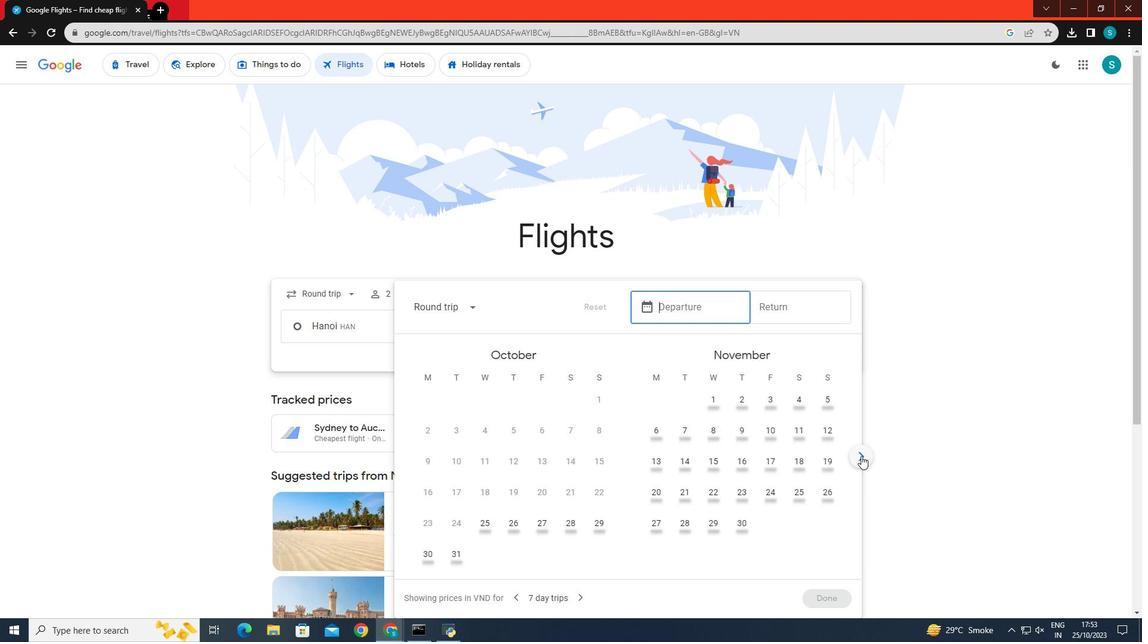 
Action: Mouse pressed left at (861, 456)
Screenshot: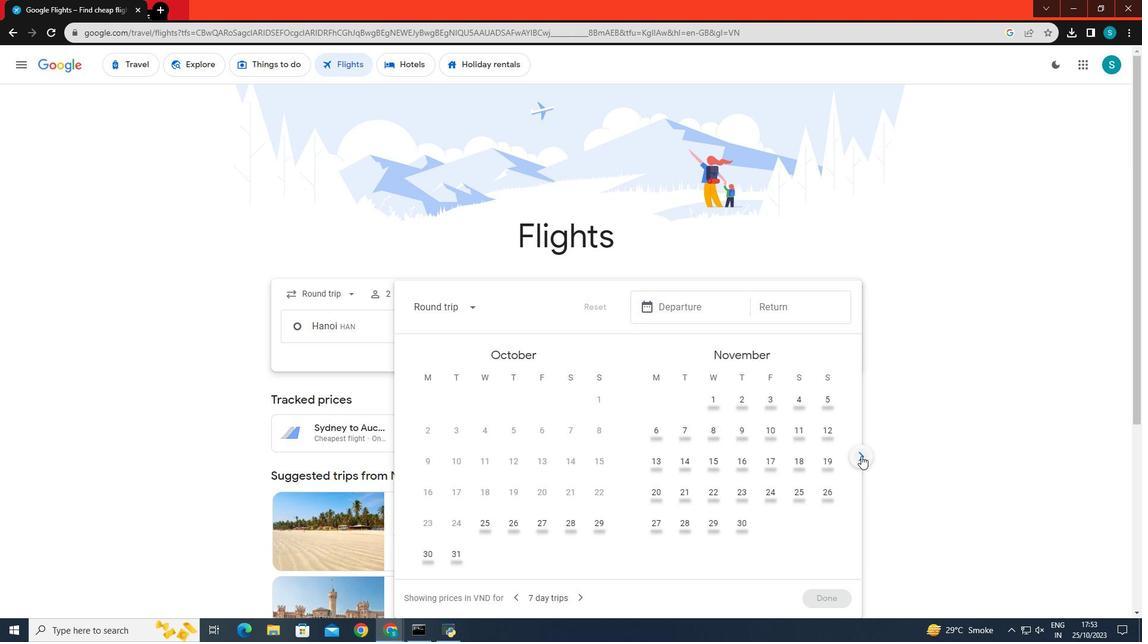 
Action: Mouse moved to (660, 457)
Screenshot: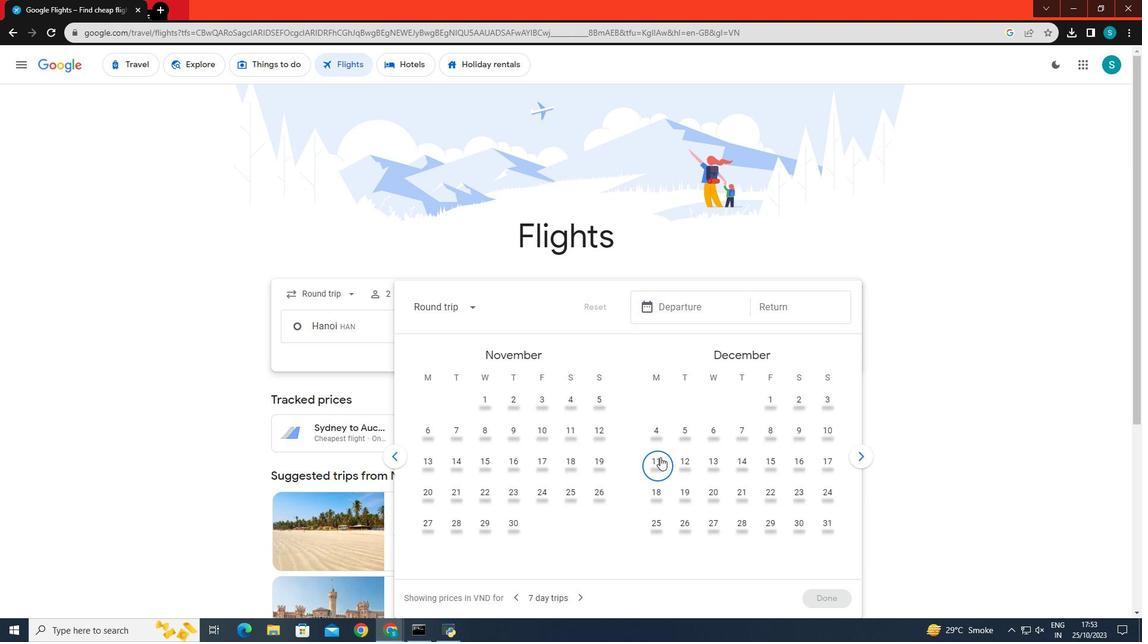 
Action: Mouse pressed left at (660, 457)
Screenshot: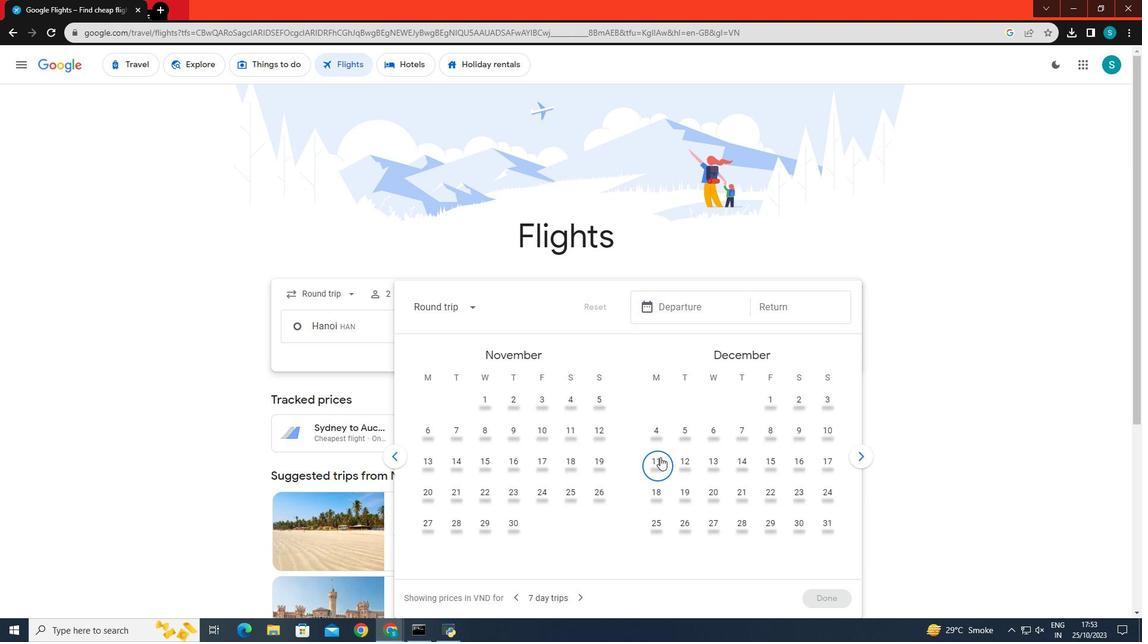 
Action: Mouse moved to (687, 525)
Screenshot: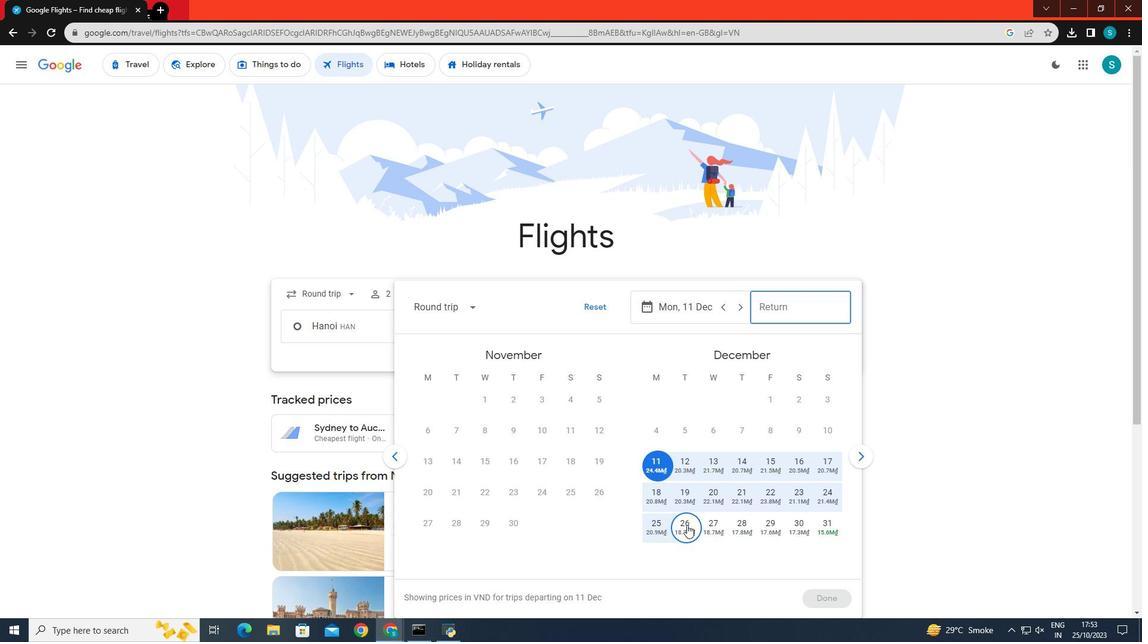 
Action: Mouse pressed left at (687, 525)
Screenshot: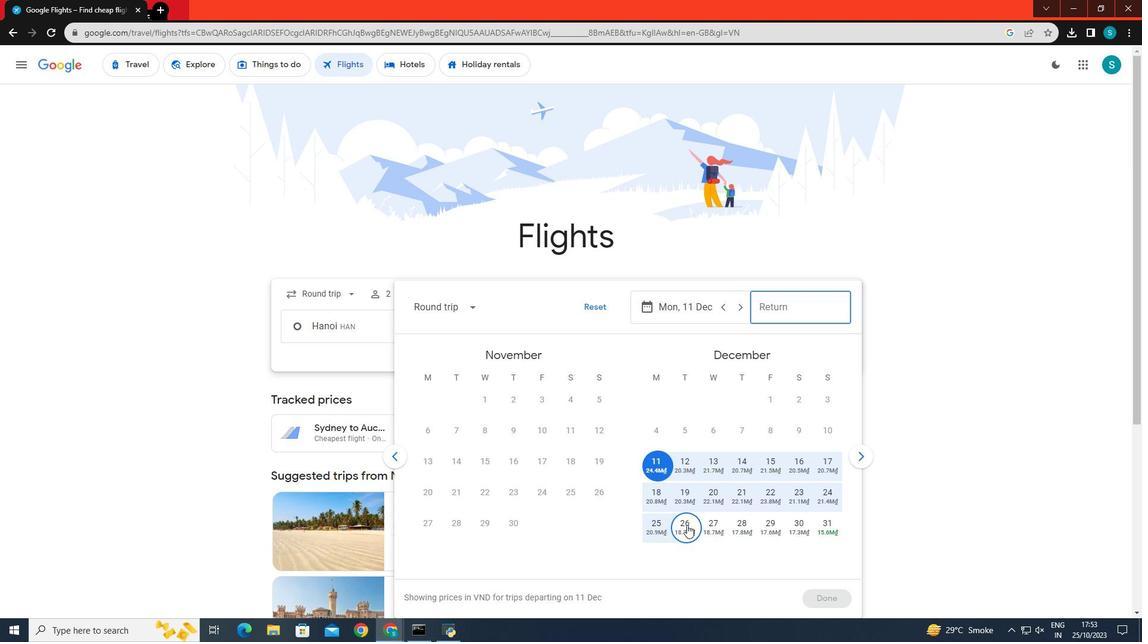 
Action: Mouse moved to (808, 592)
Screenshot: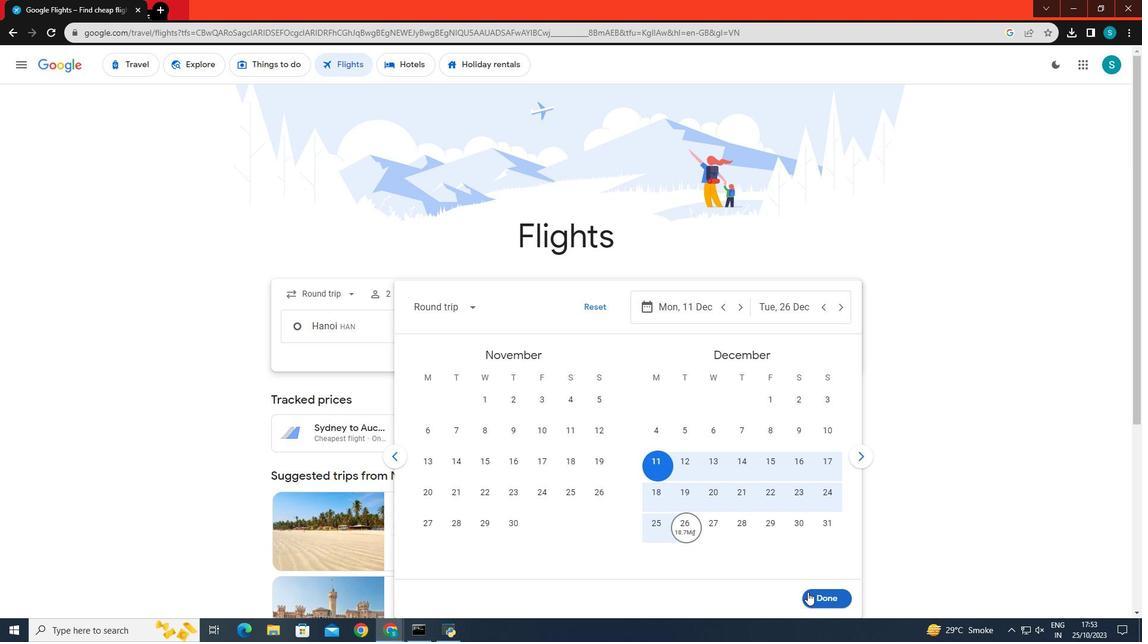 
Action: Mouse pressed left at (808, 592)
Screenshot: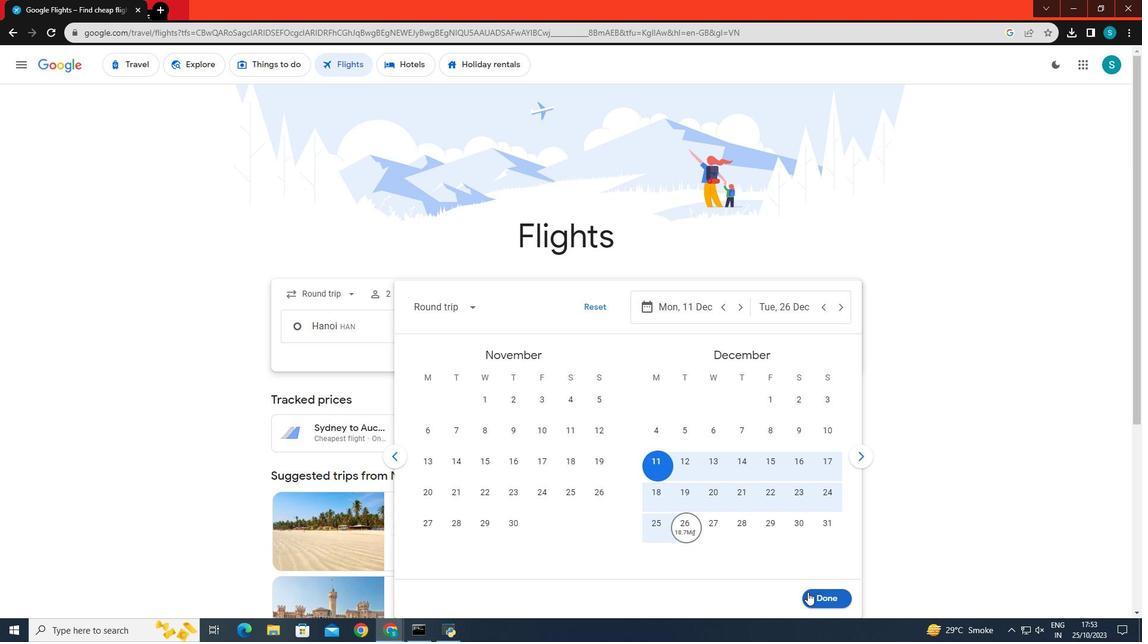 
Action: Mouse moved to (558, 367)
Screenshot: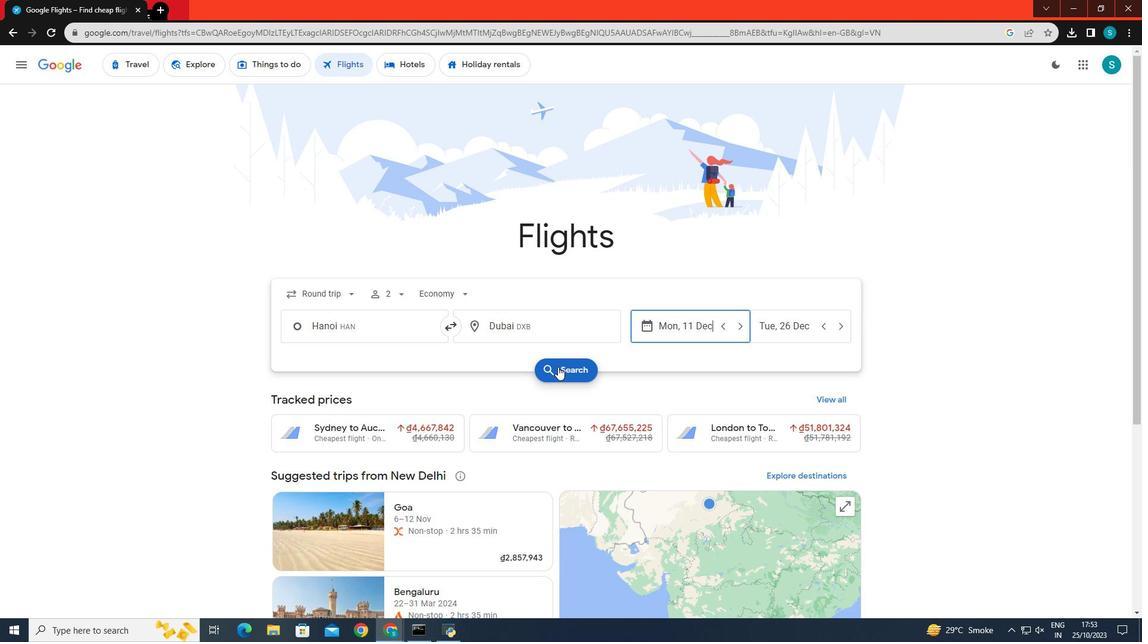 
Action: Mouse pressed left at (558, 367)
Screenshot: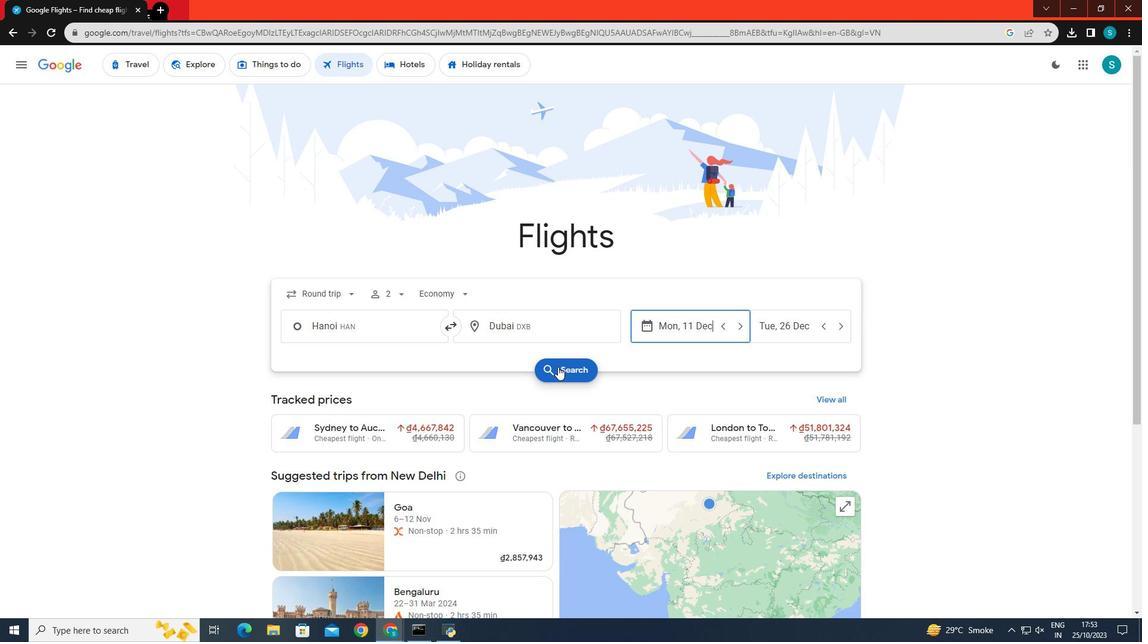 
Action: Mouse moved to (830, 277)
Screenshot: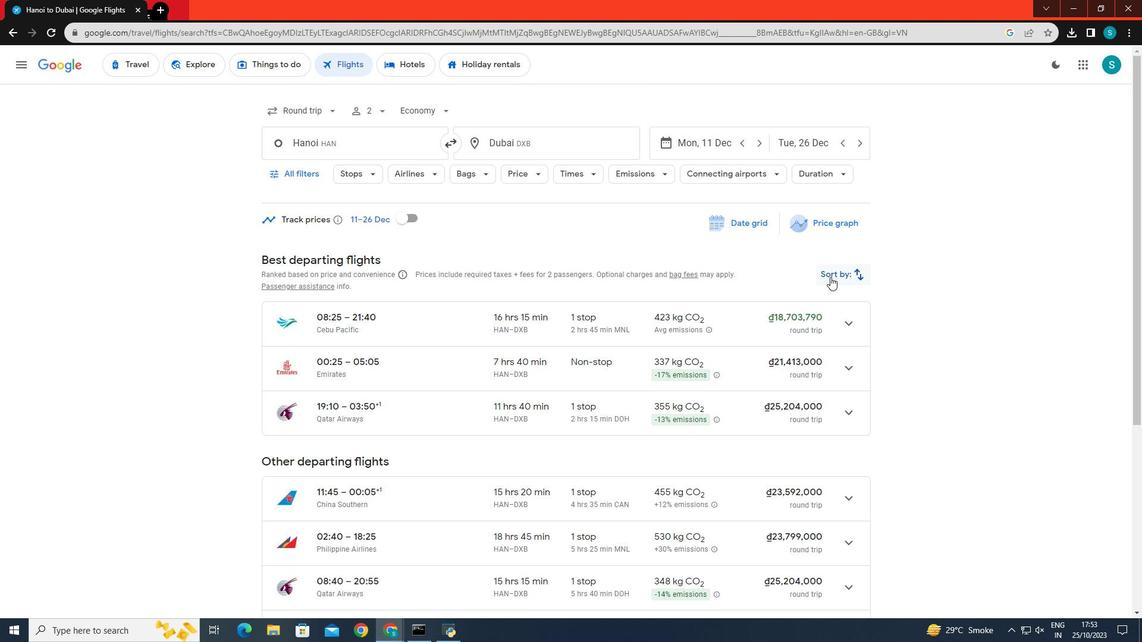 
Action: Mouse pressed left at (830, 277)
Screenshot: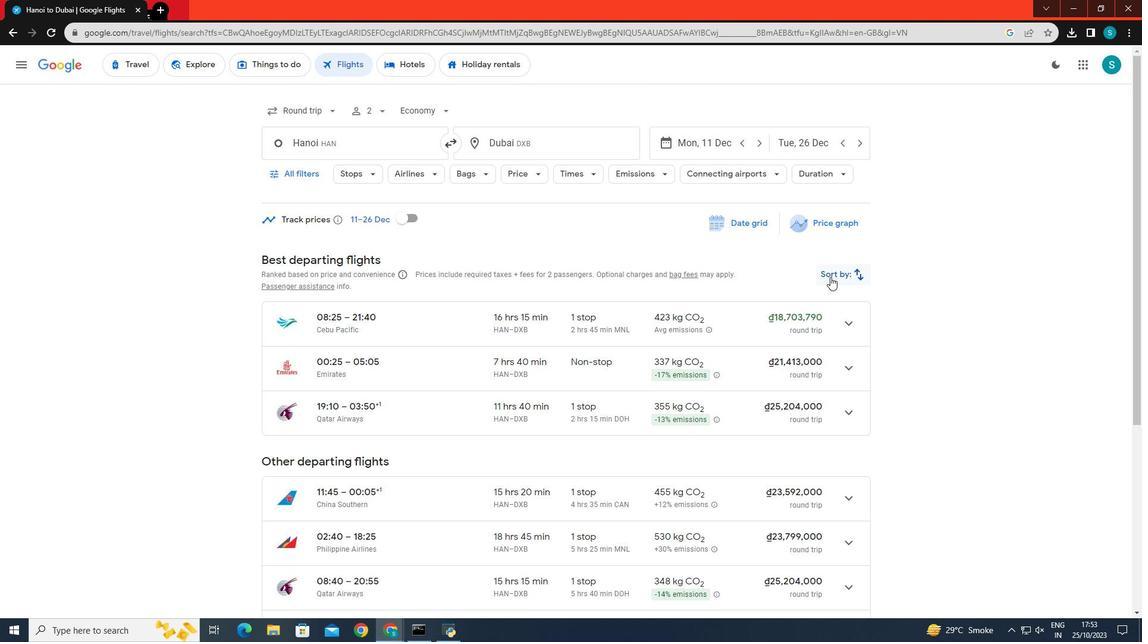 
Action: Mouse moved to (816, 340)
Screenshot: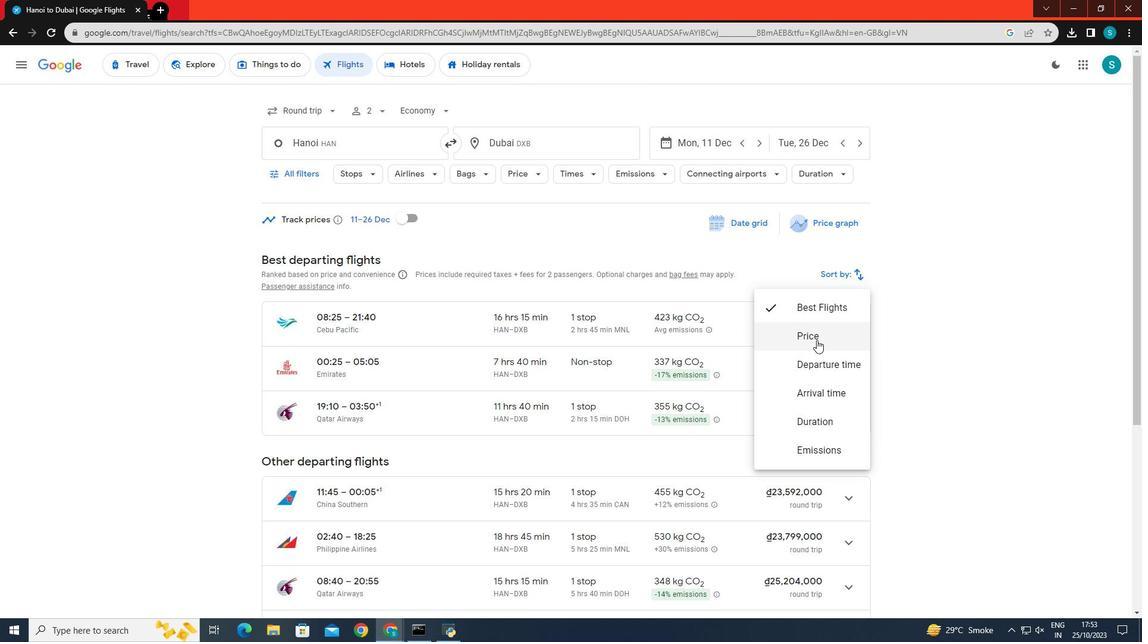 
Action: Mouse pressed left at (816, 340)
Screenshot: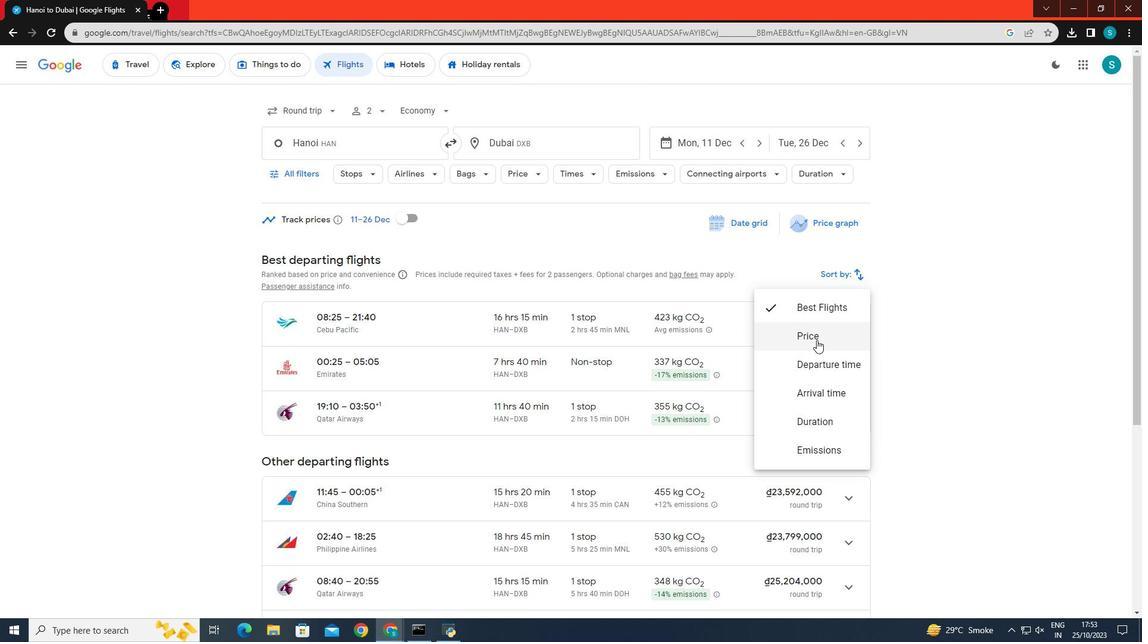 
Action: Mouse moved to (756, 407)
Screenshot: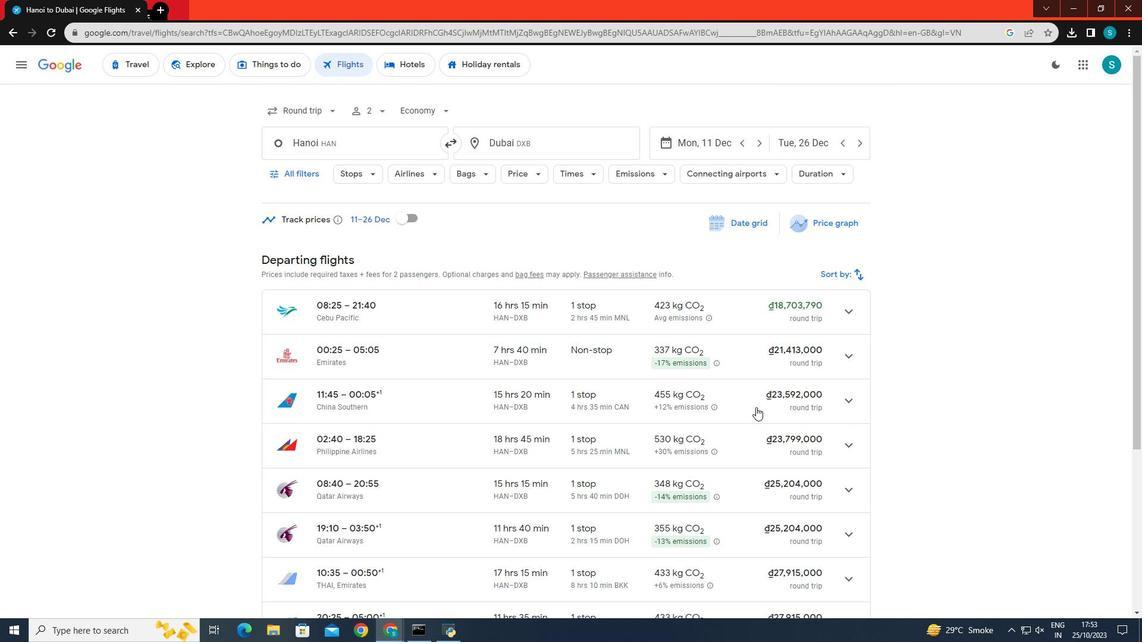 
Action: Mouse scrolled (756, 406) with delta (0, 0)
Screenshot: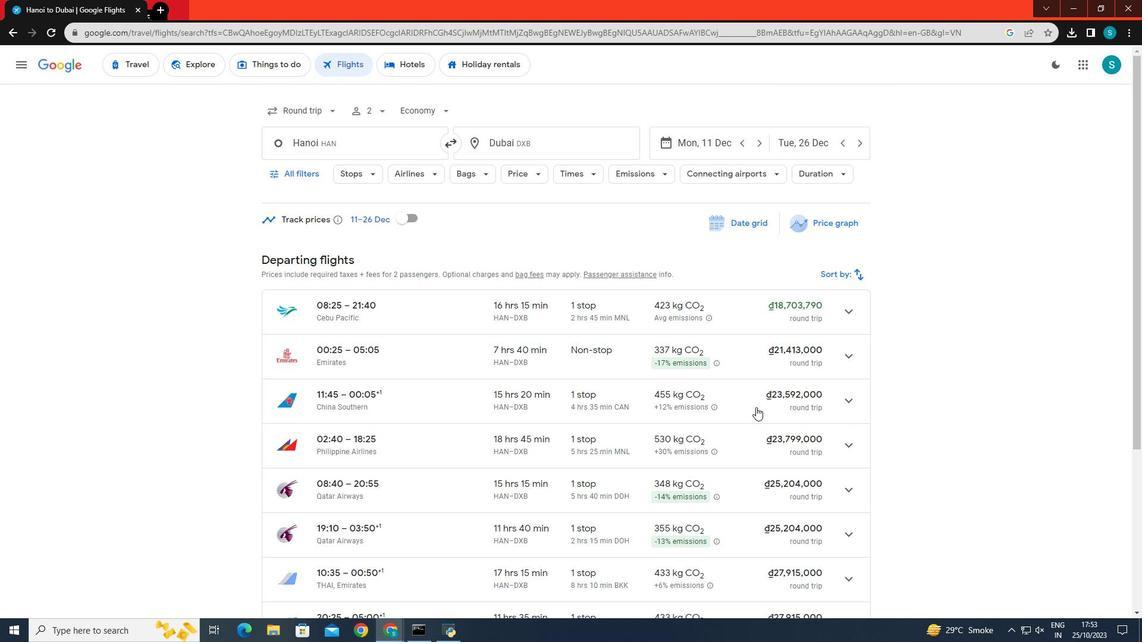 
Action: Mouse scrolled (756, 406) with delta (0, 0)
Screenshot: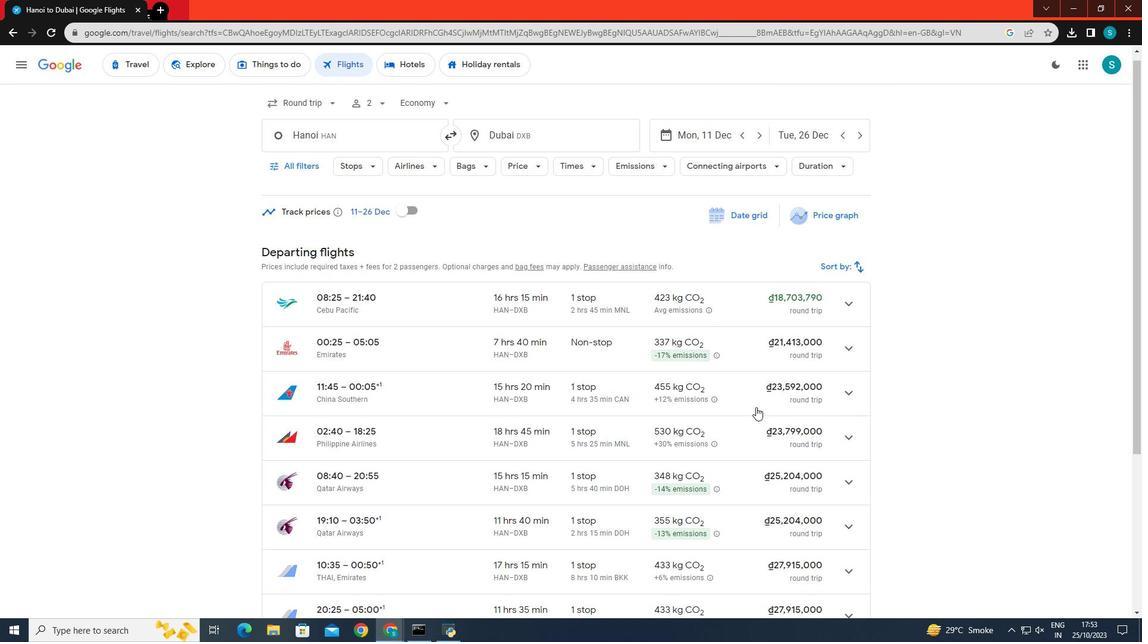 
Action: Mouse scrolled (756, 406) with delta (0, 0)
Screenshot: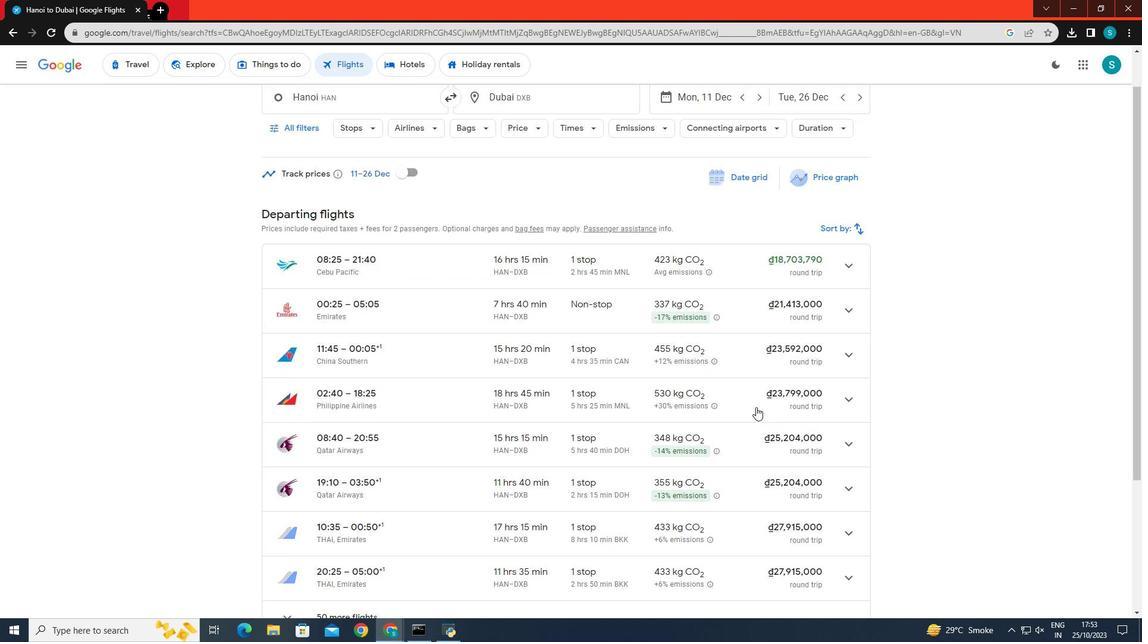 
Action: Mouse scrolled (756, 408) with delta (0, 0)
Screenshot: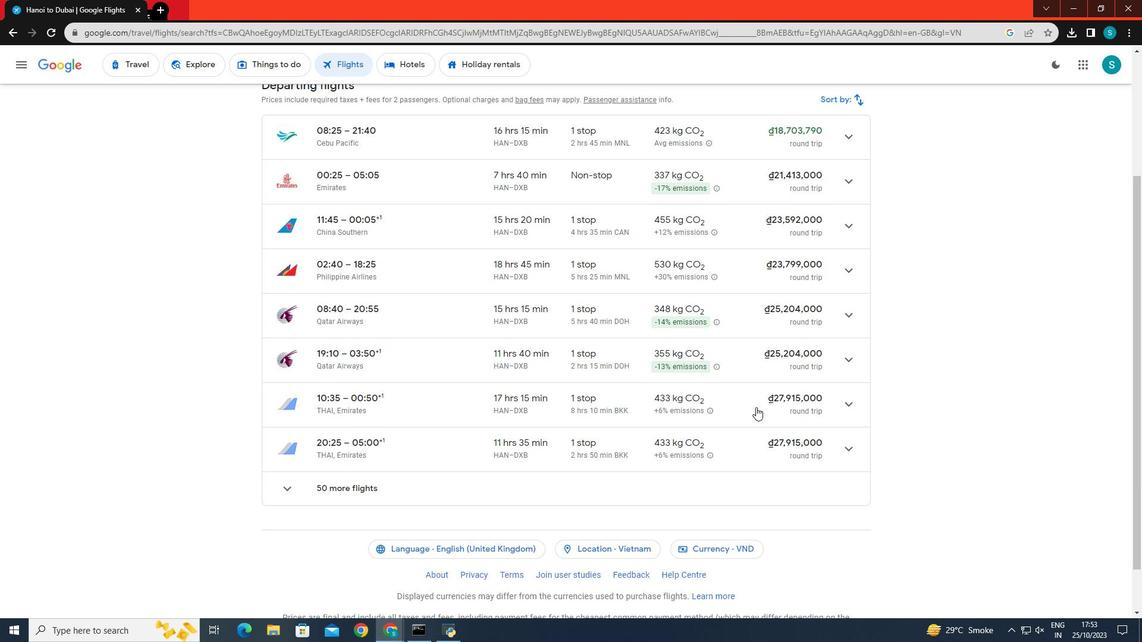 
Action: Mouse scrolled (756, 408) with delta (0, 0)
Screenshot: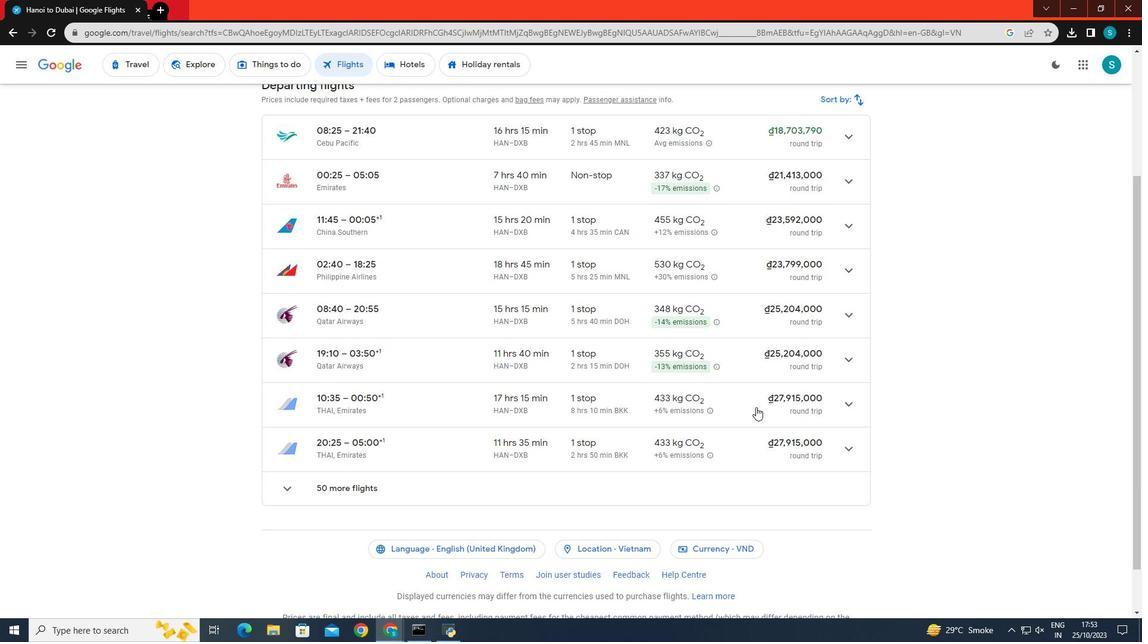 
Action: Mouse scrolled (756, 408) with delta (0, 0)
Screenshot: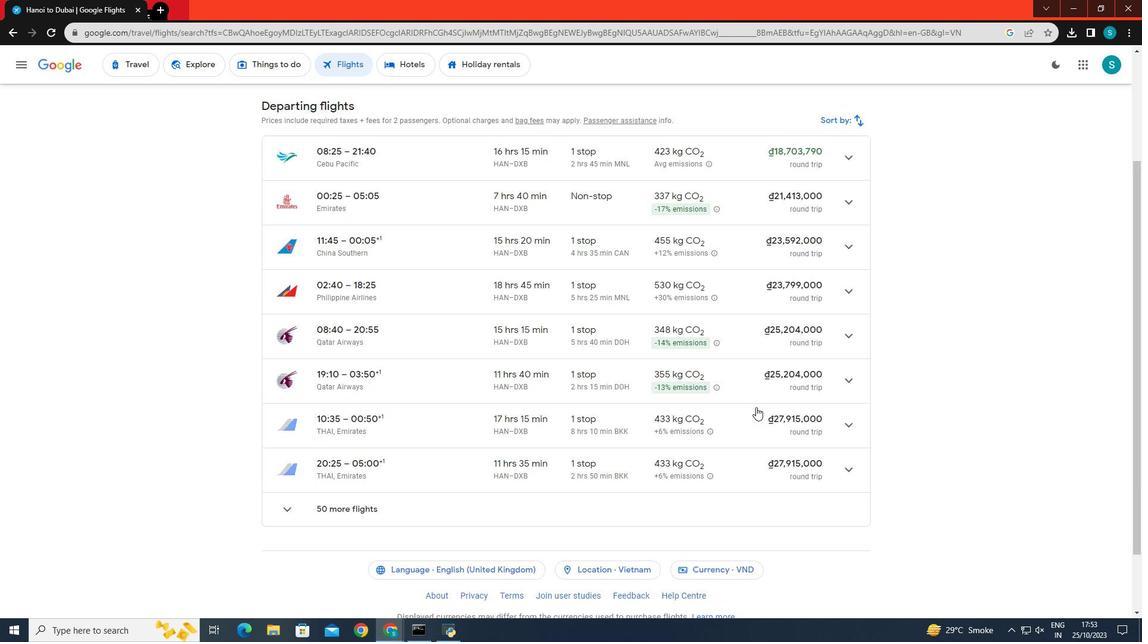 
Action: Mouse scrolled (756, 408) with delta (0, 0)
Screenshot: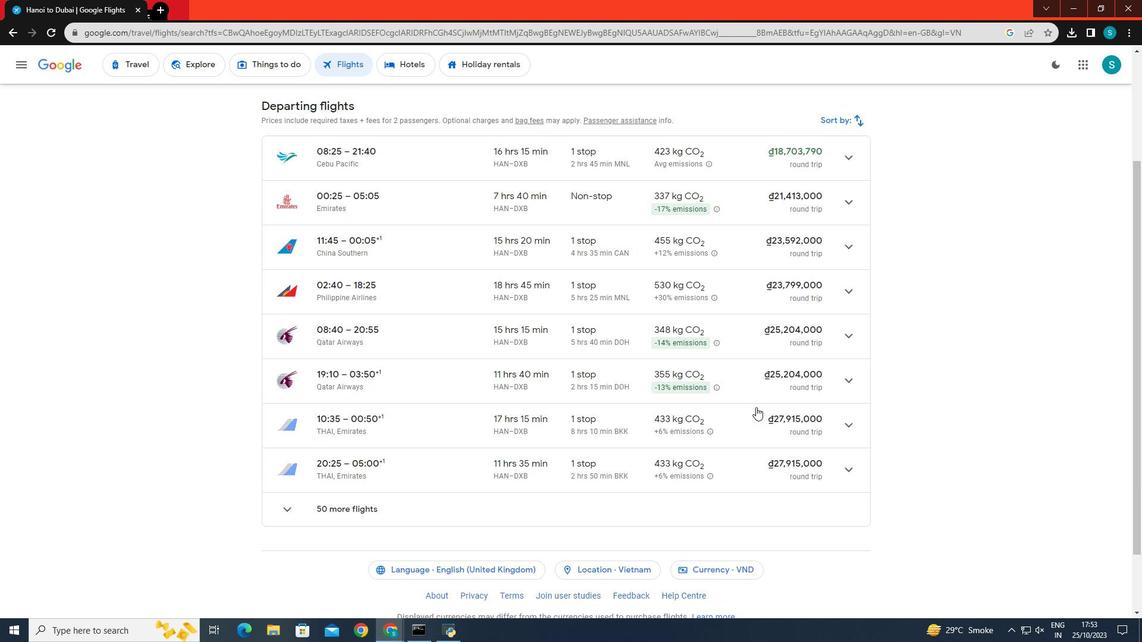 
